 Task: Find connections with filter location Santa Rosa with filter topic #realestatewith filter profile language Potuguese with filter current company TD Securities with filter school Techno India University with filter industry Environmental Services with filter service category Resume Writing with filter keywords title Sales Engineer
Action: Mouse moved to (731, 122)
Screenshot: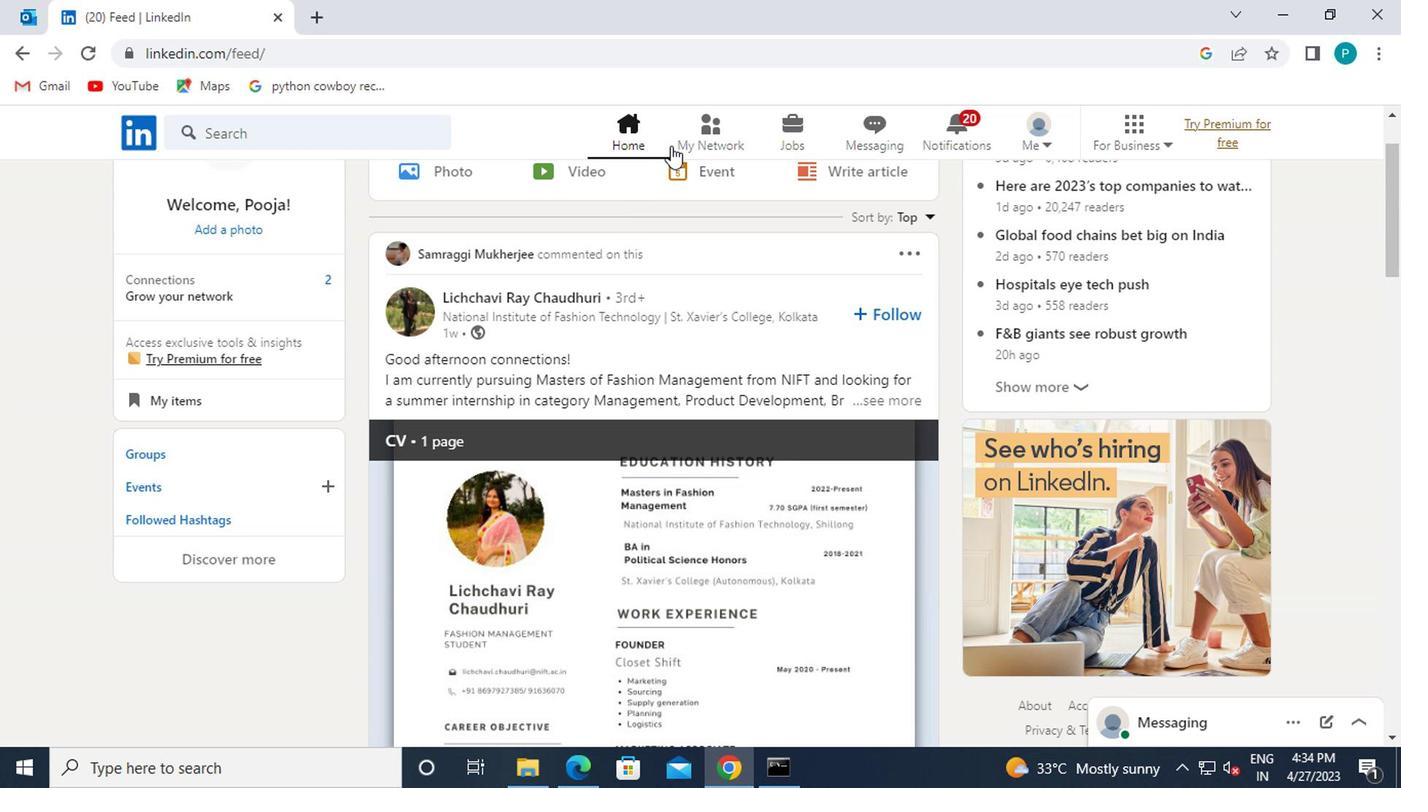 
Action: Mouse pressed left at (731, 122)
Screenshot: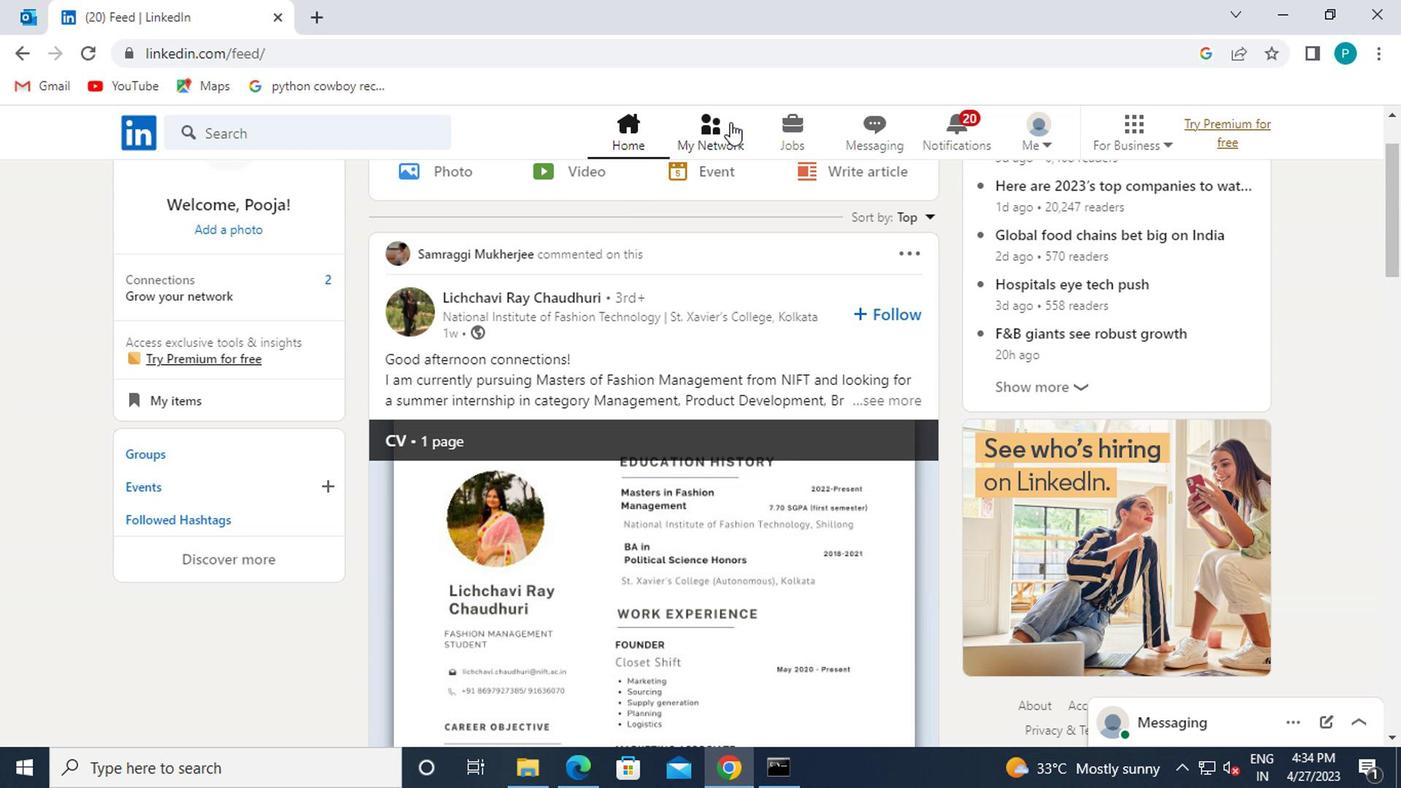 
Action: Mouse moved to (349, 226)
Screenshot: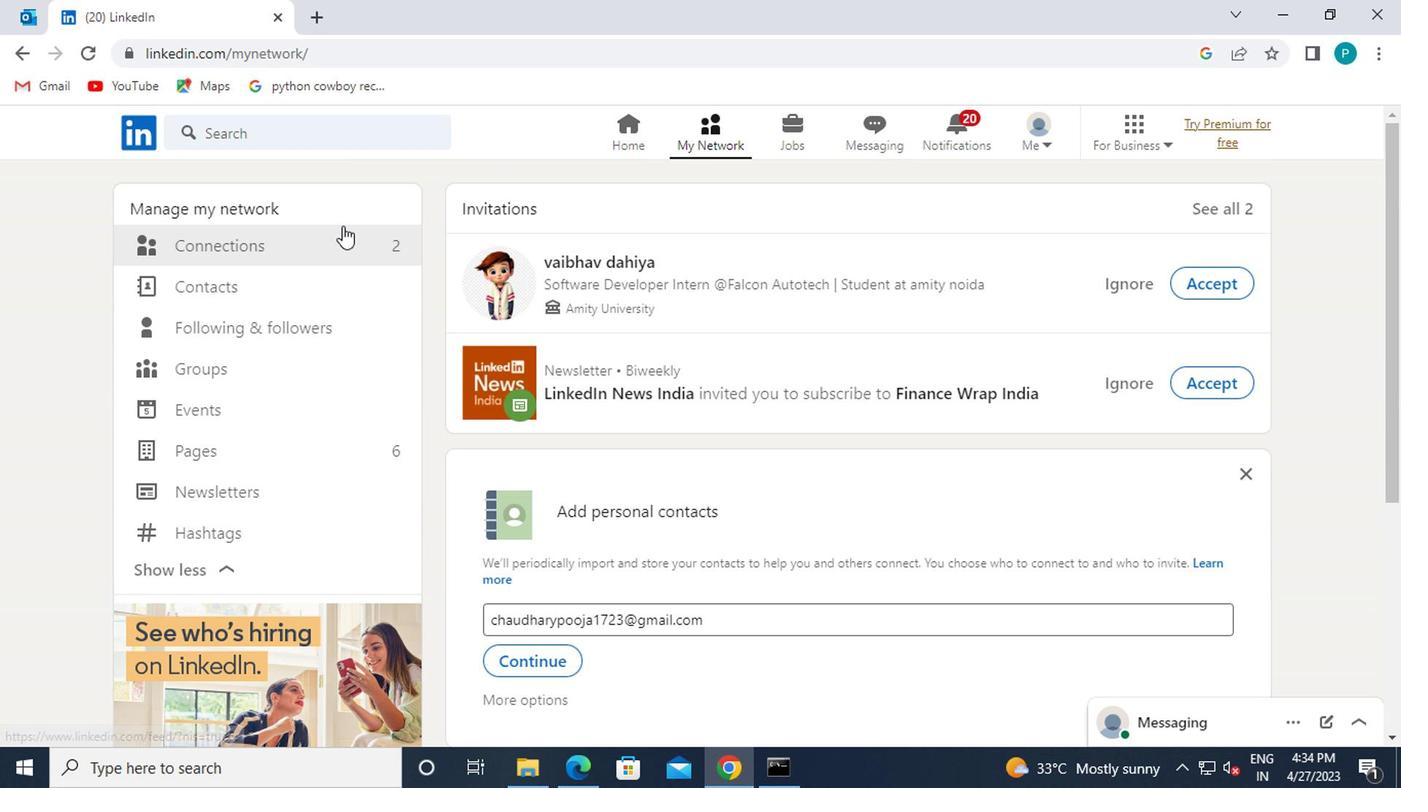 
Action: Mouse pressed left at (349, 226)
Screenshot: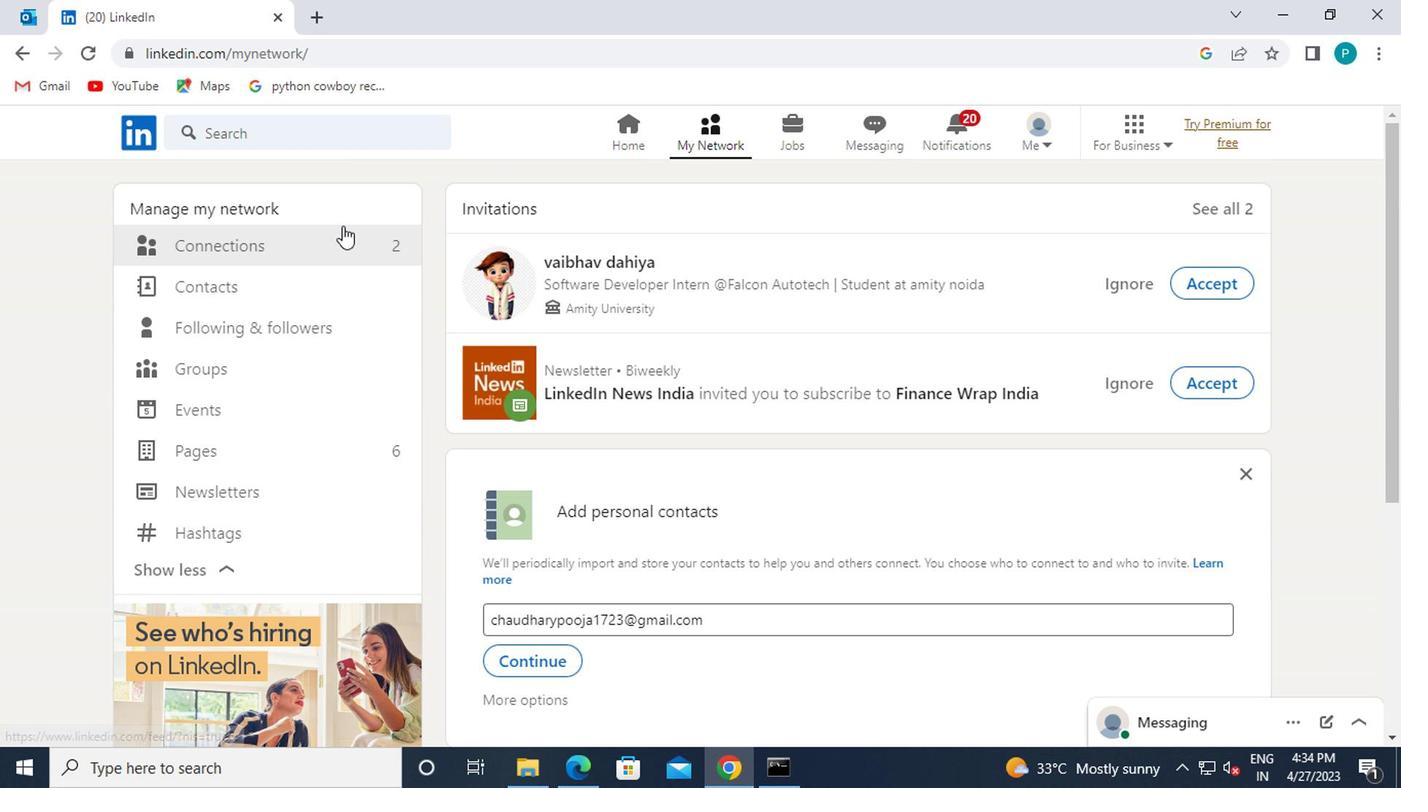 
Action: Mouse moved to (323, 243)
Screenshot: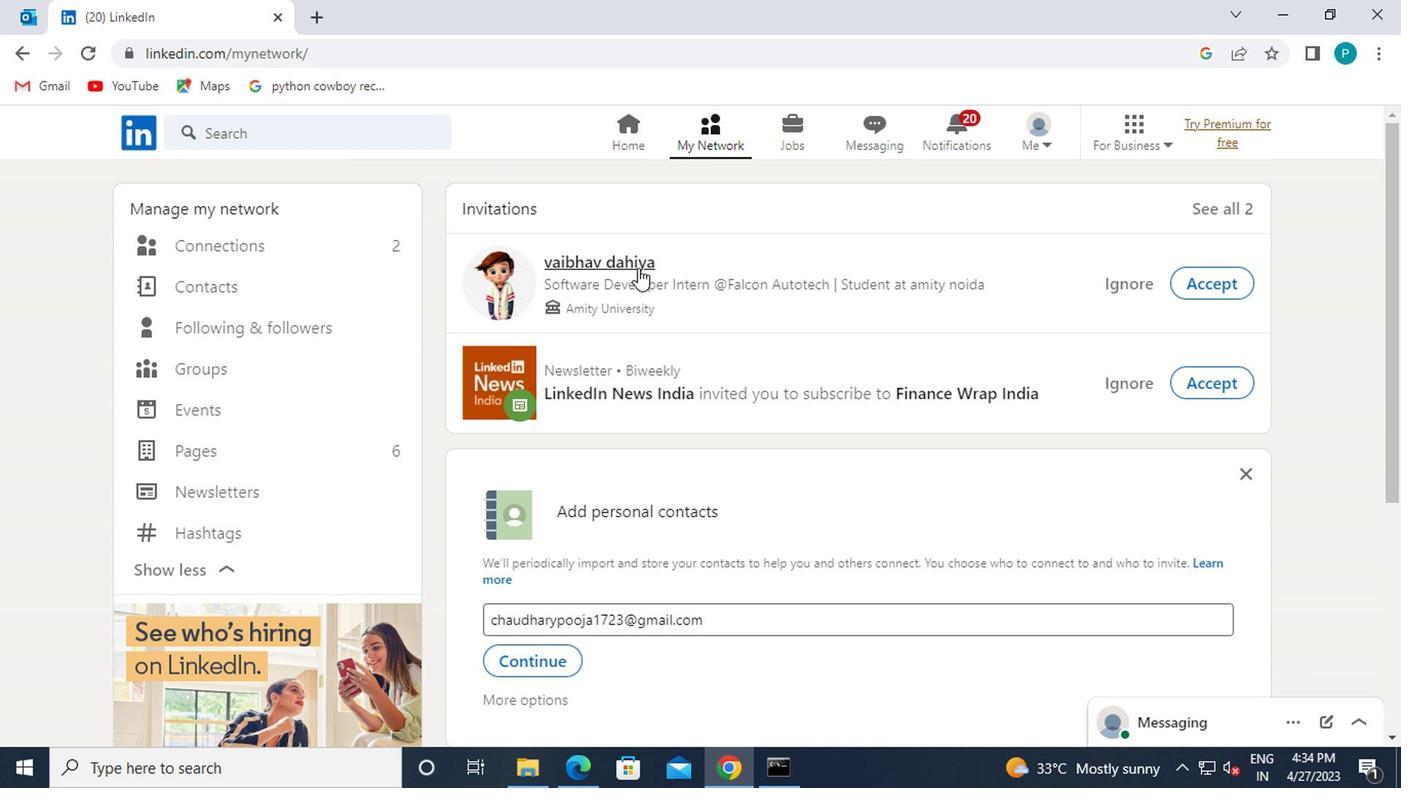
Action: Mouse pressed left at (323, 243)
Screenshot: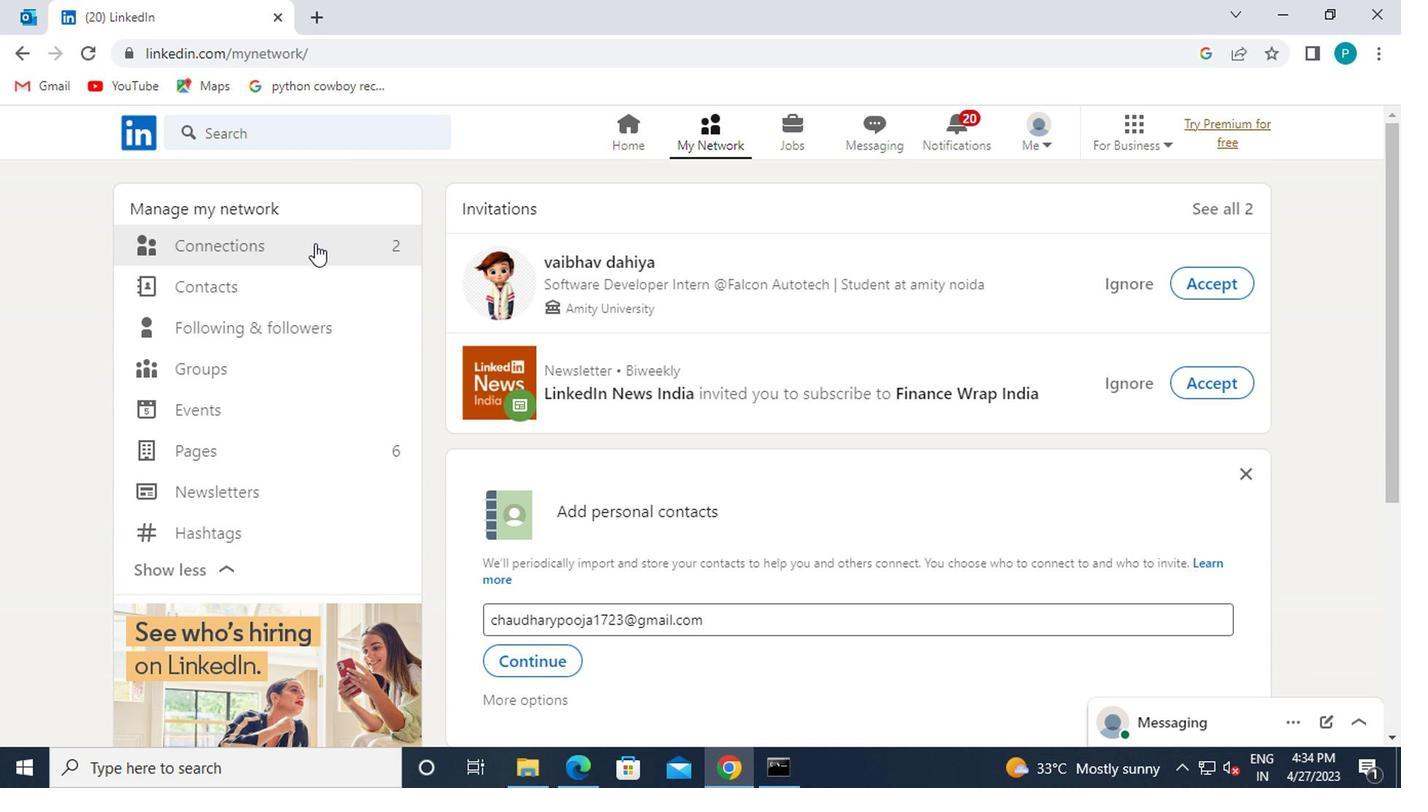 
Action: Mouse moved to (851, 247)
Screenshot: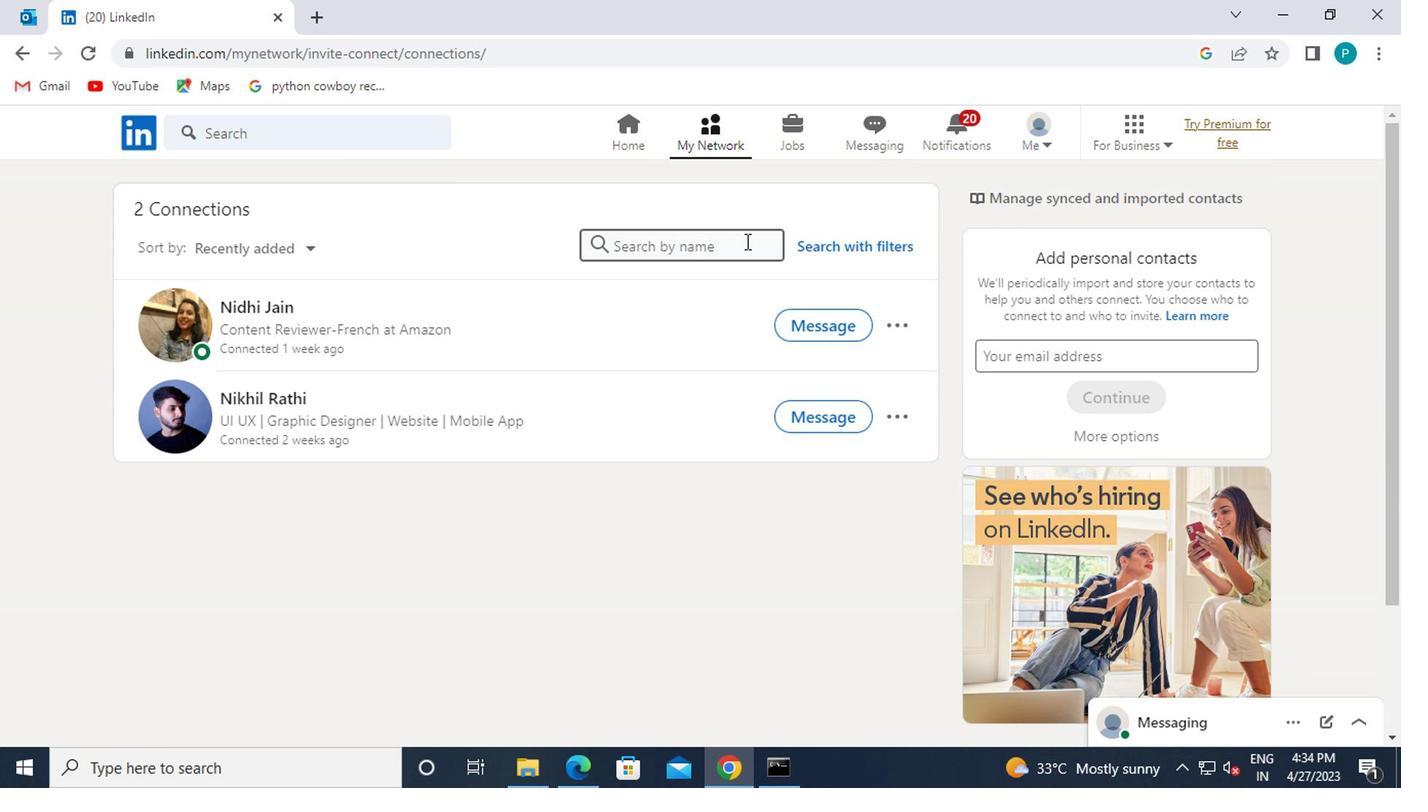 
Action: Mouse pressed left at (851, 247)
Screenshot: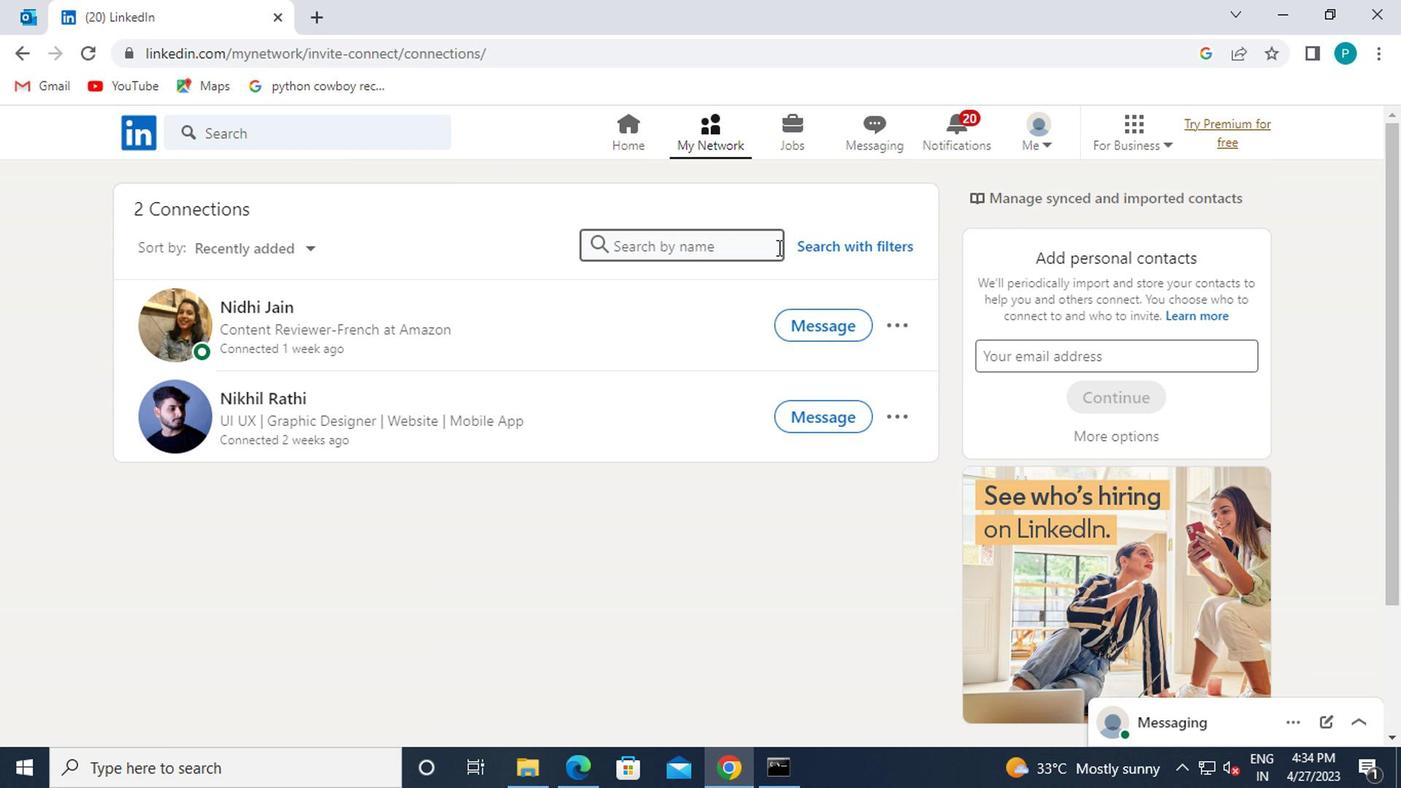 
Action: Mouse moved to (769, 189)
Screenshot: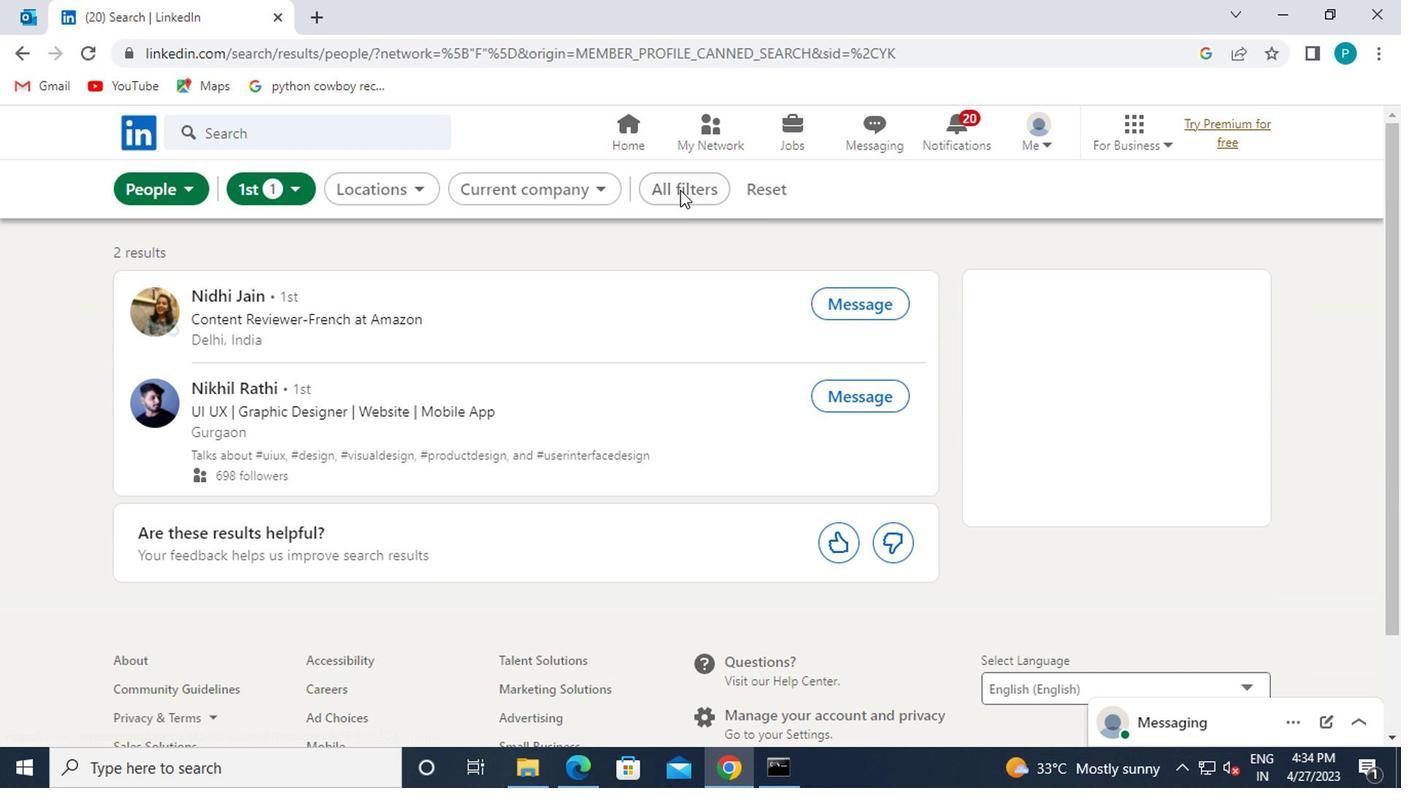 
Action: Mouse pressed left at (769, 189)
Screenshot: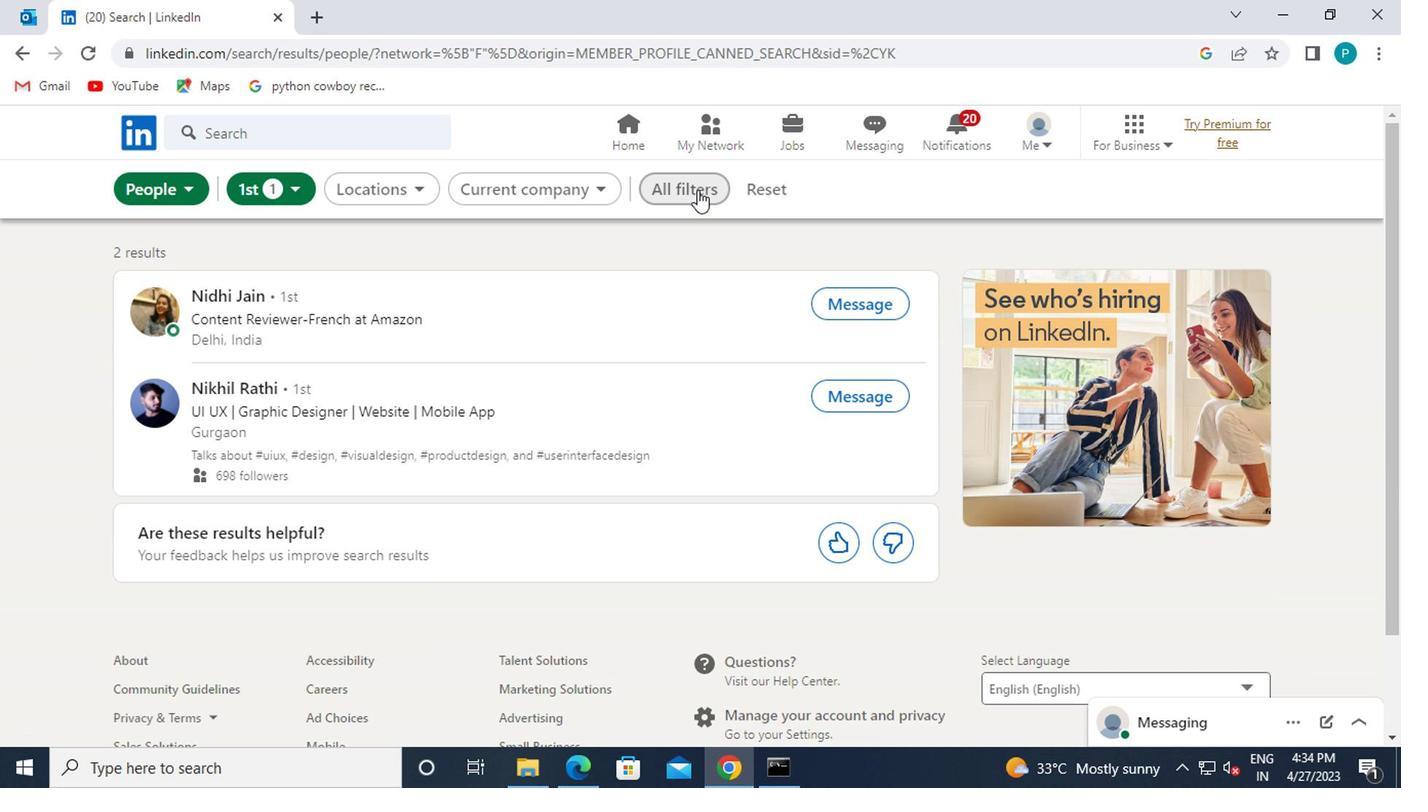 
Action: Mouse moved to (719, 184)
Screenshot: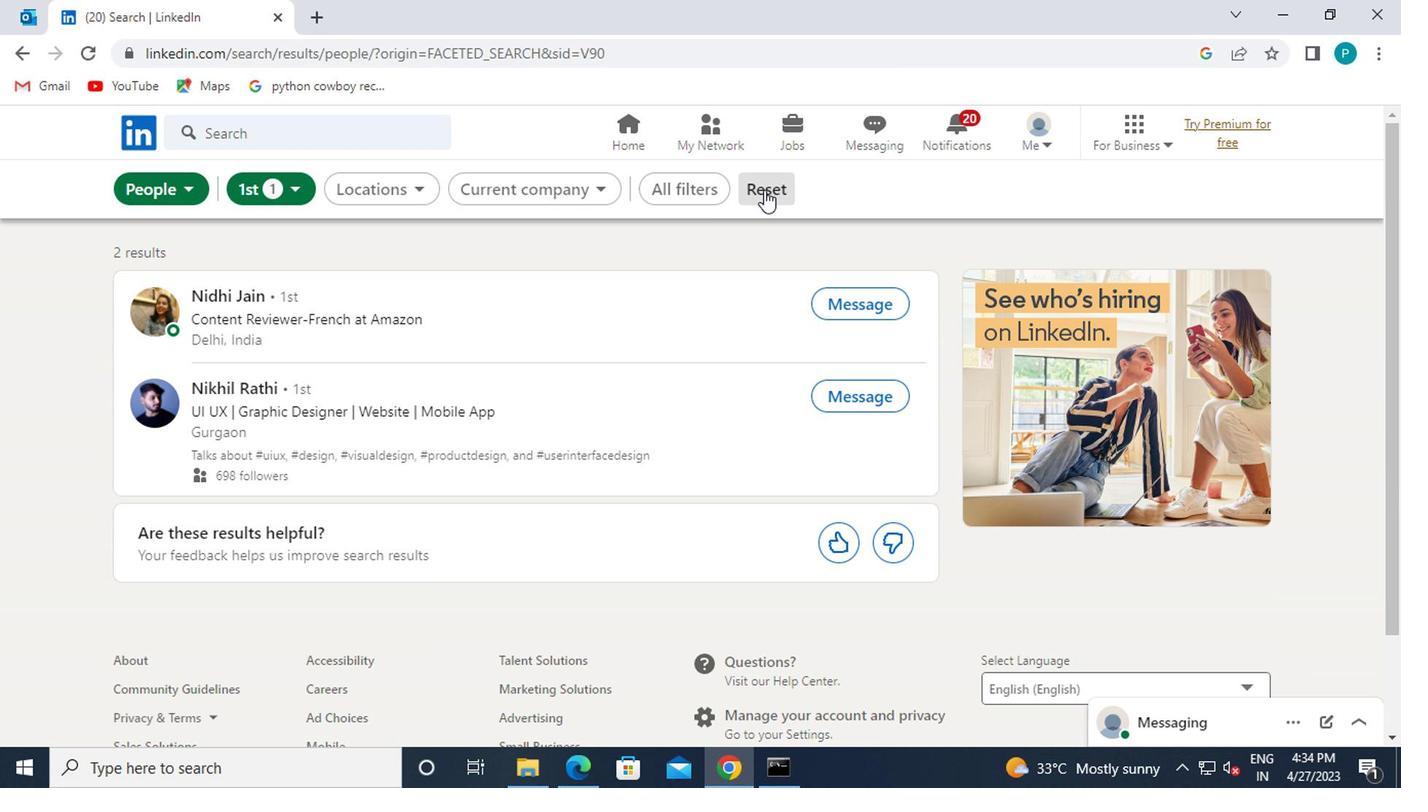 
Action: Mouse pressed left at (719, 184)
Screenshot: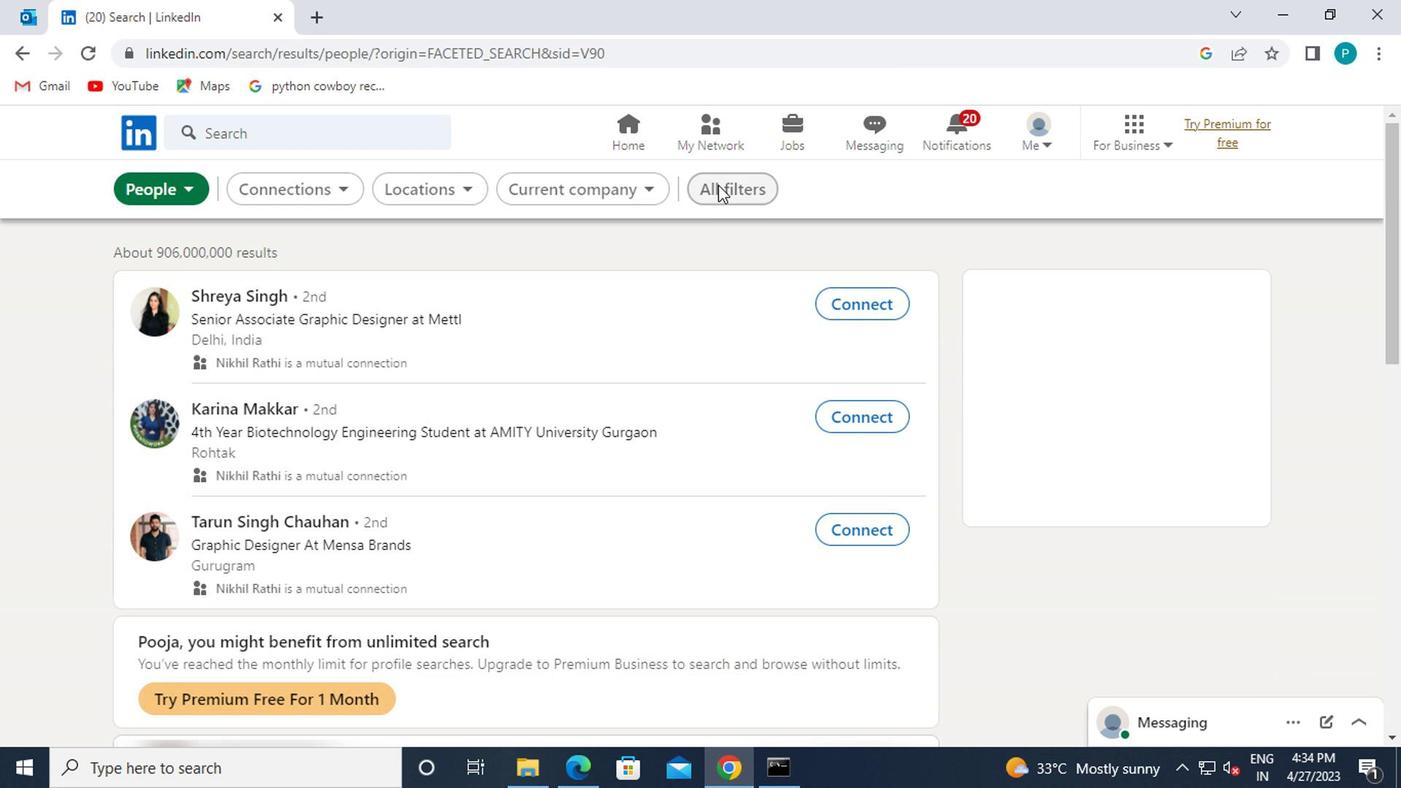 
Action: Mouse moved to (1158, 499)
Screenshot: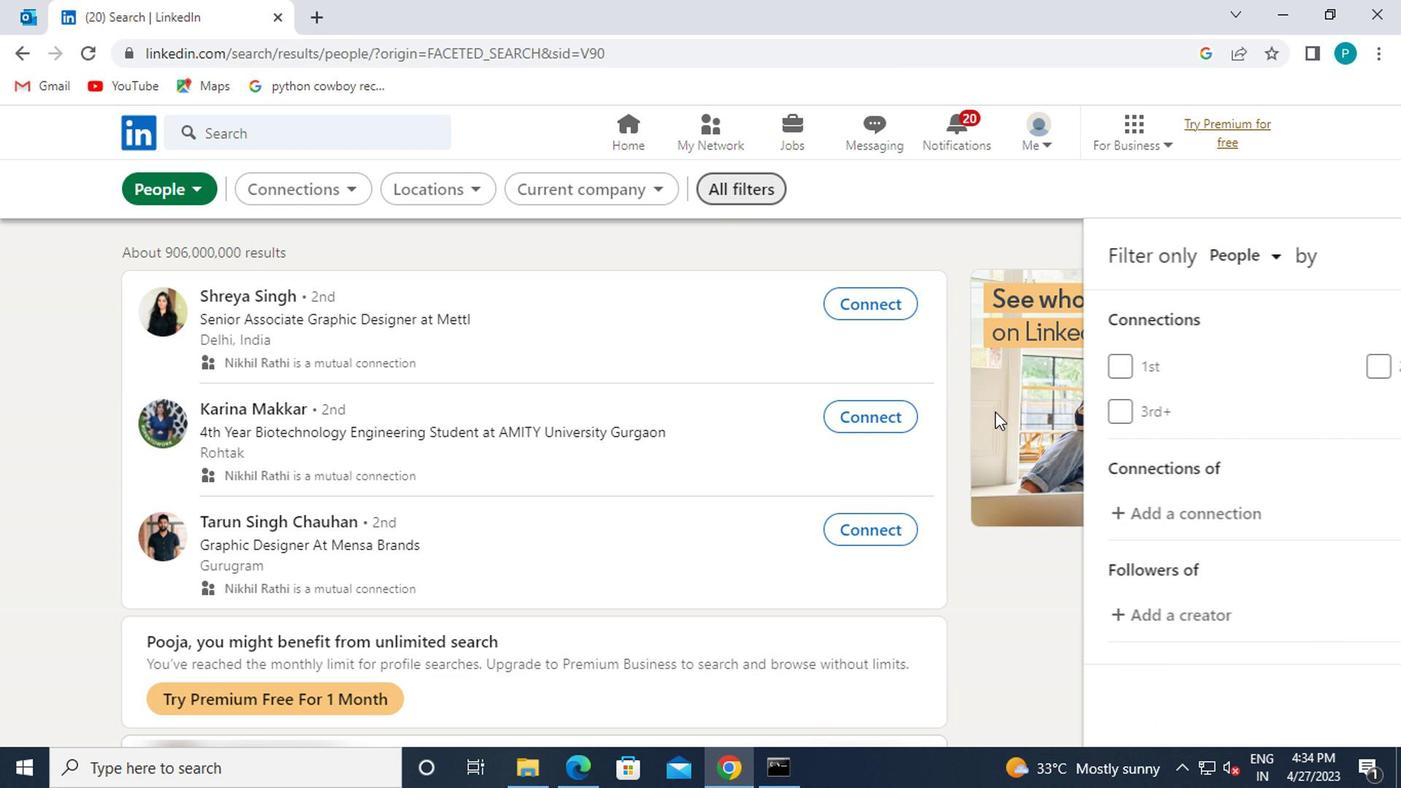 
Action: Mouse scrolled (1158, 498) with delta (0, 0)
Screenshot: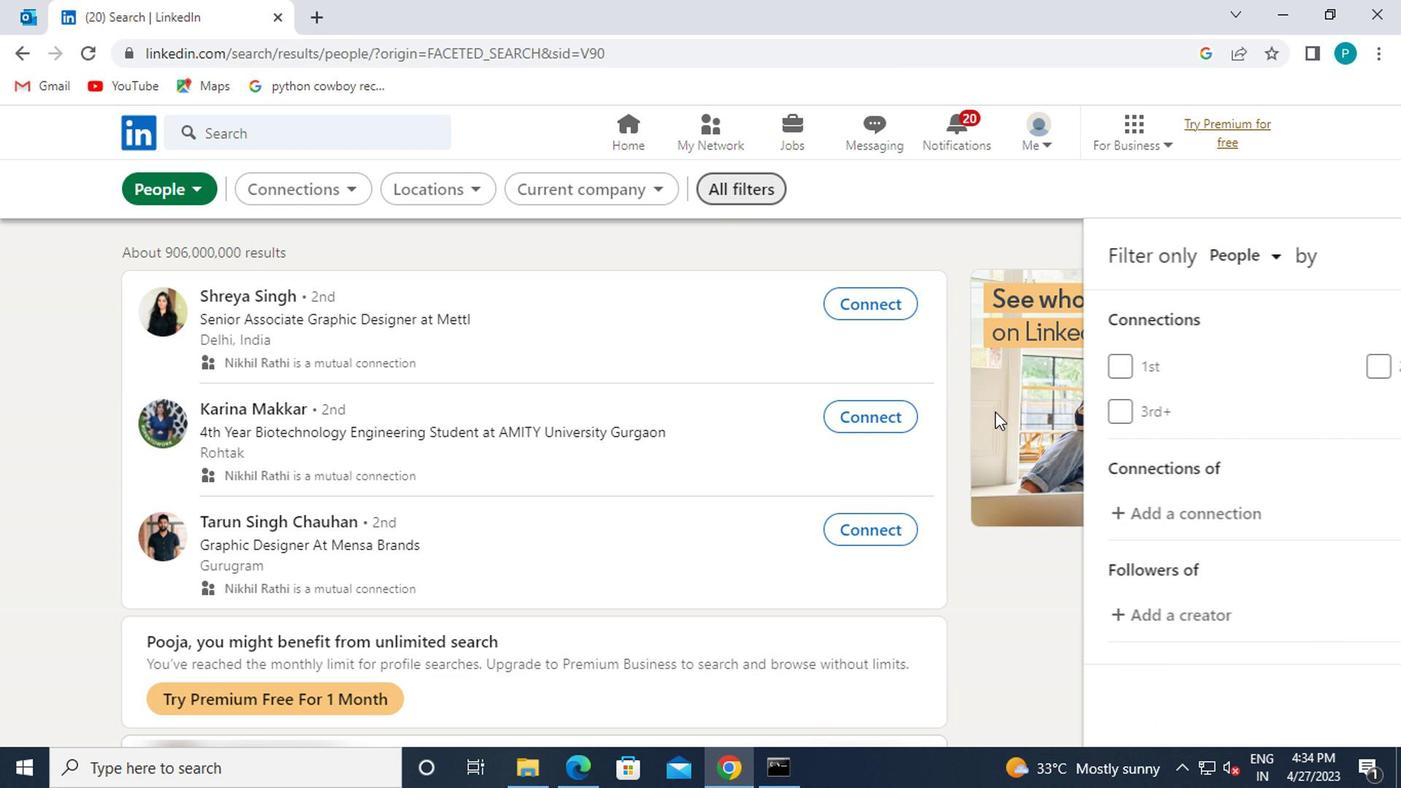 
Action: Mouse scrolled (1158, 498) with delta (0, 0)
Screenshot: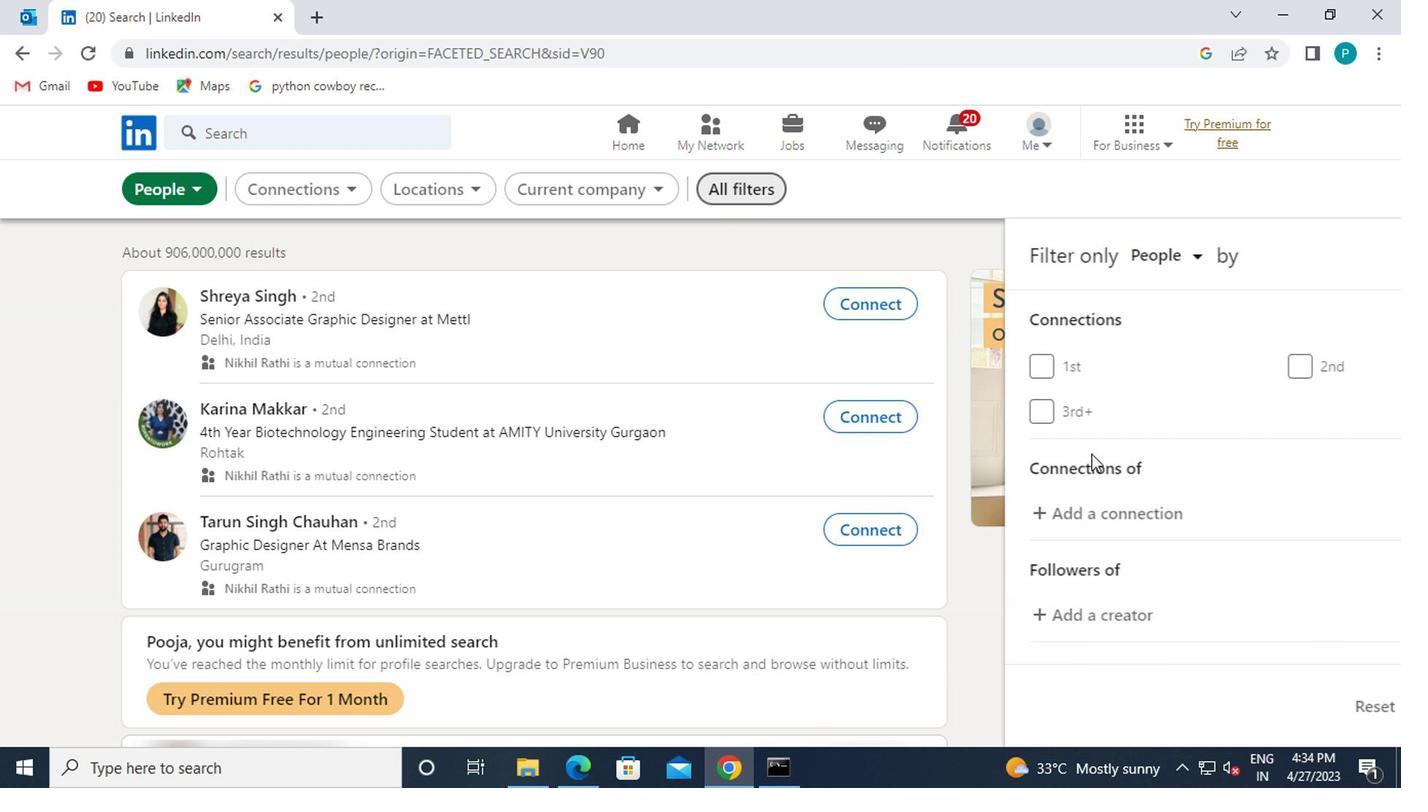 
Action: Mouse moved to (1188, 599)
Screenshot: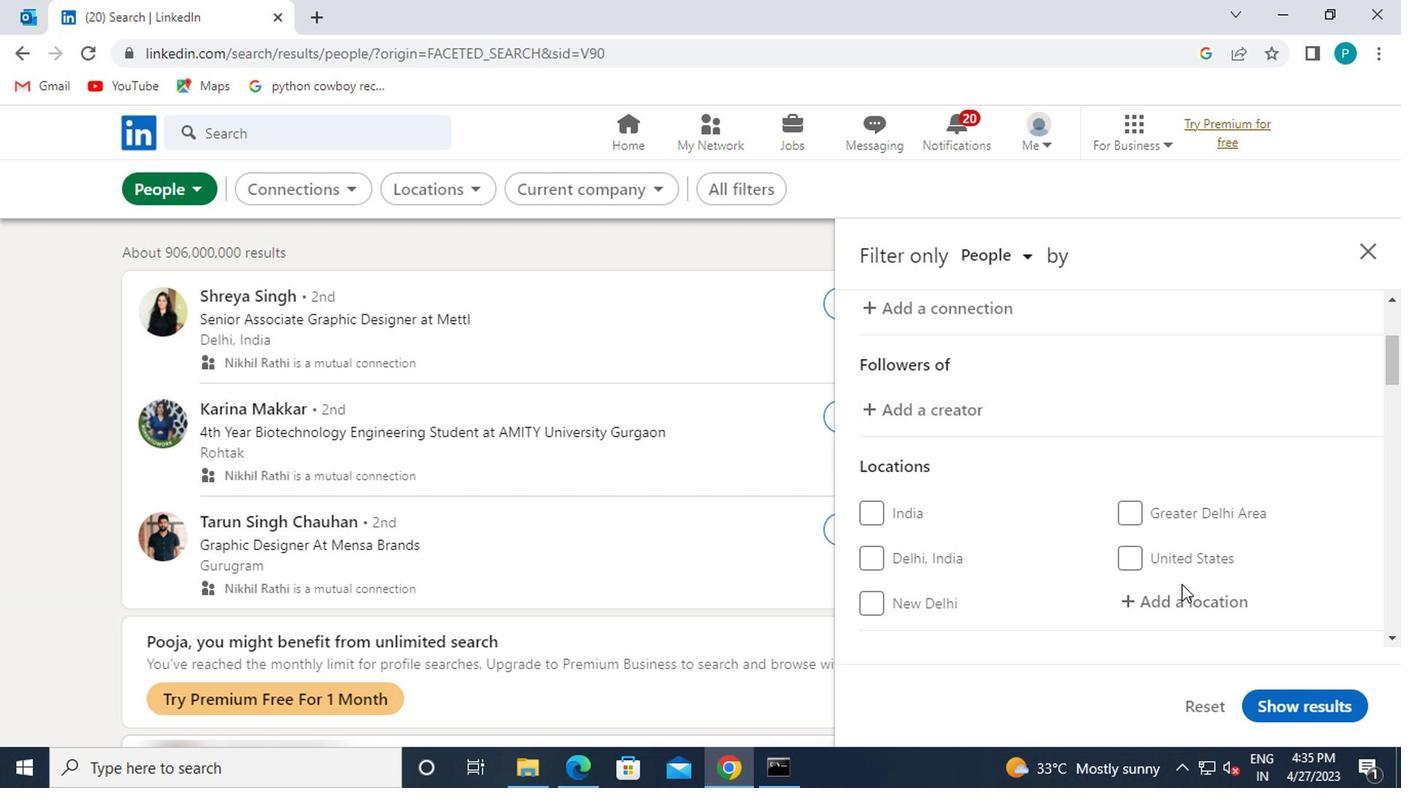 
Action: Mouse pressed left at (1188, 599)
Screenshot: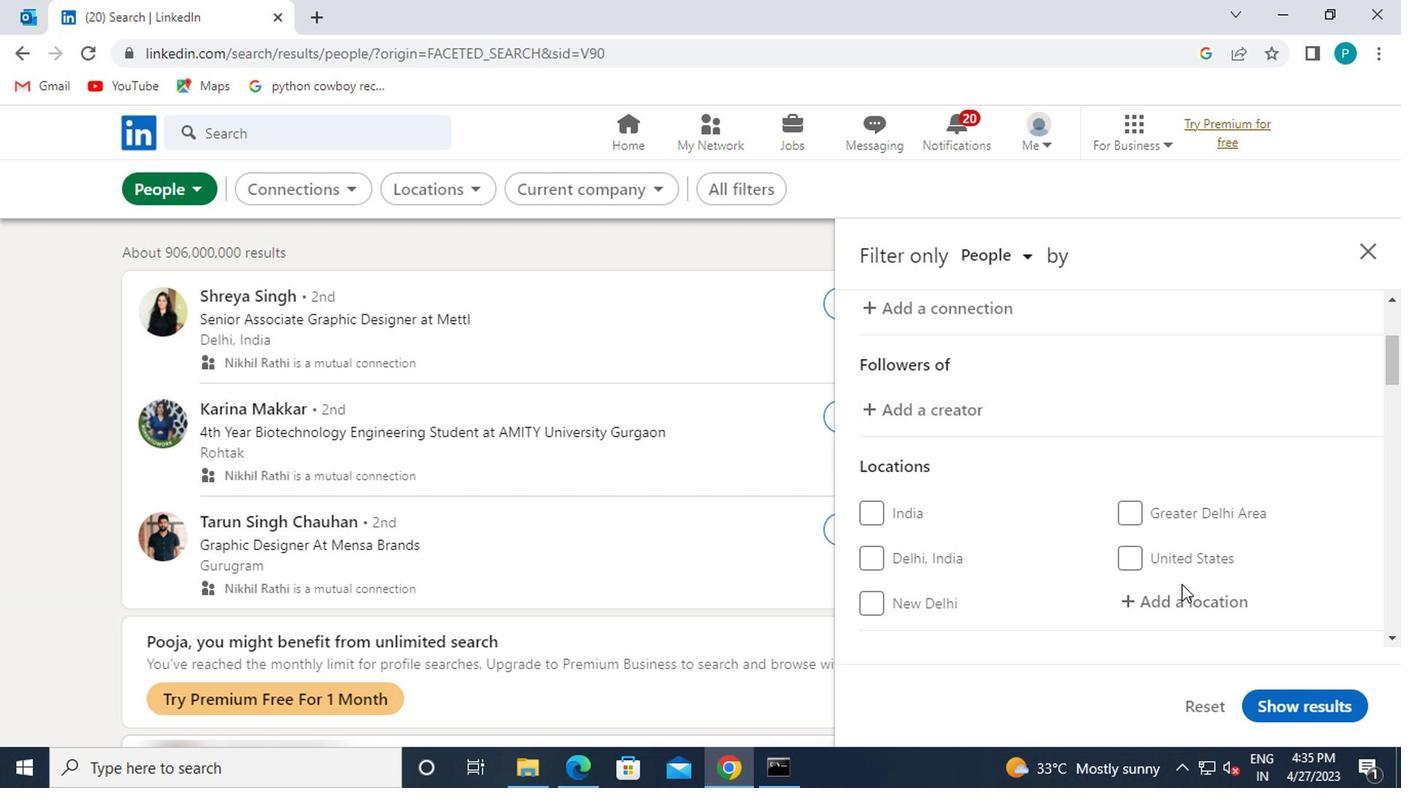 
Action: Mouse moved to (1207, 604)
Screenshot: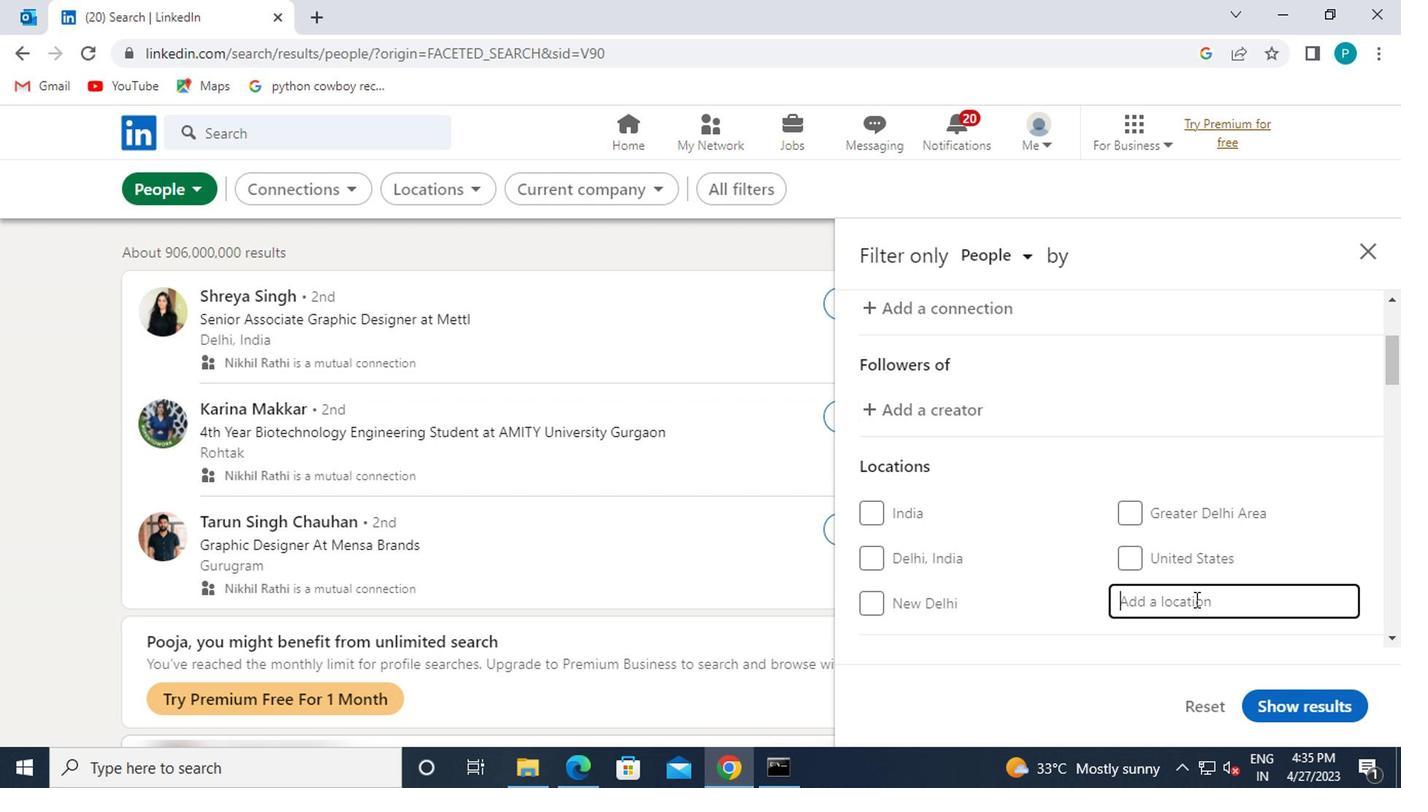 
Action: Key pressed <Key.caps_lock>s
Screenshot: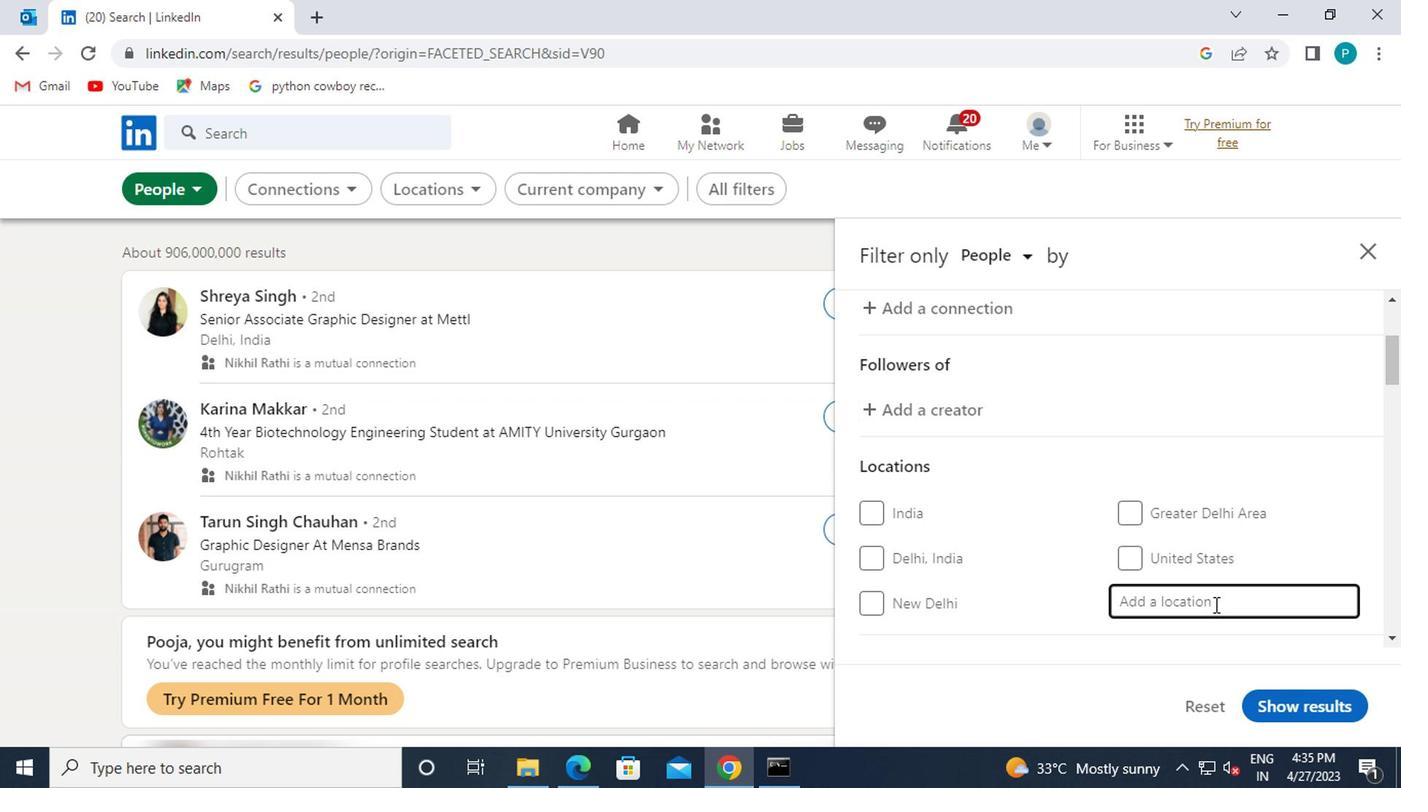 
Action: Mouse moved to (1207, 604)
Screenshot: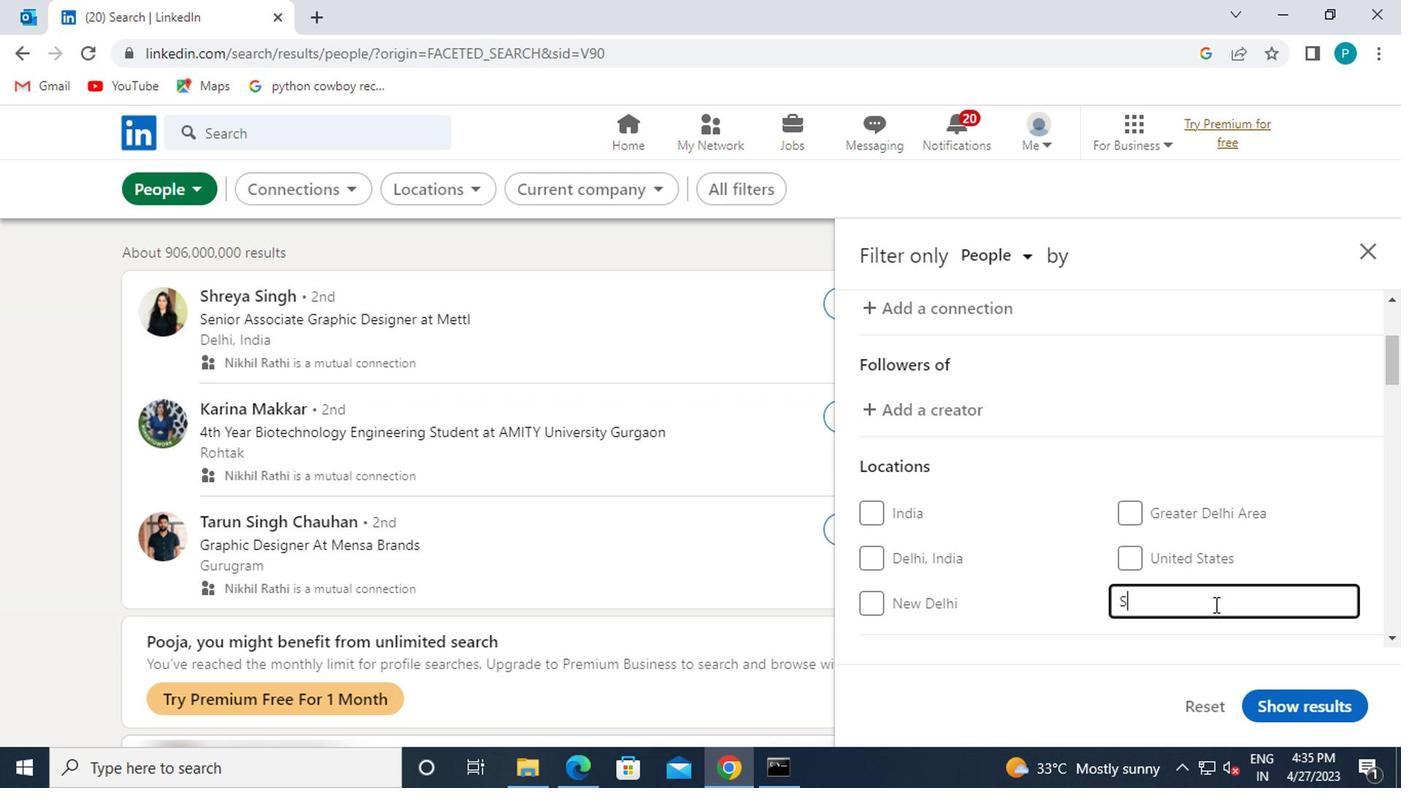 
Action: Key pressed <Key.caps_lock>
Screenshot: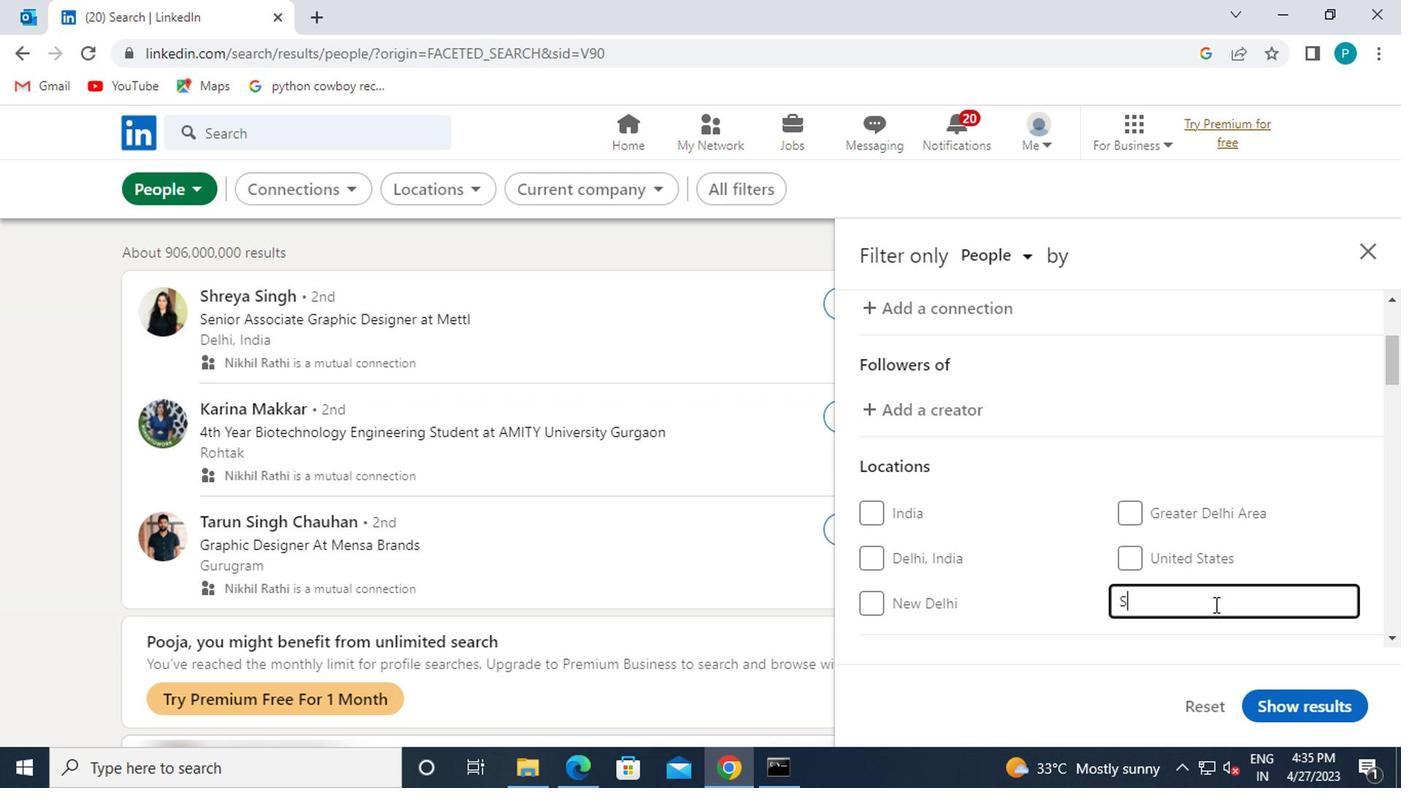 
Action: Mouse moved to (1201, 599)
Screenshot: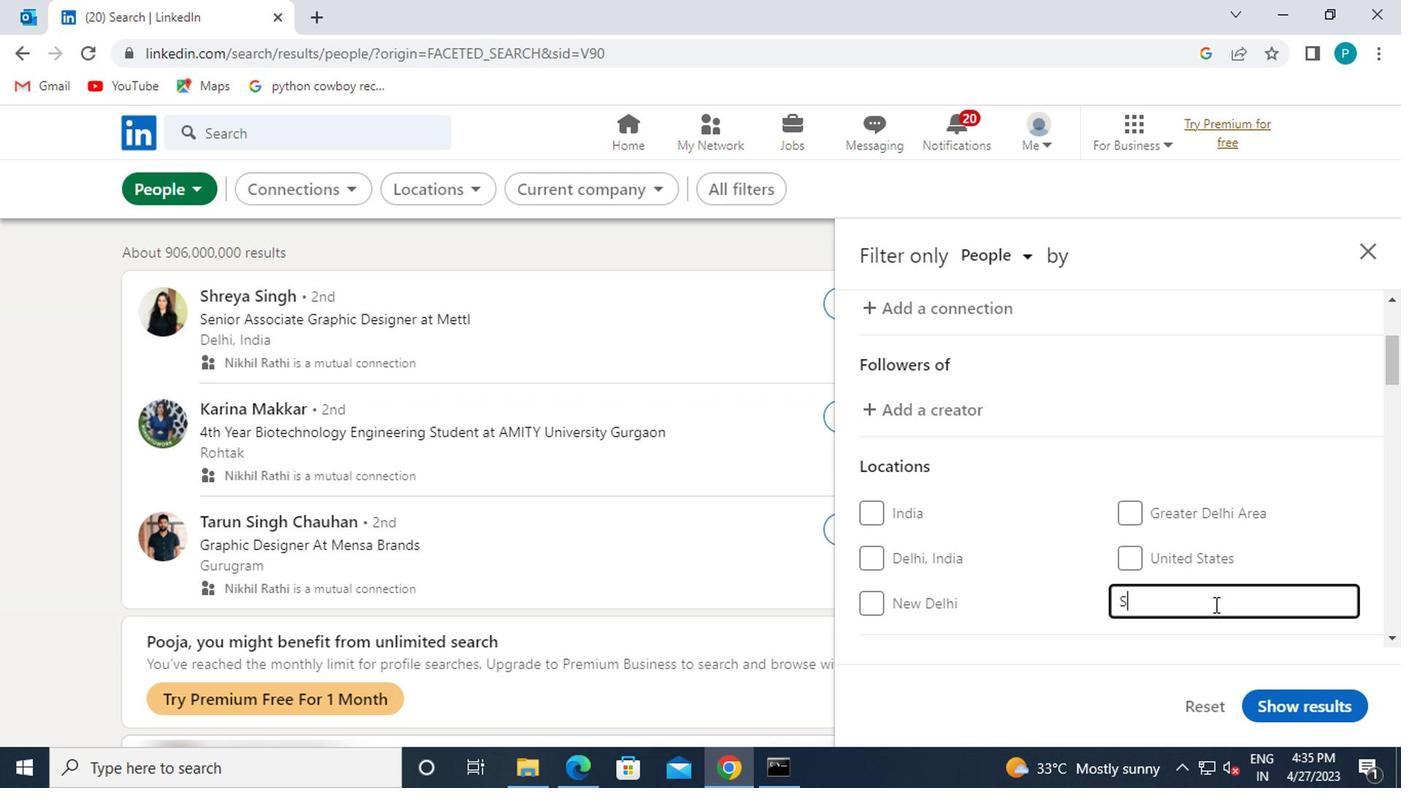 
Action: Key pressed anta<Key.space>
Screenshot: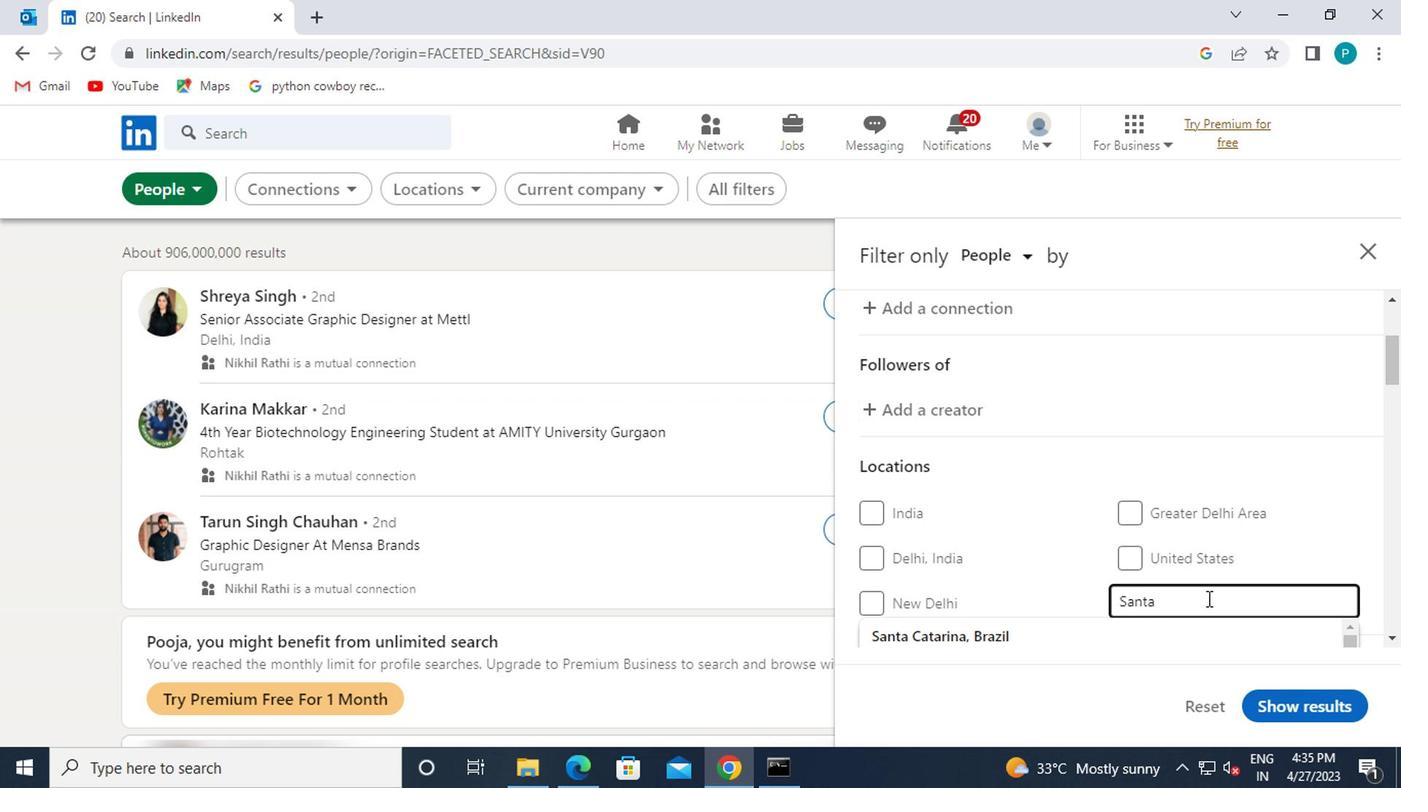 
Action: Mouse moved to (1165, 532)
Screenshot: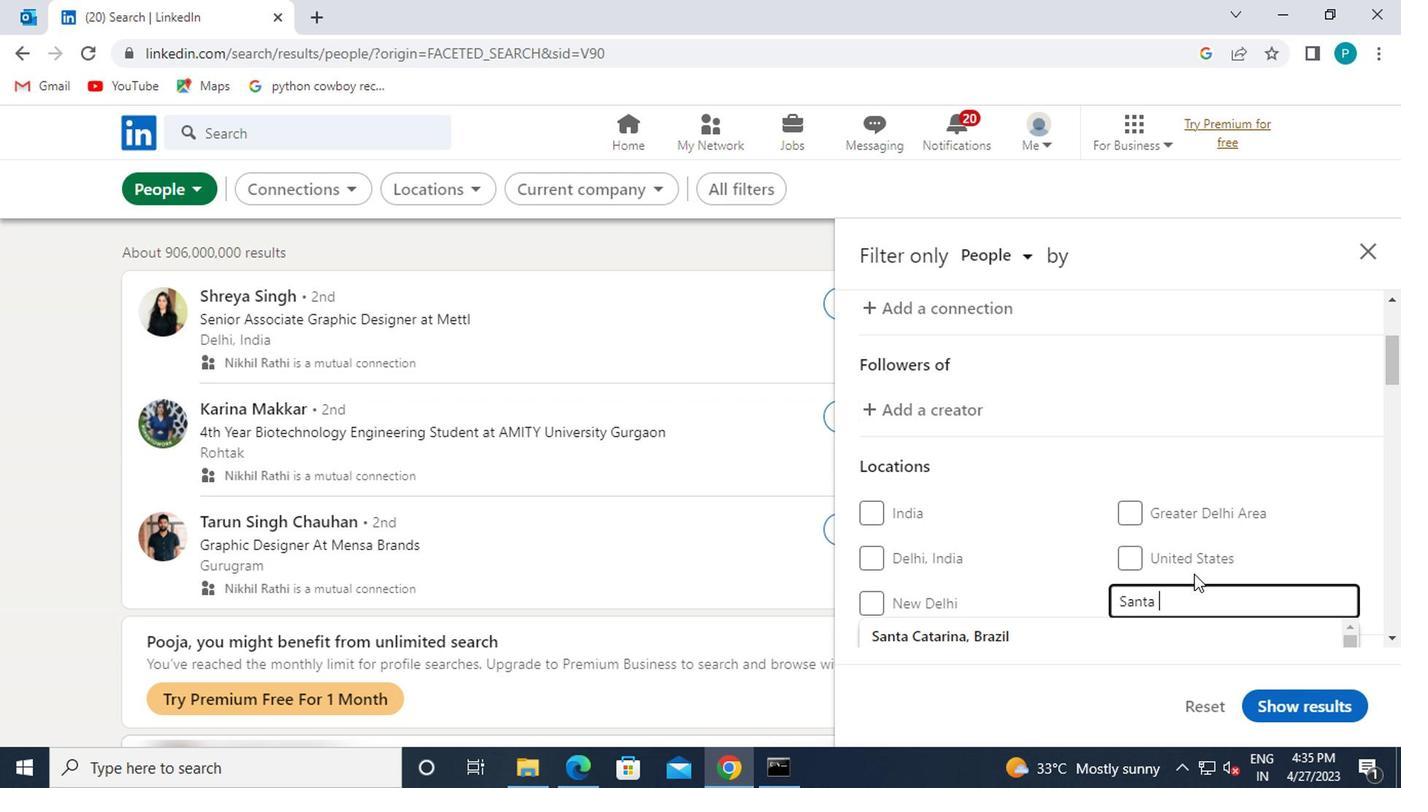 
Action: Mouse scrolled (1165, 531) with delta (0, 0)
Screenshot: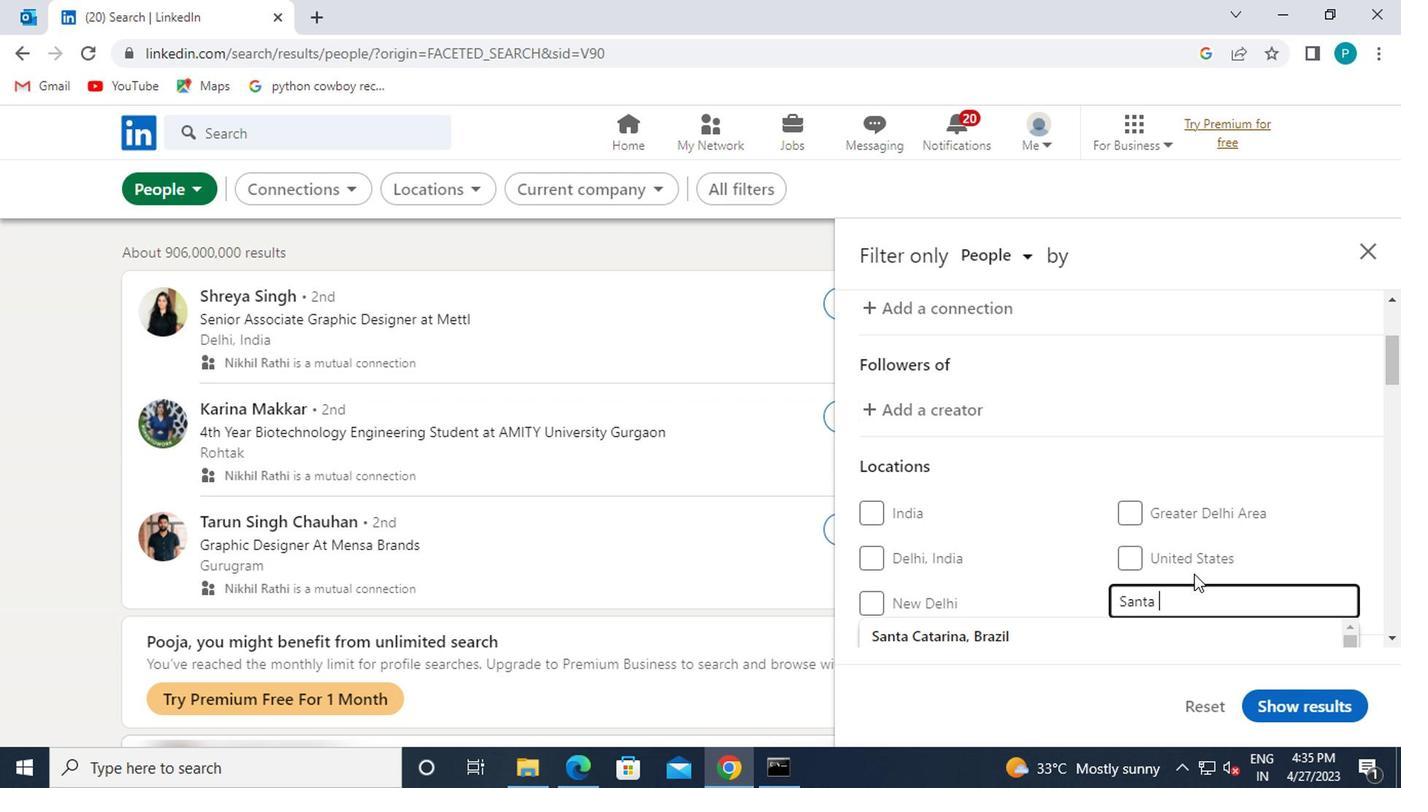 
Action: Mouse moved to (1159, 524)
Screenshot: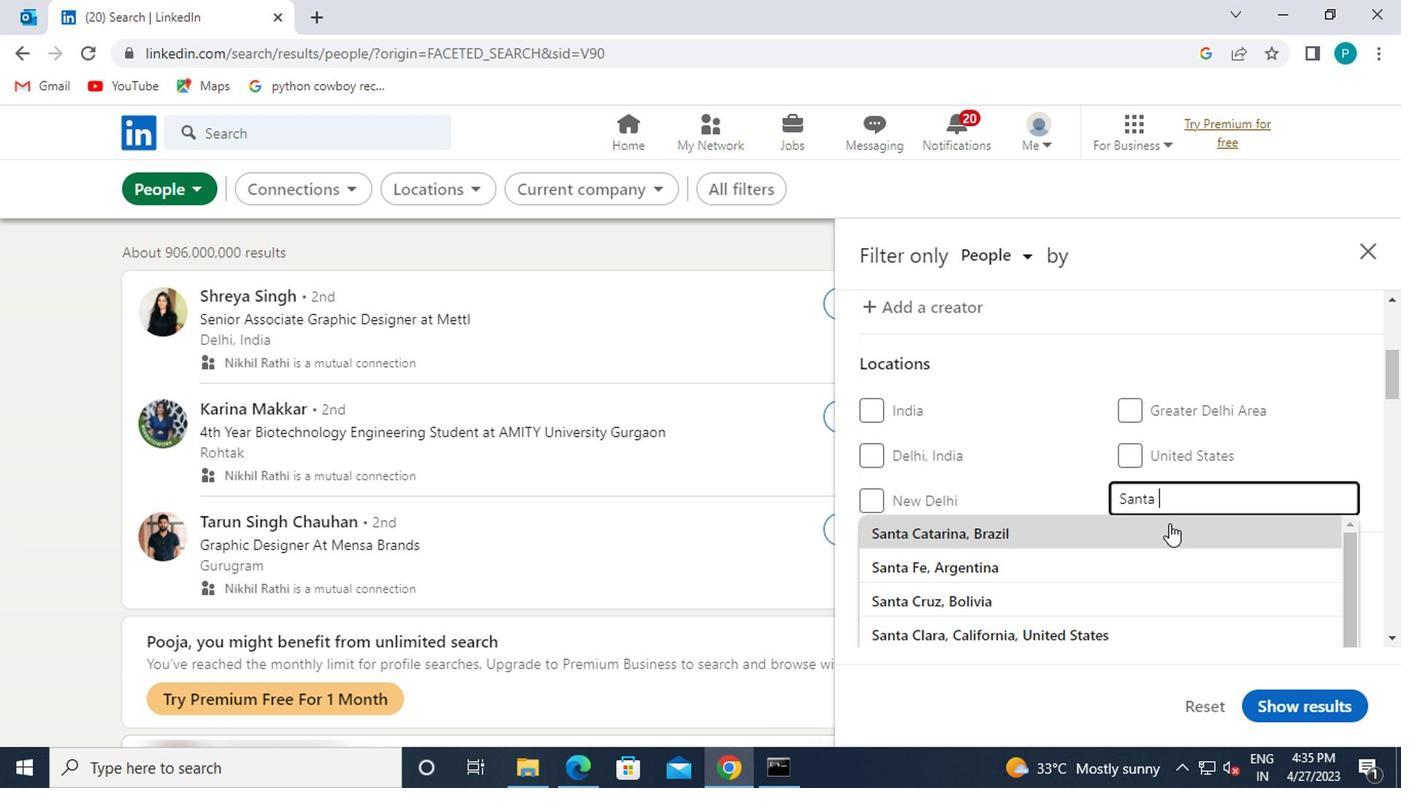 
Action: Key pressed <Key.caps_lock>r<Key.caps_lock>osa
Screenshot: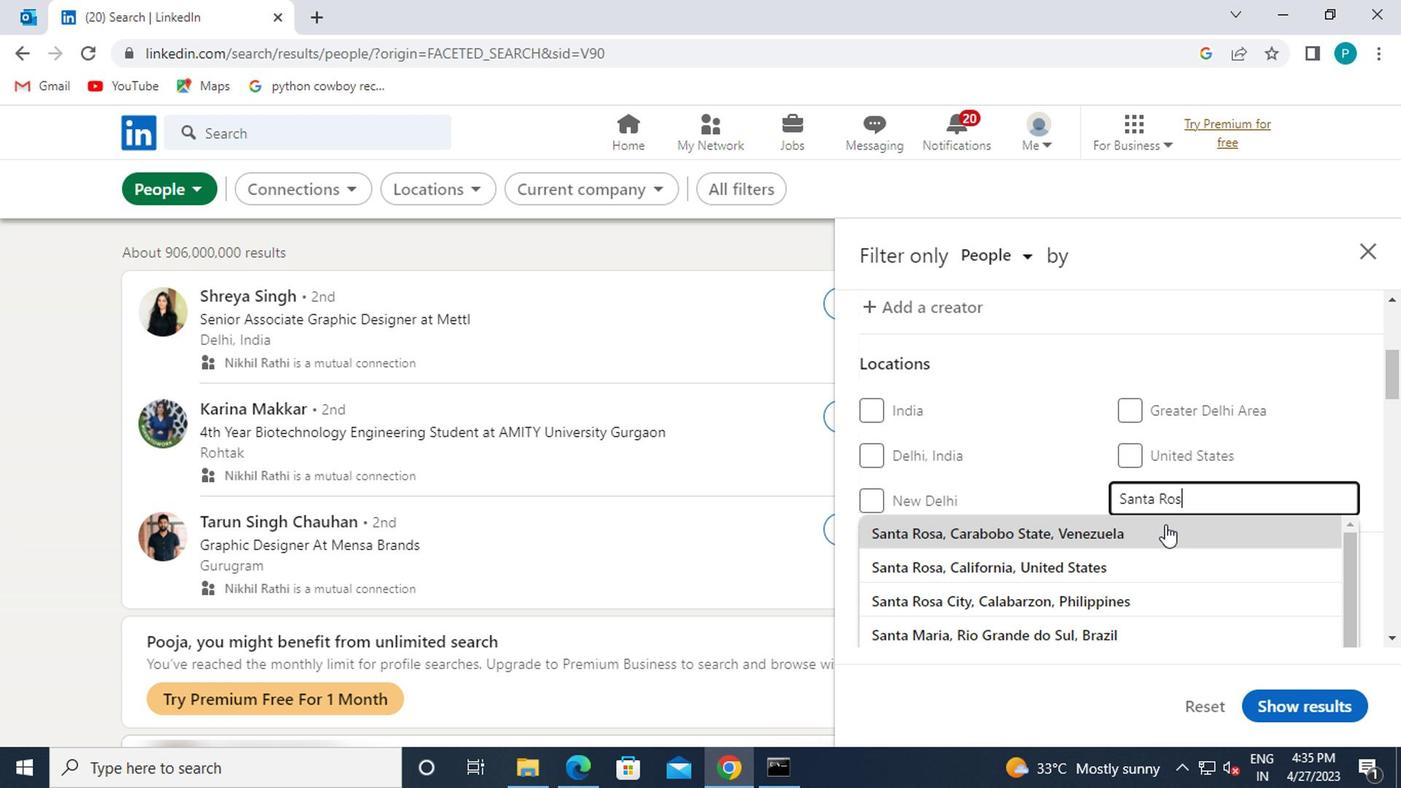 
Action: Mouse moved to (1159, 524)
Screenshot: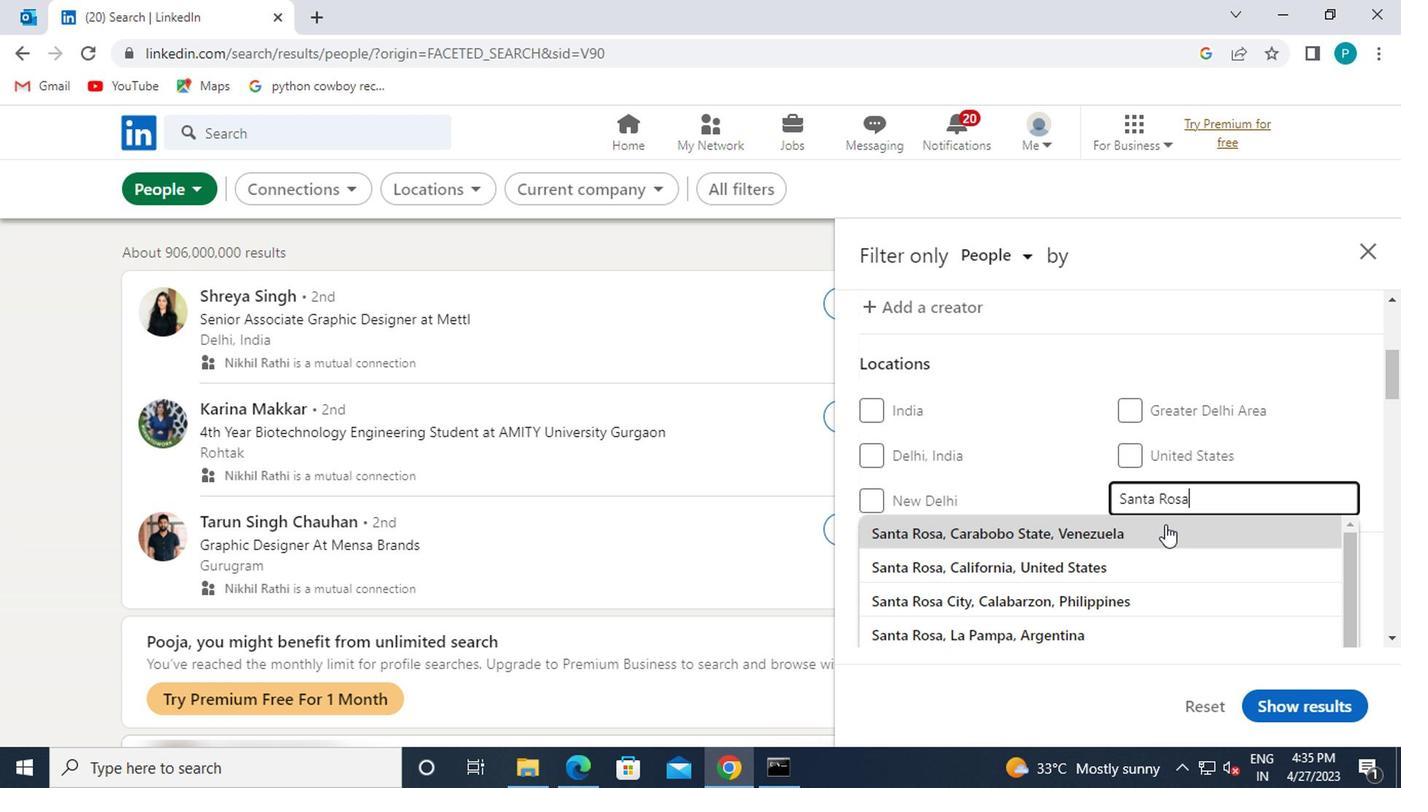 
Action: Key pressed <Key.enter>
Screenshot: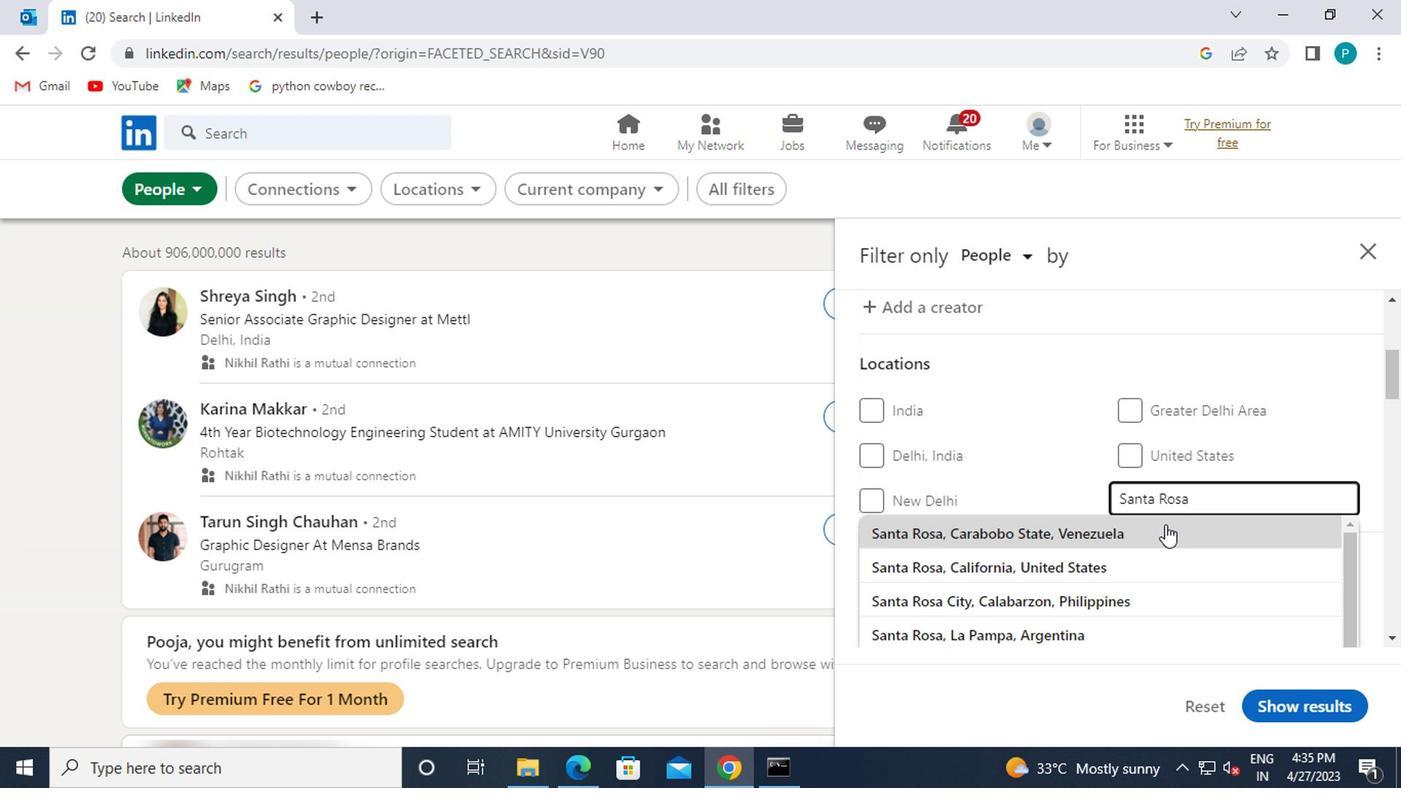 
Action: Mouse moved to (1159, 524)
Screenshot: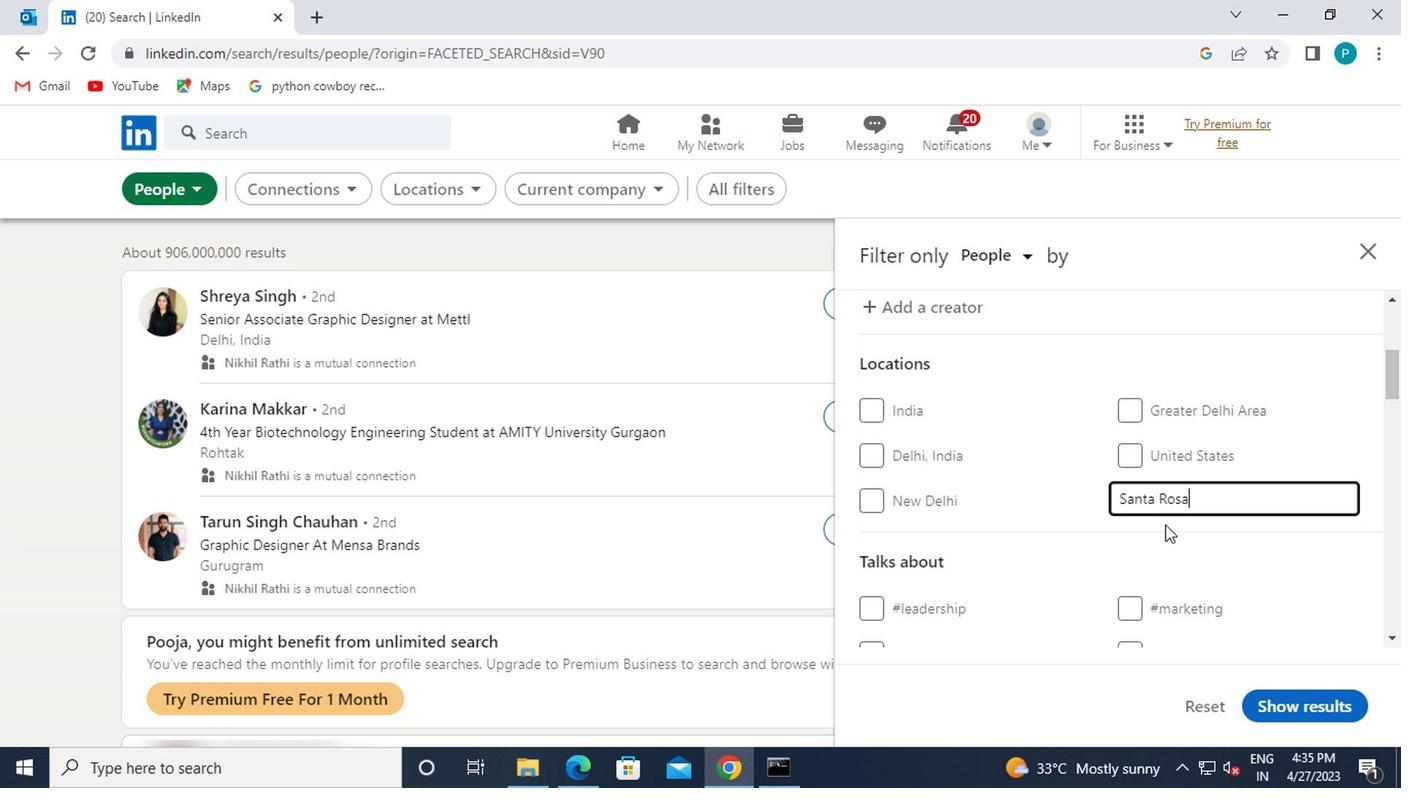 
Action: Mouse scrolled (1159, 523) with delta (0, 0)
Screenshot: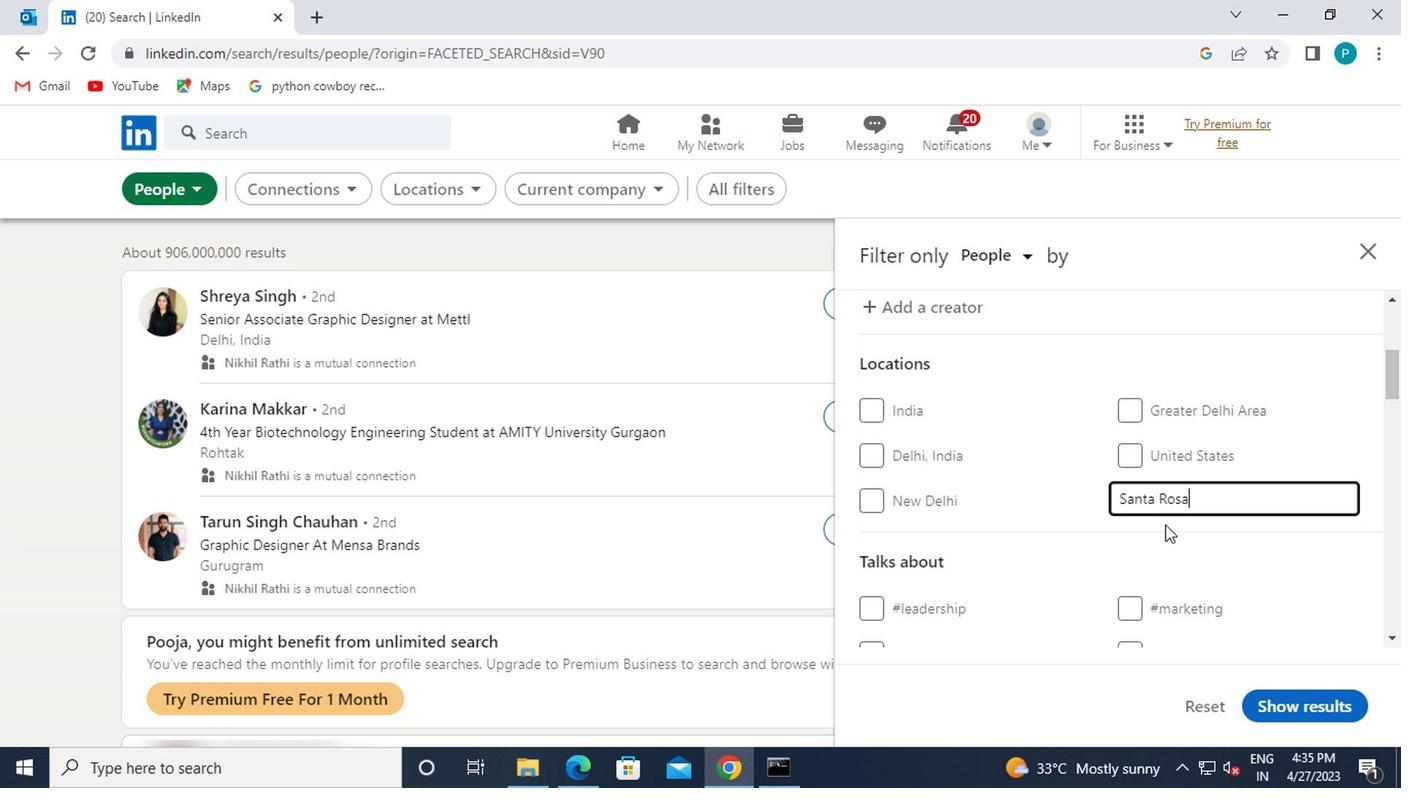 
Action: Mouse scrolled (1159, 523) with delta (0, 0)
Screenshot: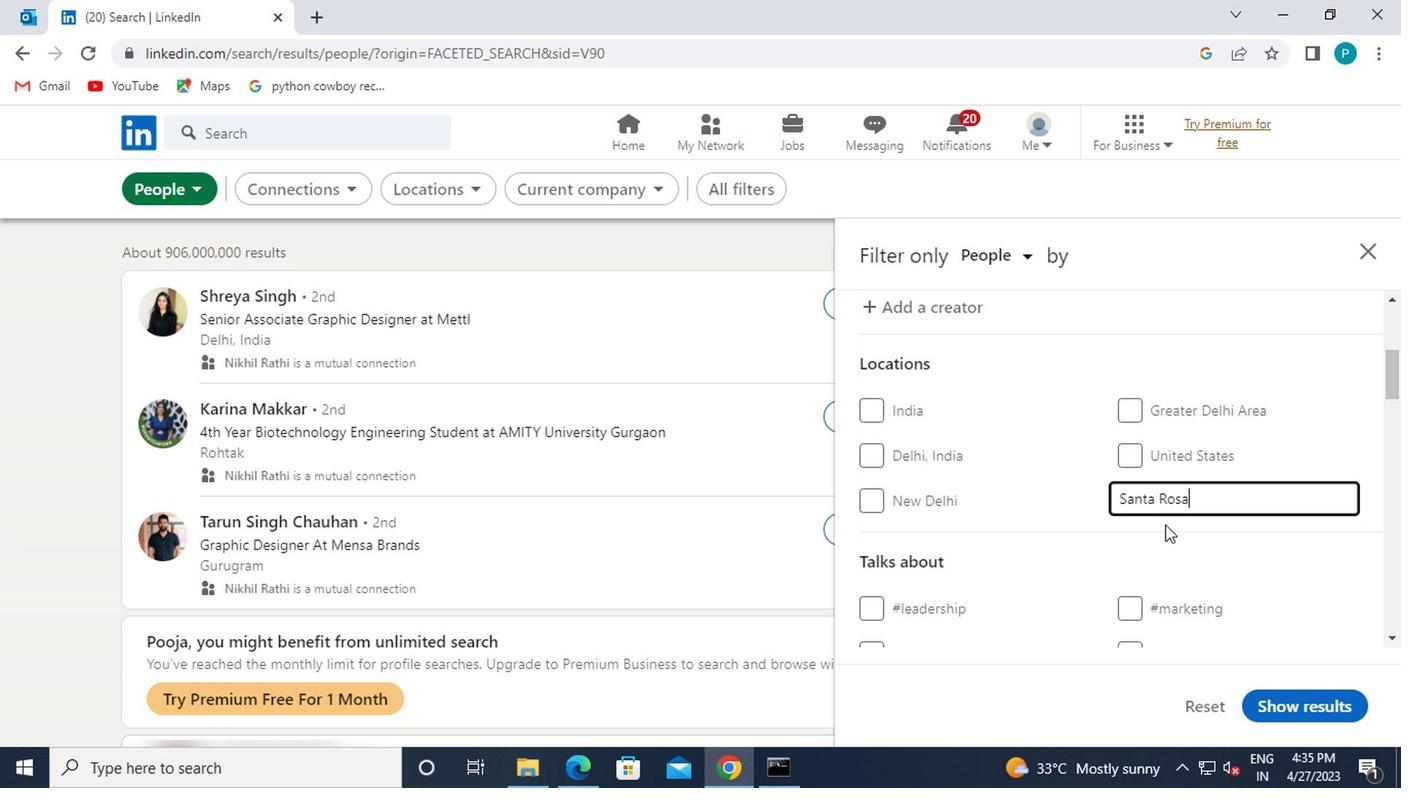 
Action: Mouse moved to (1168, 496)
Screenshot: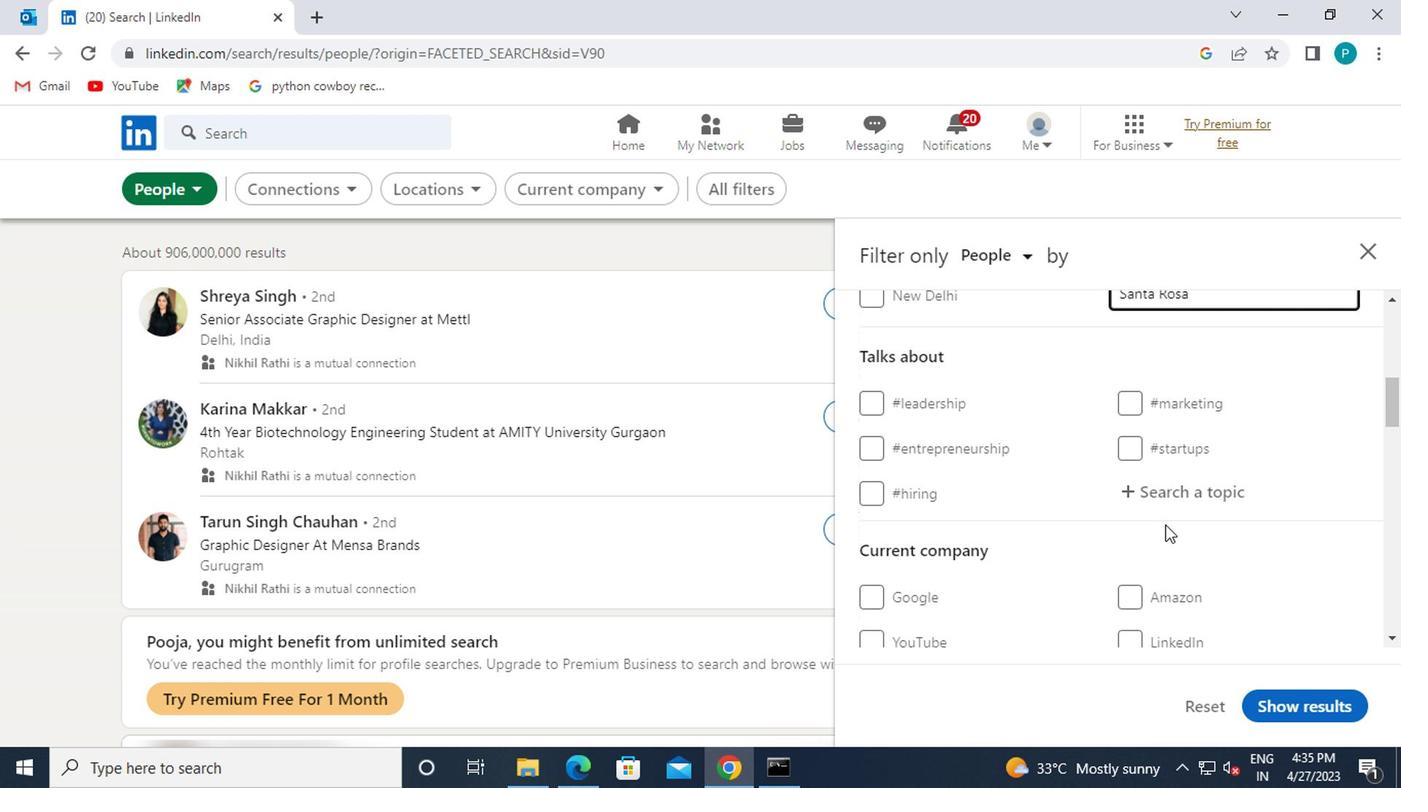 
Action: Mouse pressed left at (1168, 496)
Screenshot: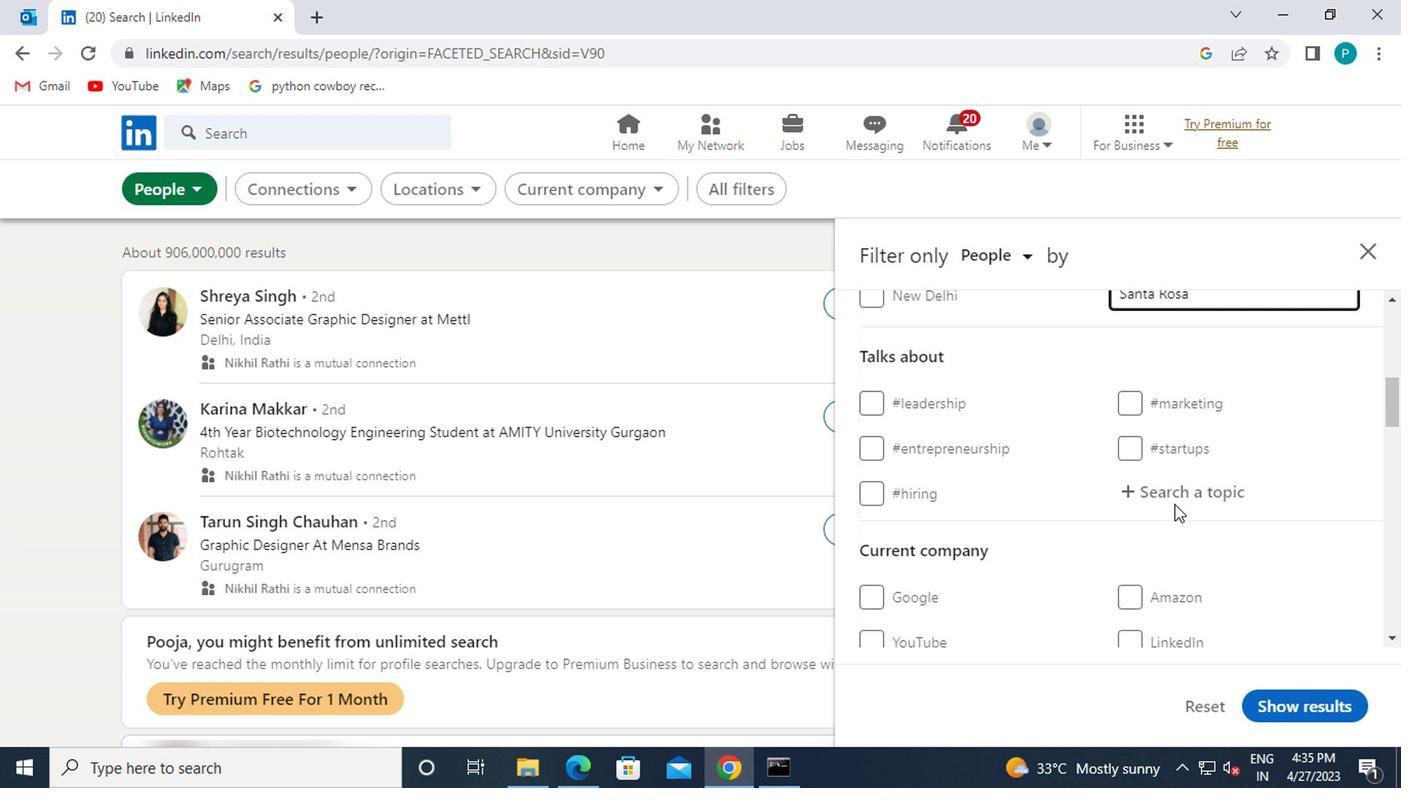 
Action: Mouse moved to (1165, 496)
Screenshot: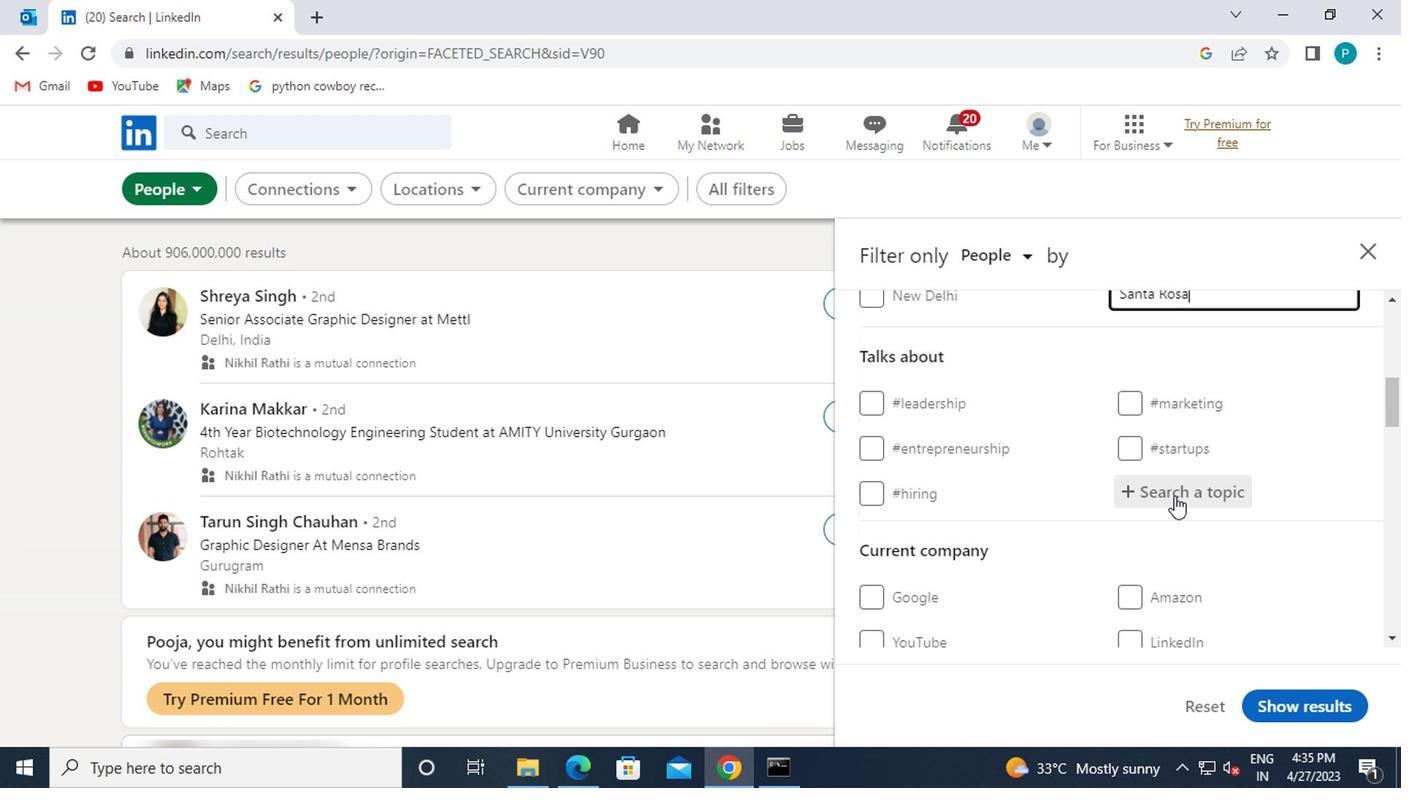
Action: Key pressed <Key.shift>#REALSTATE
Screenshot: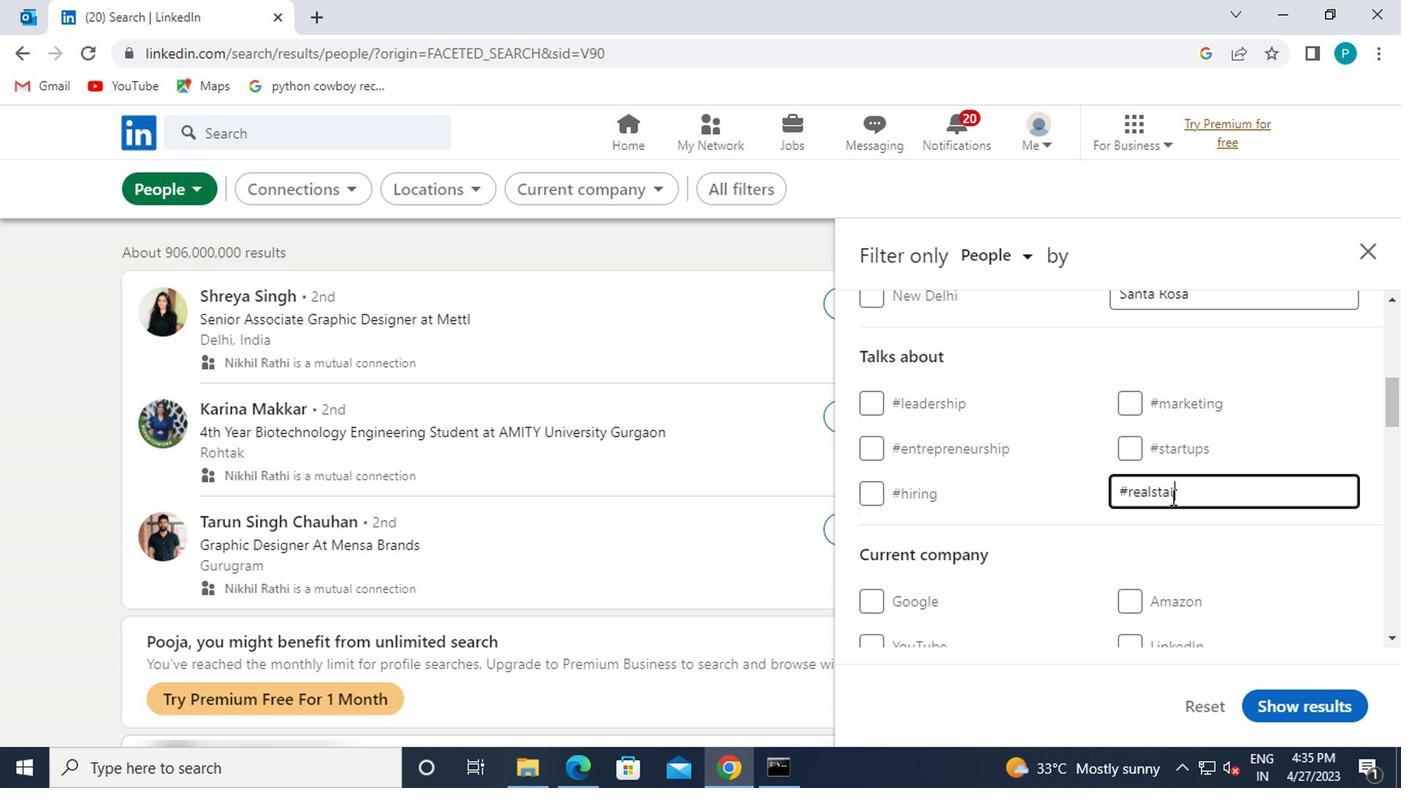 
Action: Mouse moved to (1022, 575)
Screenshot: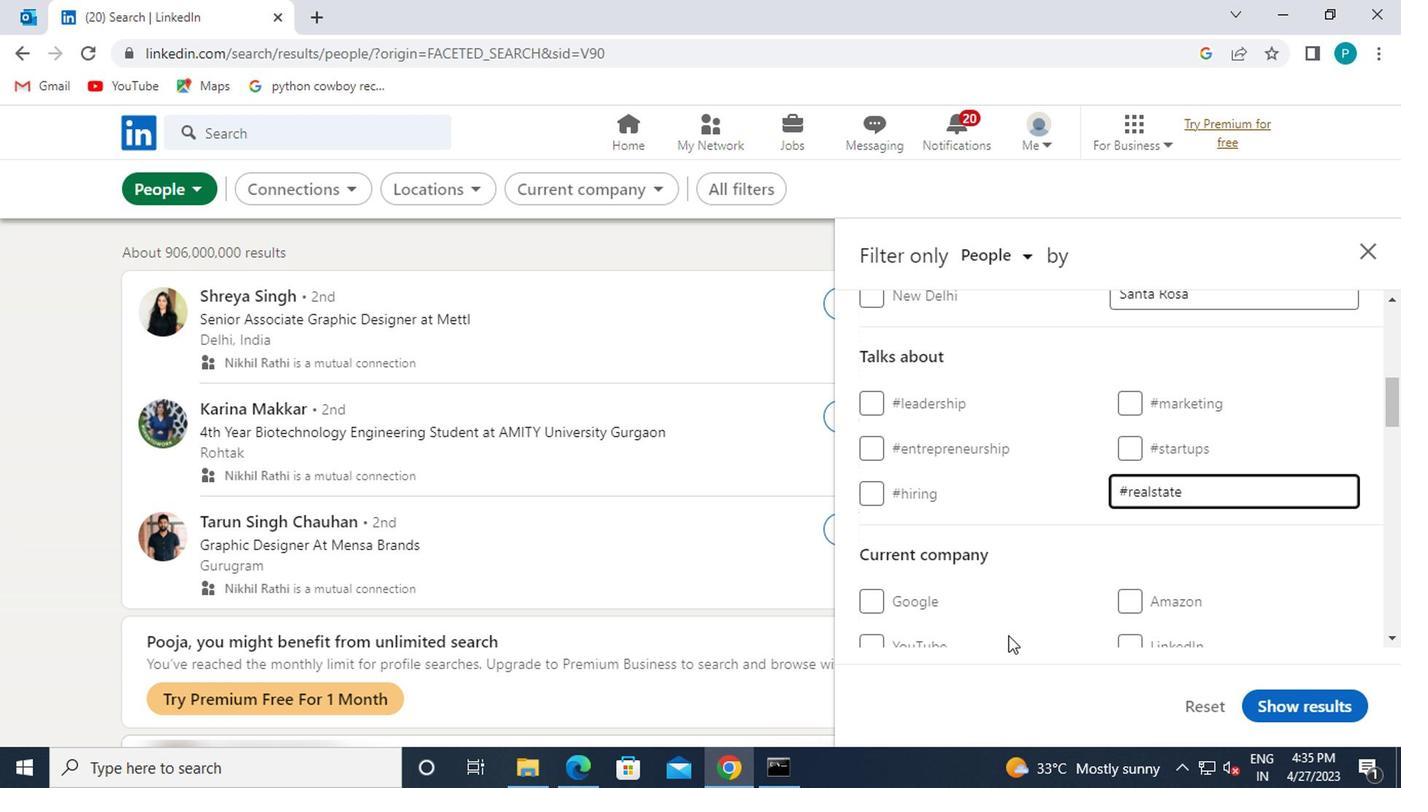 
Action: Mouse scrolled (1022, 574) with delta (0, 0)
Screenshot: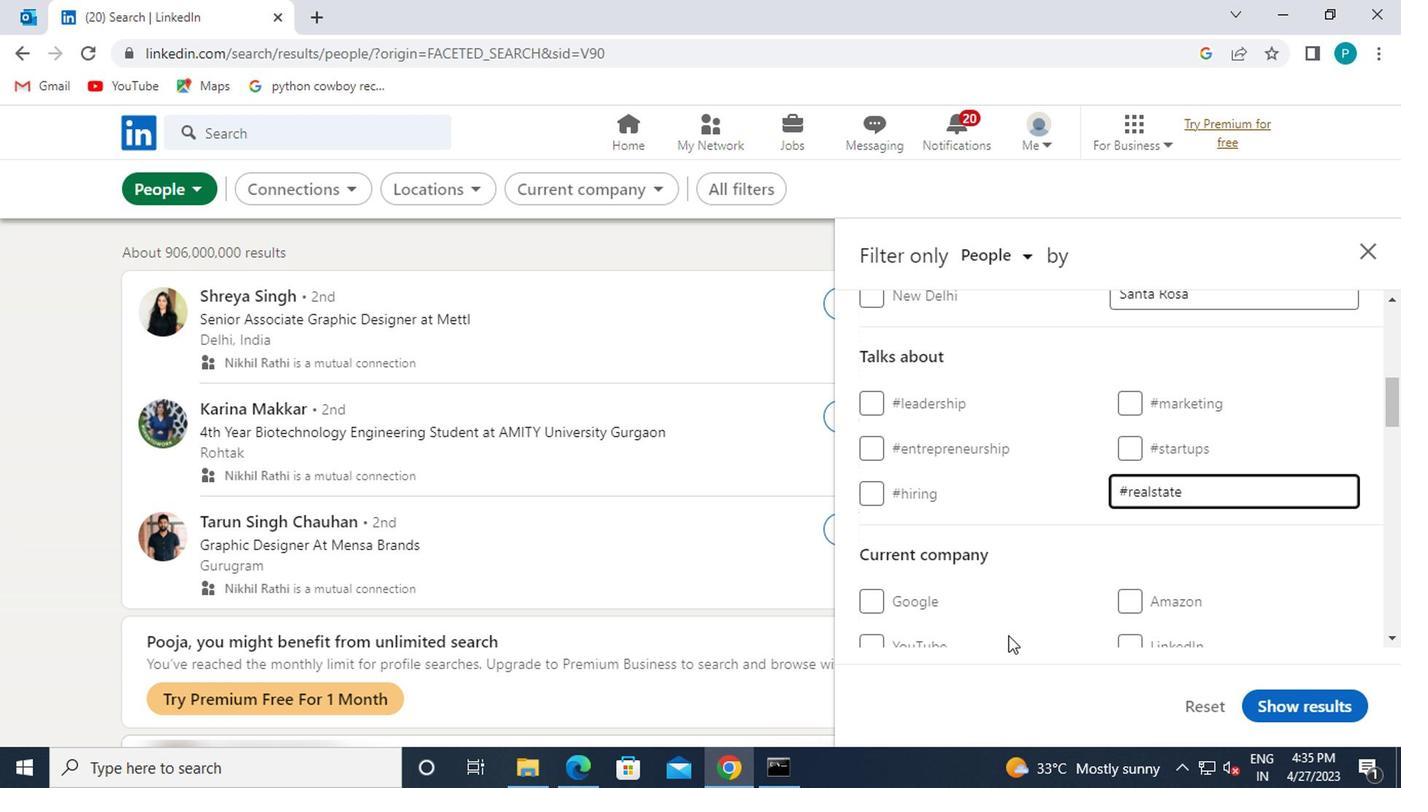 
Action: Mouse moved to (1020, 566)
Screenshot: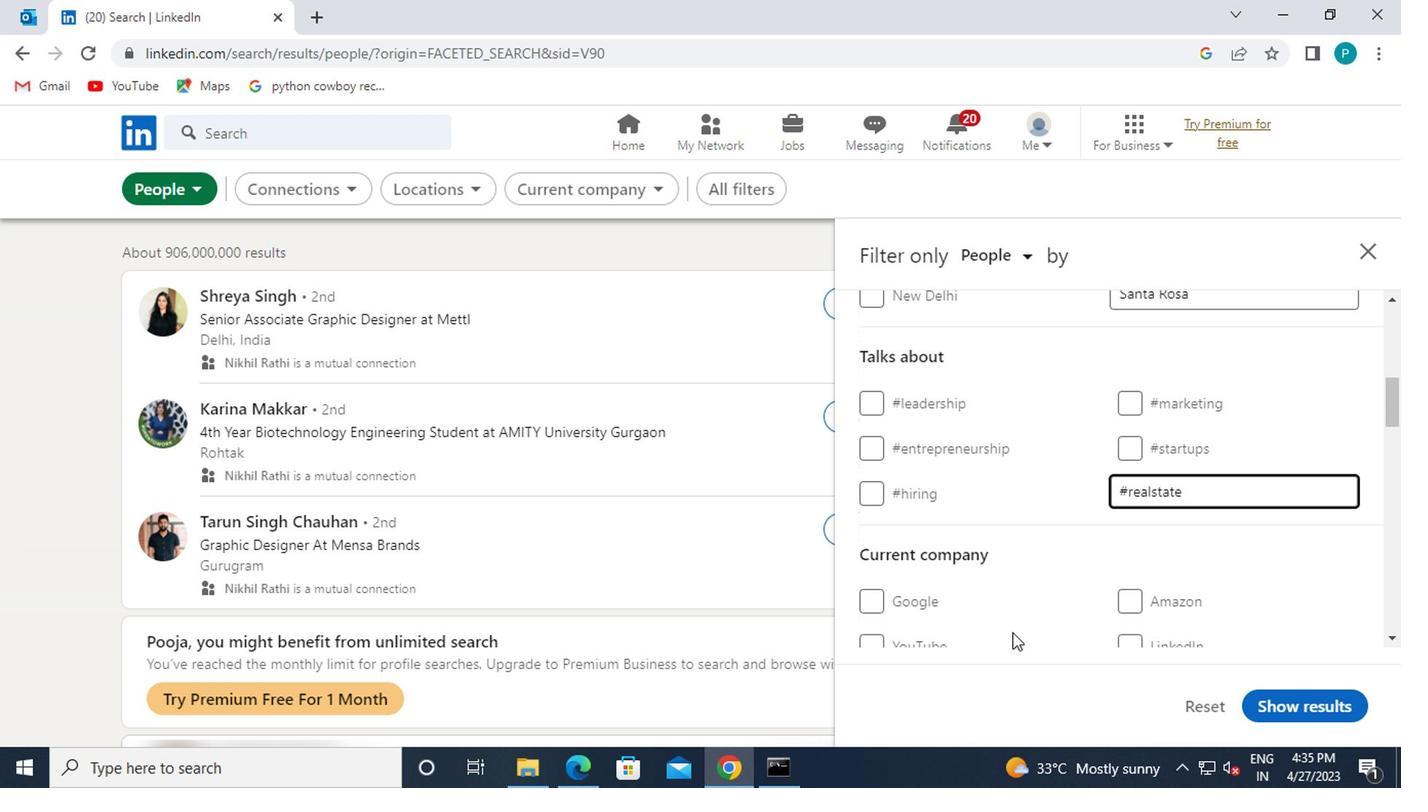 
Action: Mouse scrolled (1020, 564) with delta (0, -1)
Screenshot: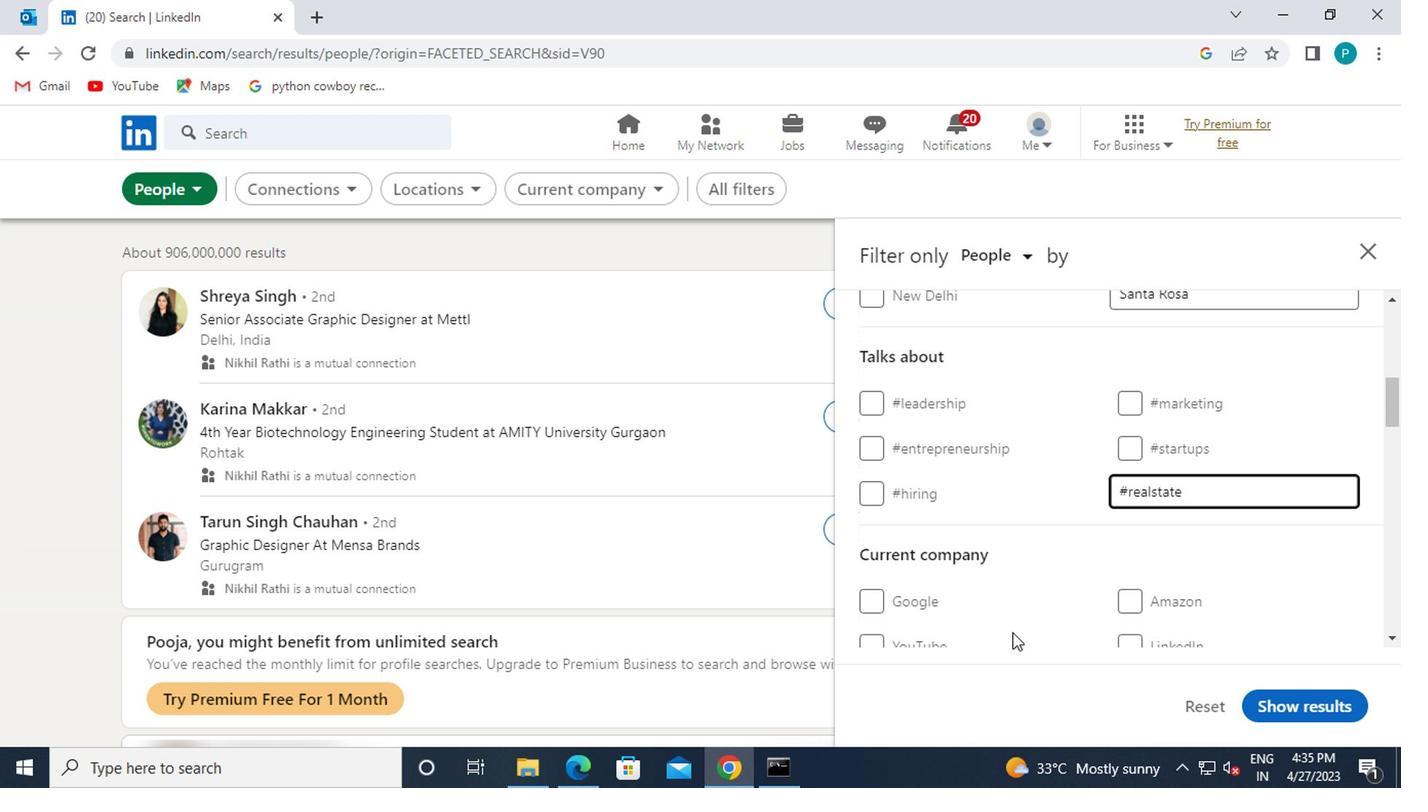
Action: Mouse moved to (1018, 551)
Screenshot: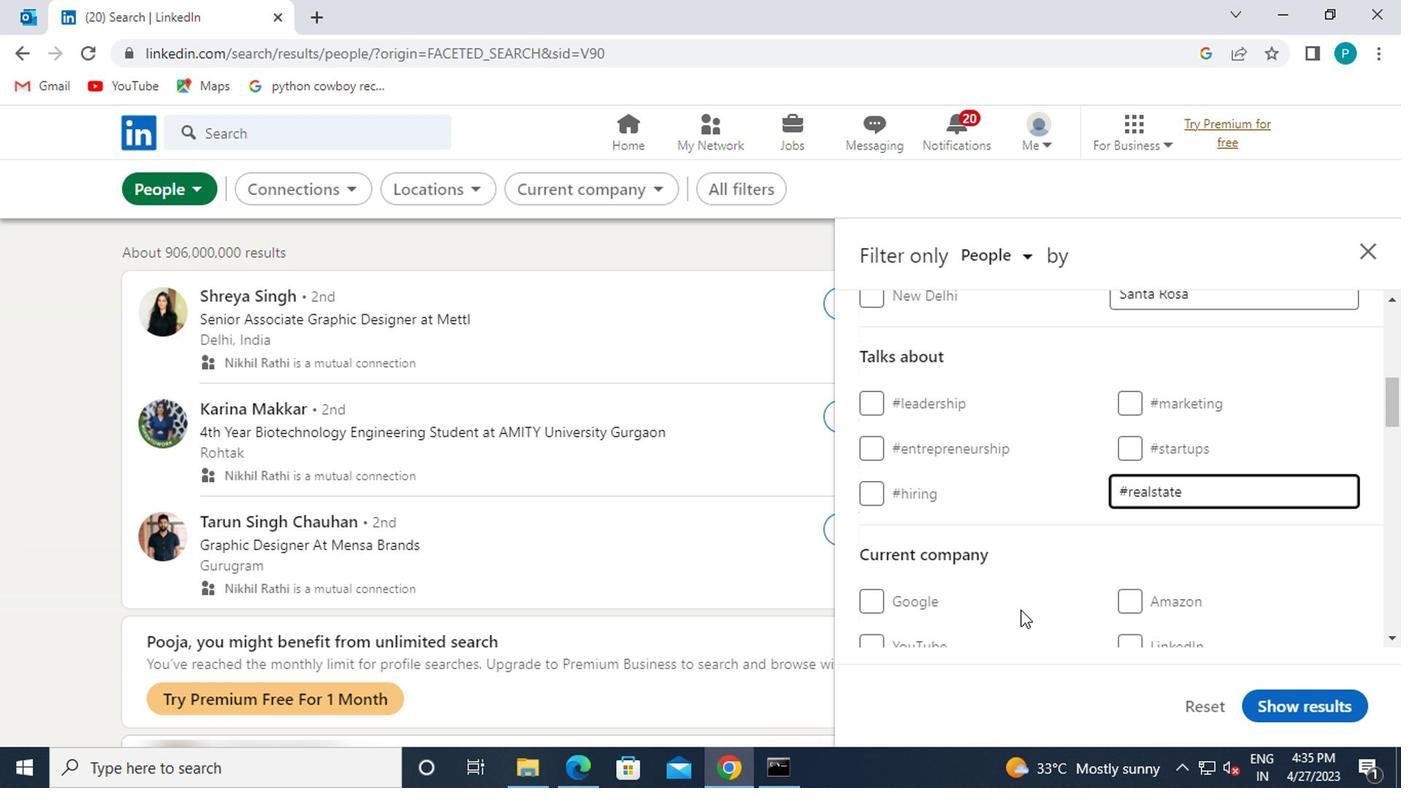 
Action: Mouse scrolled (1018, 550) with delta (0, -1)
Screenshot: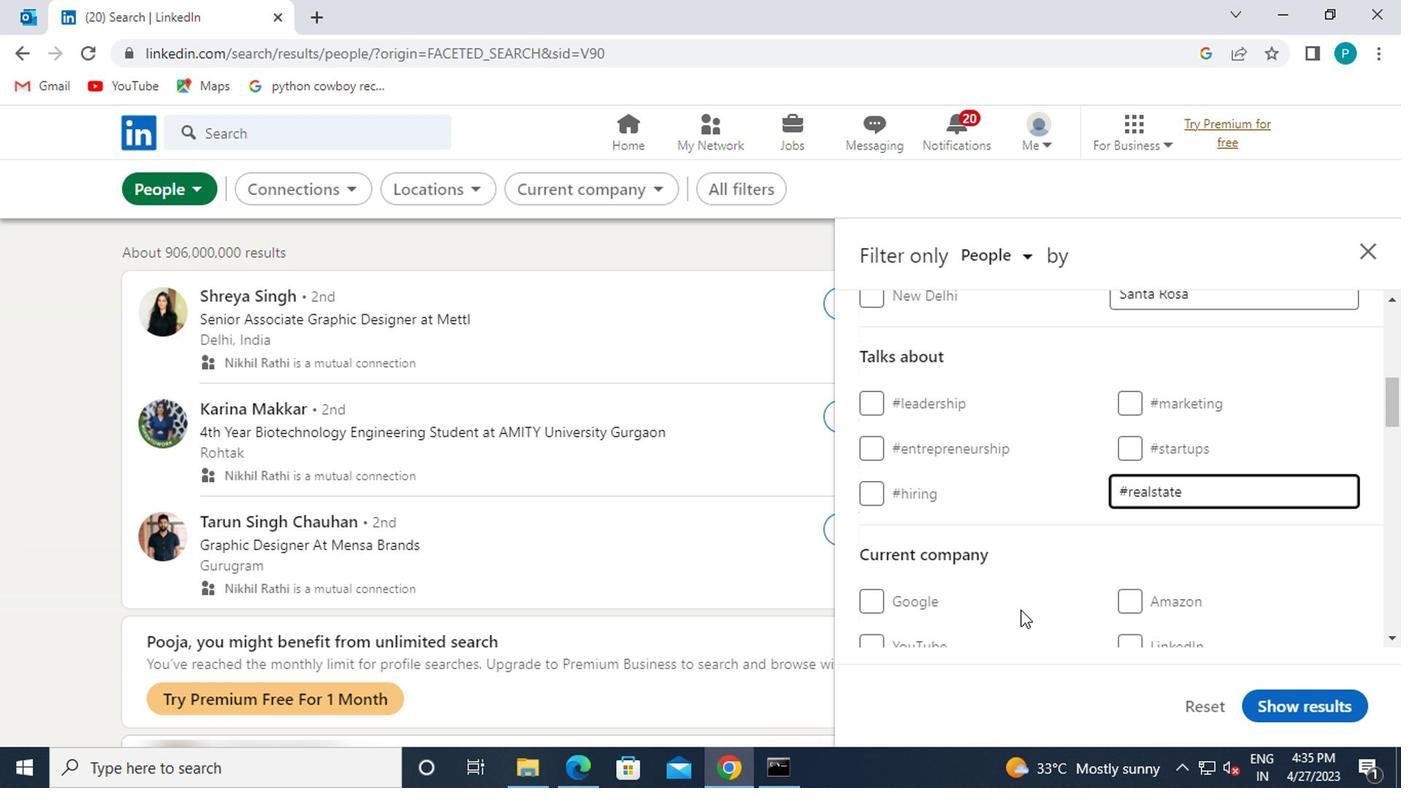 
Action: Mouse moved to (1030, 556)
Screenshot: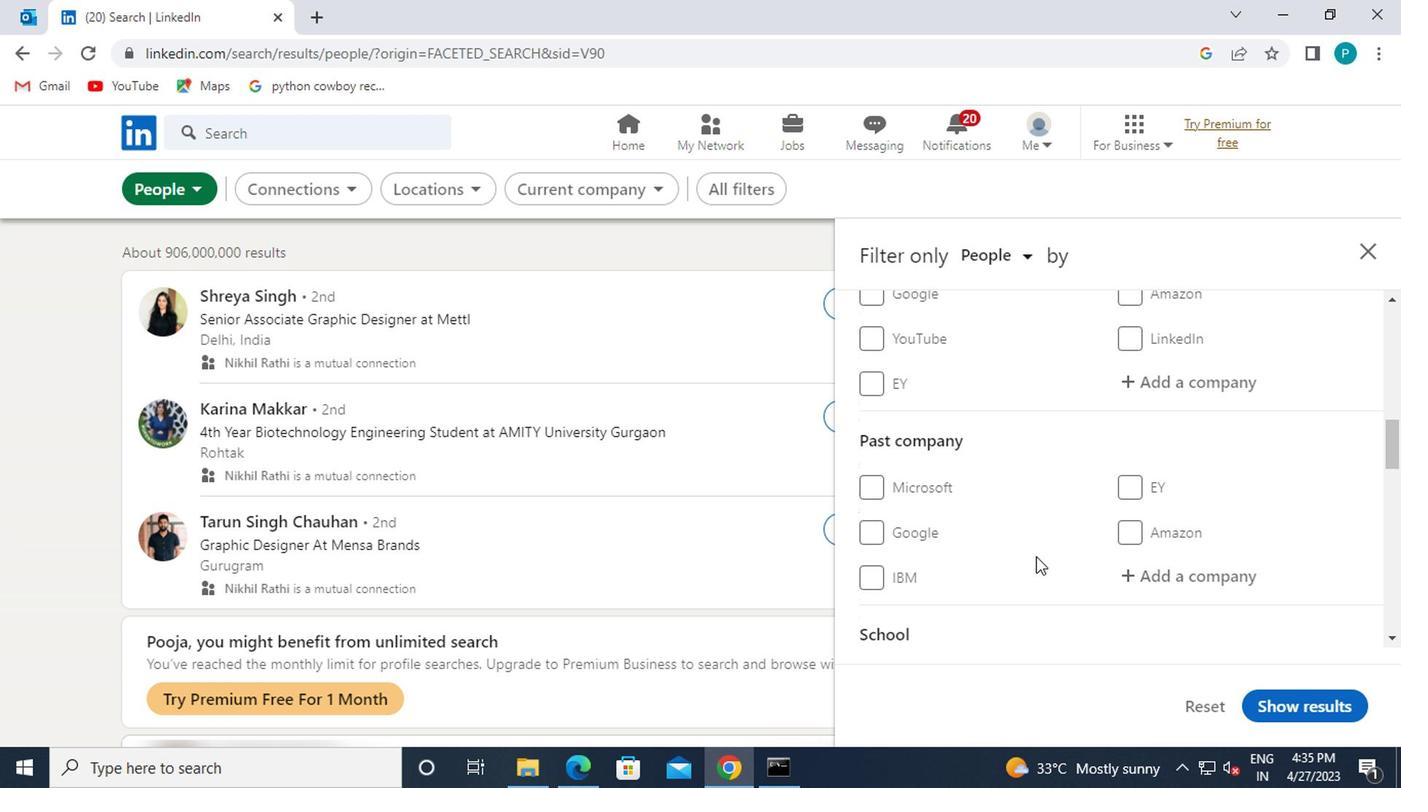 
Action: Mouse scrolled (1030, 555) with delta (0, -1)
Screenshot: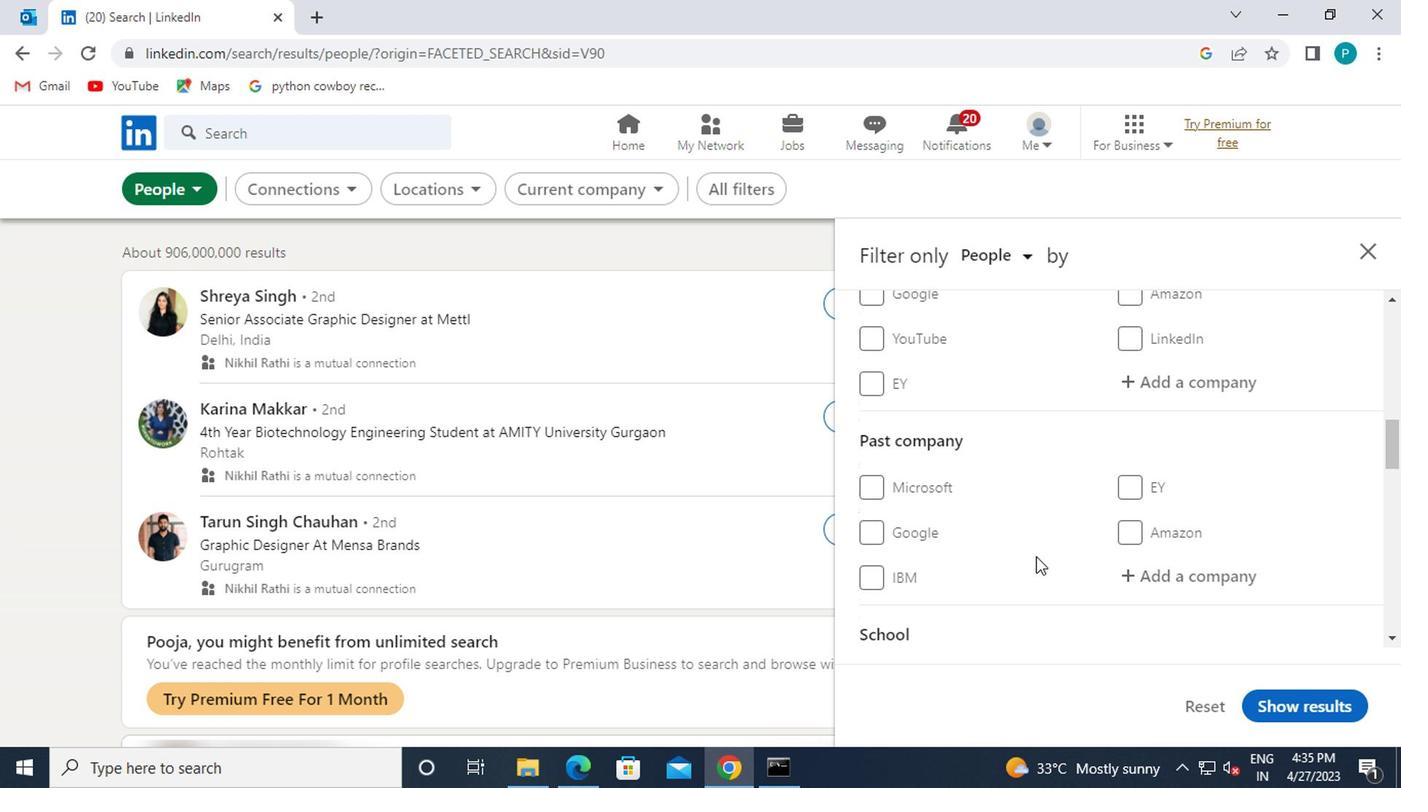 
Action: Mouse scrolled (1030, 555) with delta (0, -1)
Screenshot: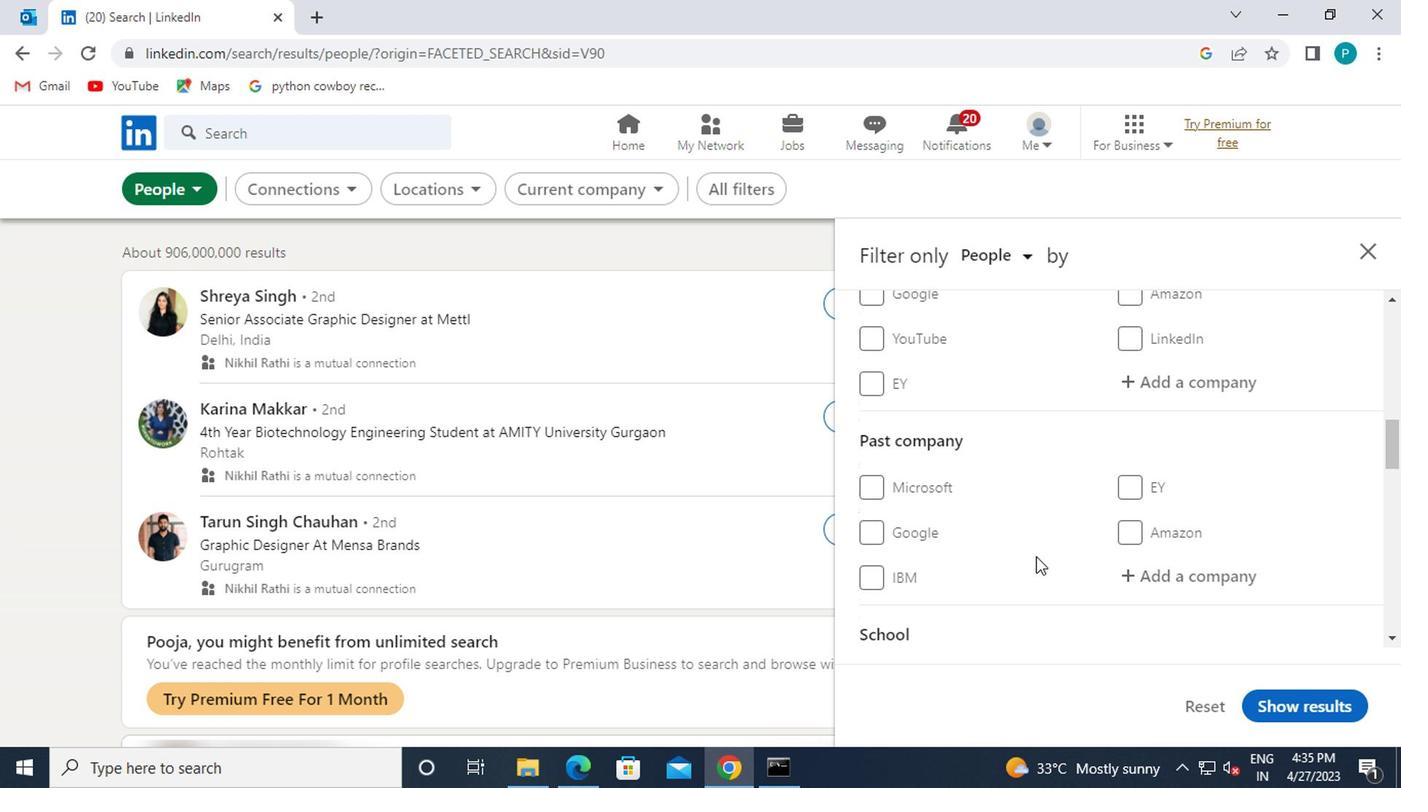 
Action: Mouse moved to (977, 553)
Screenshot: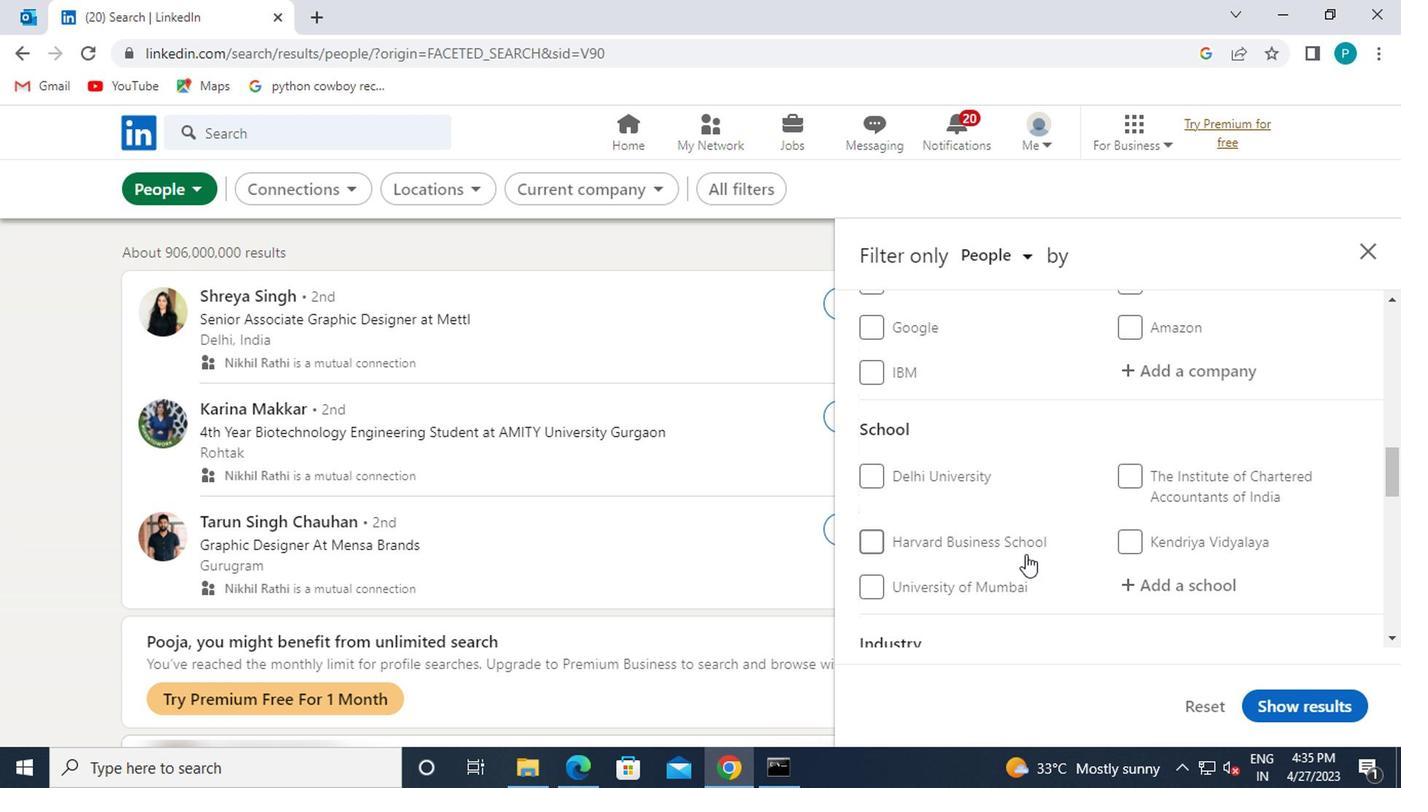 
Action: Mouse scrolled (977, 552) with delta (0, -1)
Screenshot: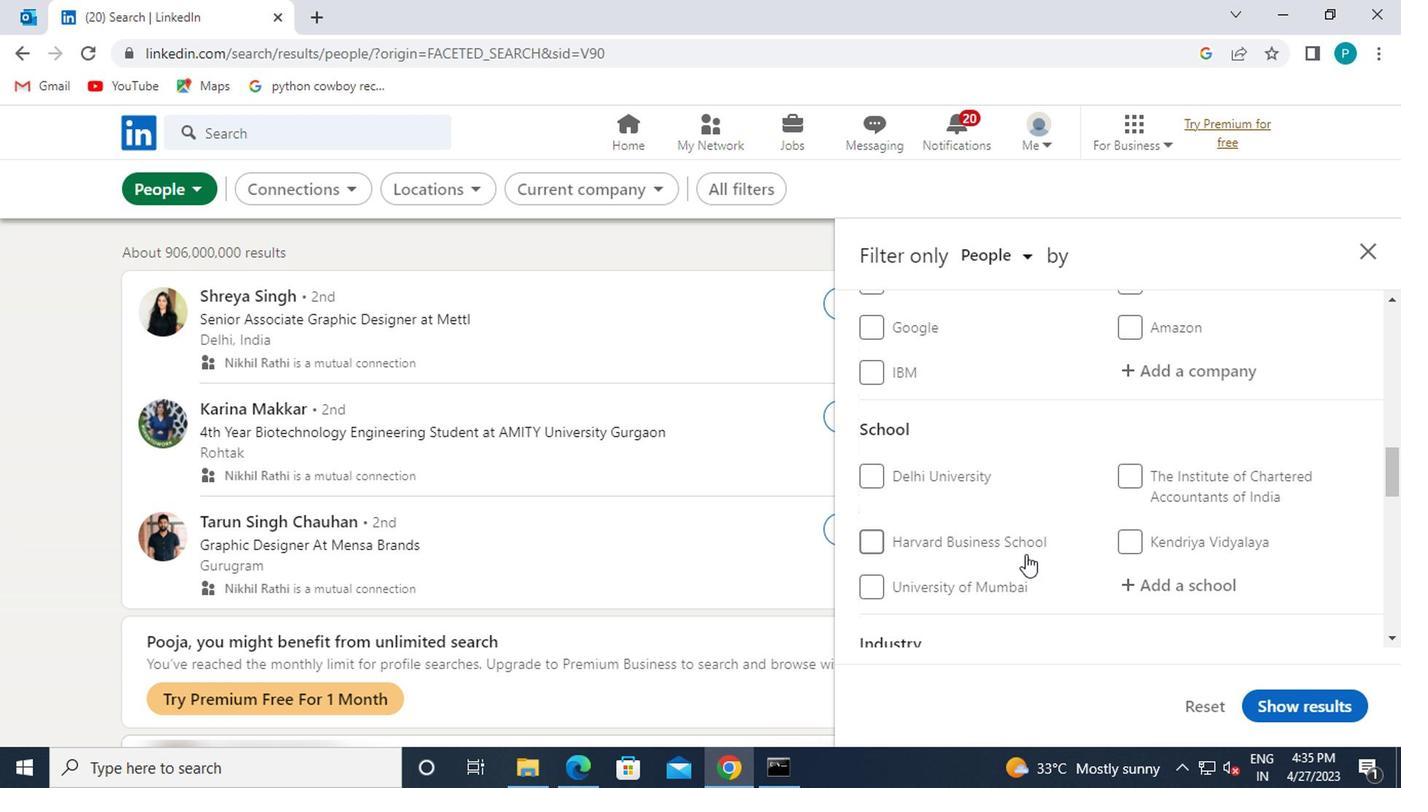 
Action: Mouse moved to (973, 553)
Screenshot: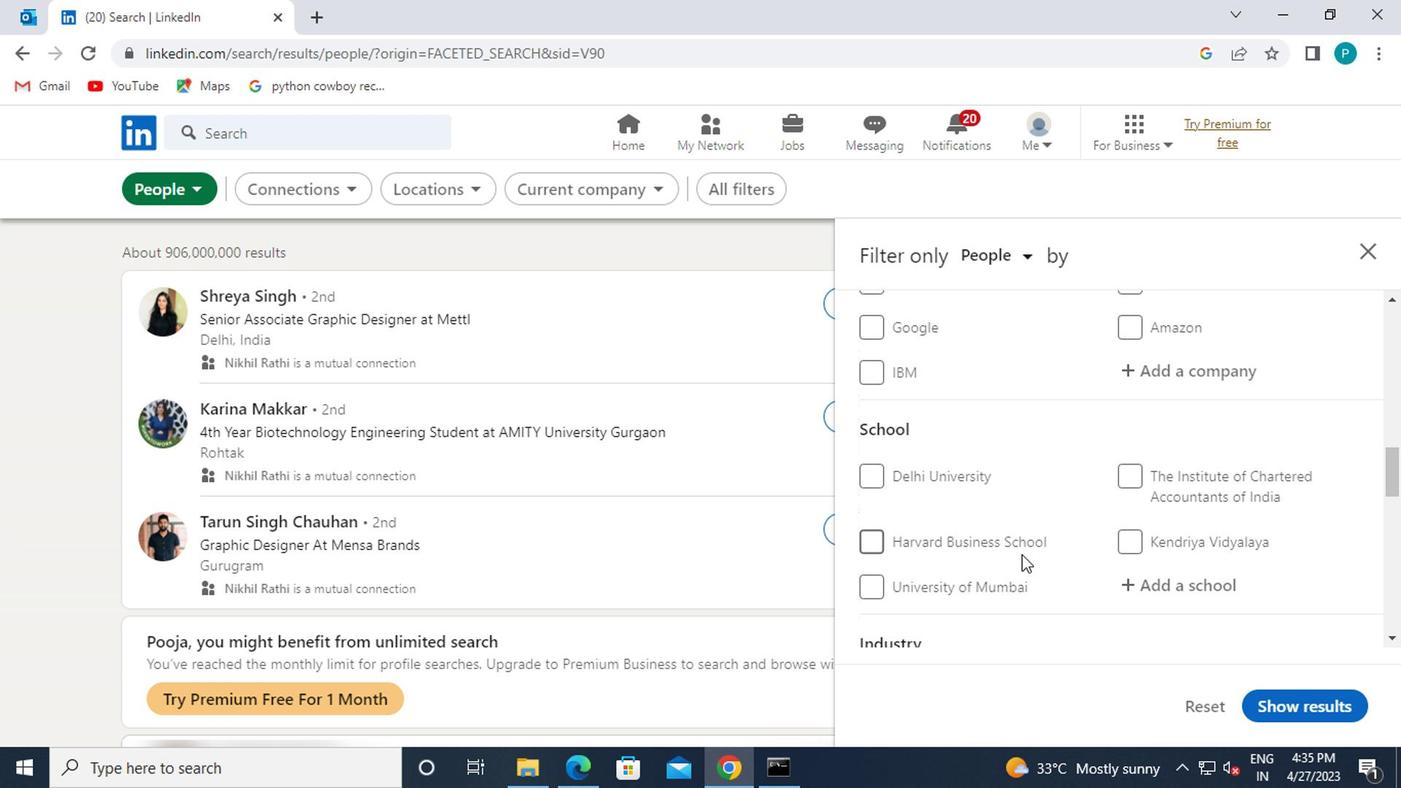 
Action: Mouse scrolled (973, 552) with delta (0, -1)
Screenshot: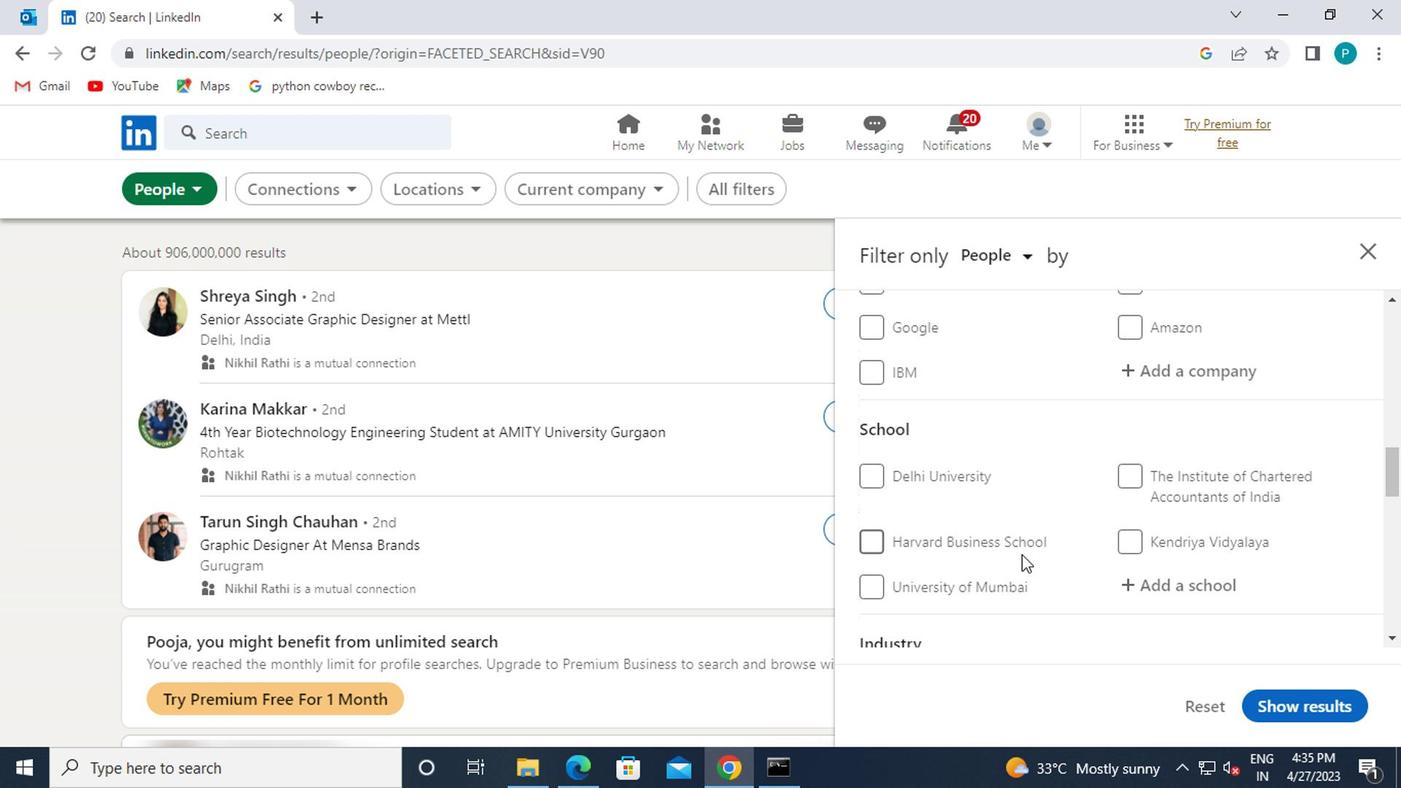 
Action: Mouse scrolled (973, 552) with delta (0, -1)
Screenshot: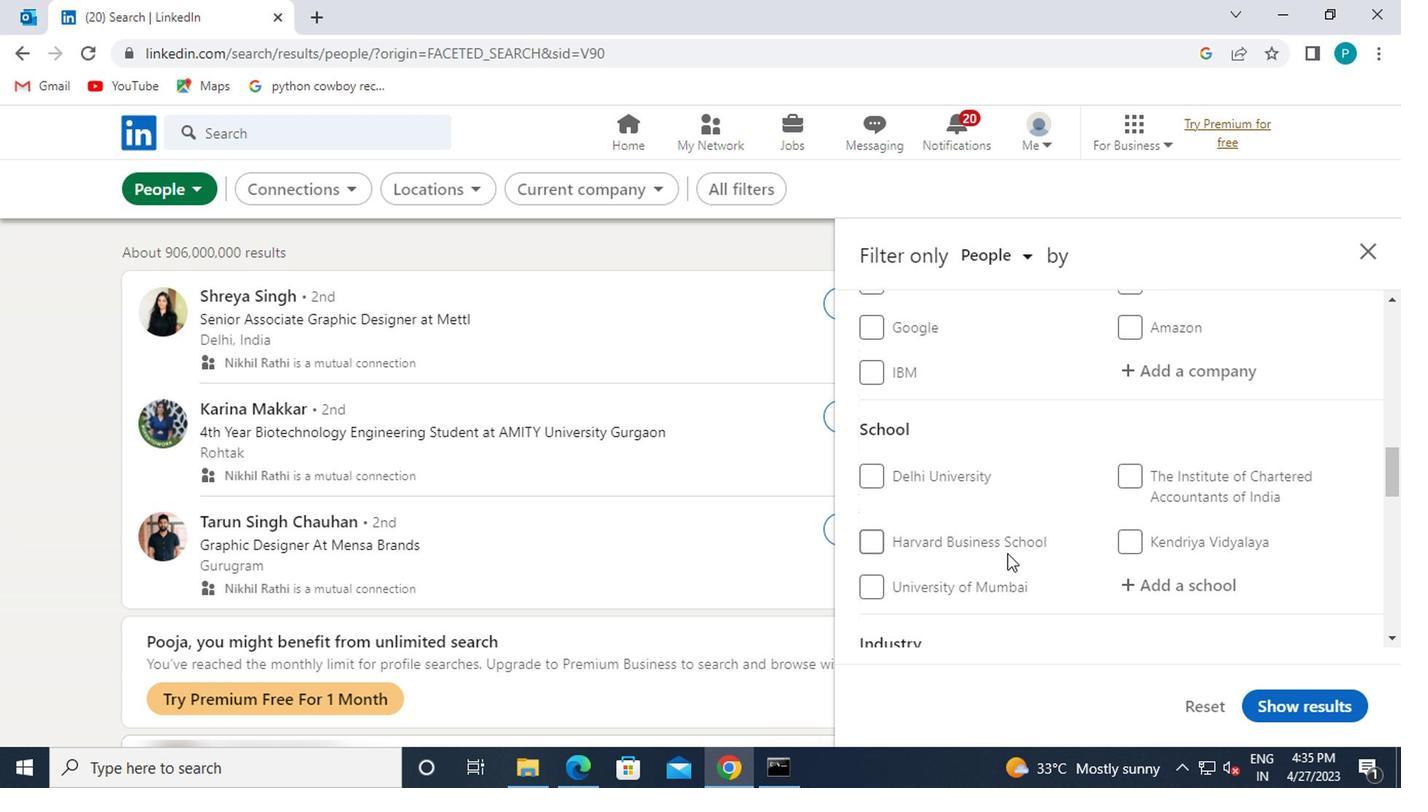 
Action: Mouse moved to (1006, 564)
Screenshot: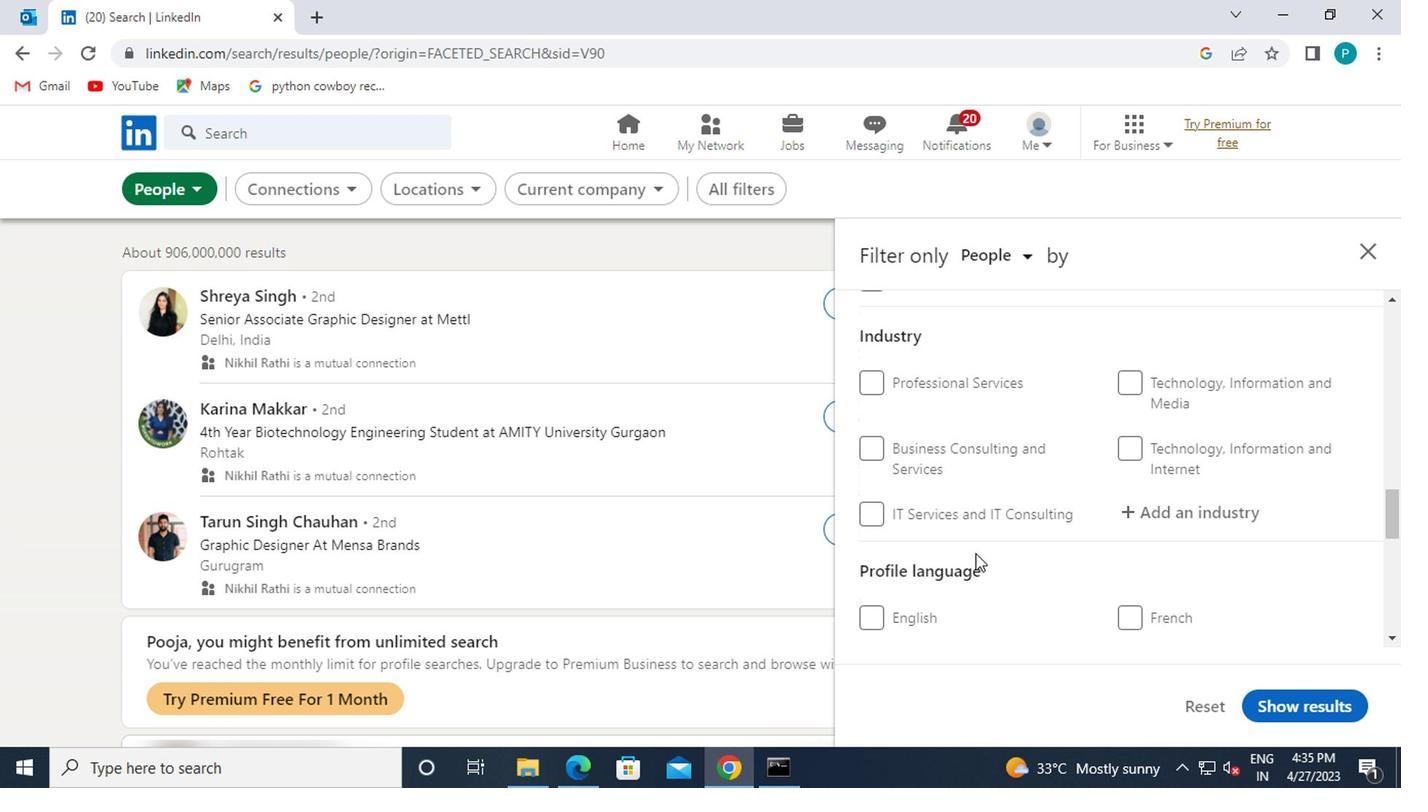 
Action: Mouse scrolled (1006, 562) with delta (0, -1)
Screenshot: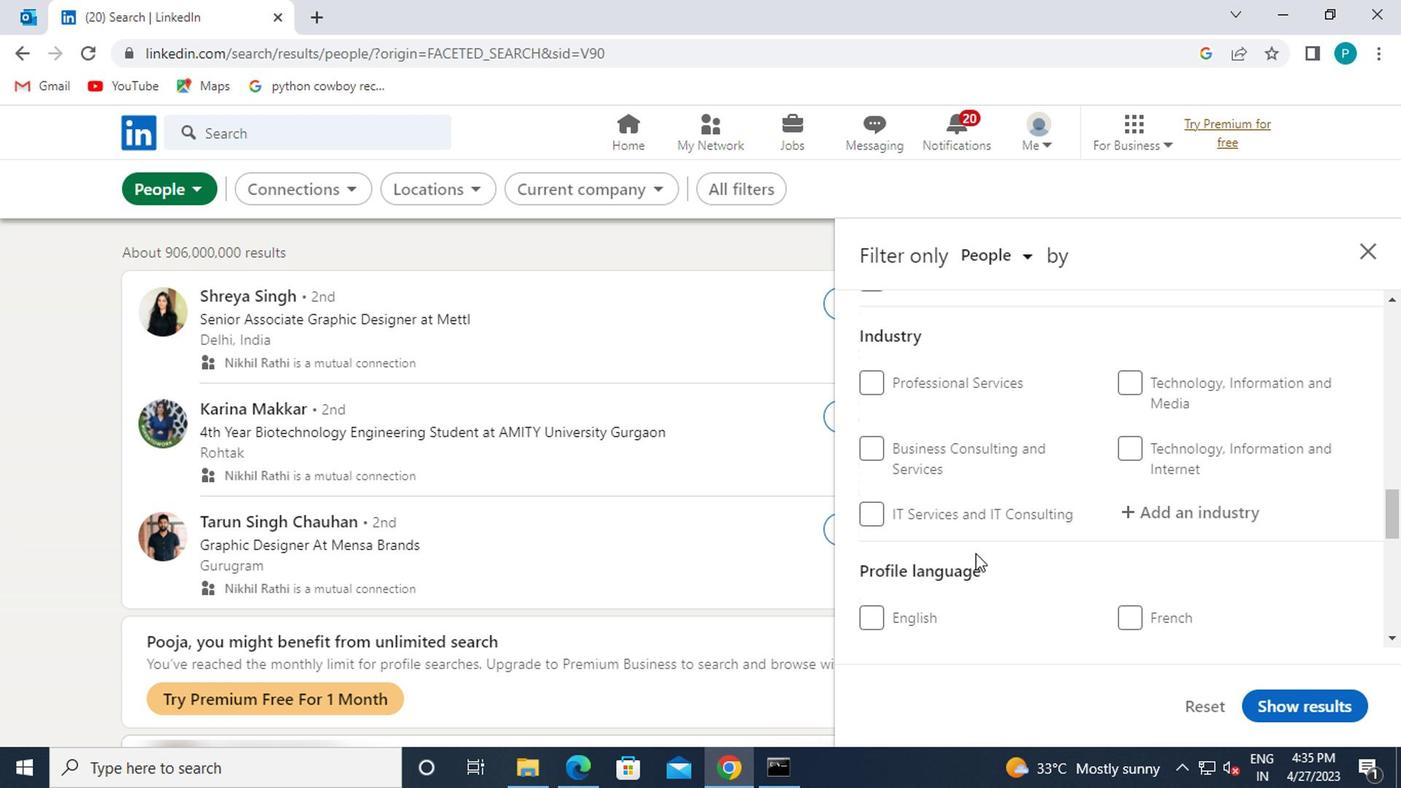 
Action: Mouse moved to (1138, 558)
Screenshot: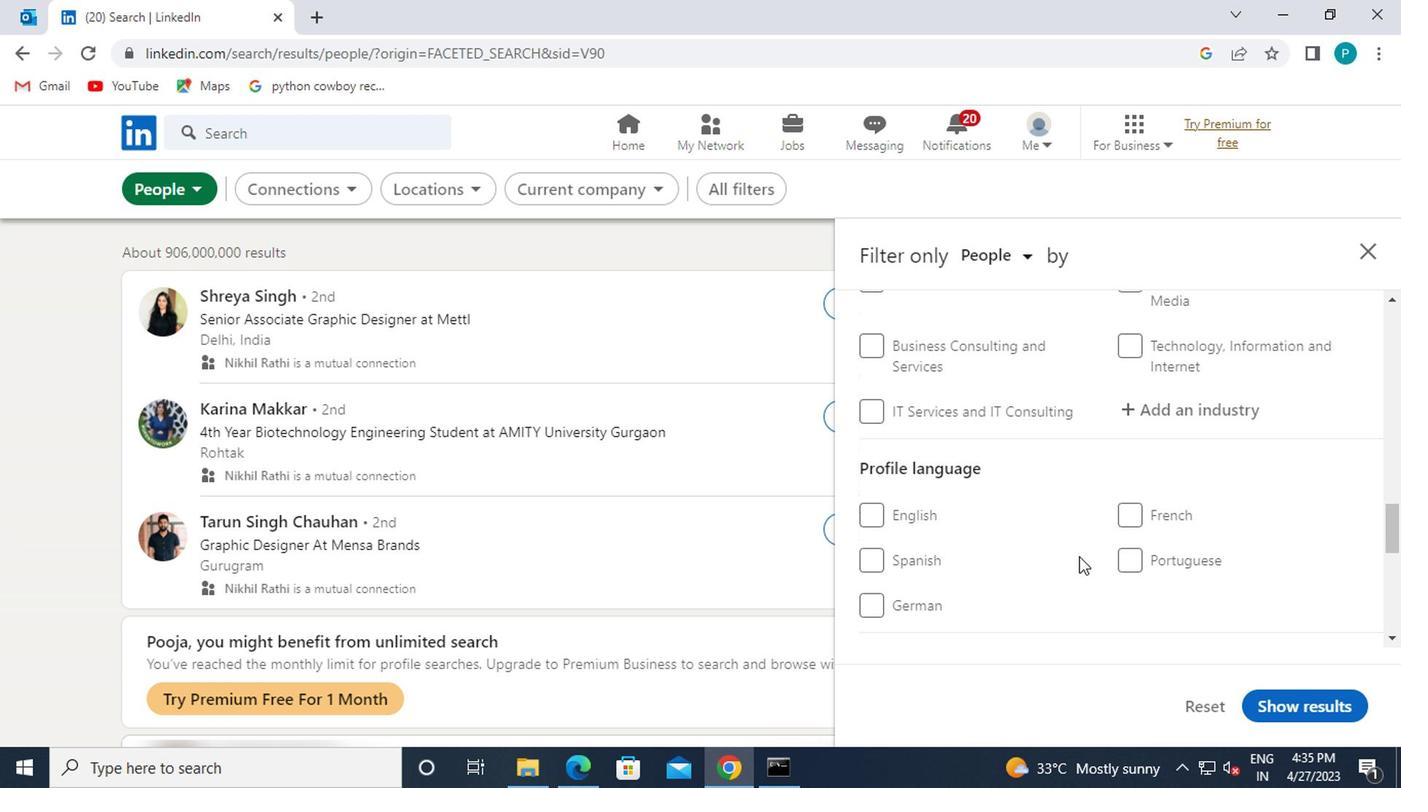 
Action: Mouse pressed left at (1138, 558)
Screenshot: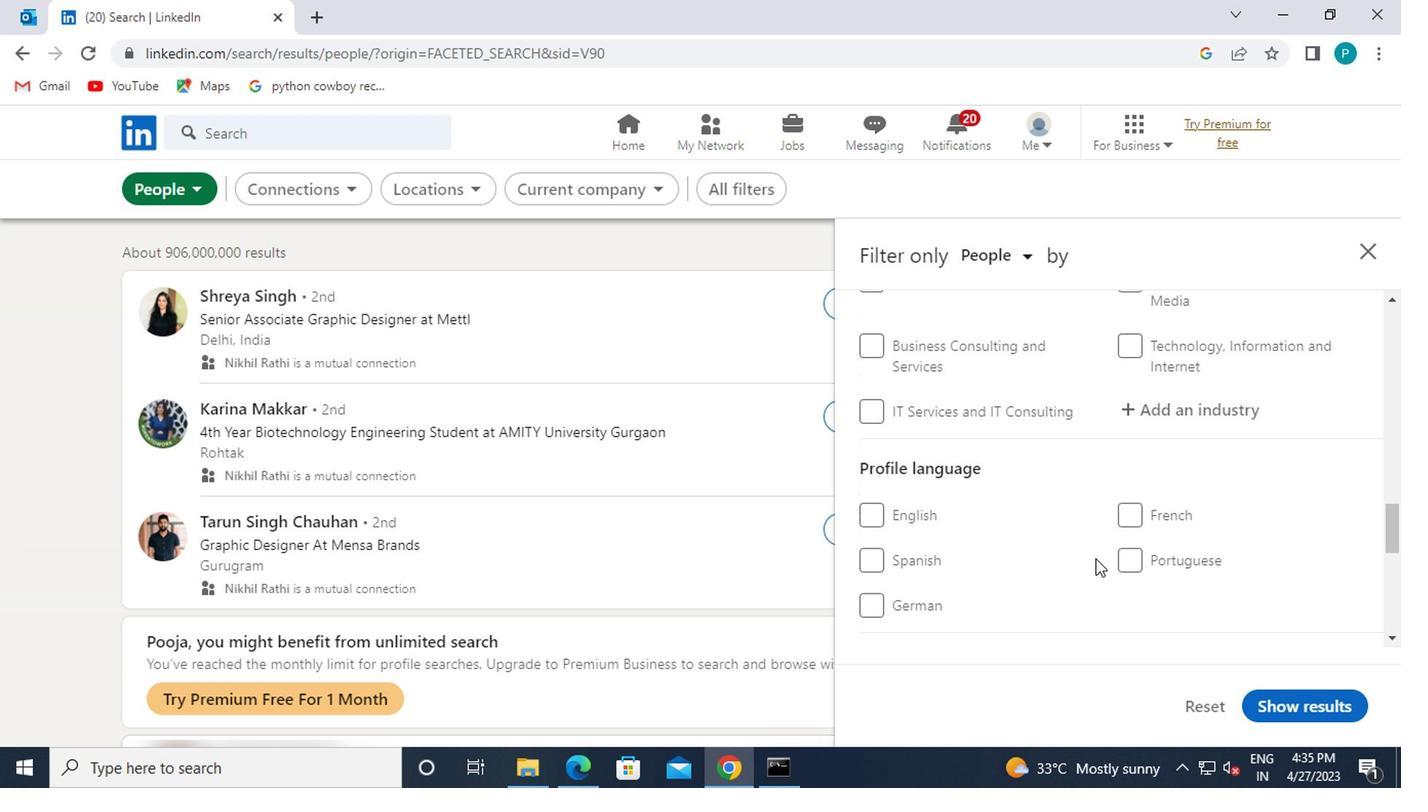 
Action: Mouse moved to (1019, 526)
Screenshot: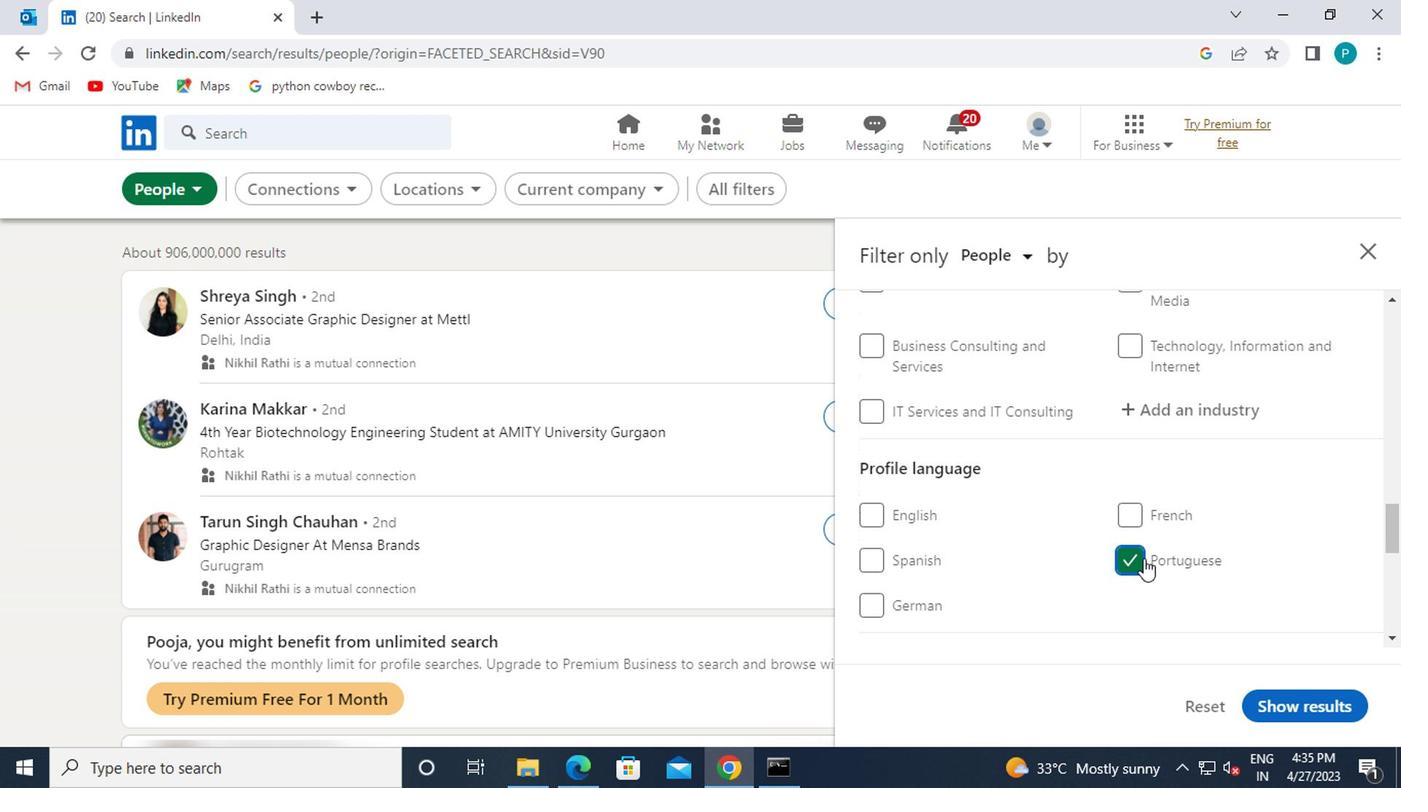 
Action: Mouse scrolled (1019, 526) with delta (0, 0)
Screenshot: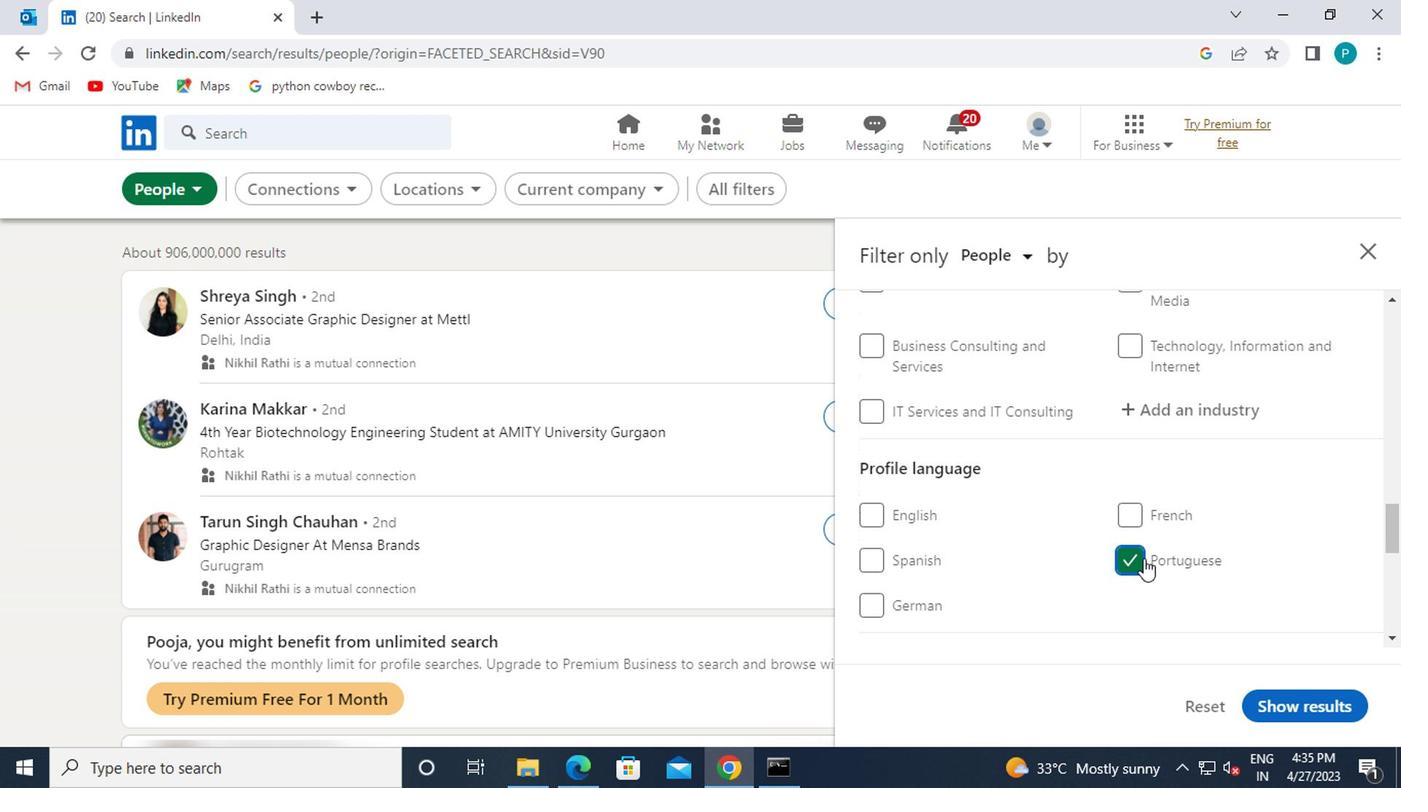 
Action: Mouse scrolled (1019, 526) with delta (0, 0)
Screenshot: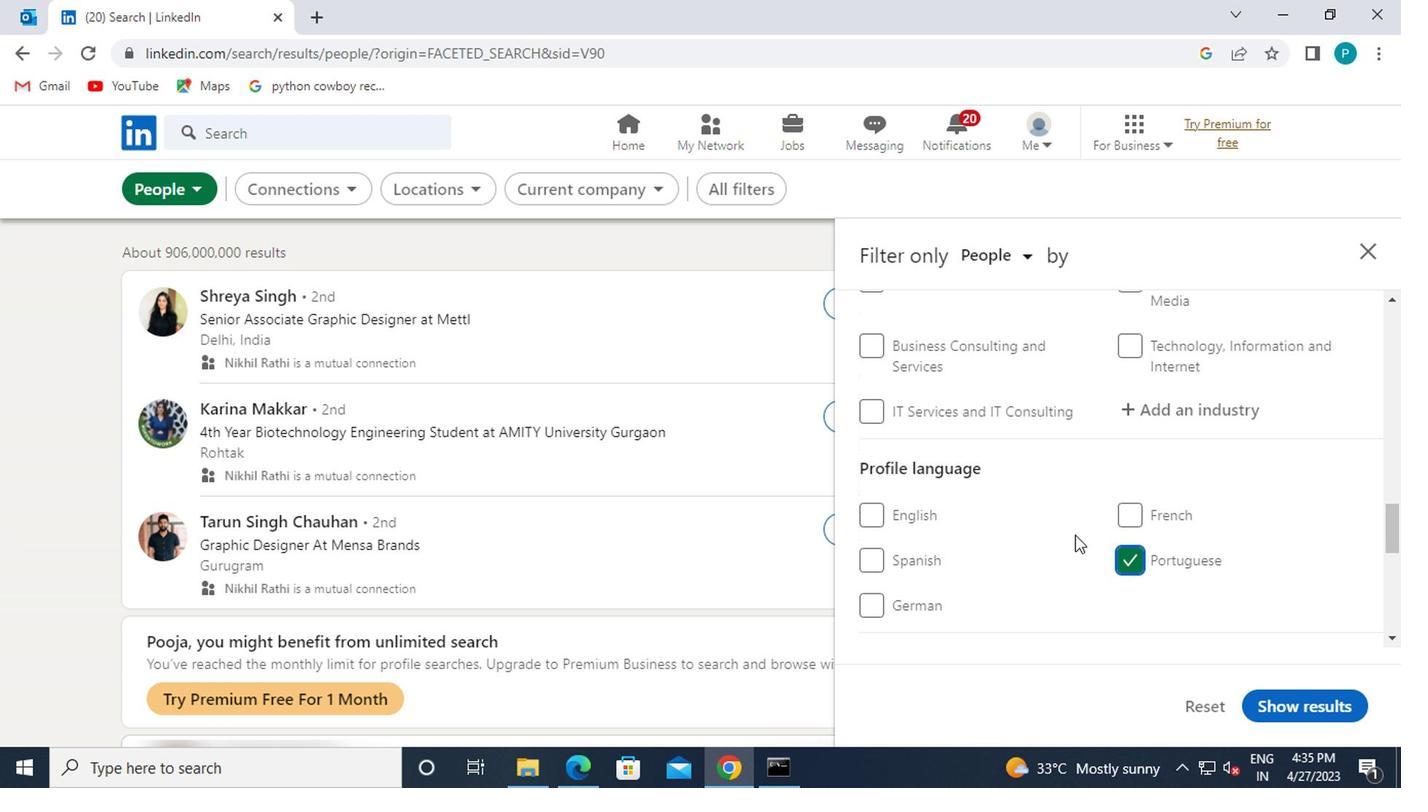 
Action: Mouse moved to (1047, 527)
Screenshot: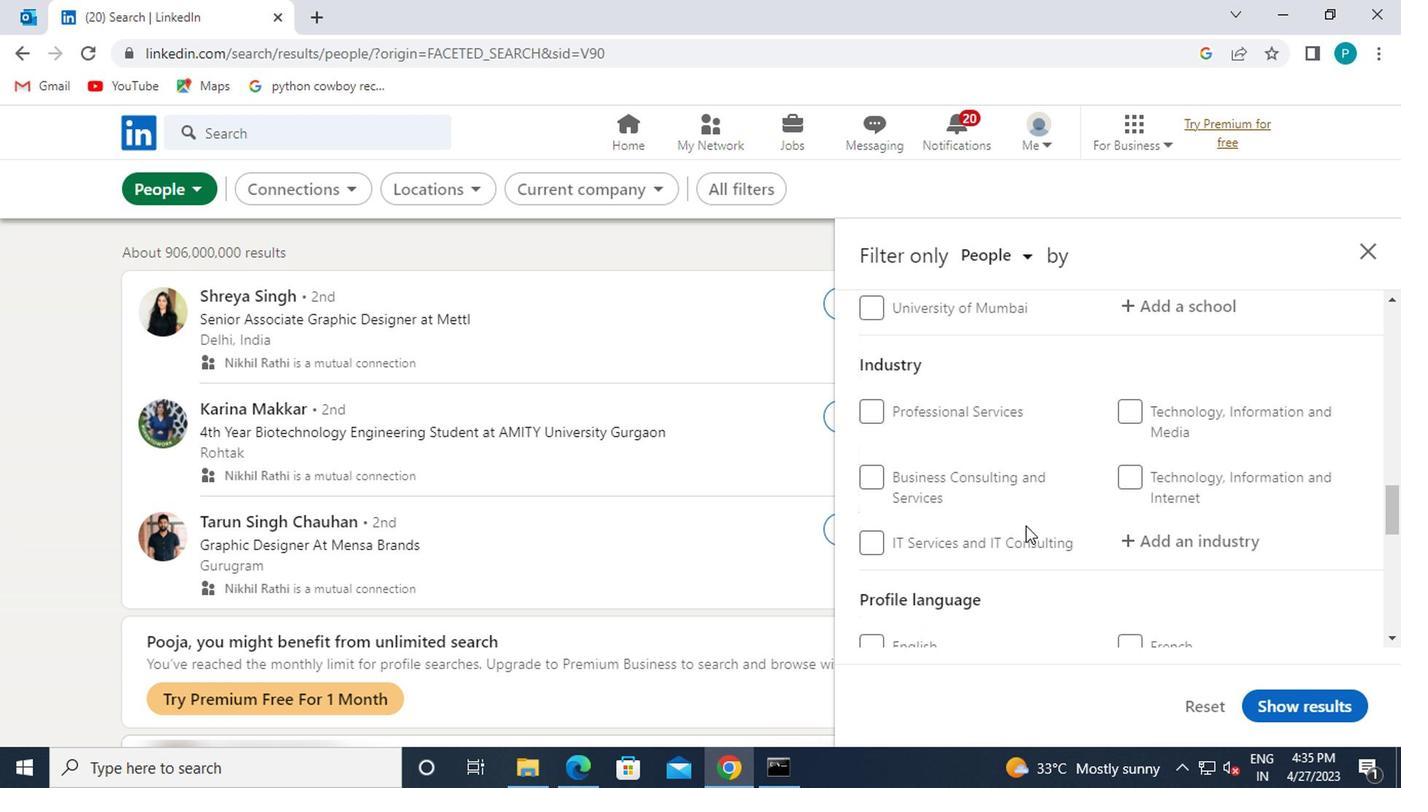 
Action: Mouse scrolled (1047, 529) with delta (0, 1)
Screenshot: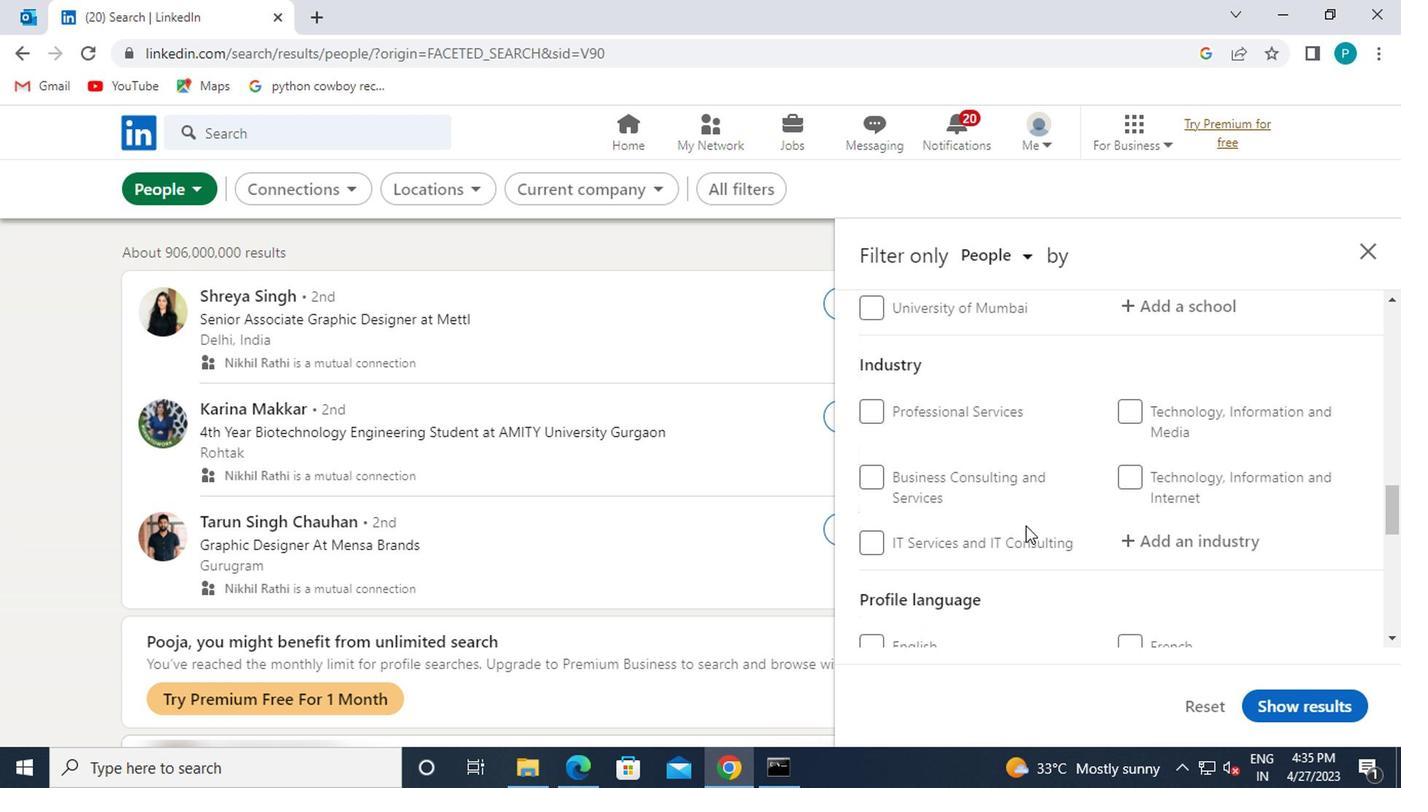 
Action: Mouse moved to (1054, 529)
Screenshot: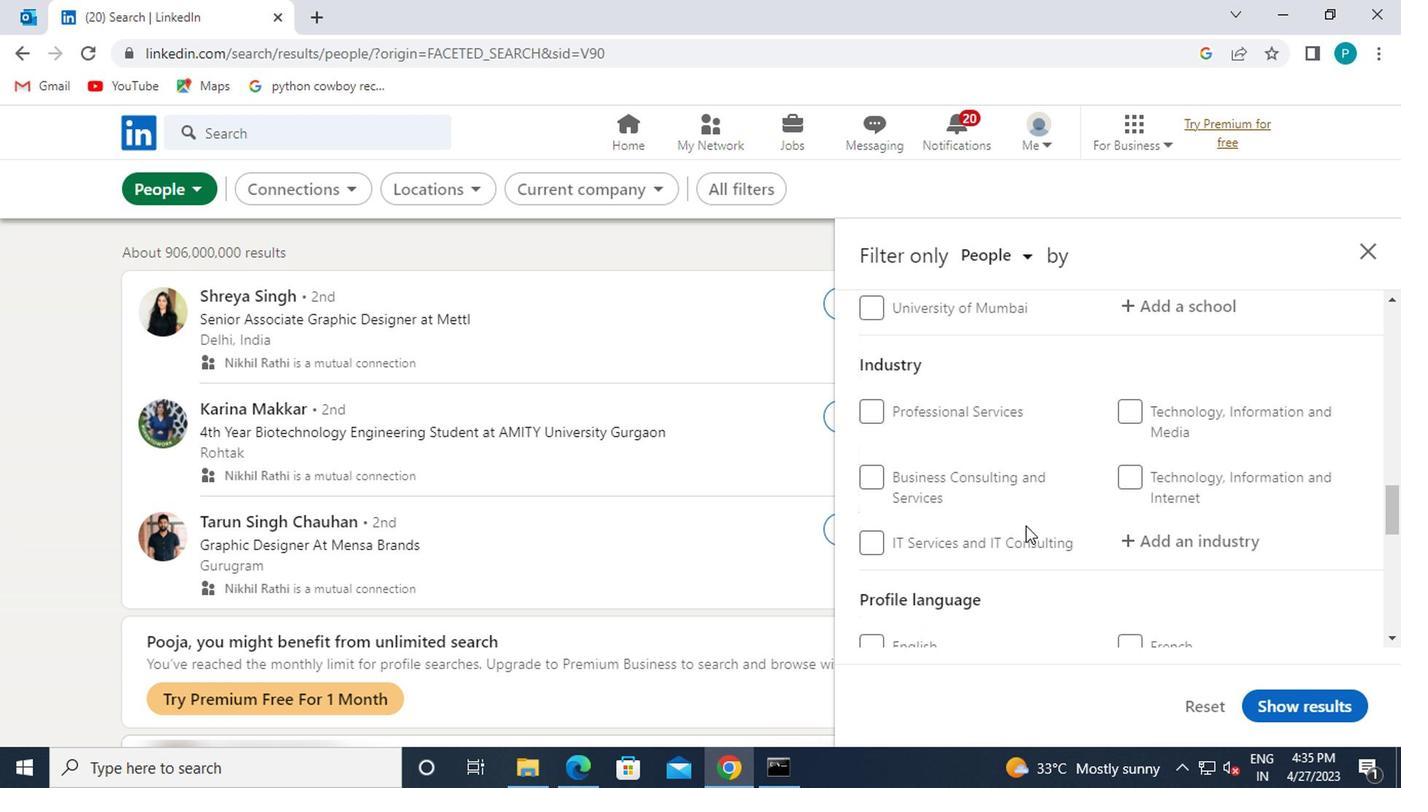 
Action: Mouse scrolled (1054, 529) with delta (0, 0)
Screenshot: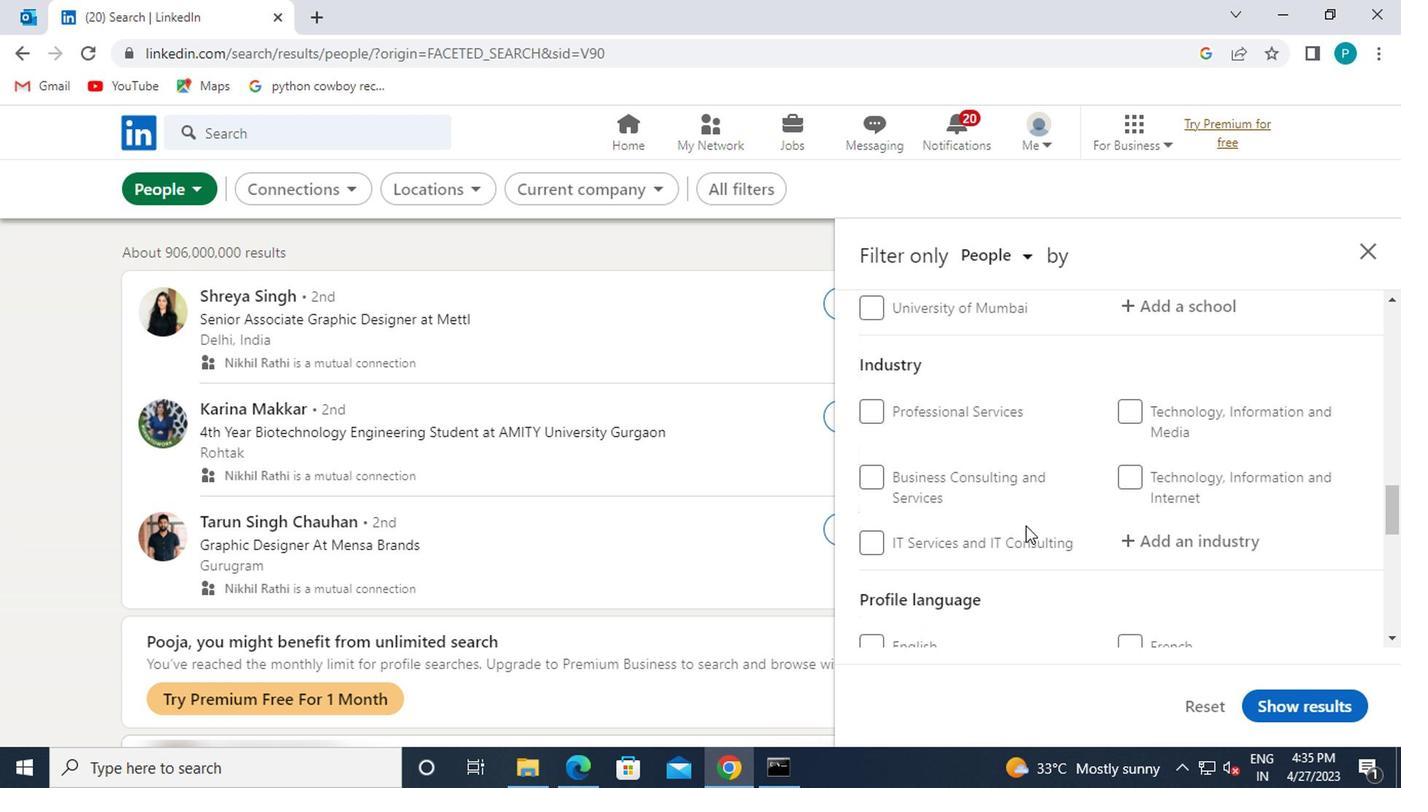 
Action: Mouse moved to (1064, 529)
Screenshot: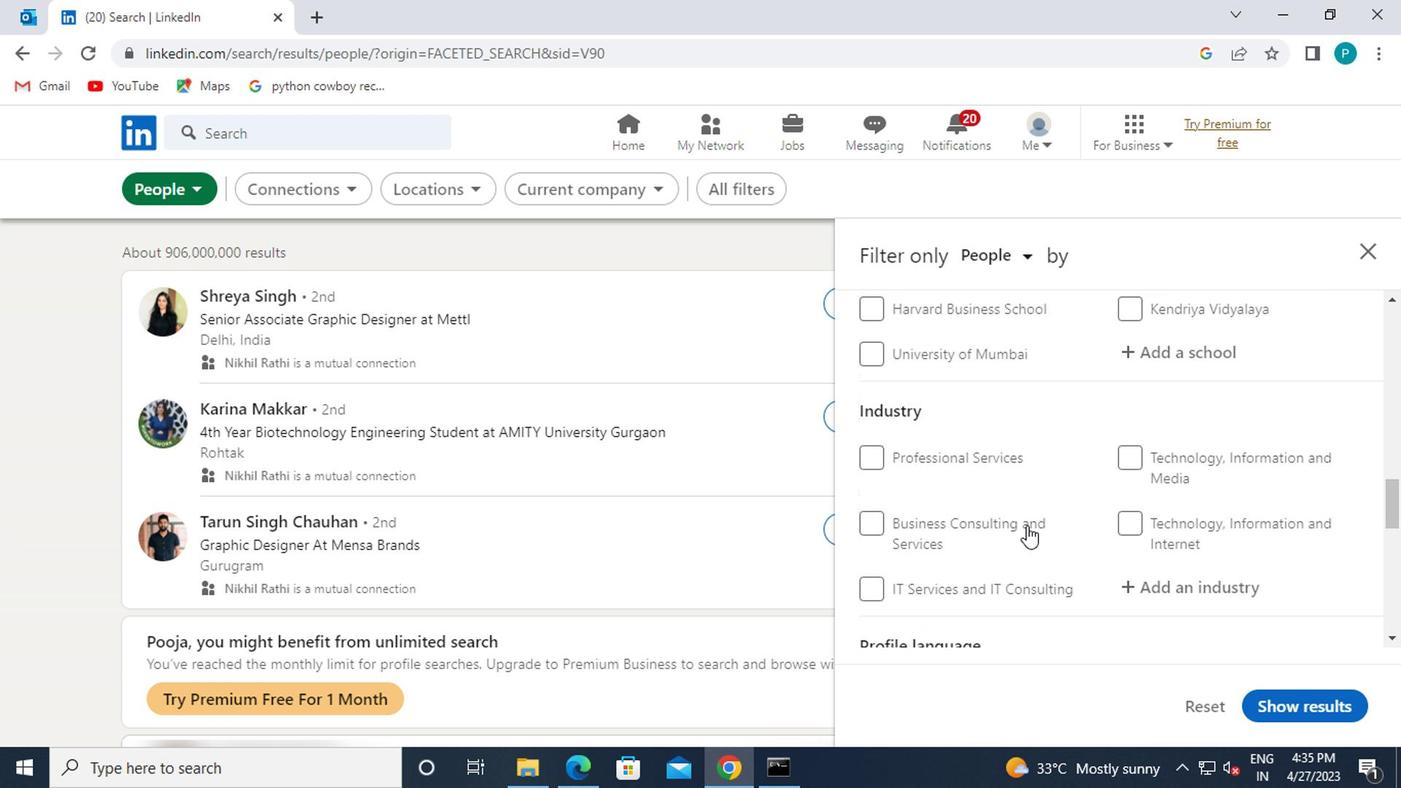 
Action: Mouse scrolled (1064, 529) with delta (0, 0)
Screenshot: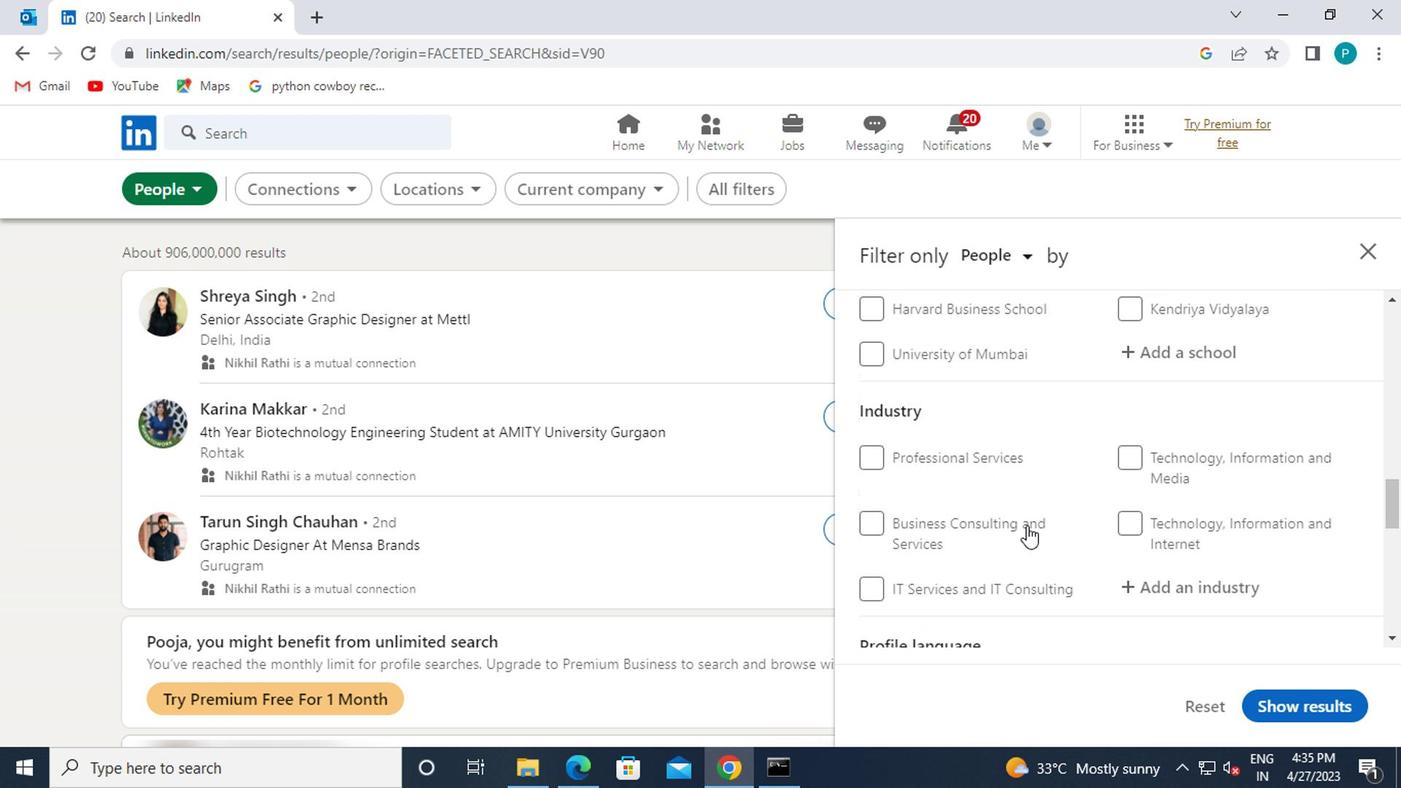 
Action: Mouse moved to (1082, 529)
Screenshot: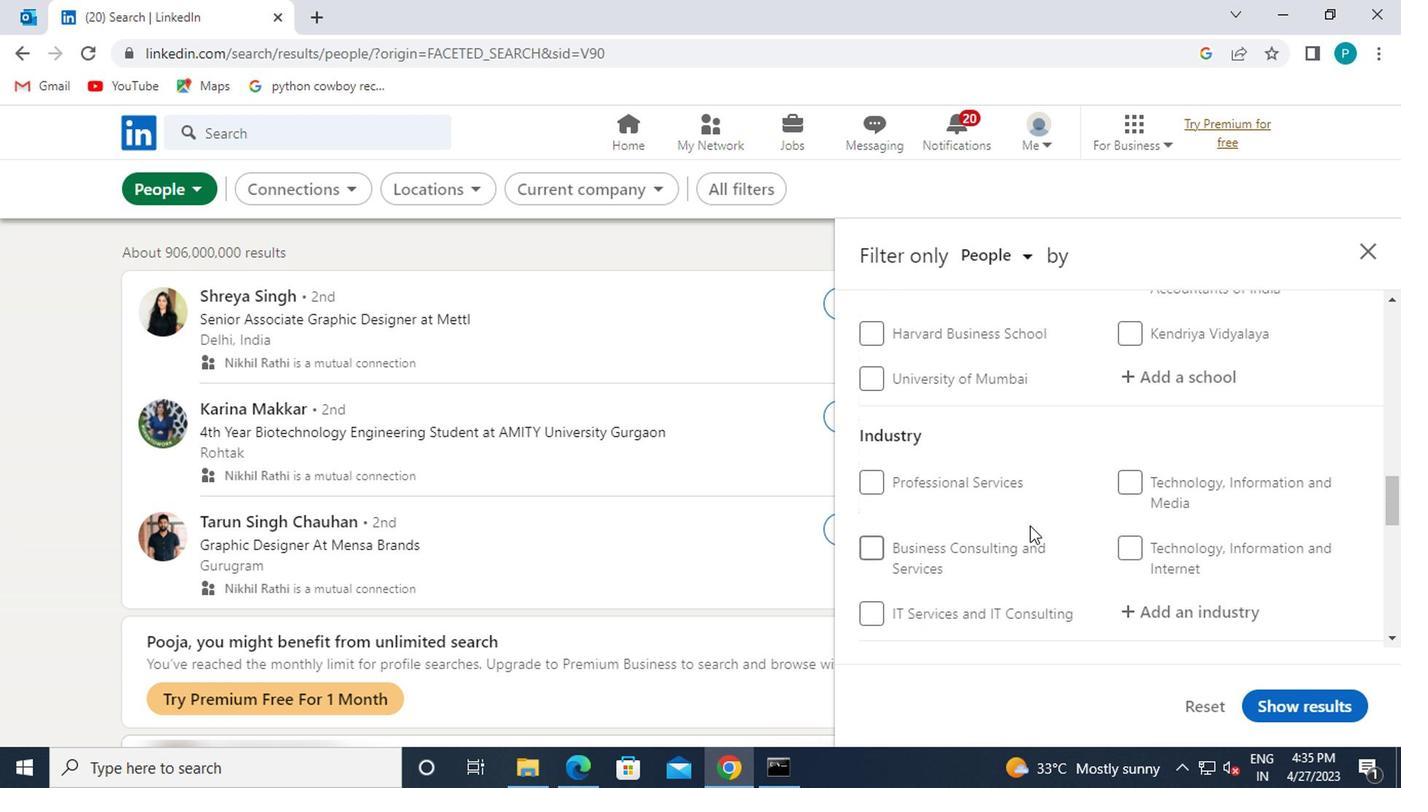 
Action: Mouse scrolled (1082, 529) with delta (0, 0)
Screenshot: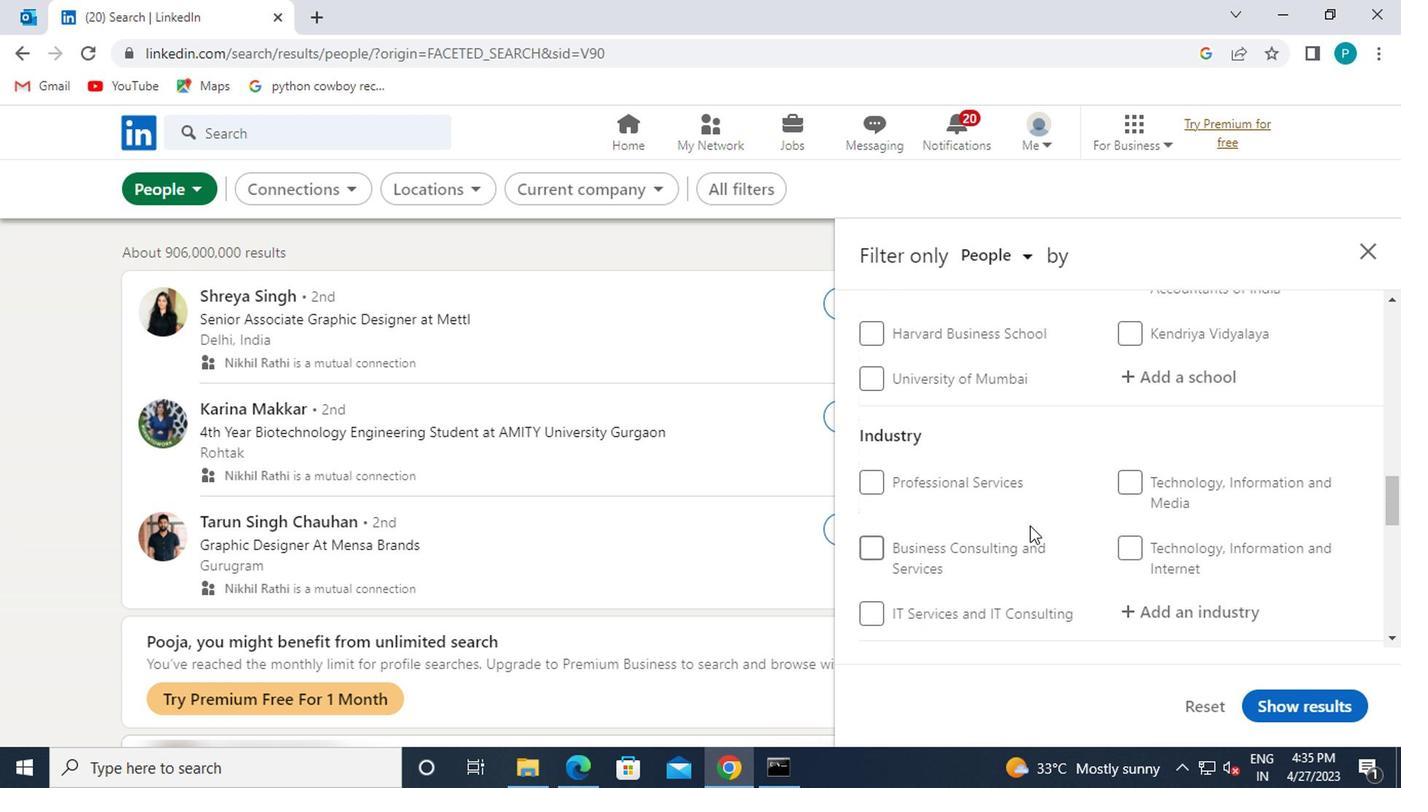 
Action: Mouse moved to (1153, 483)
Screenshot: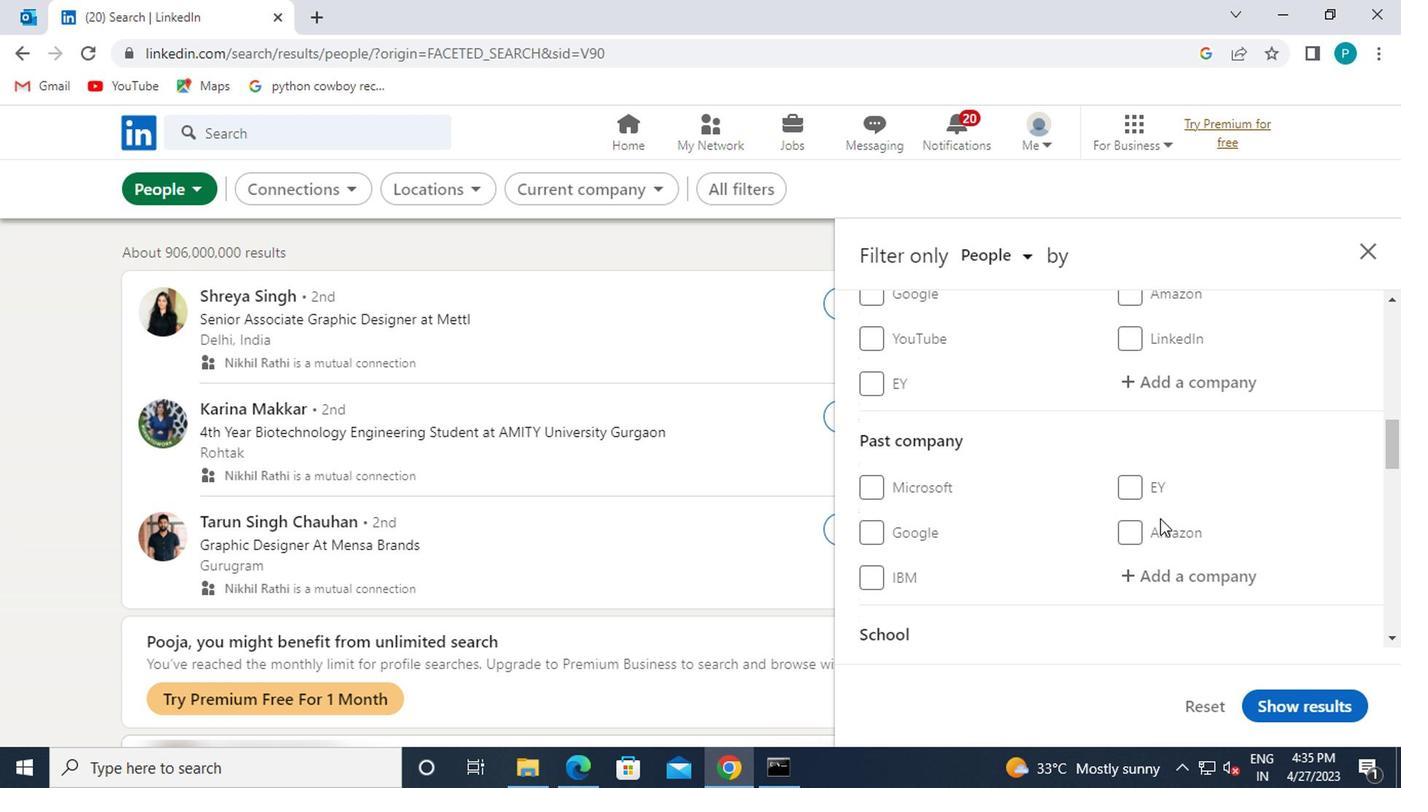 
Action: Mouse scrolled (1153, 484) with delta (0, 0)
Screenshot: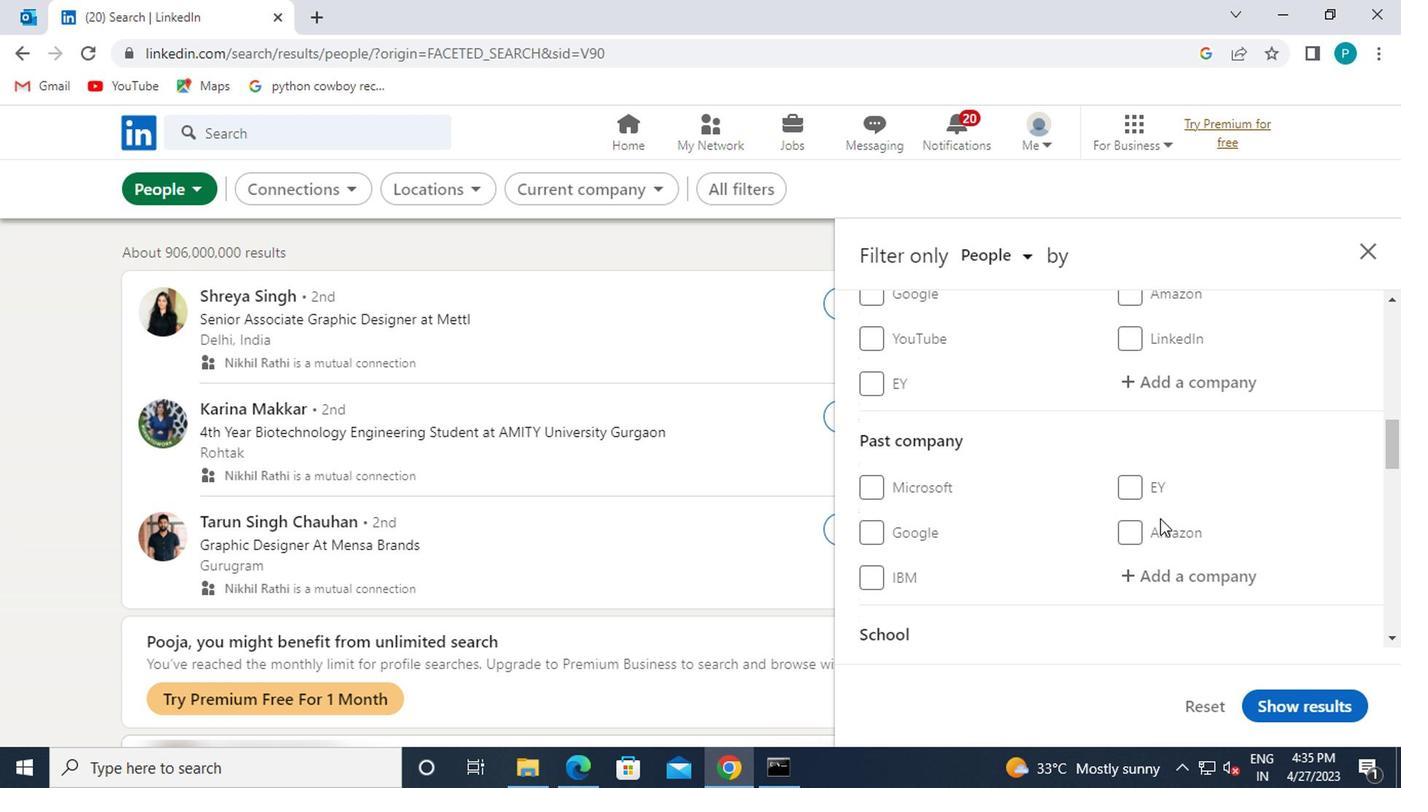 
Action: Mouse moved to (1172, 475)
Screenshot: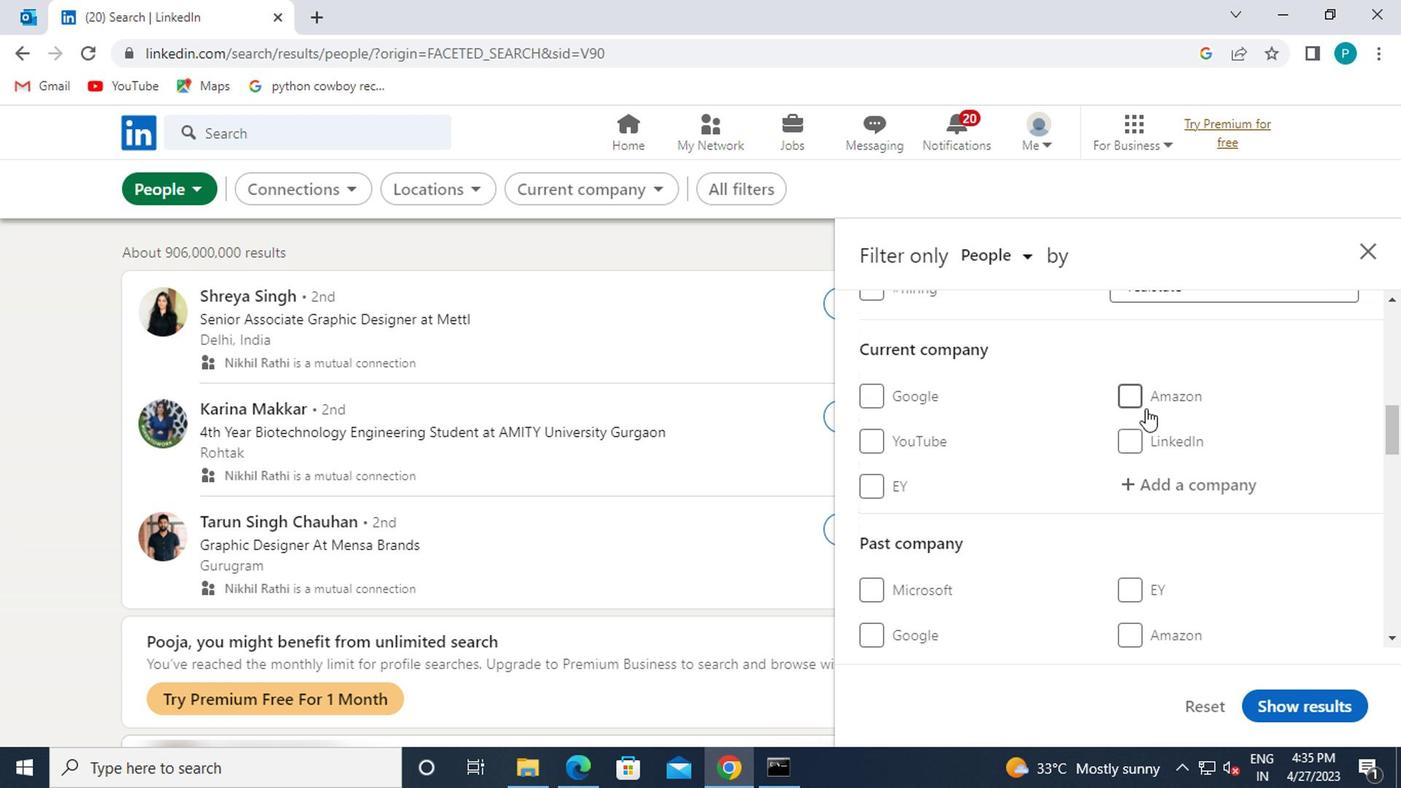 
Action: Mouse pressed left at (1172, 475)
Screenshot: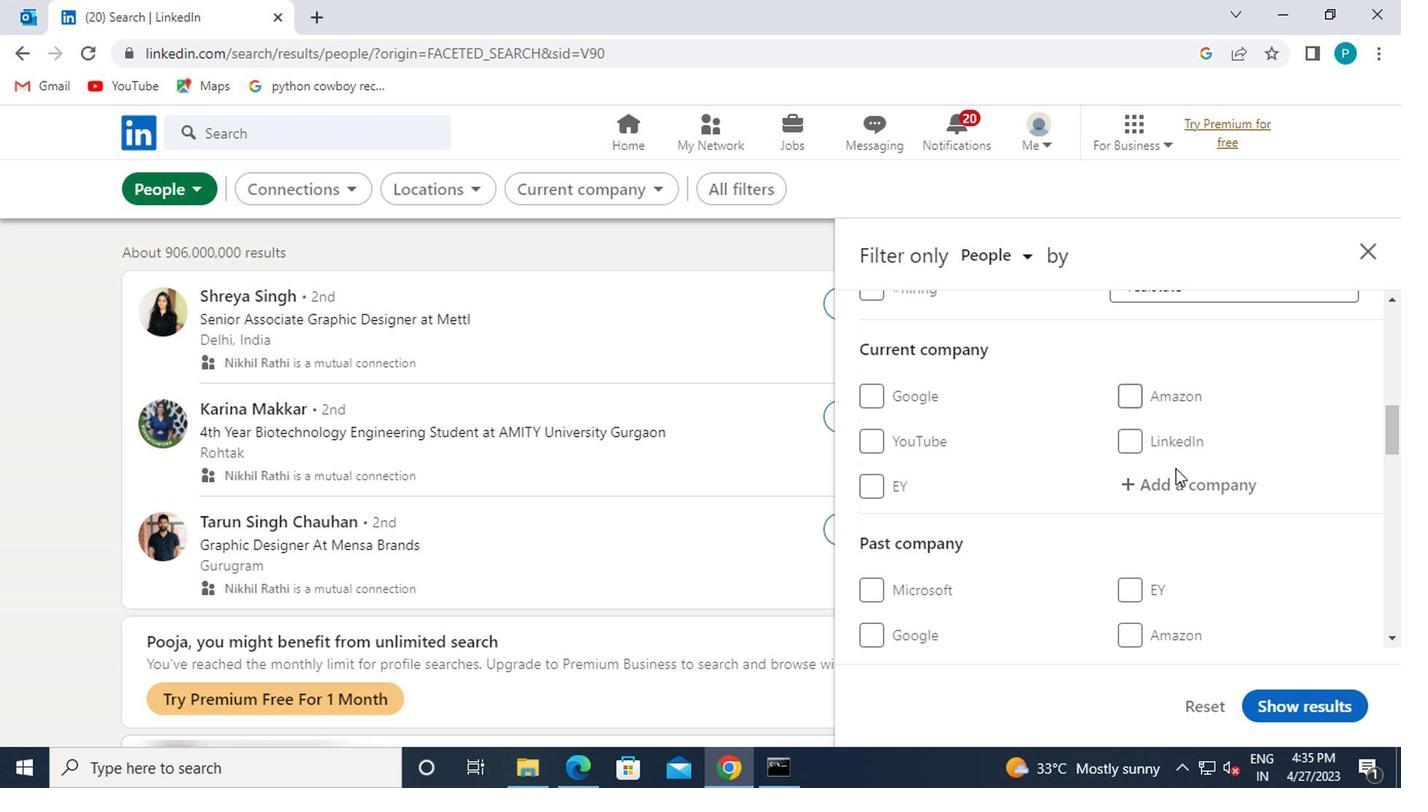 
Action: Key pressed <Key.caps_lock>TD<Key.space><Key.caps_lock>S
Screenshot: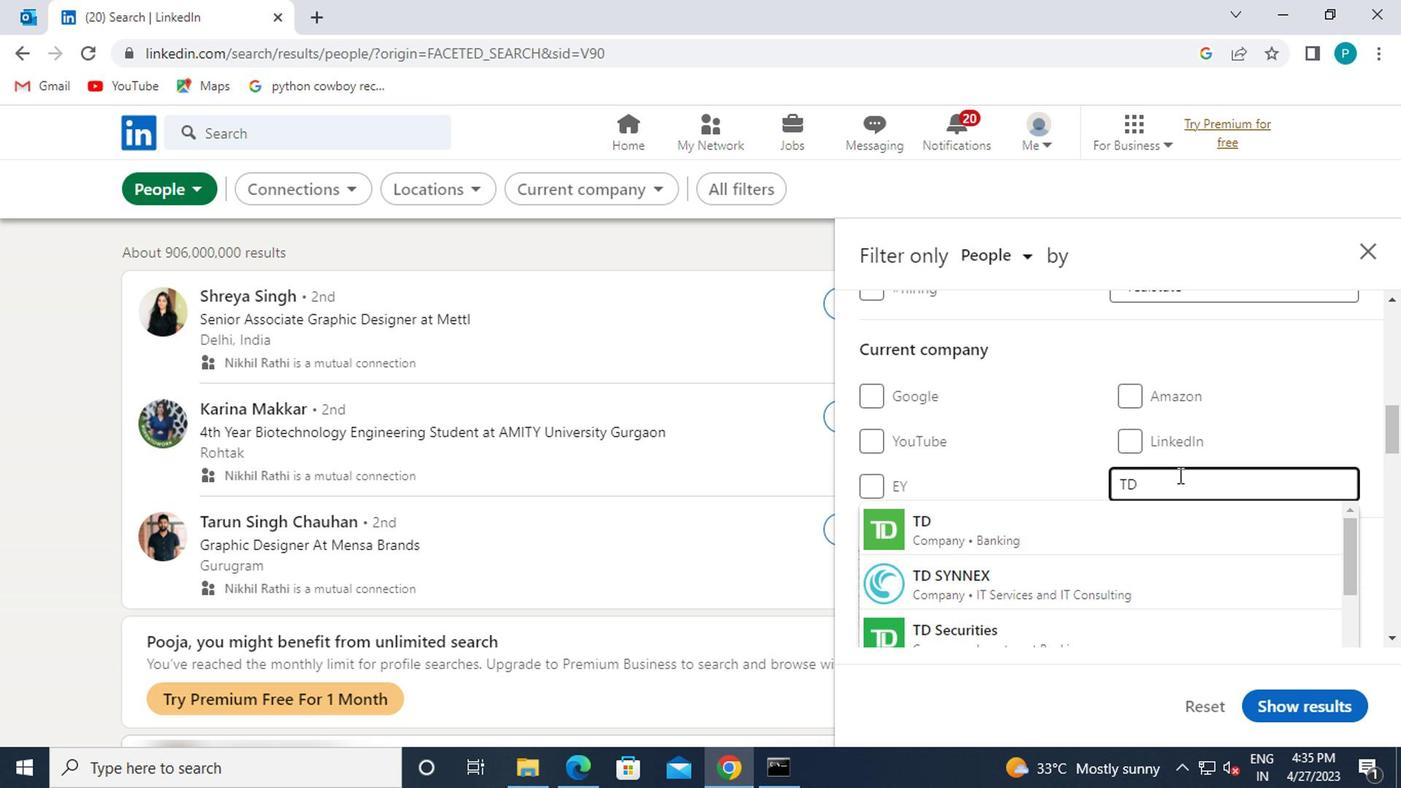 
Action: Mouse moved to (1163, 481)
Screenshot: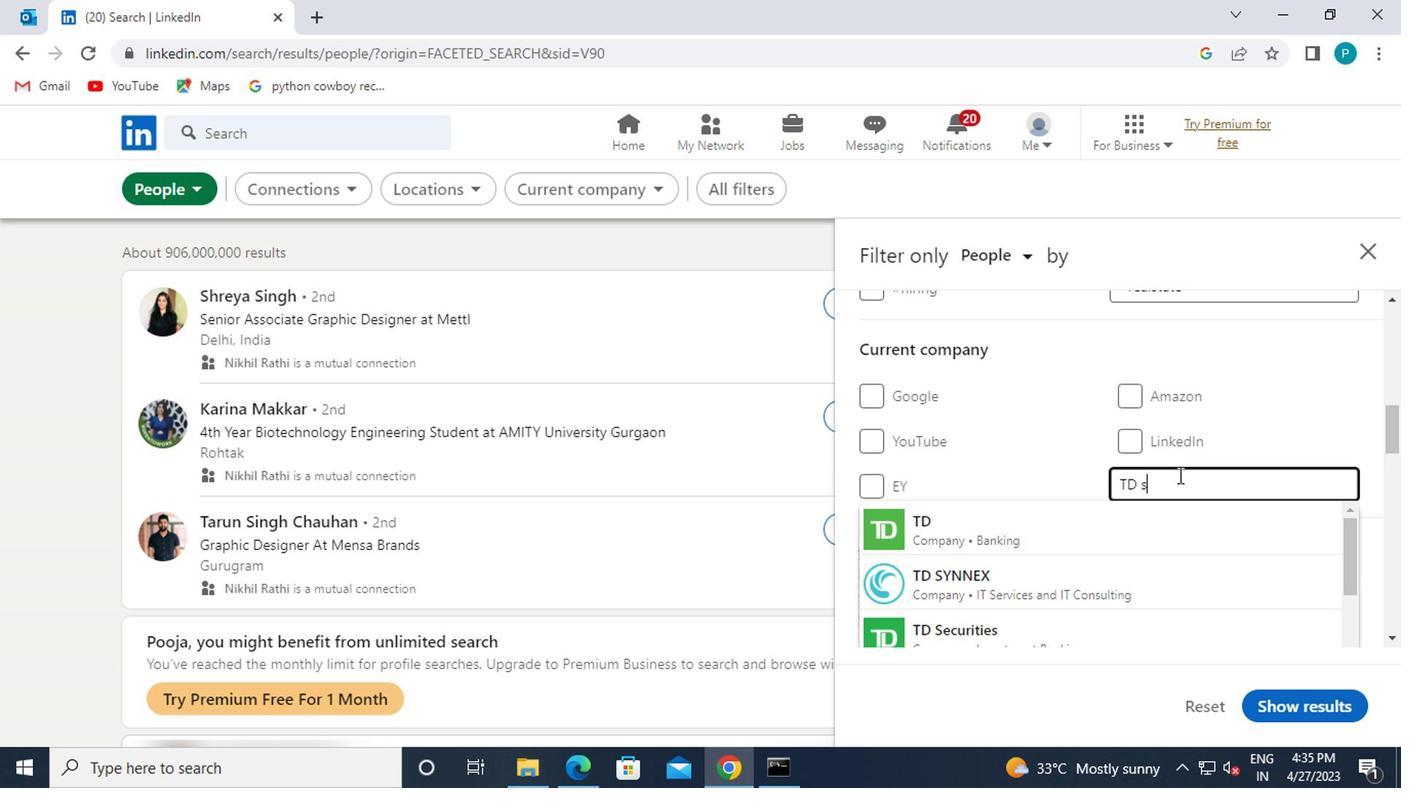 
Action: Key pressed <Key.caps_lock>ECURITIES<Key.backspace><Key.backspace><Key.backspace><Key.backspace><Key.backspace><Key.backspace><Key.backspace><Key.backspace><Key.backspace><Key.backspace><Key.caps_lock>S
Screenshot: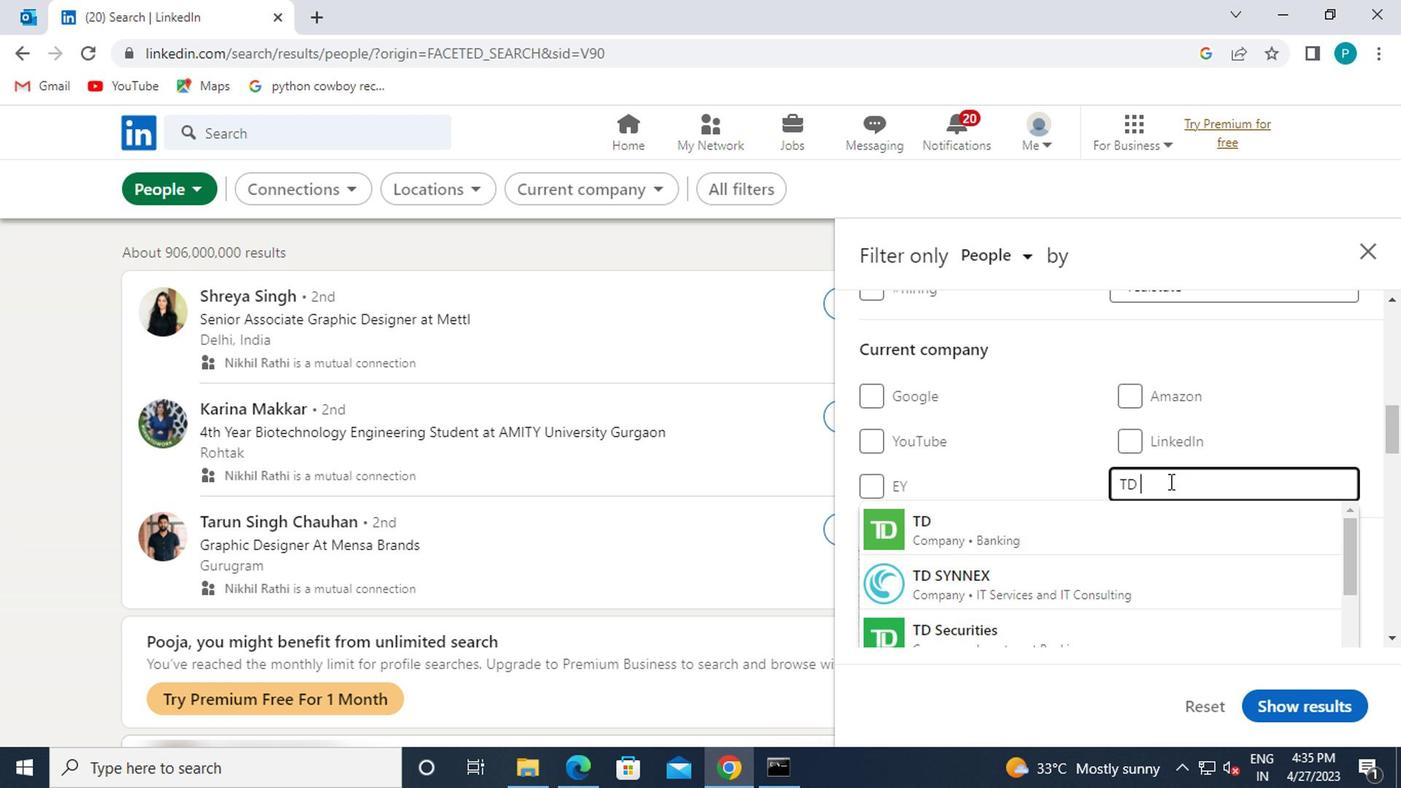 
Action: Mouse moved to (1163, 483)
Screenshot: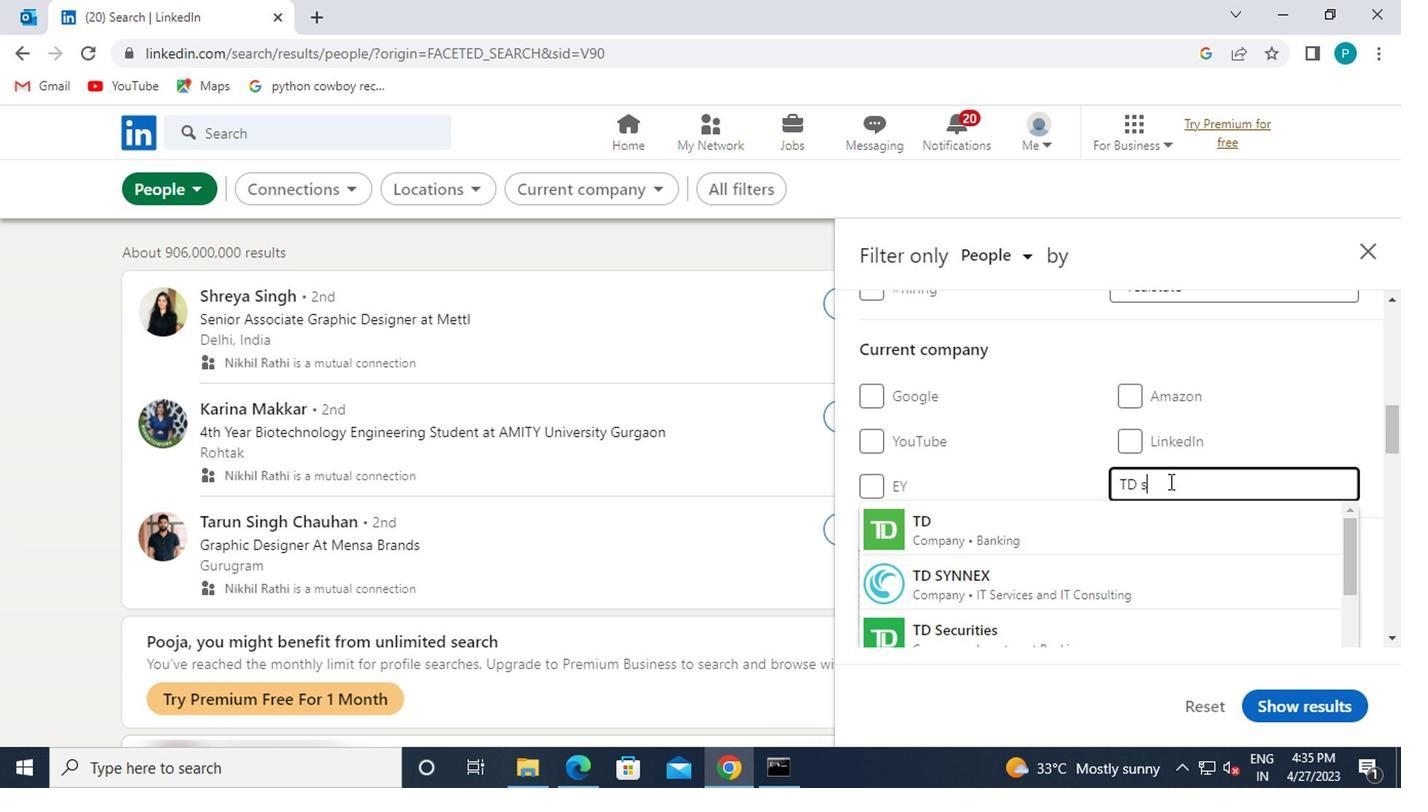 
Action: Key pressed <Key.backspace><Key.caps_lock>S<Key.caps_lock>ECU
Screenshot: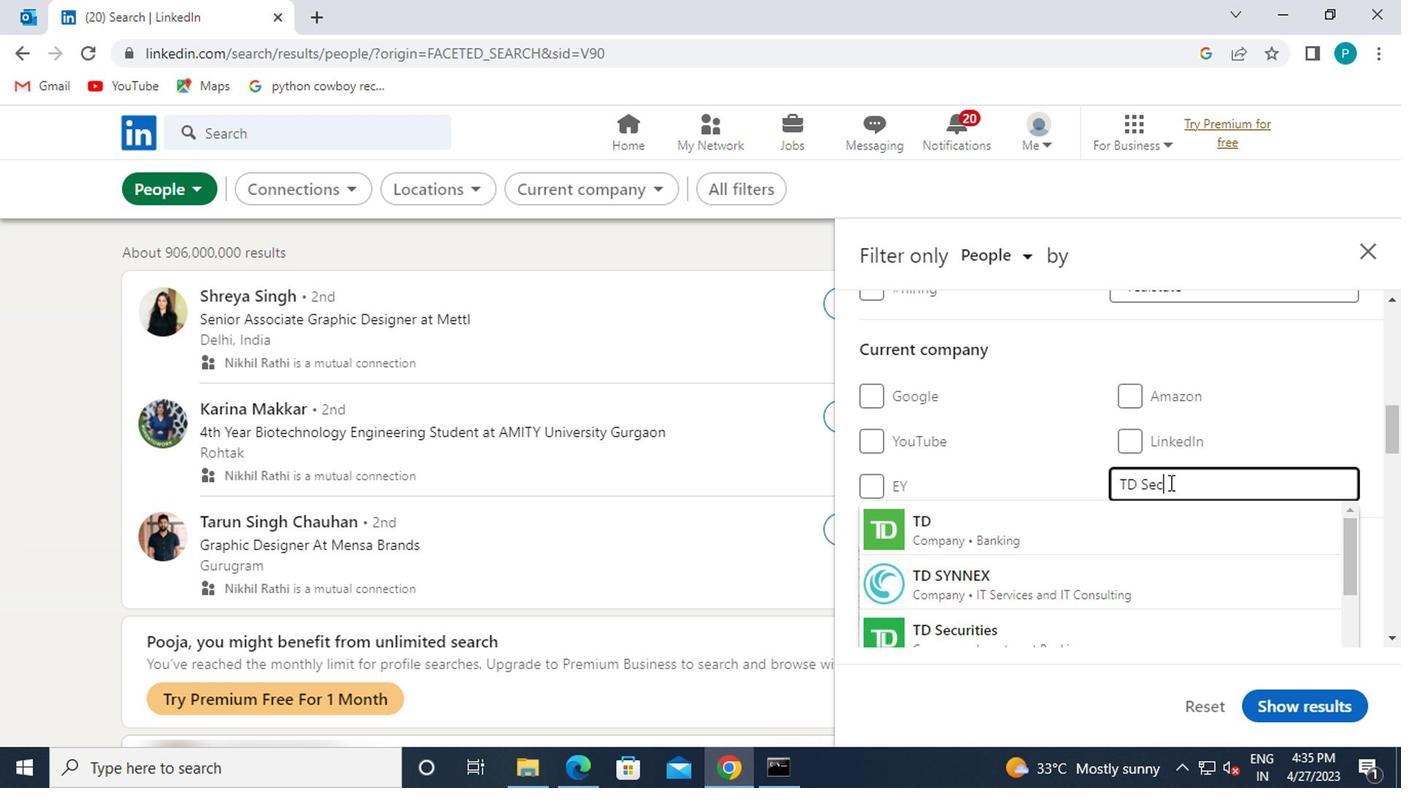 
Action: Mouse moved to (1109, 515)
Screenshot: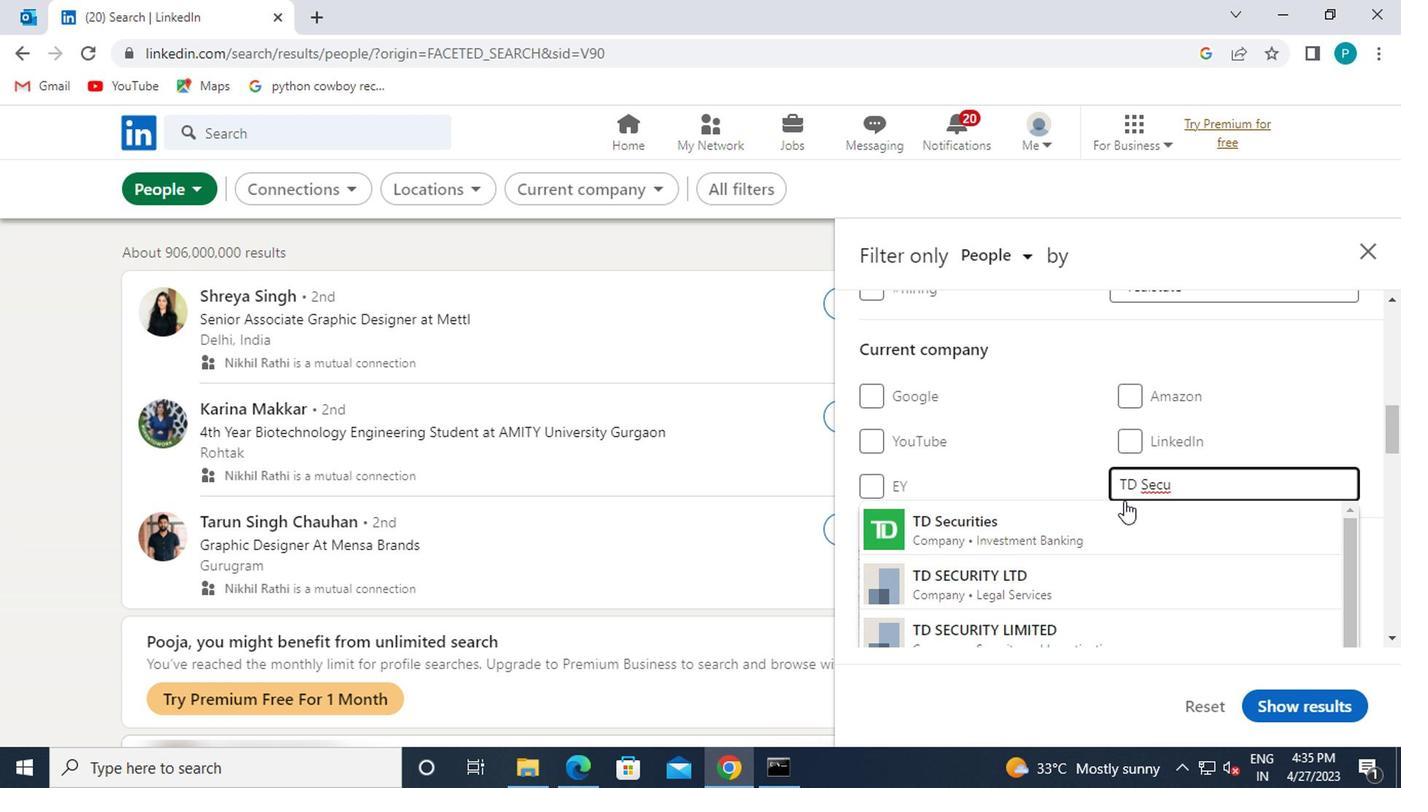 
Action: Mouse pressed left at (1109, 515)
Screenshot: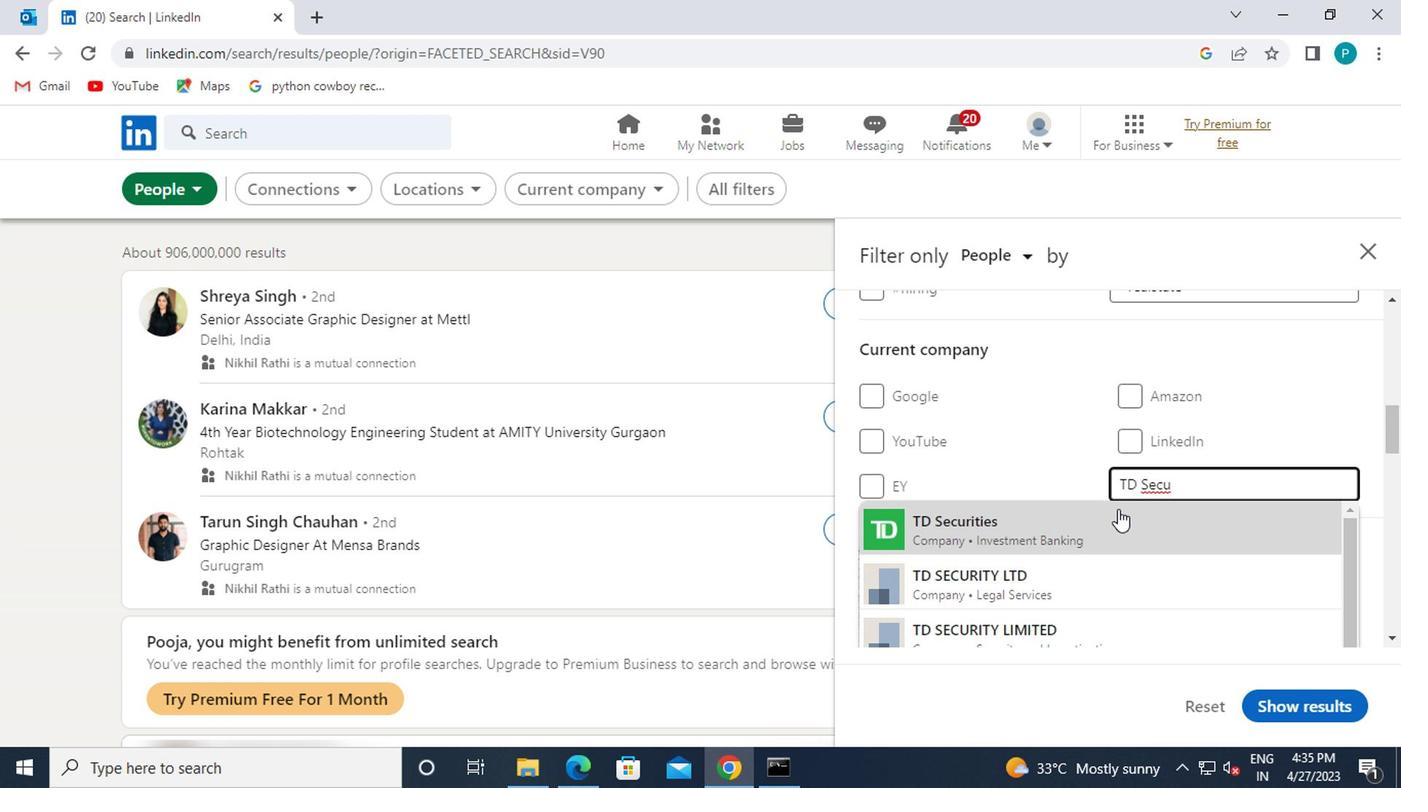 
Action: Mouse moved to (1035, 474)
Screenshot: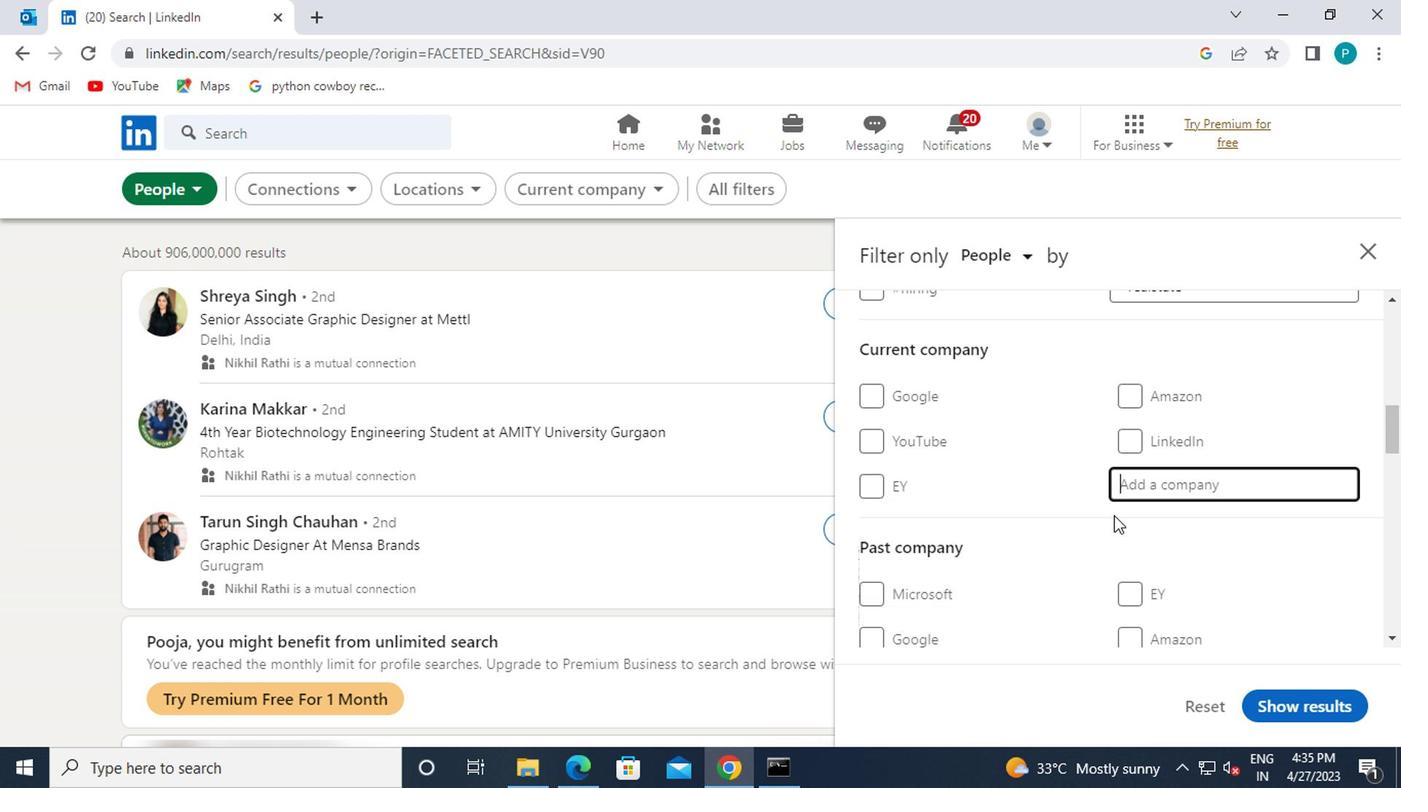
Action: Mouse scrolled (1035, 473) with delta (0, 0)
Screenshot: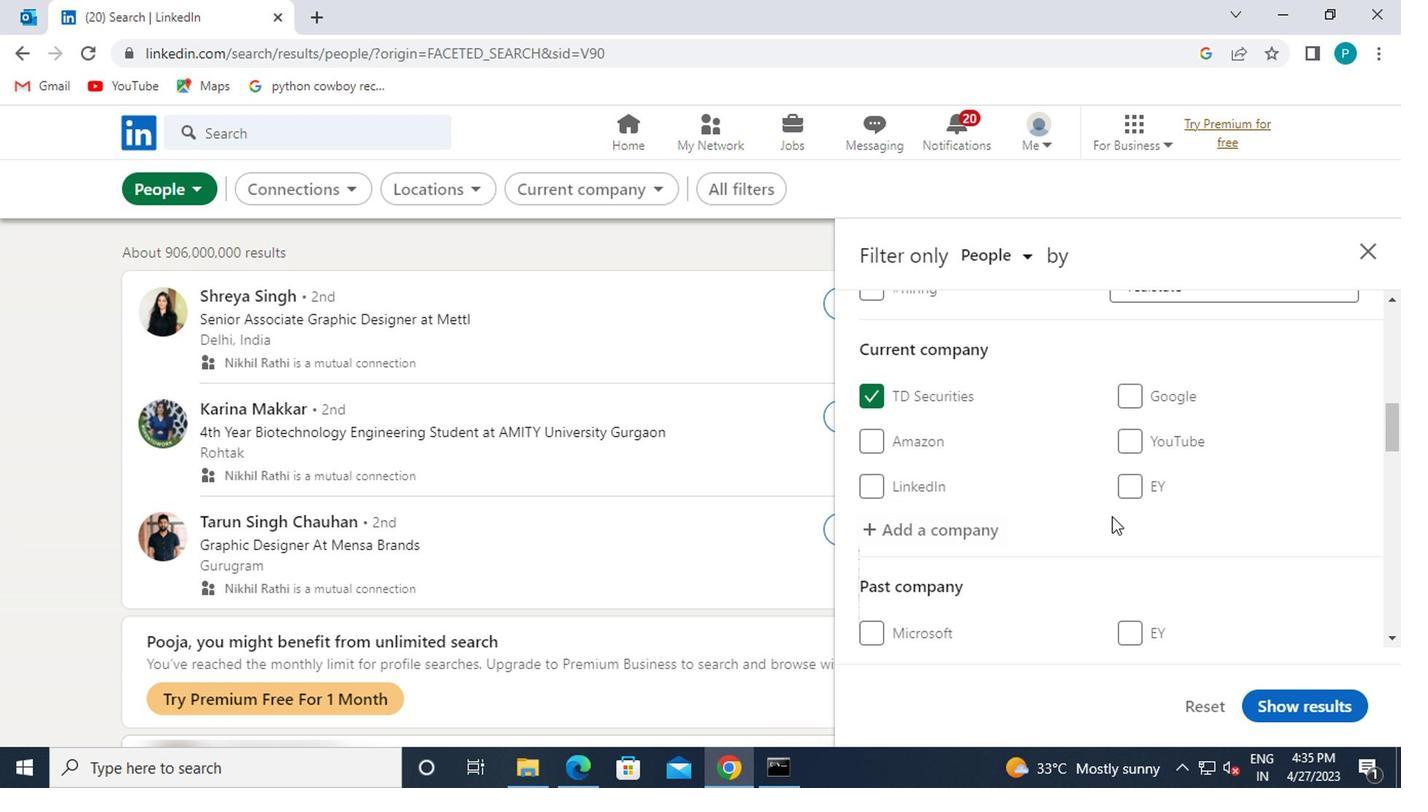 
Action: Mouse scrolled (1035, 473) with delta (0, 0)
Screenshot: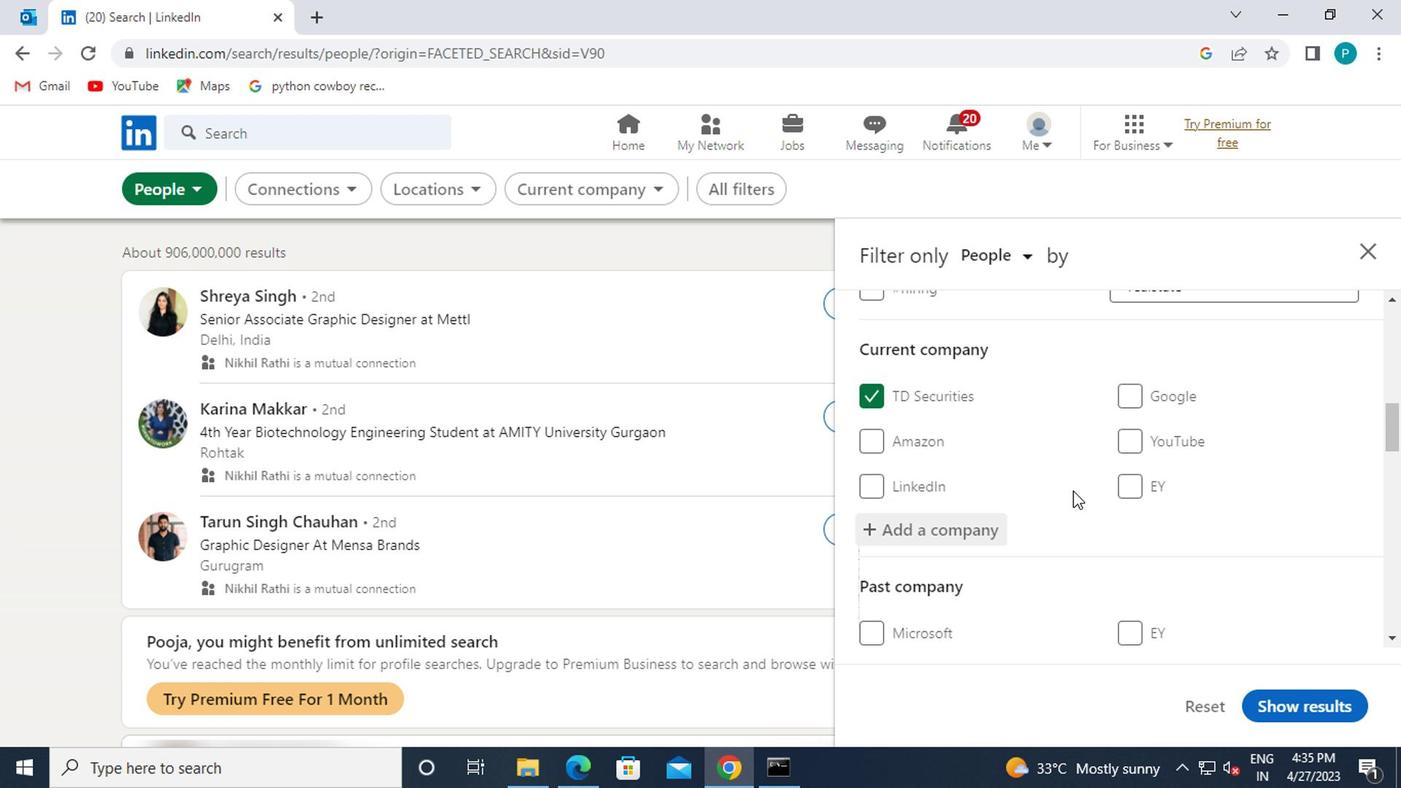 
Action: Mouse scrolled (1035, 473) with delta (0, 0)
Screenshot: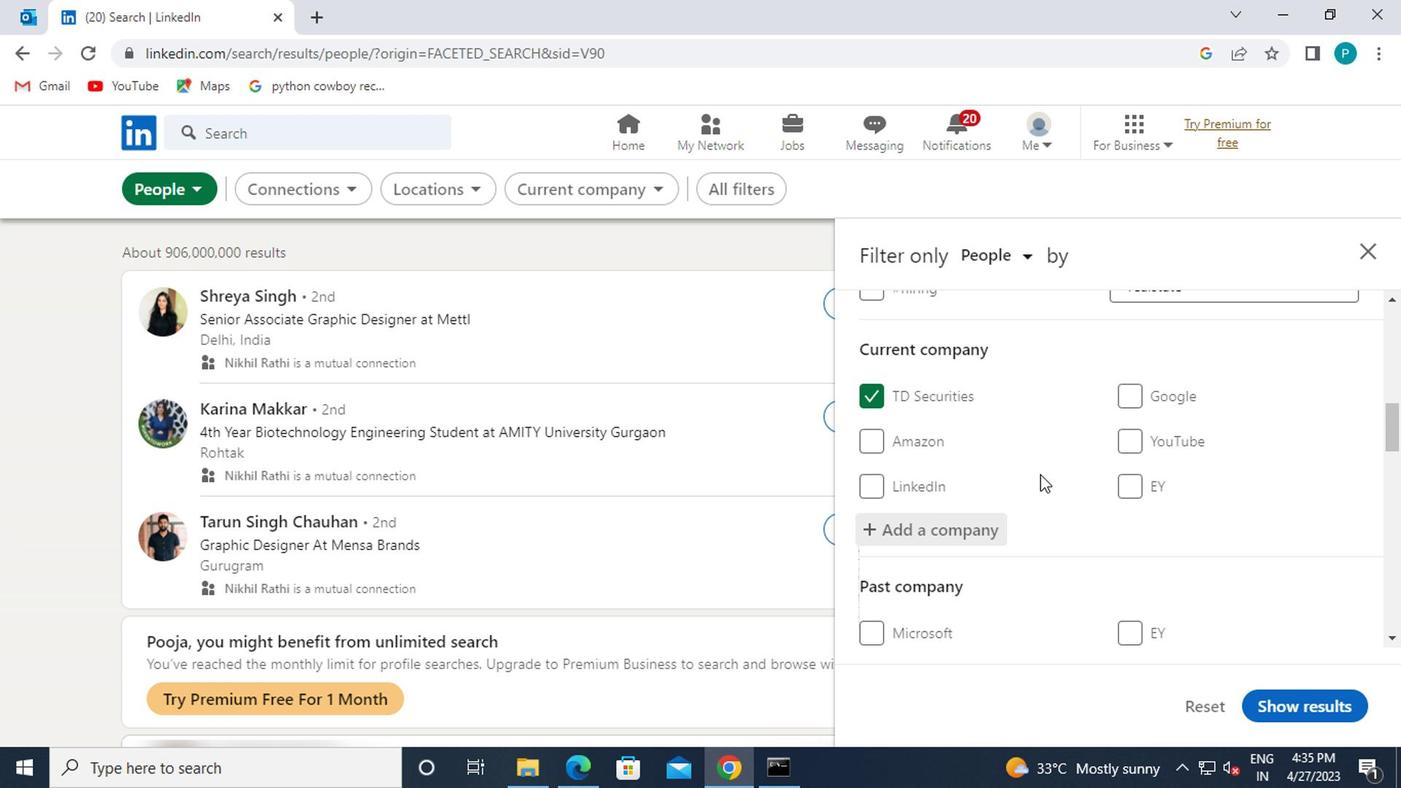 
Action: Mouse moved to (1128, 536)
Screenshot: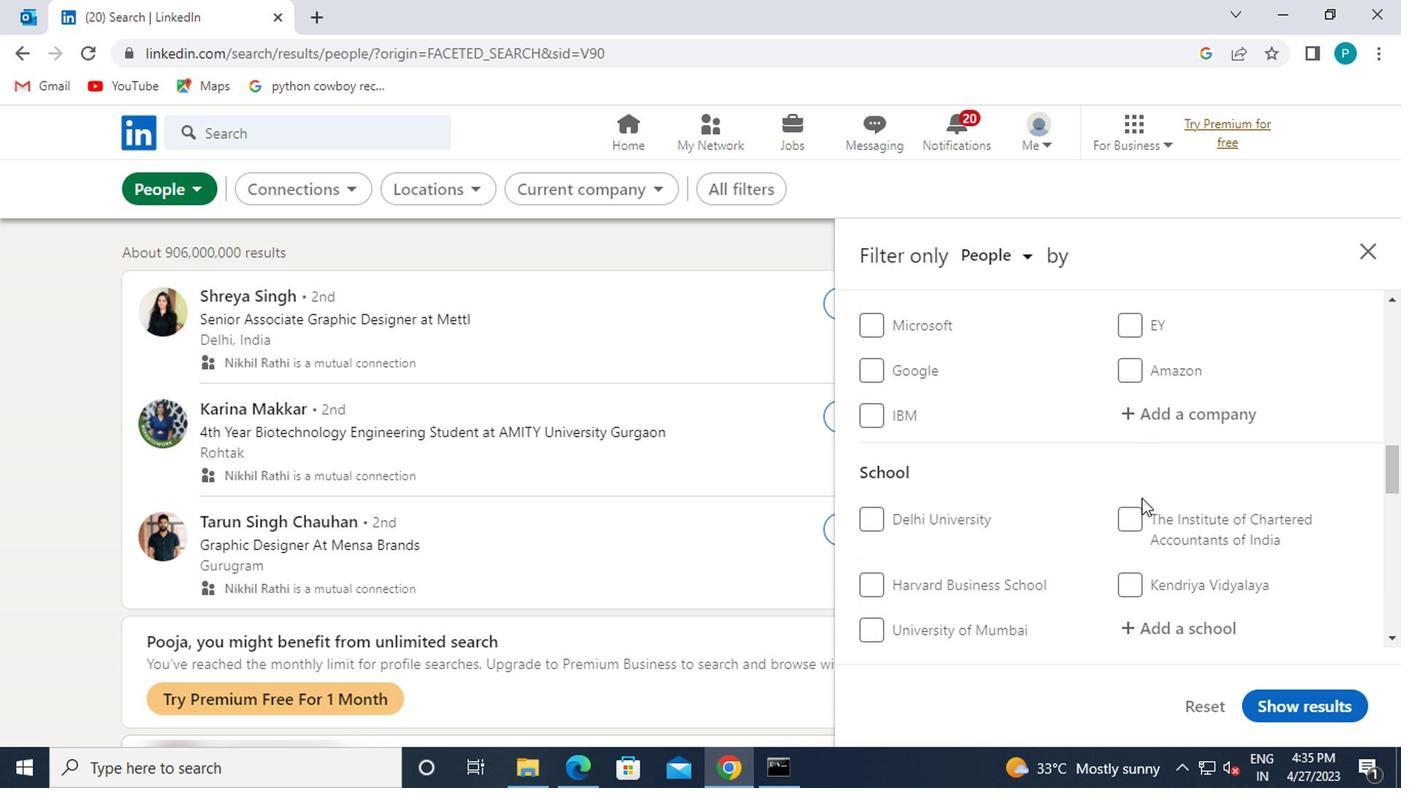 
Action: Mouse scrolled (1128, 534) with delta (0, -1)
Screenshot: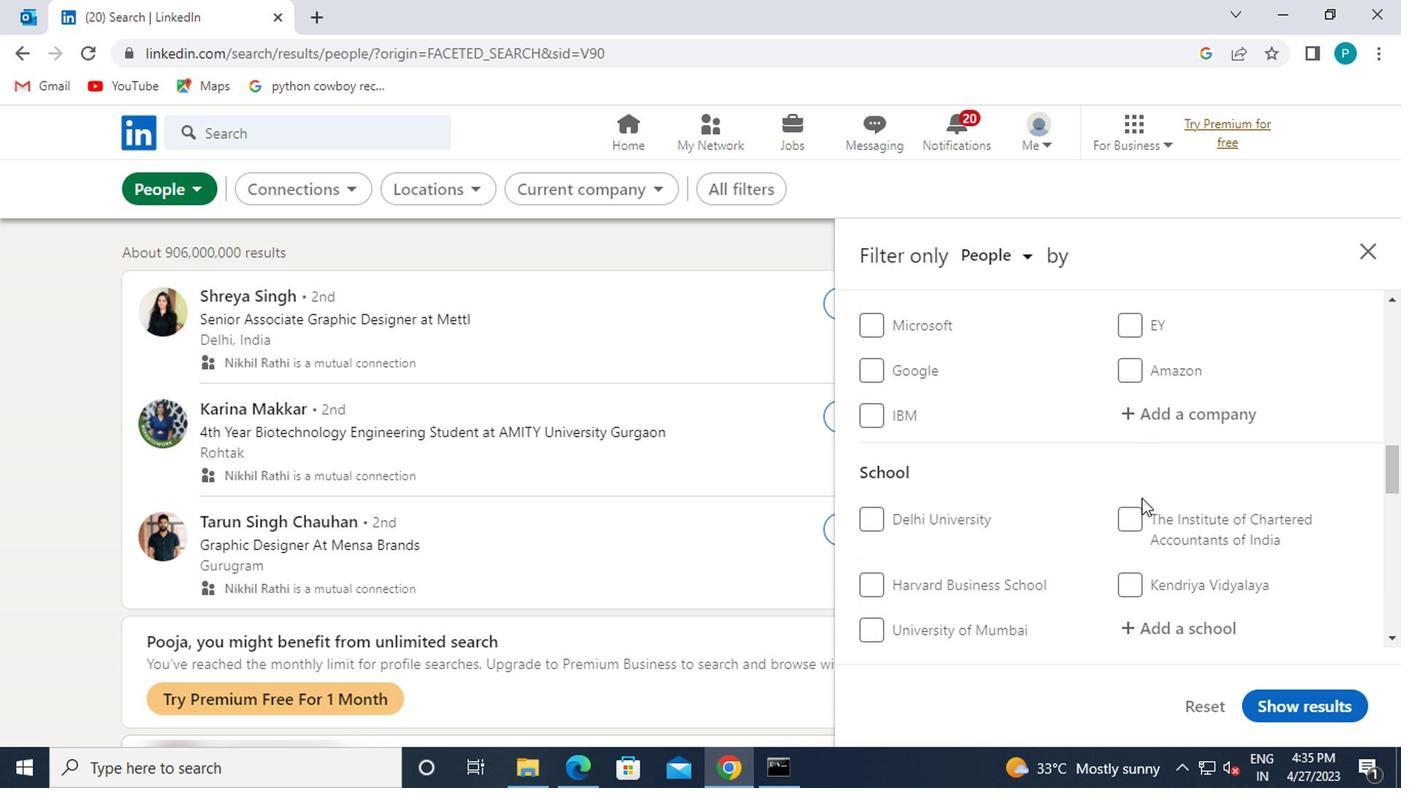 
Action: Mouse moved to (1128, 538)
Screenshot: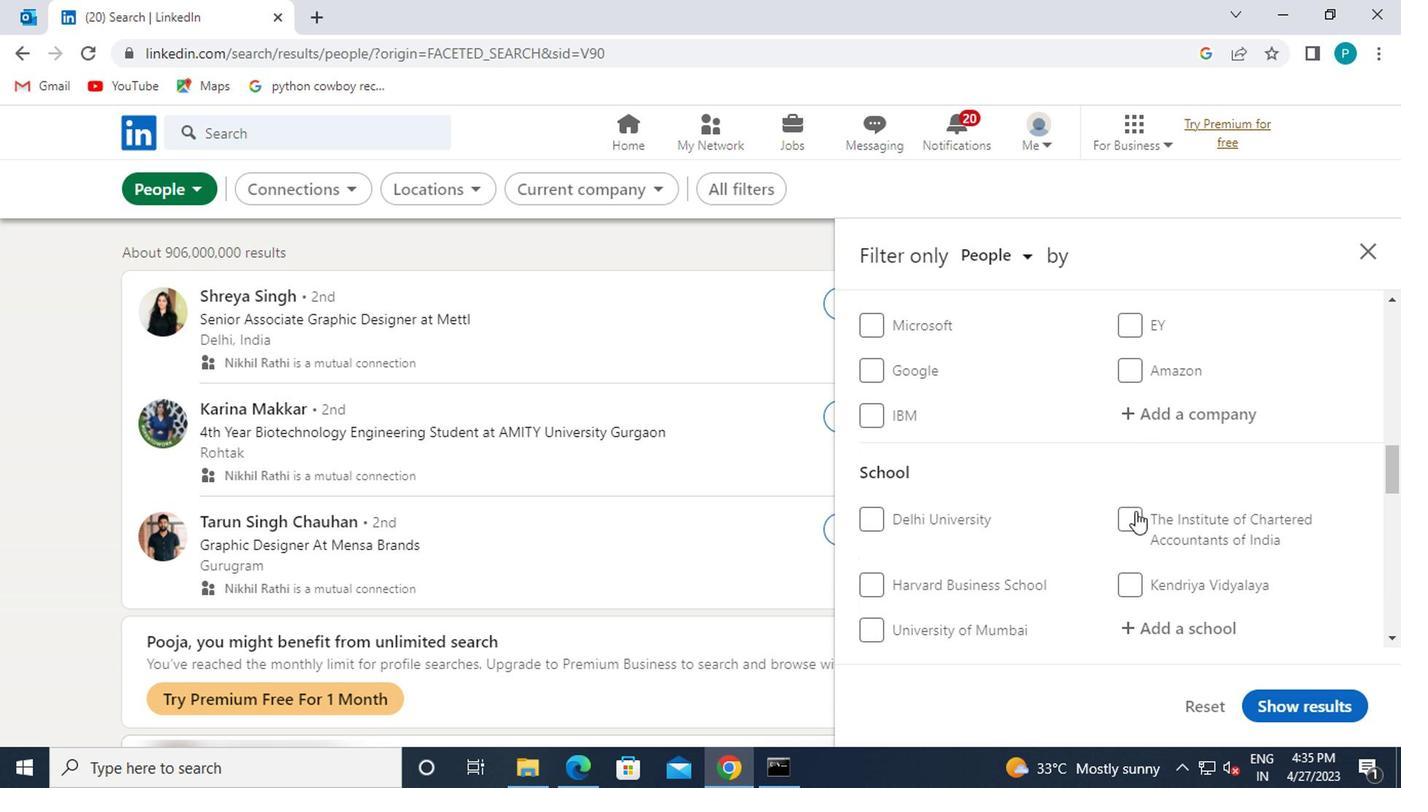 
Action: Mouse scrolled (1128, 537) with delta (0, -1)
Screenshot: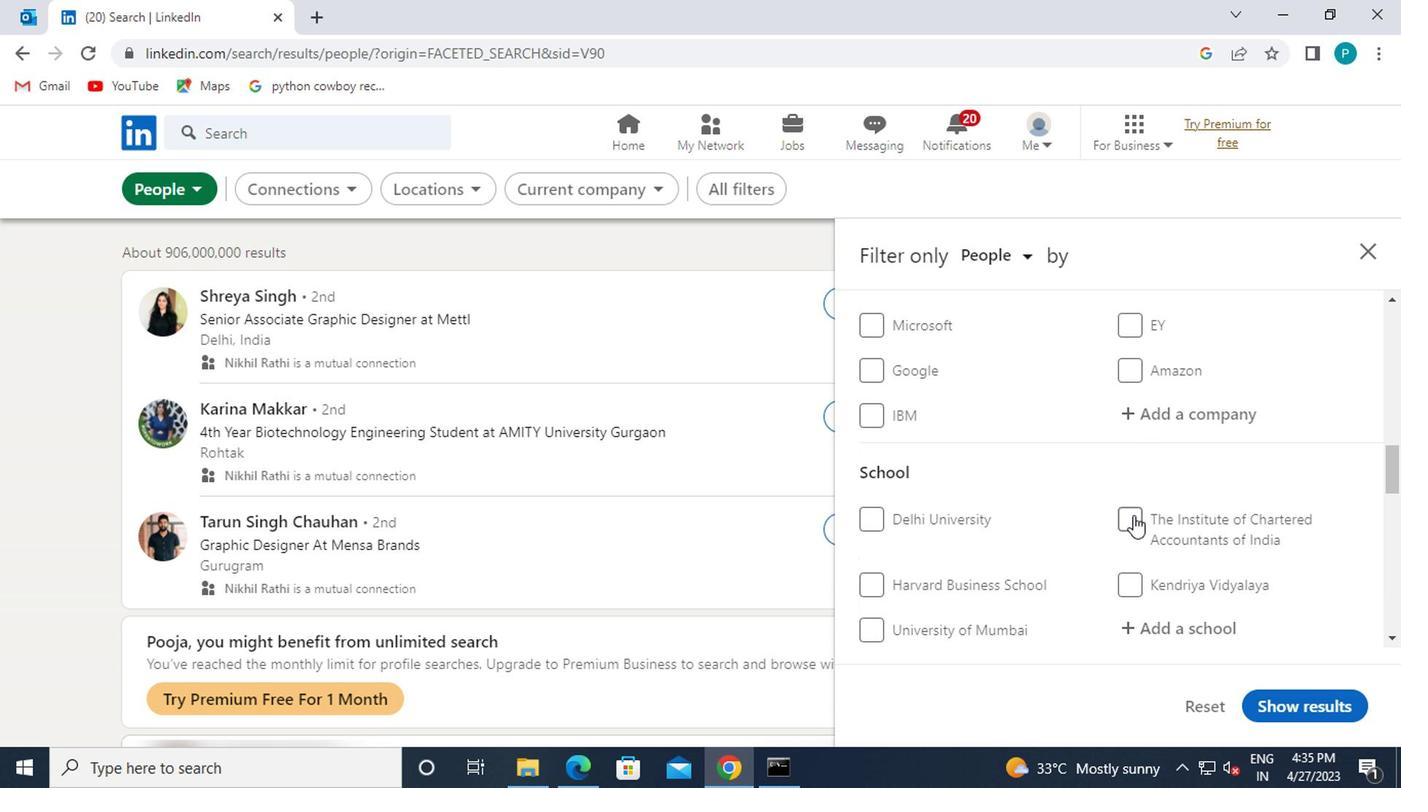 
Action: Mouse moved to (1144, 425)
Screenshot: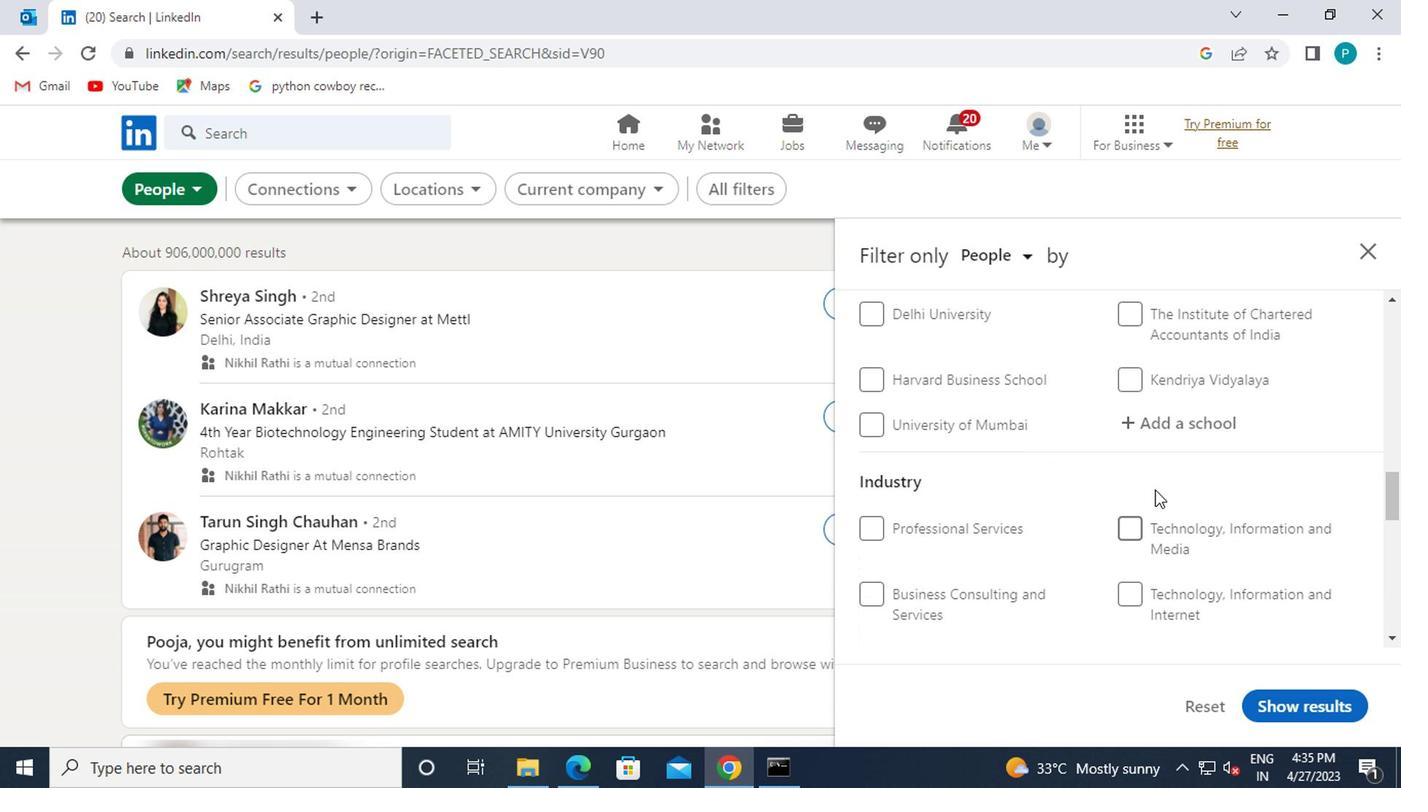 
Action: Mouse pressed left at (1144, 425)
Screenshot: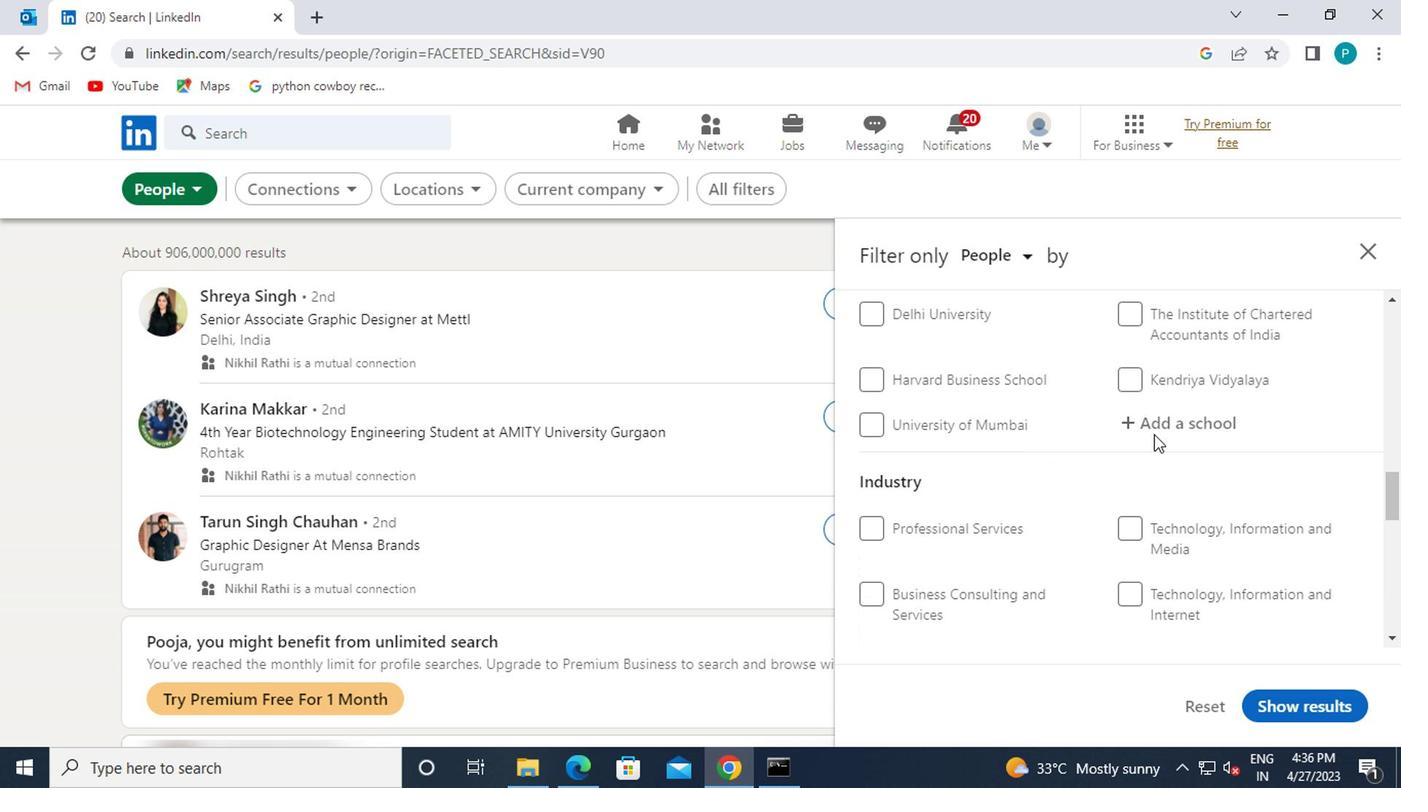 
Action: Mouse moved to (1172, 436)
Screenshot: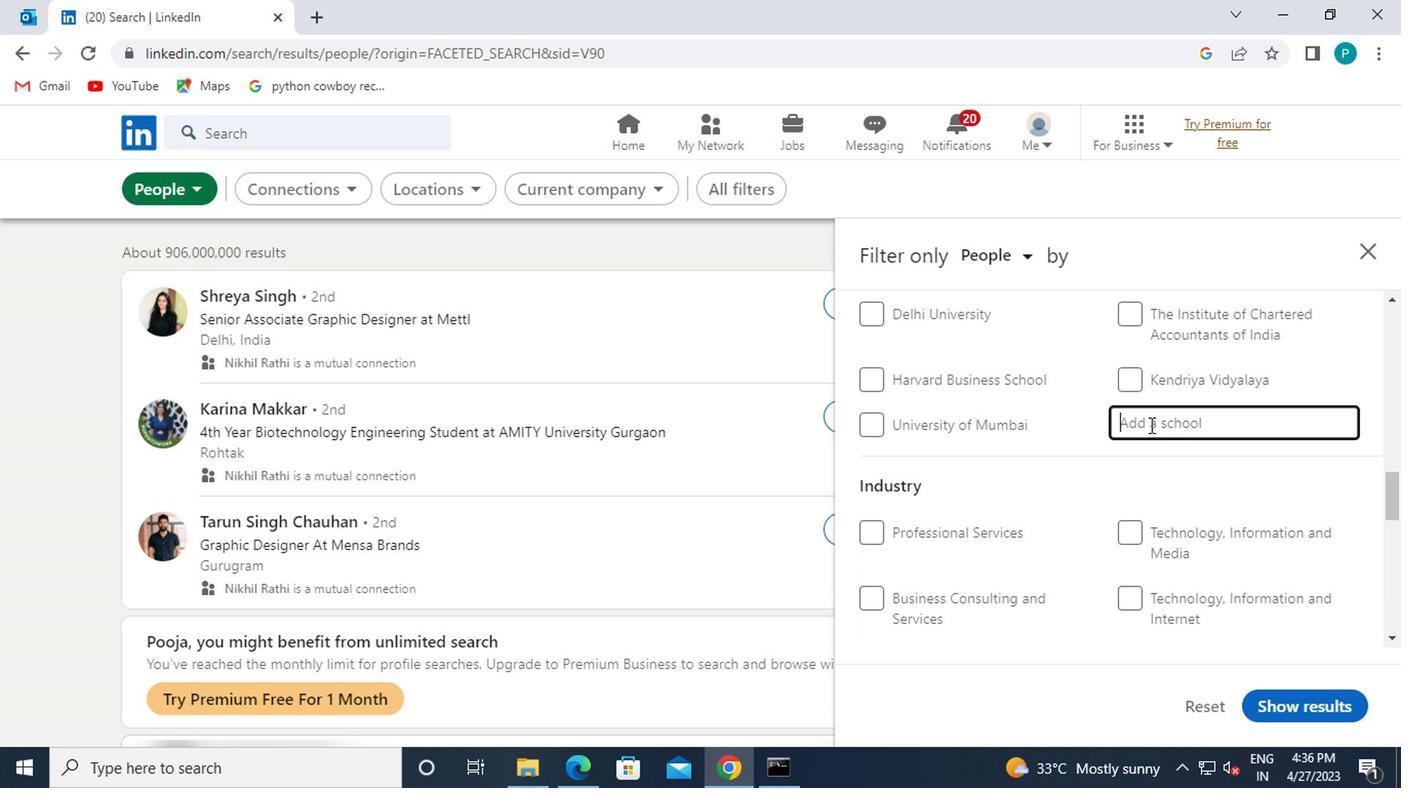 
Action: Key pressed <Key.caps_lock>T<Key.caps_lock>ECHNO
Screenshot: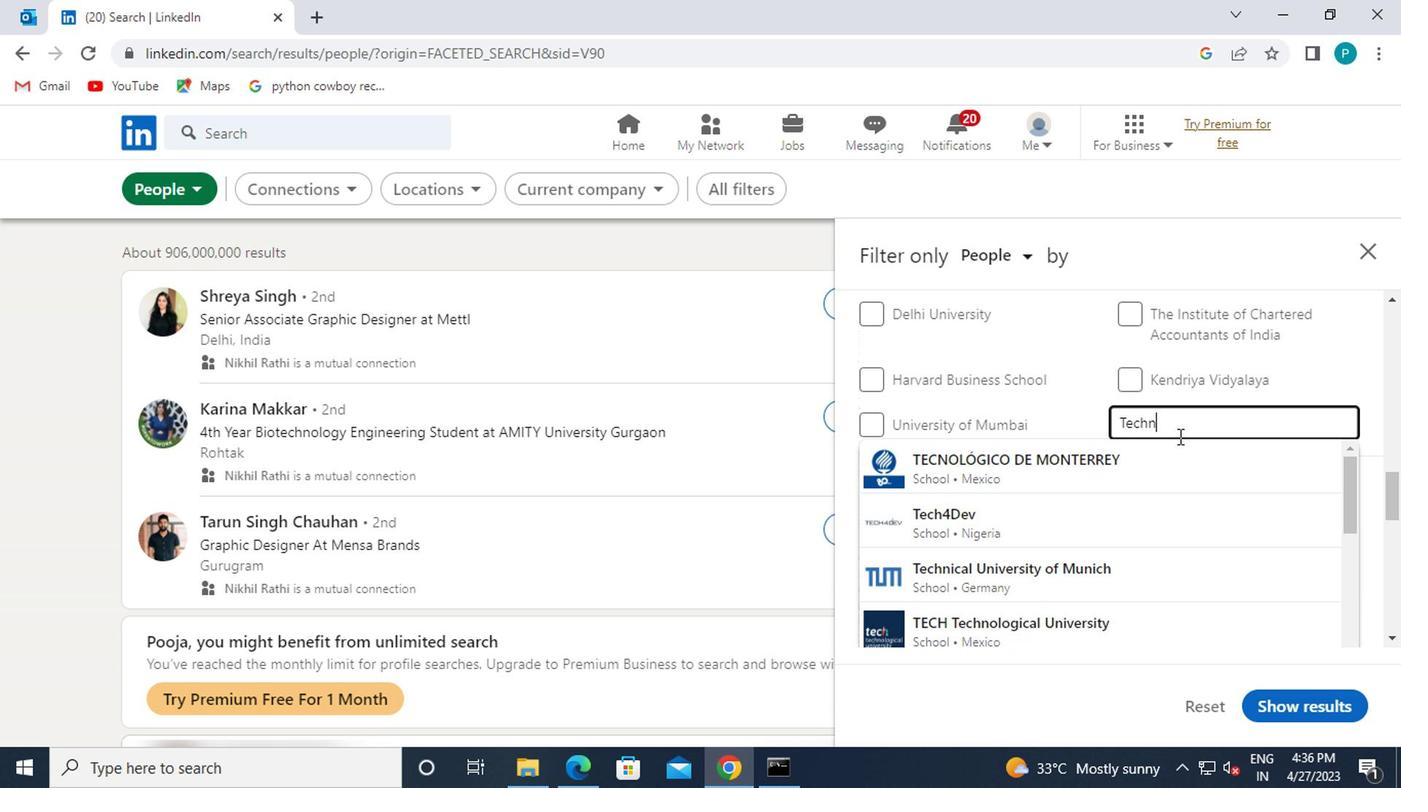 
Action: Mouse moved to (1163, 504)
Screenshot: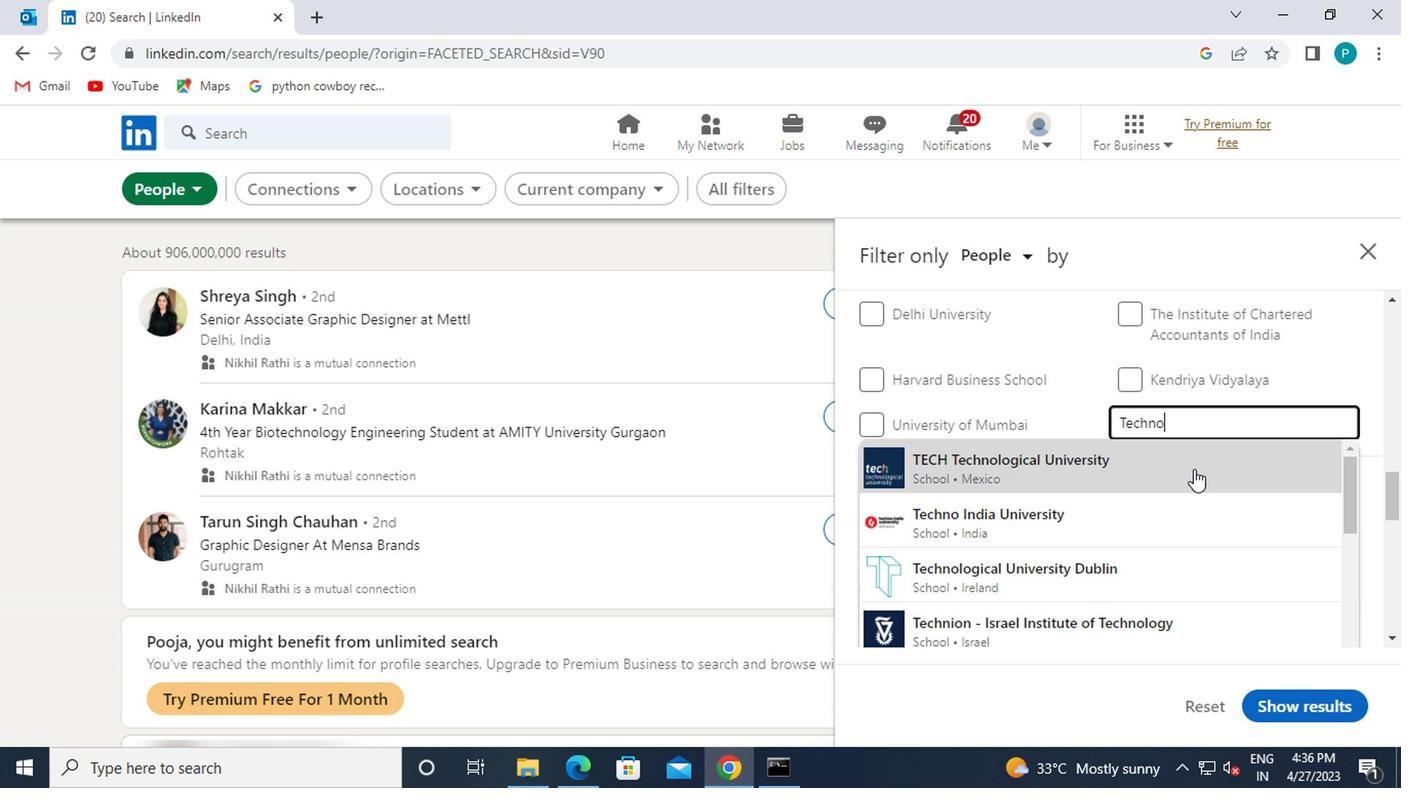 
Action: Mouse pressed left at (1163, 504)
Screenshot: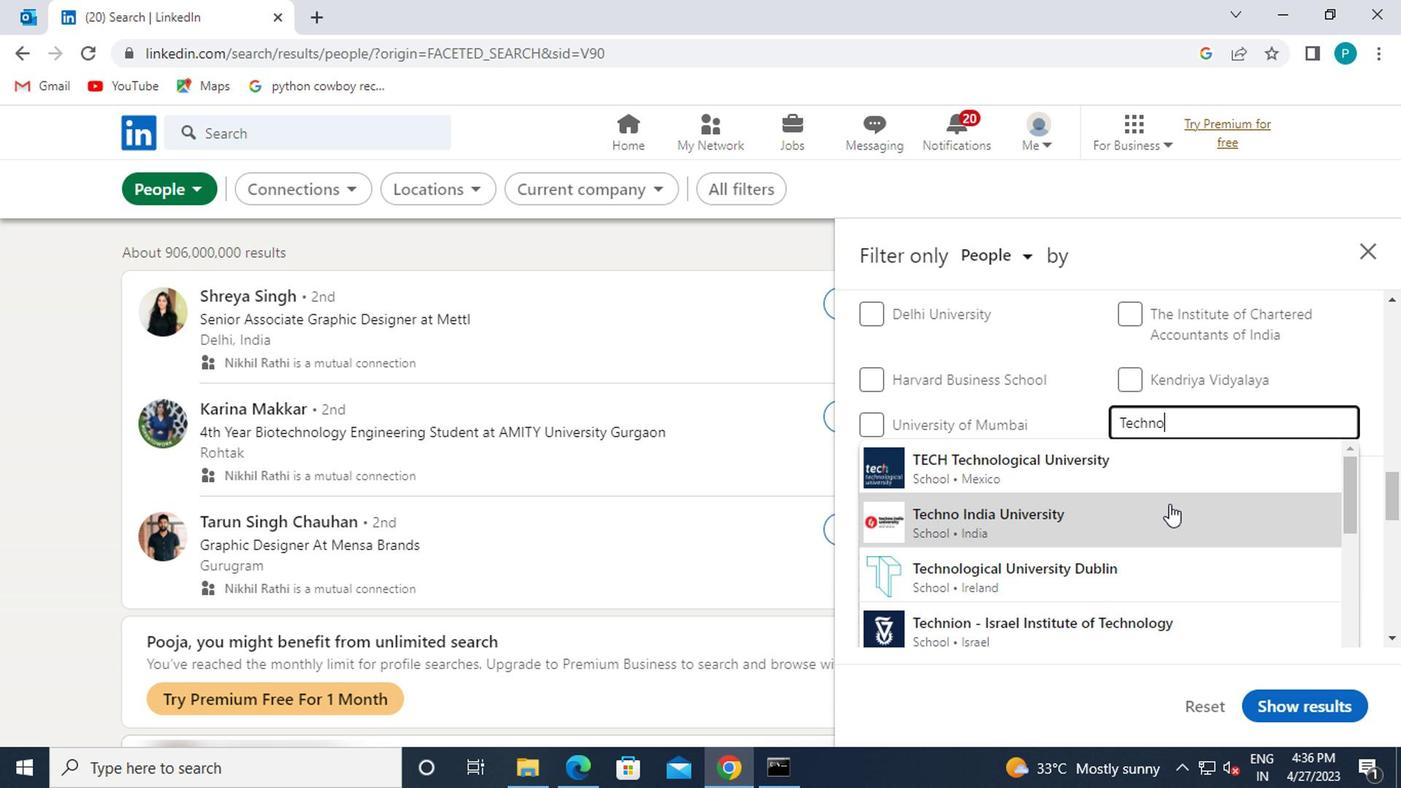 
Action: Mouse moved to (1154, 491)
Screenshot: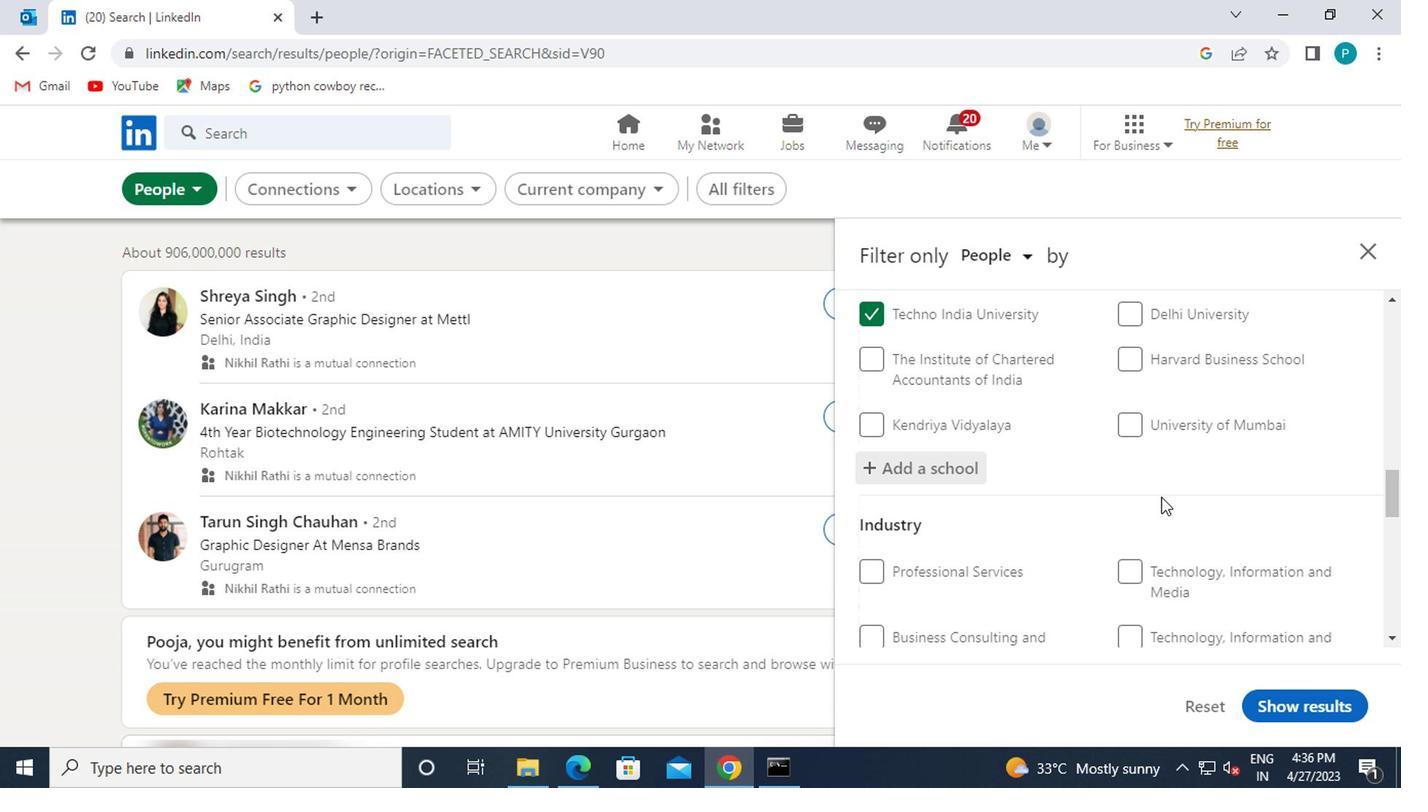
Action: Mouse scrolled (1154, 491) with delta (0, 0)
Screenshot: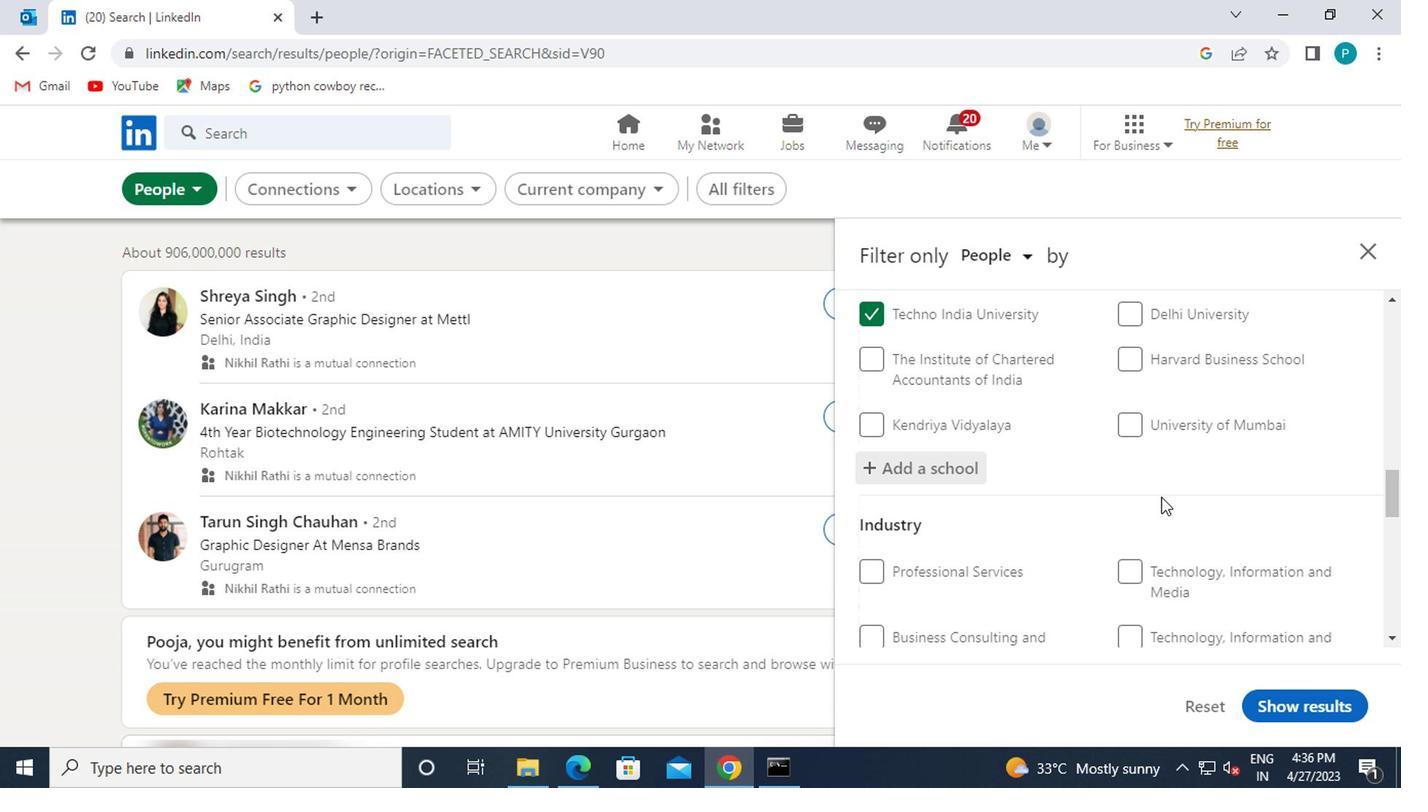 
Action: Mouse scrolled (1154, 491) with delta (0, 0)
Screenshot: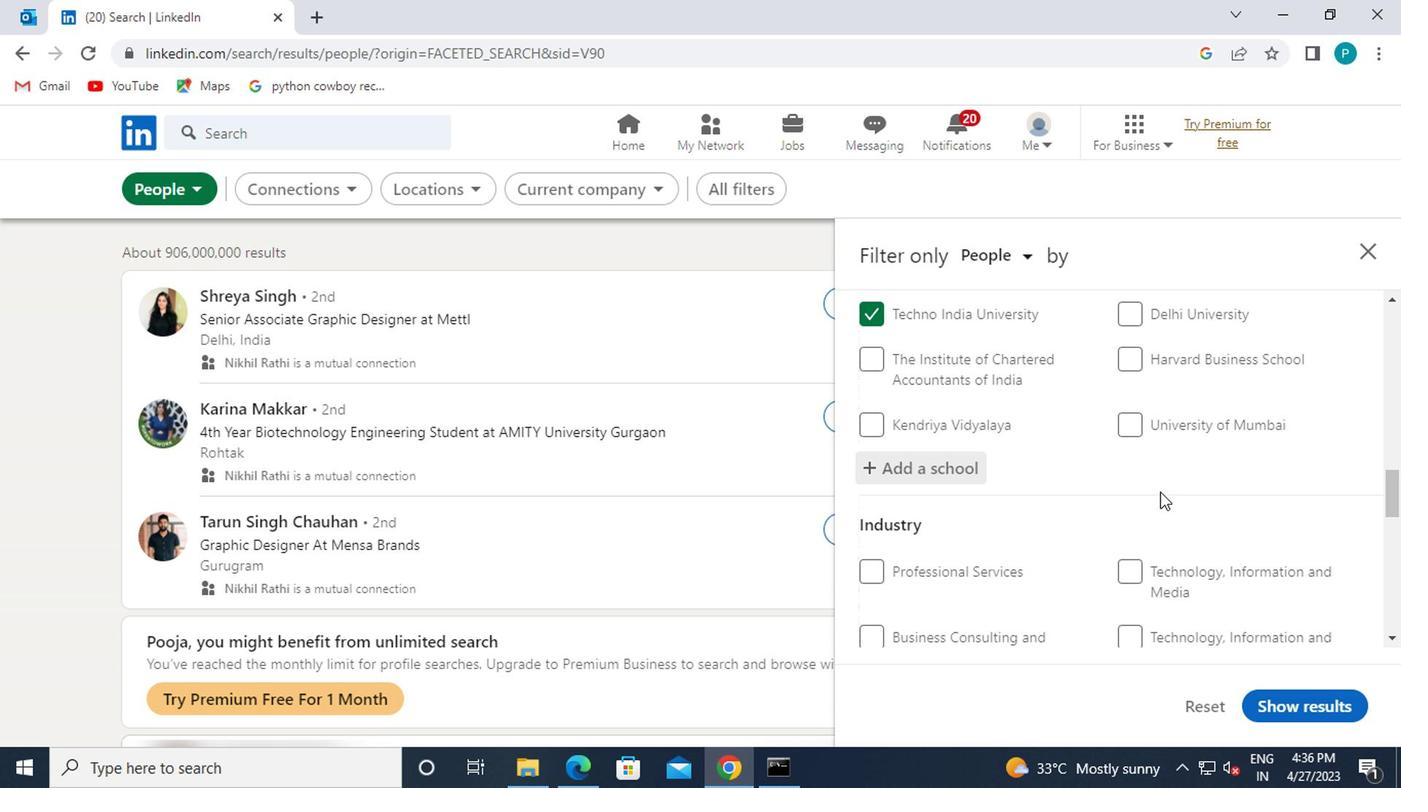 
Action: Mouse moved to (1153, 496)
Screenshot: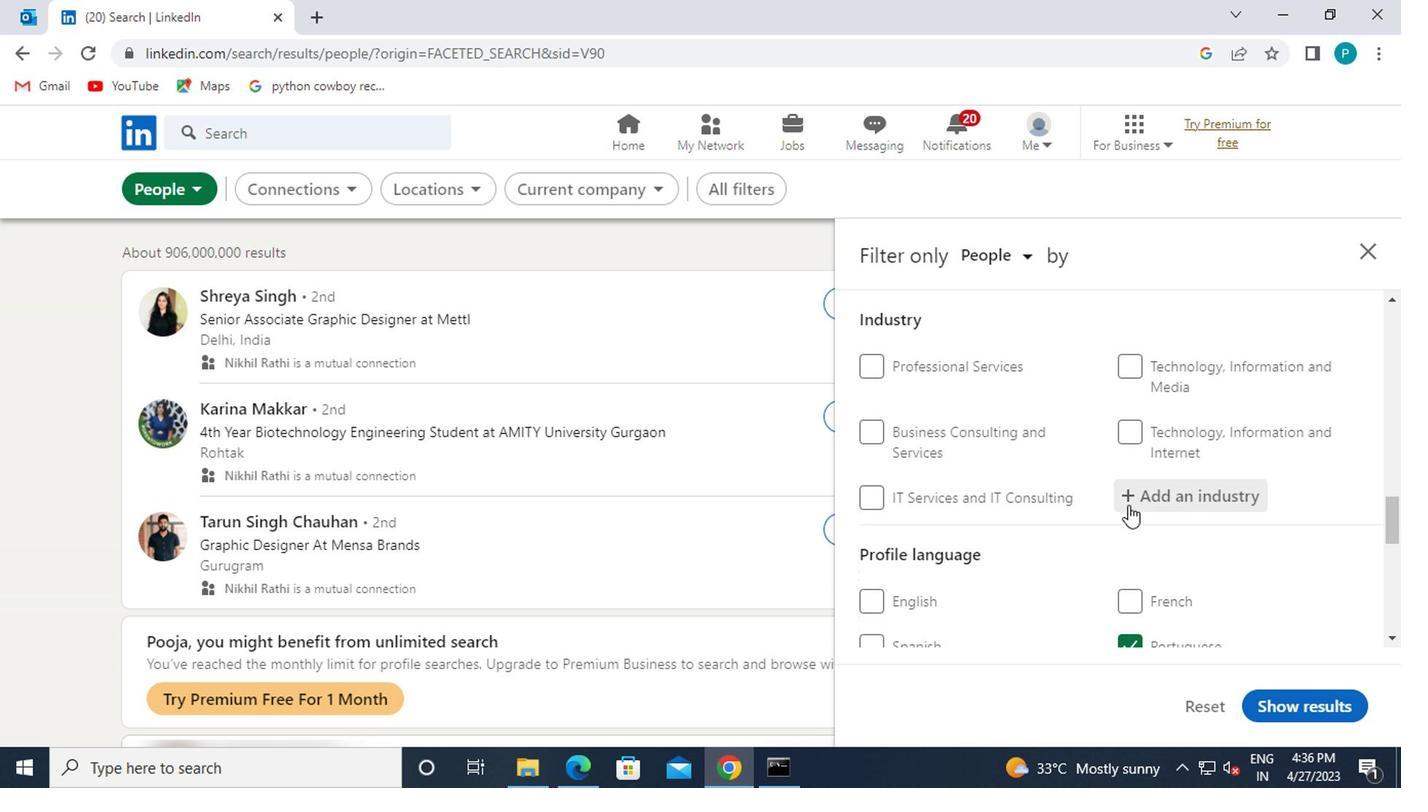 
Action: Mouse pressed left at (1153, 496)
Screenshot: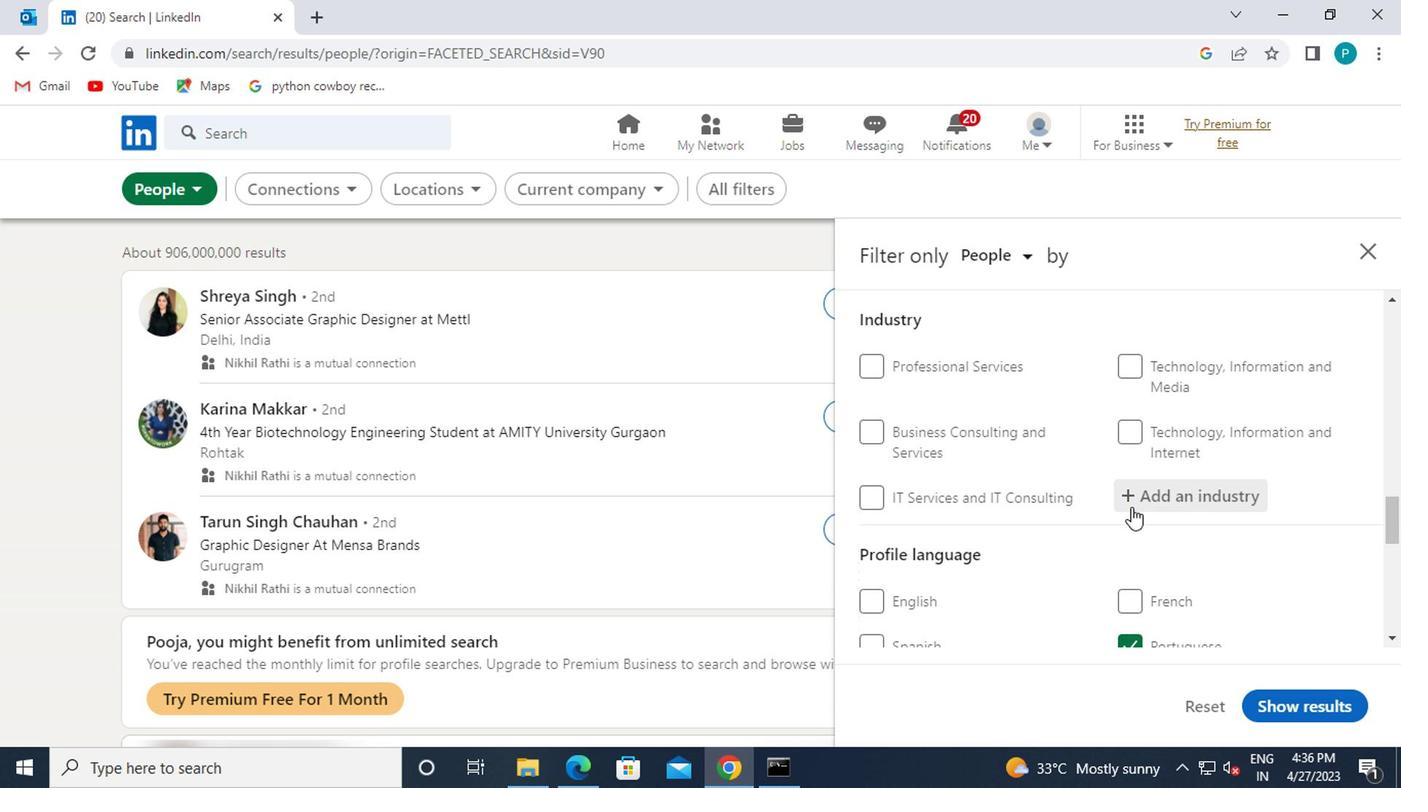 
Action: Mouse moved to (1146, 489)
Screenshot: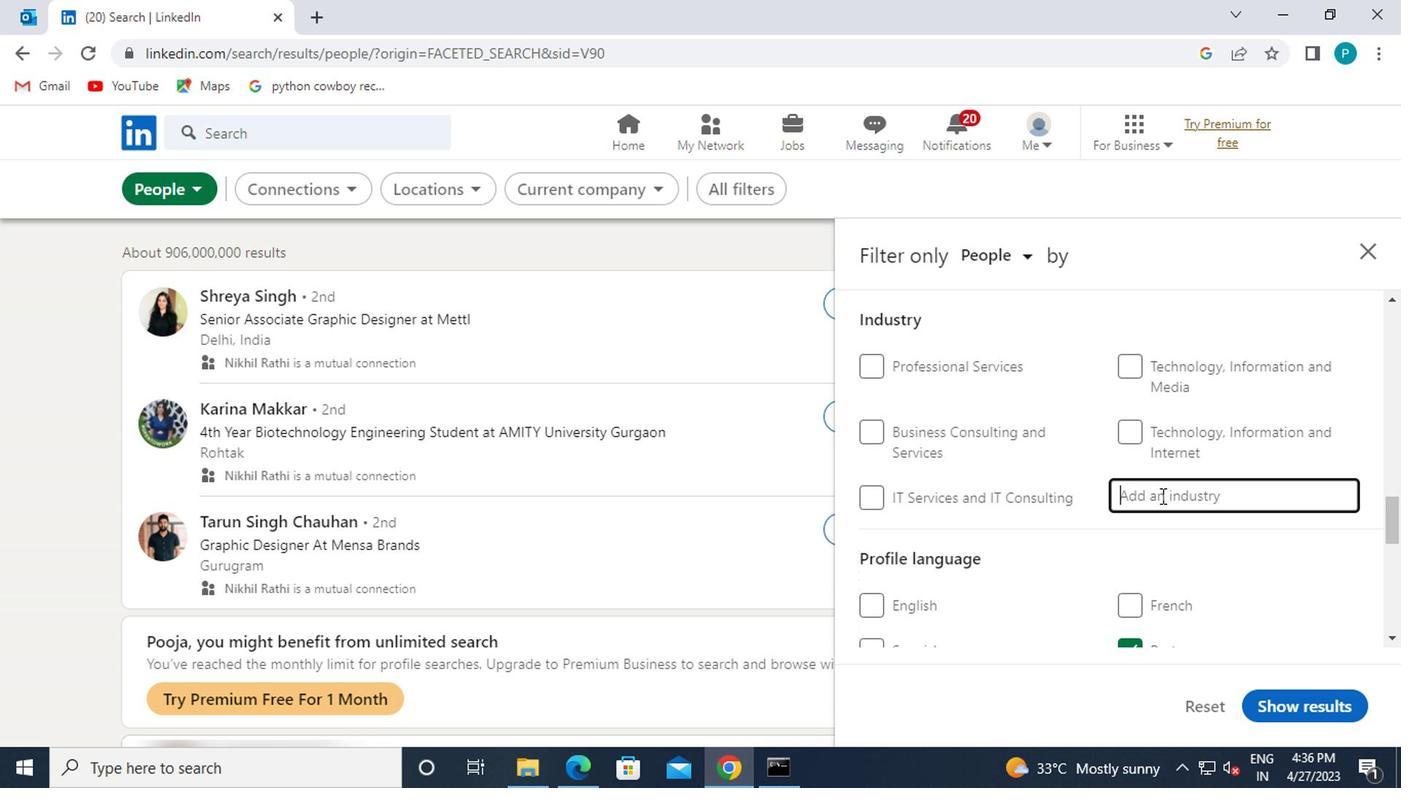 
Action: Key pressed <Key.caps_lock>
Screenshot: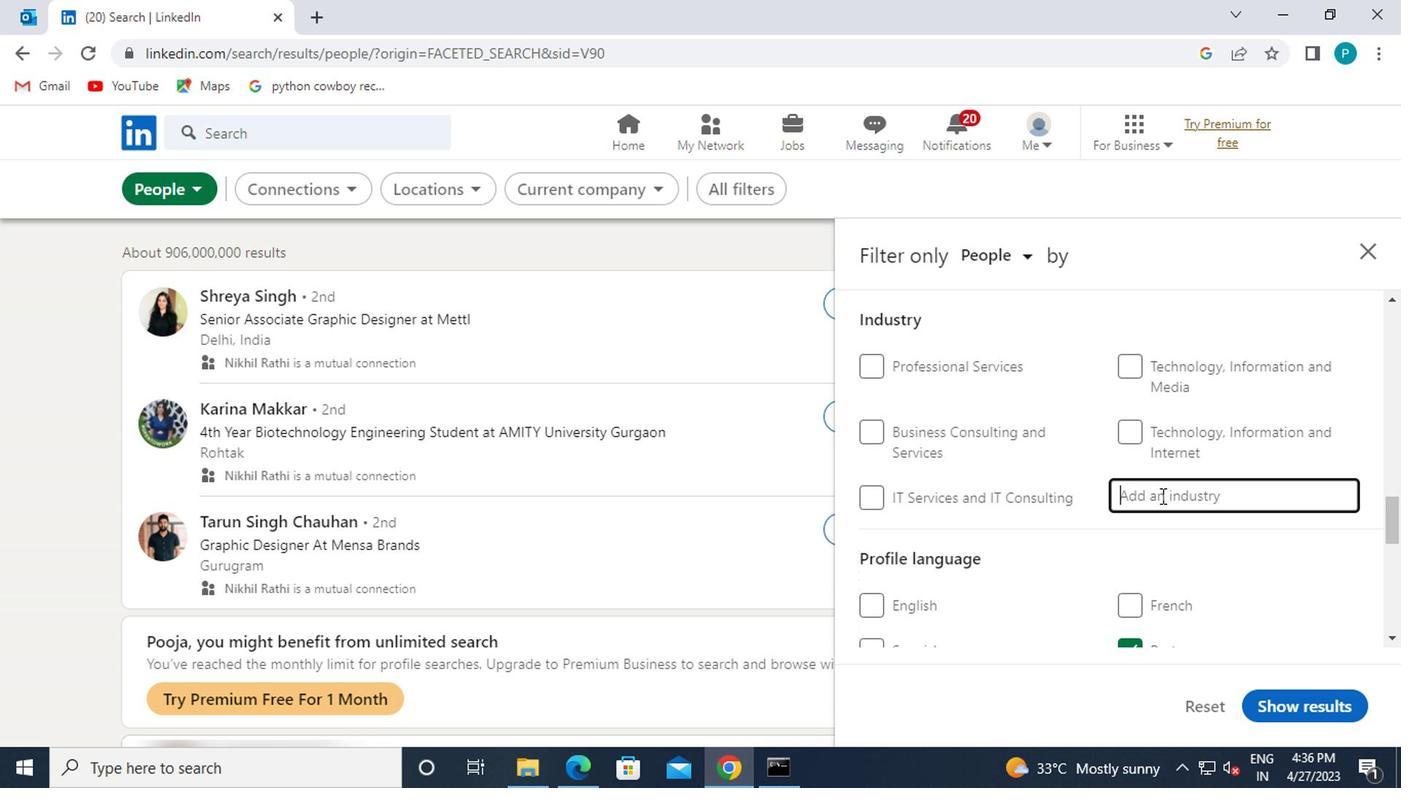 
Action: Mouse moved to (1143, 488)
Screenshot: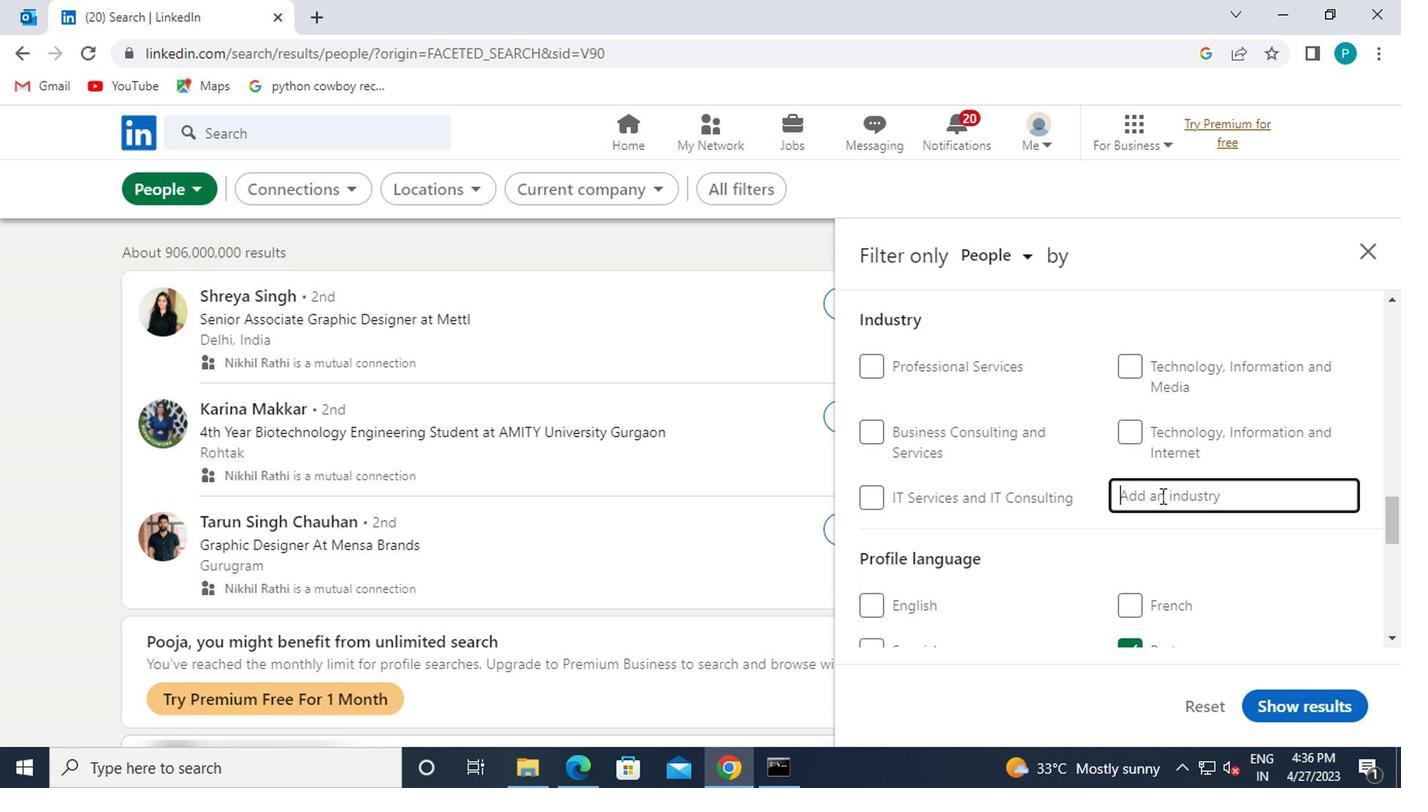 
Action: Key pressed E
Screenshot: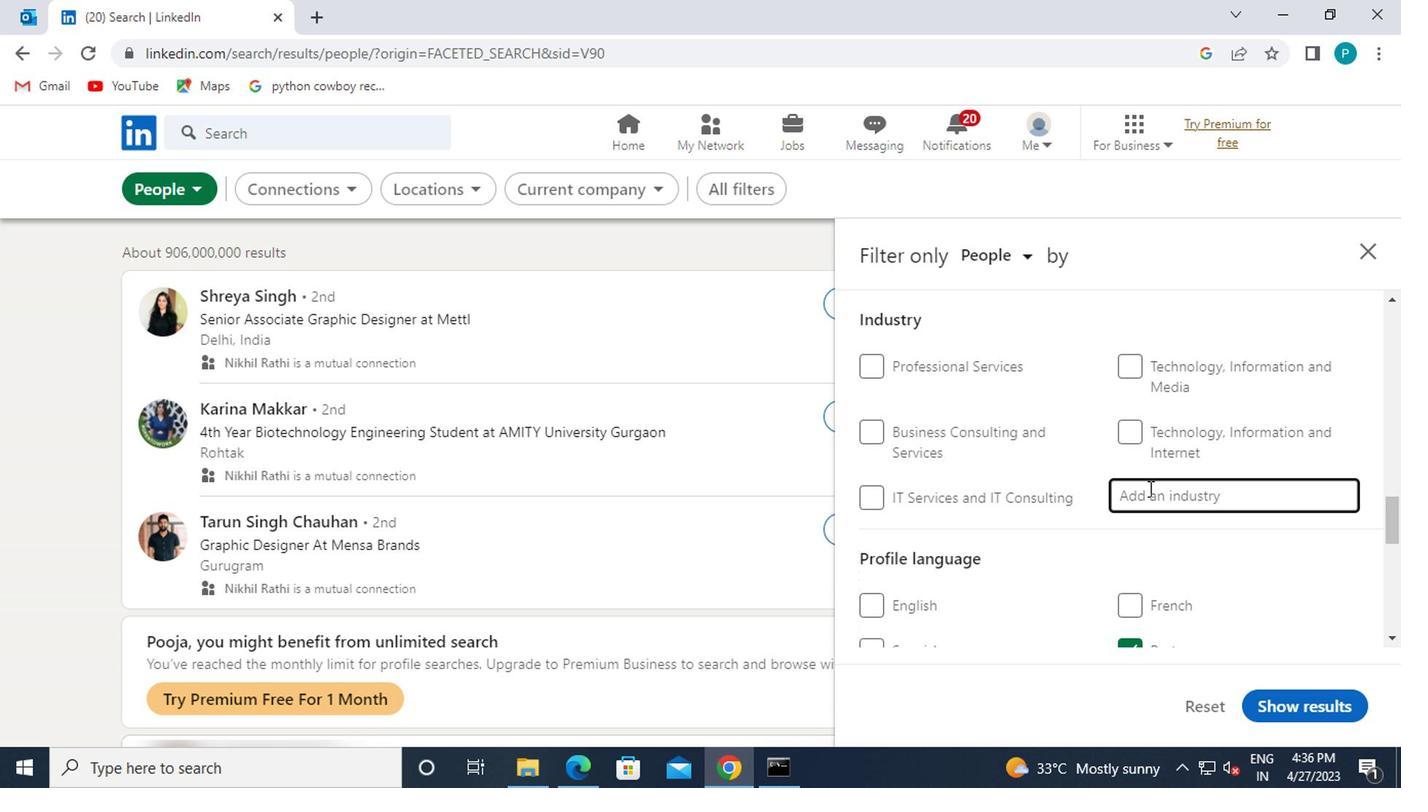
Action: Mouse moved to (1114, 469)
Screenshot: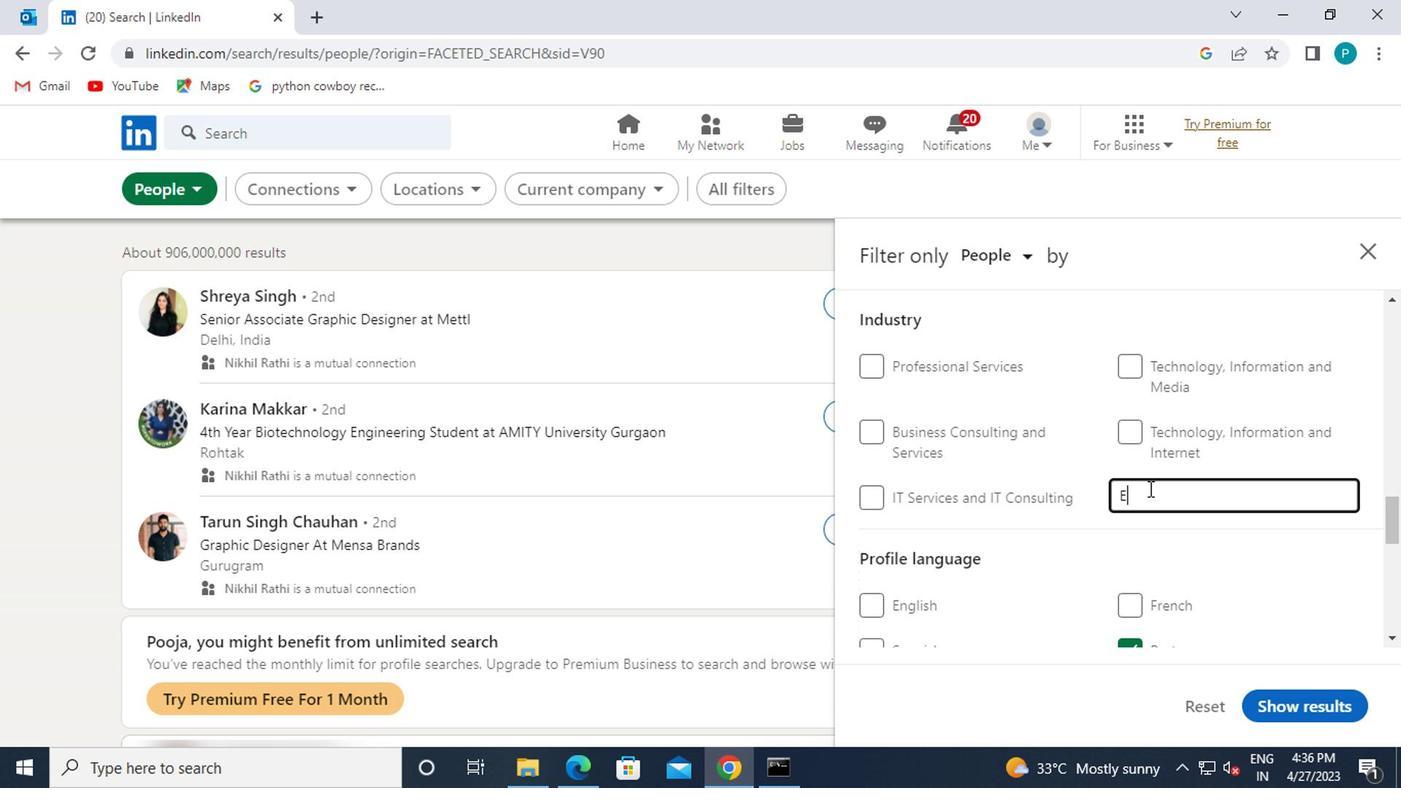 
Action: Key pressed <Key.caps_lock>
Screenshot: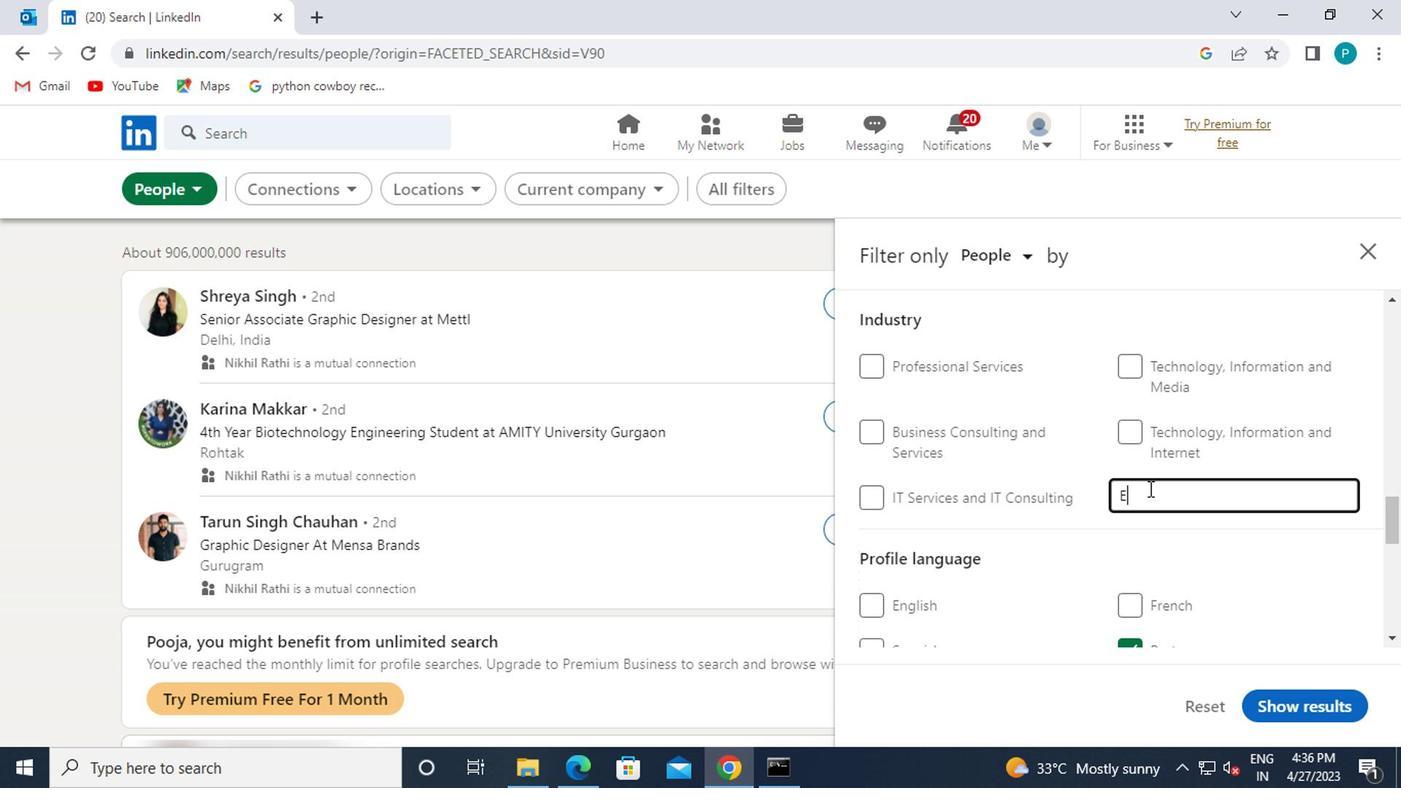 
Action: Mouse moved to (1112, 469)
Screenshot: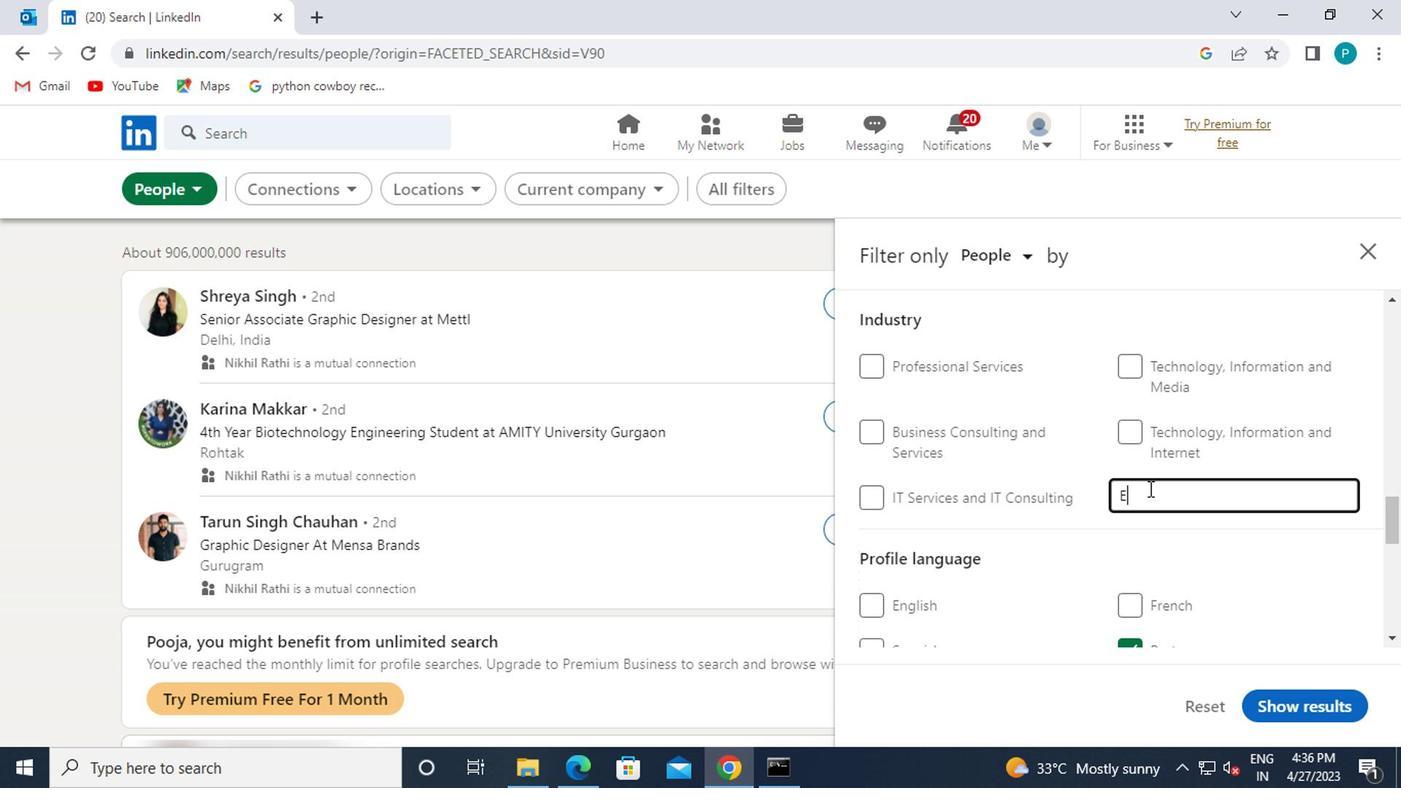 
Action: Key pressed NVIR
Screenshot: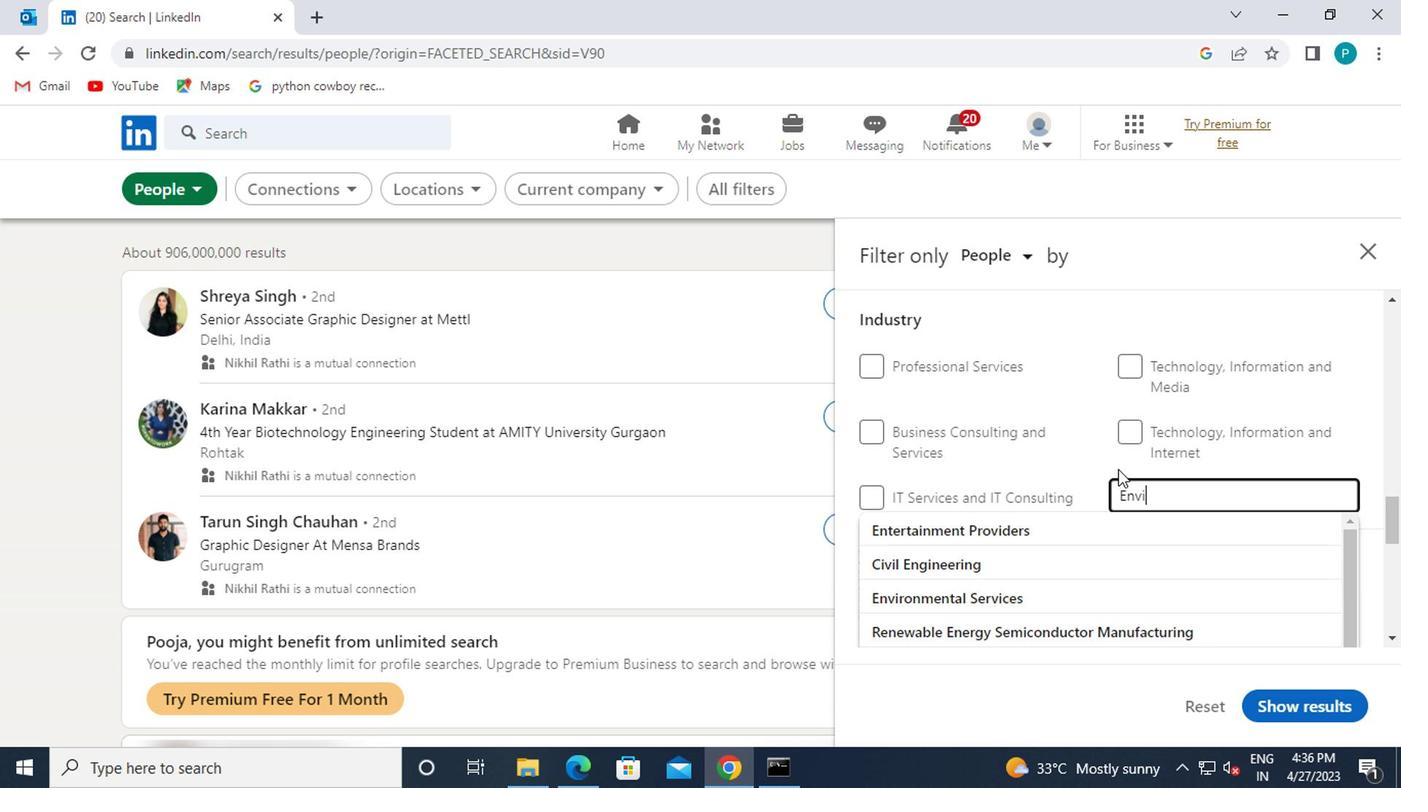 
Action: Mouse moved to (1069, 521)
Screenshot: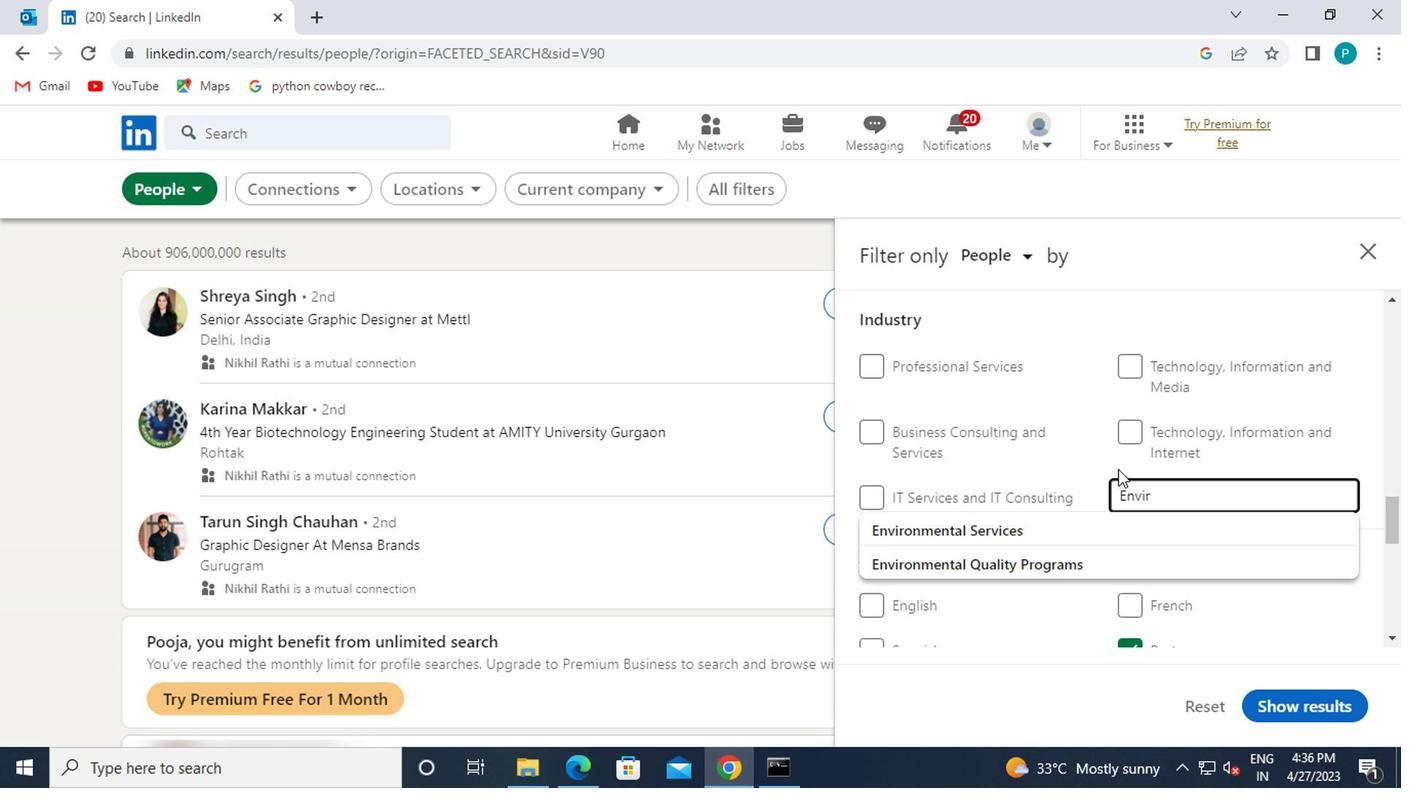 
Action: Mouse pressed left at (1069, 521)
Screenshot: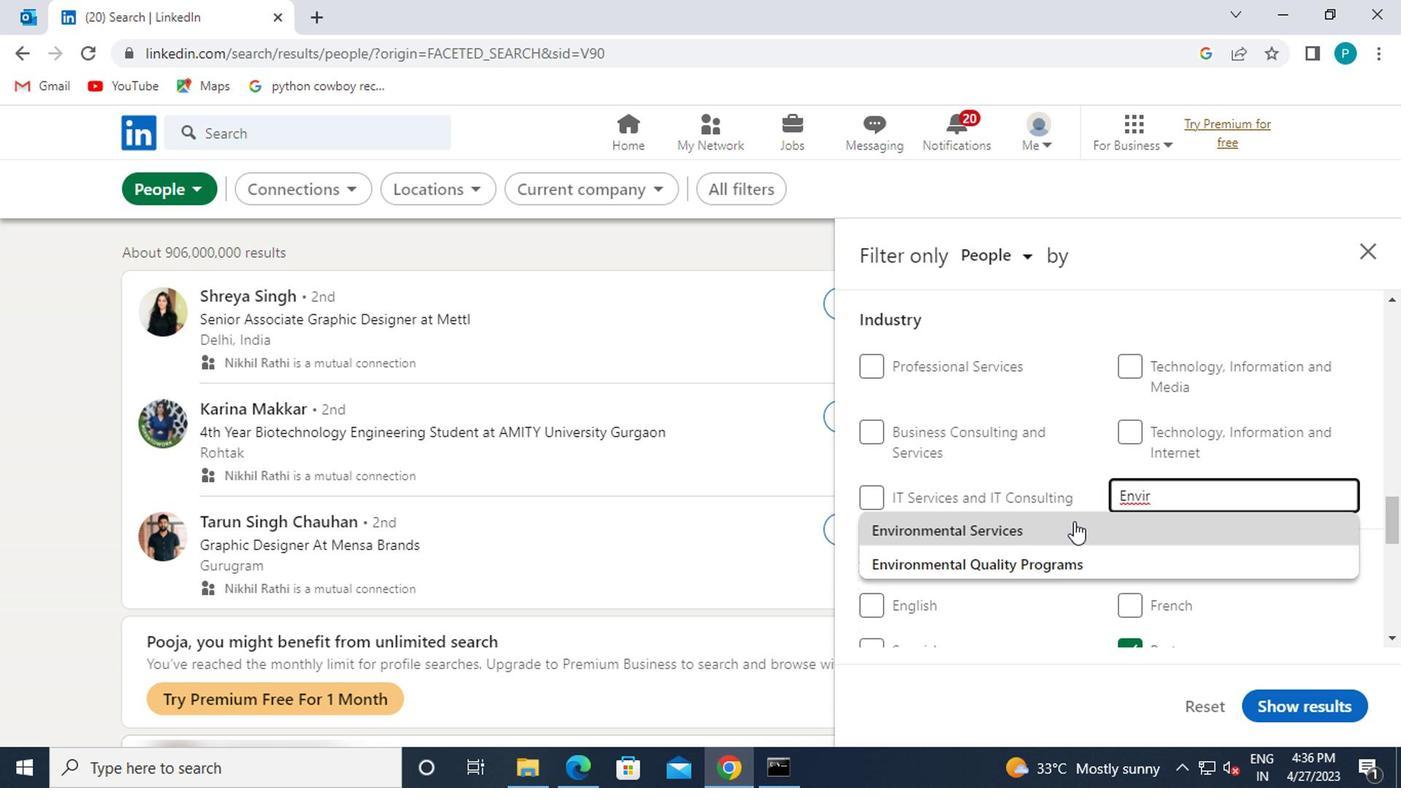 
Action: Mouse scrolled (1069, 521) with delta (0, 0)
Screenshot: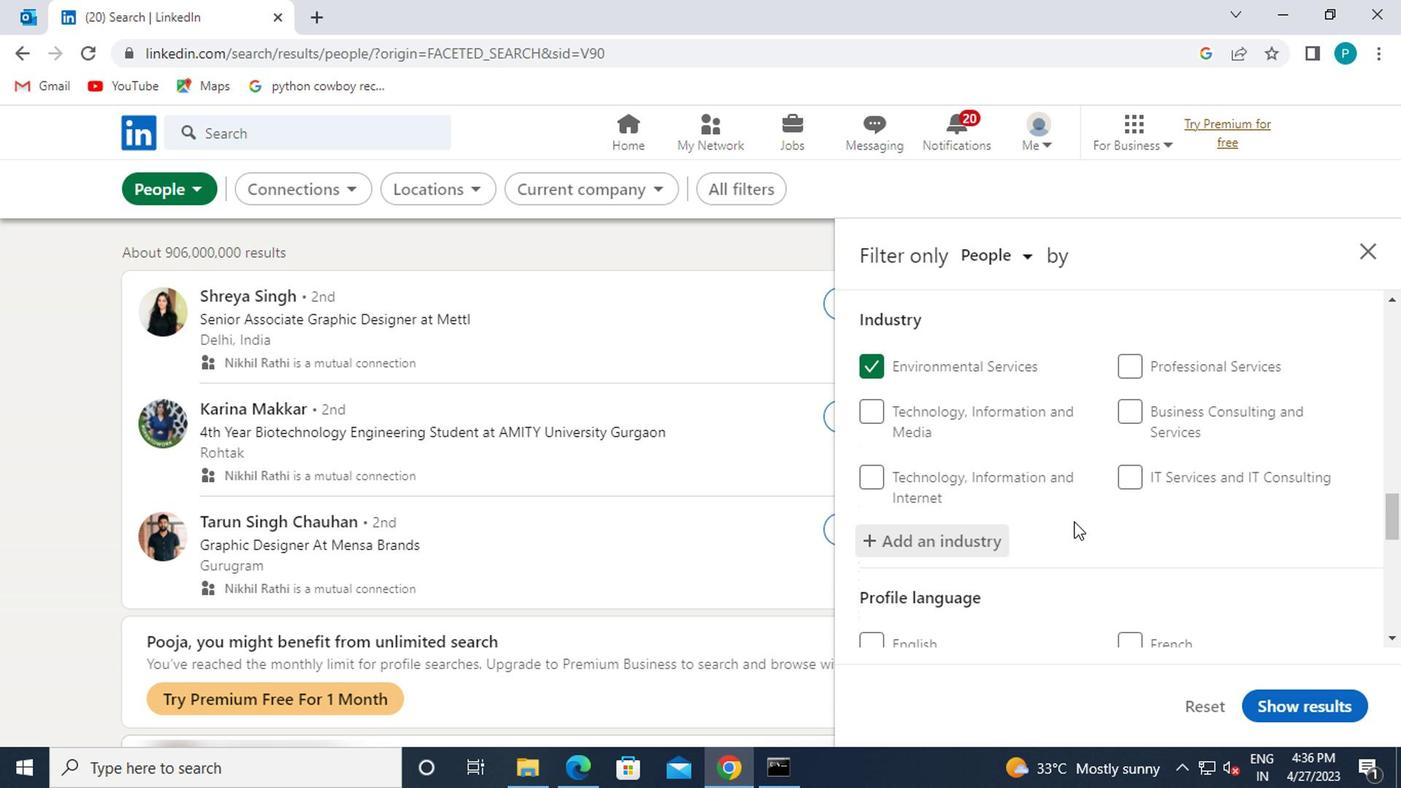 
Action: Mouse scrolled (1069, 521) with delta (0, 0)
Screenshot: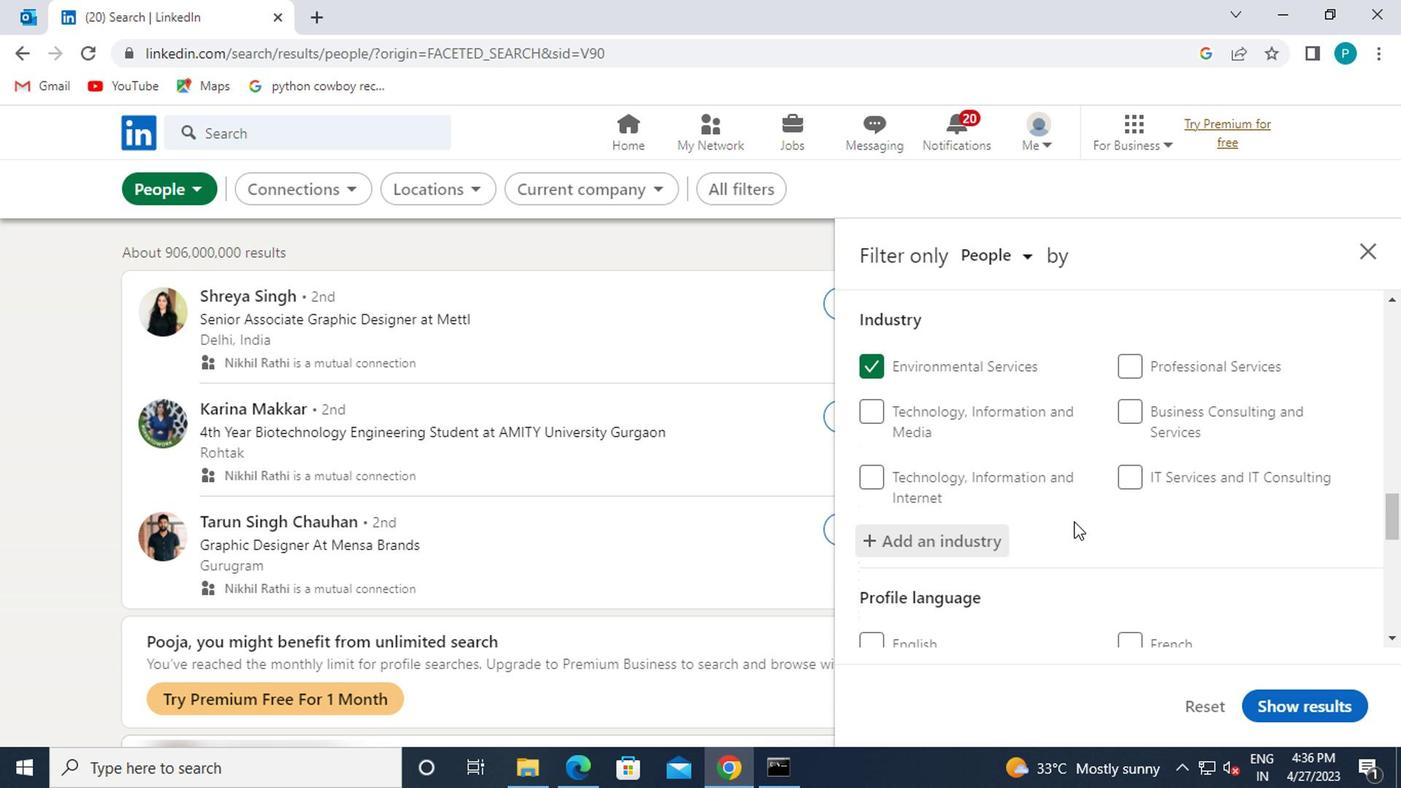 
Action: Mouse scrolled (1069, 521) with delta (0, 0)
Screenshot: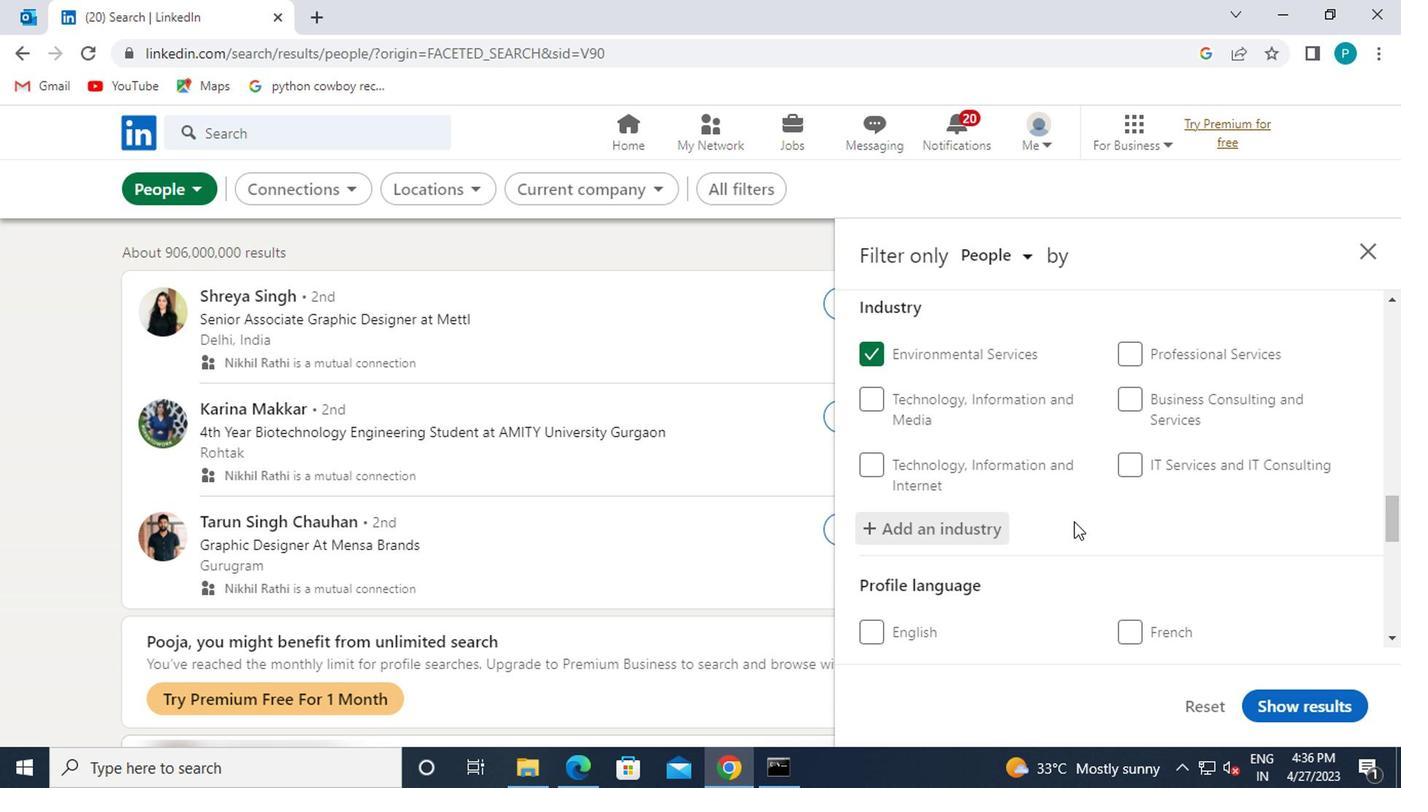 
Action: Mouse moved to (1069, 567)
Screenshot: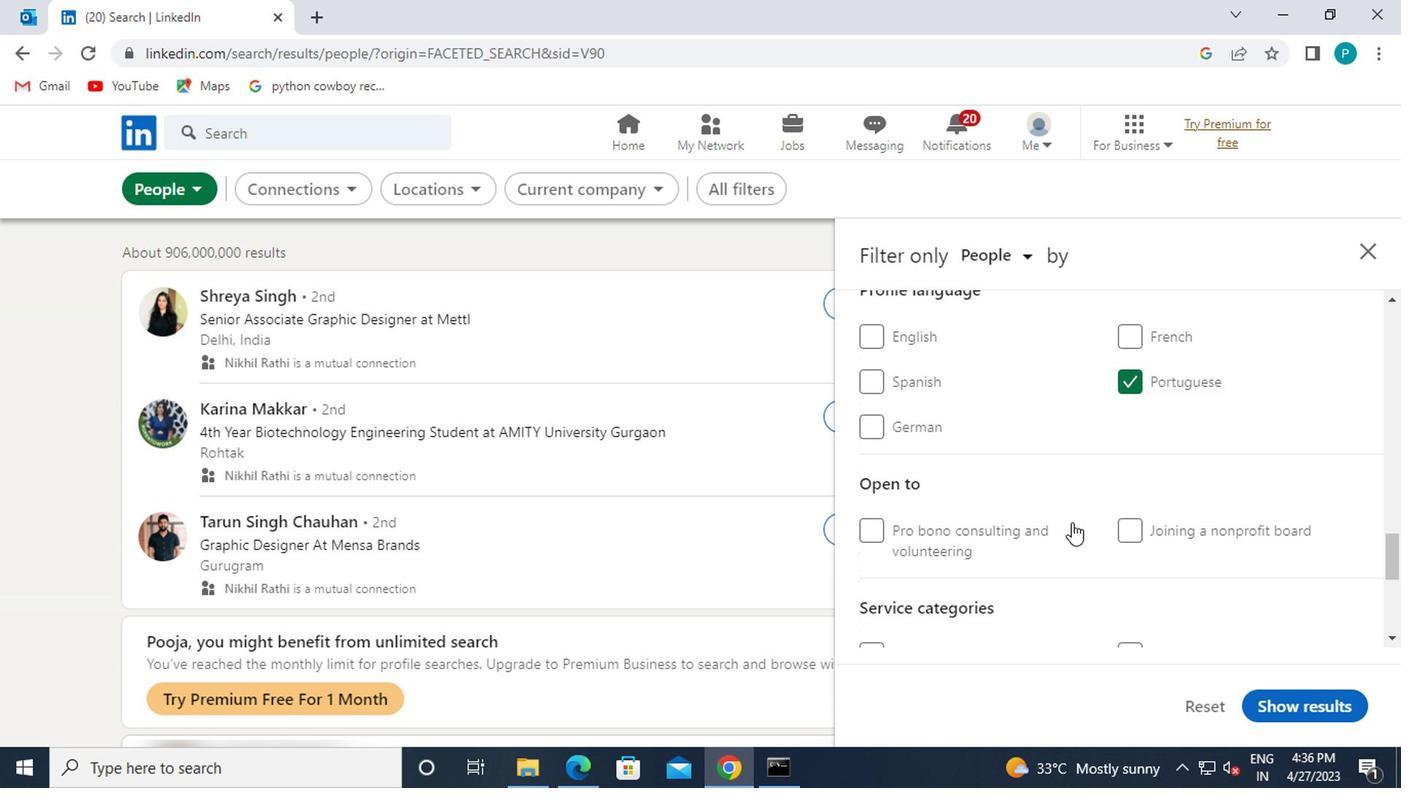 
Action: Mouse scrolled (1069, 566) with delta (0, 0)
Screenshot: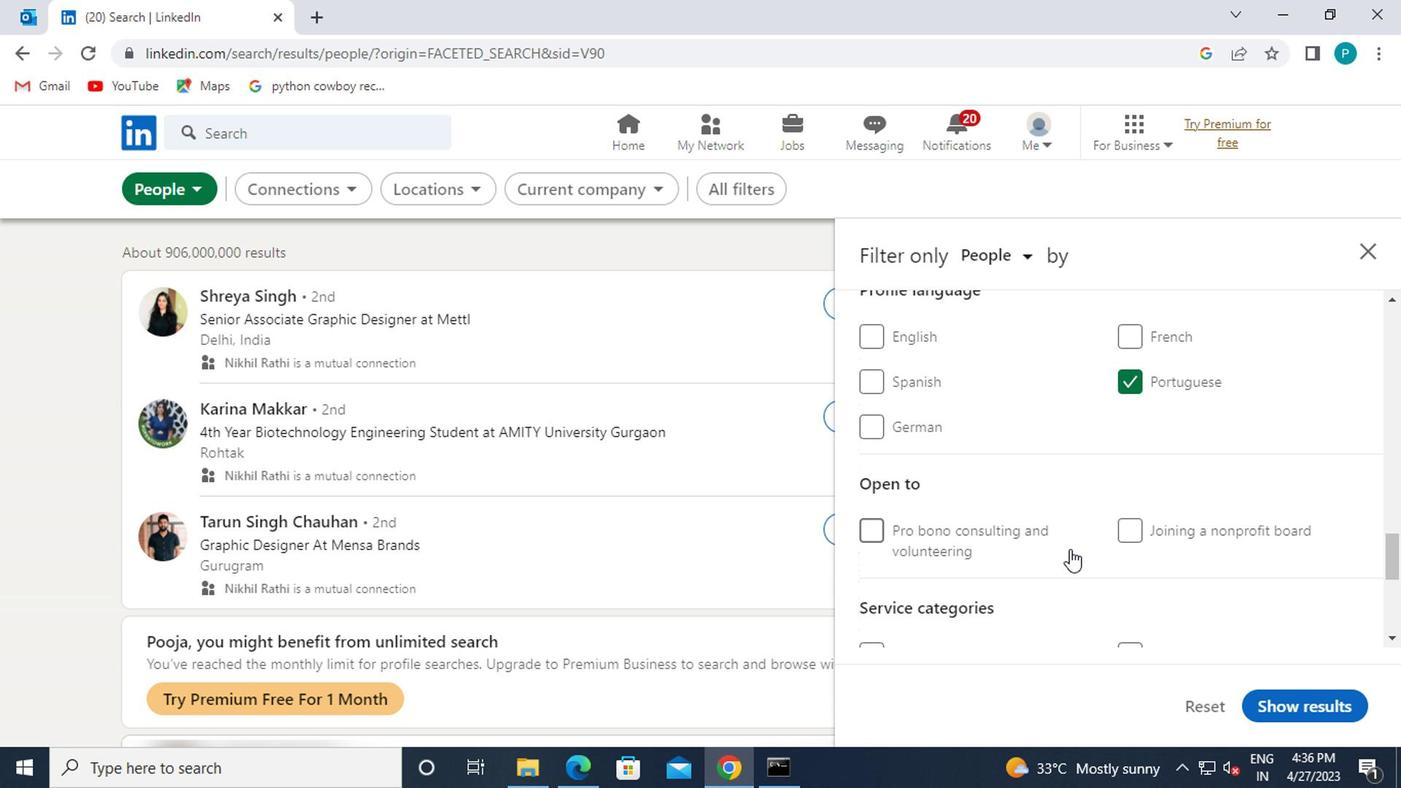 
Action: Mouse scrolled (1069, 566) with delta (0, 0)
Screenshot: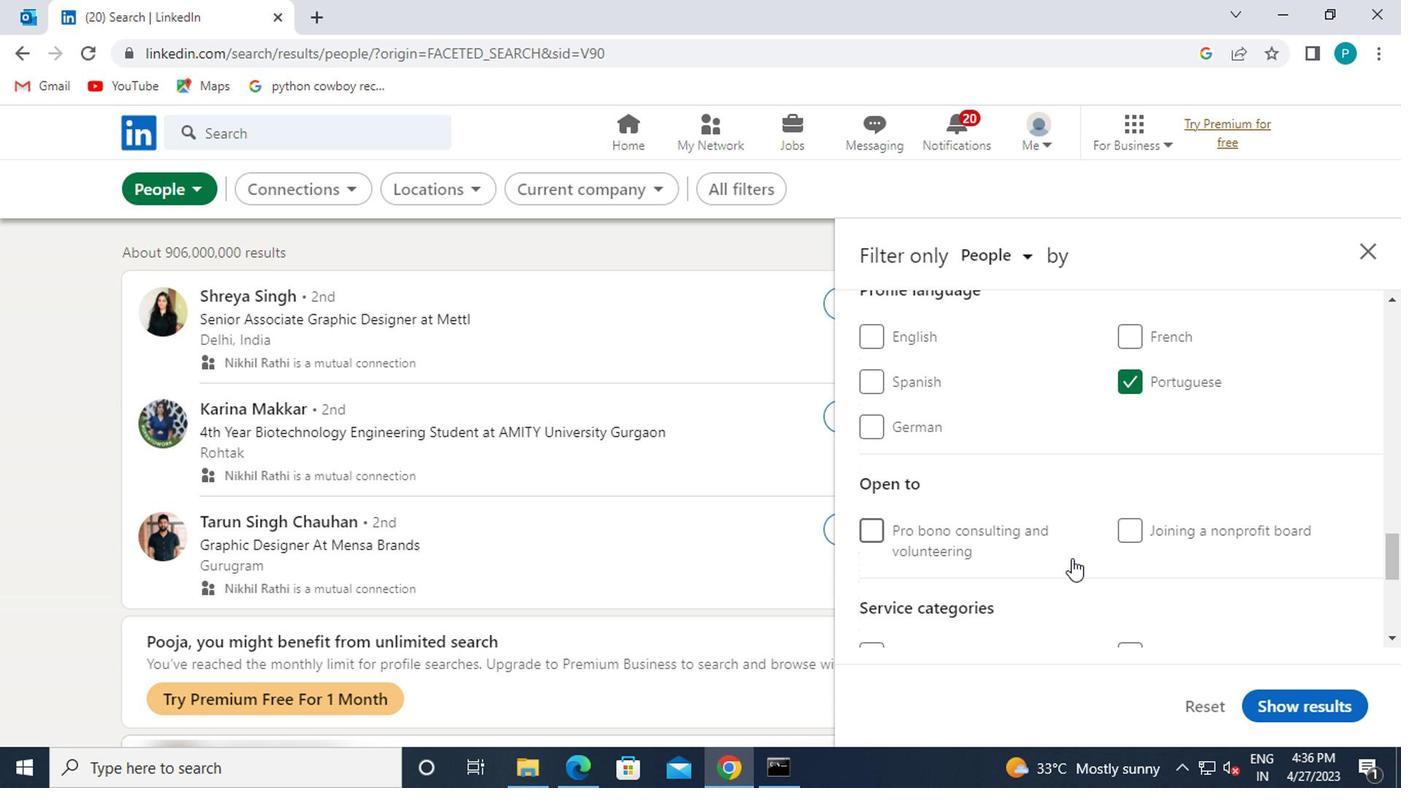 
Action: Mouse moved to (1146, 549)
Screenshot: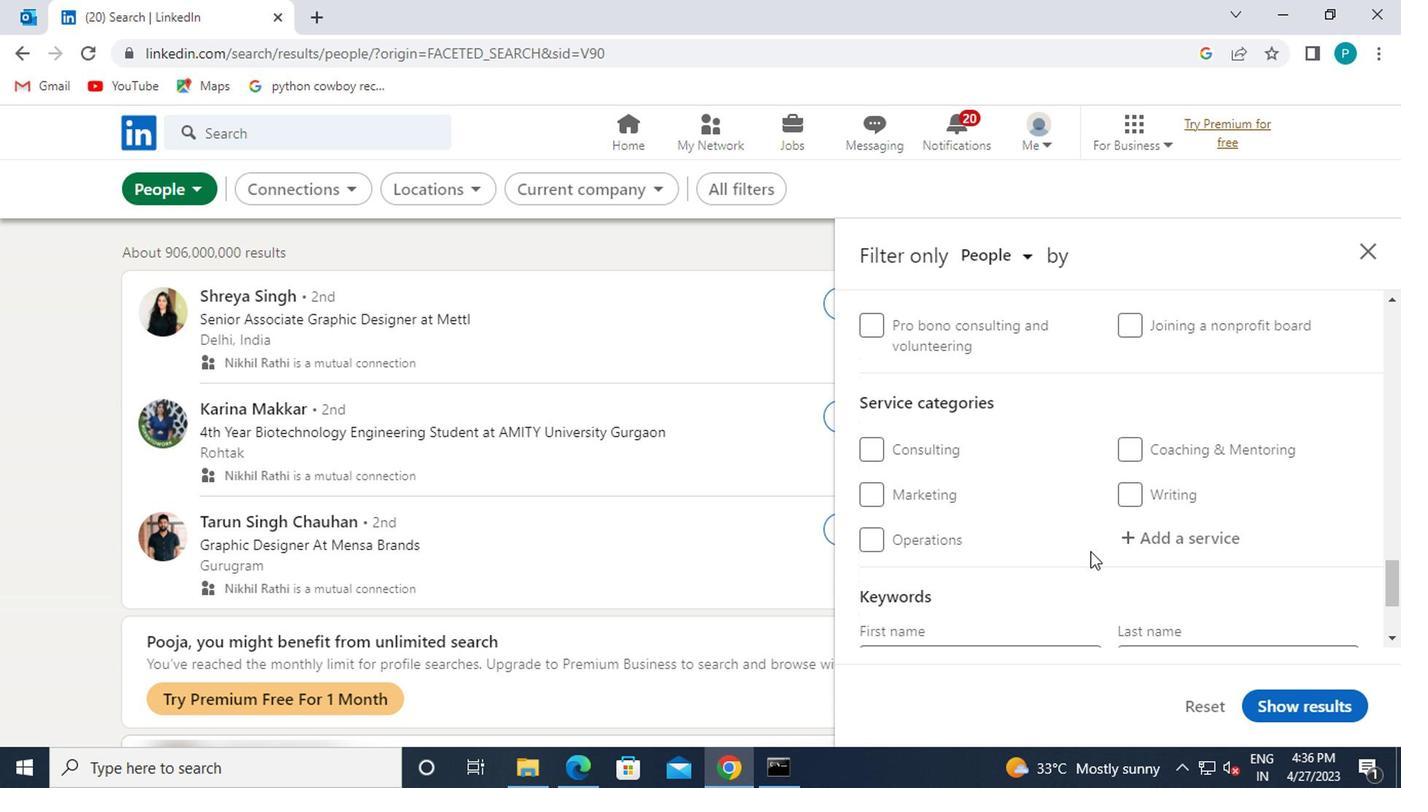 
Action: Mouse pressed left at (1146, 549)
Screenshot: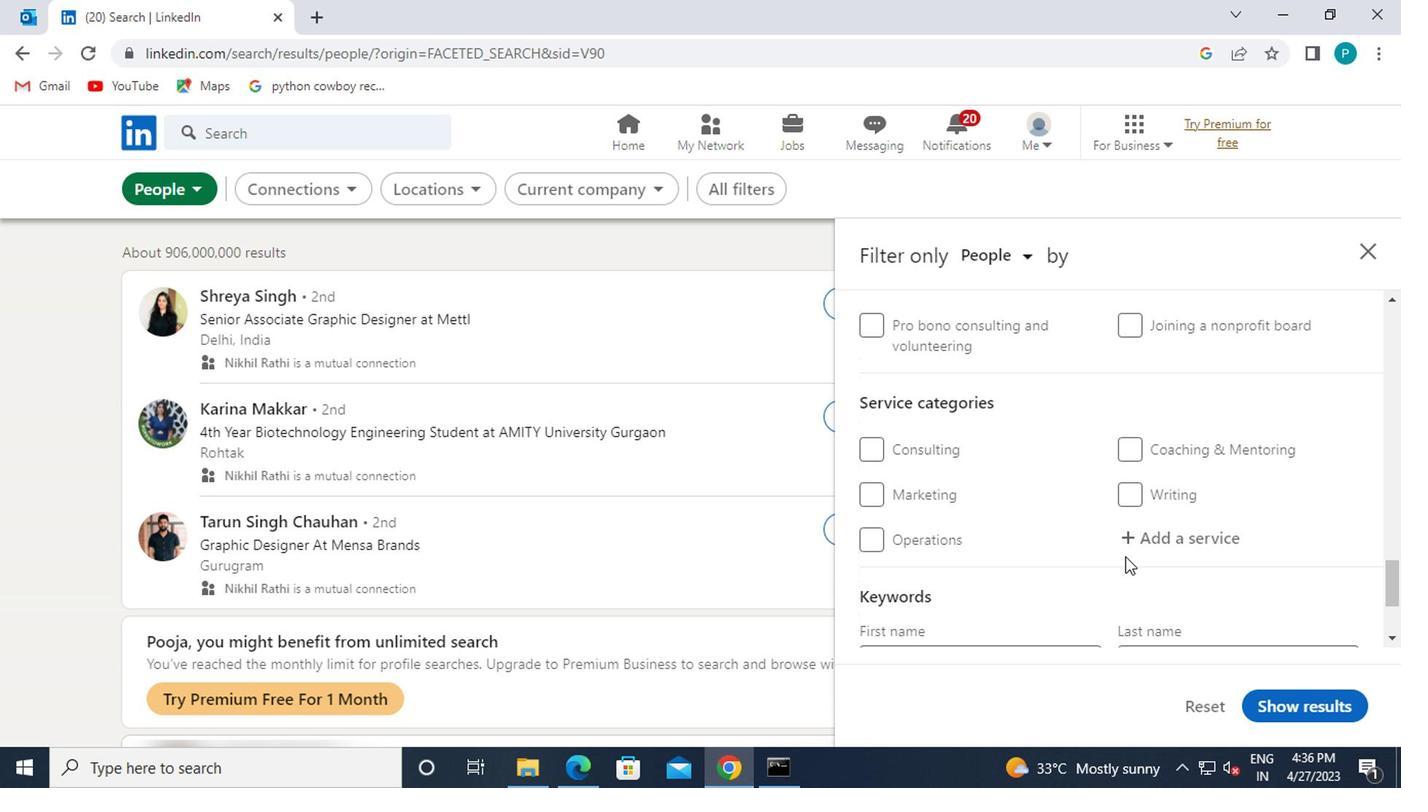 
Action: Mouse moved to (1147, 548)
Screenshot: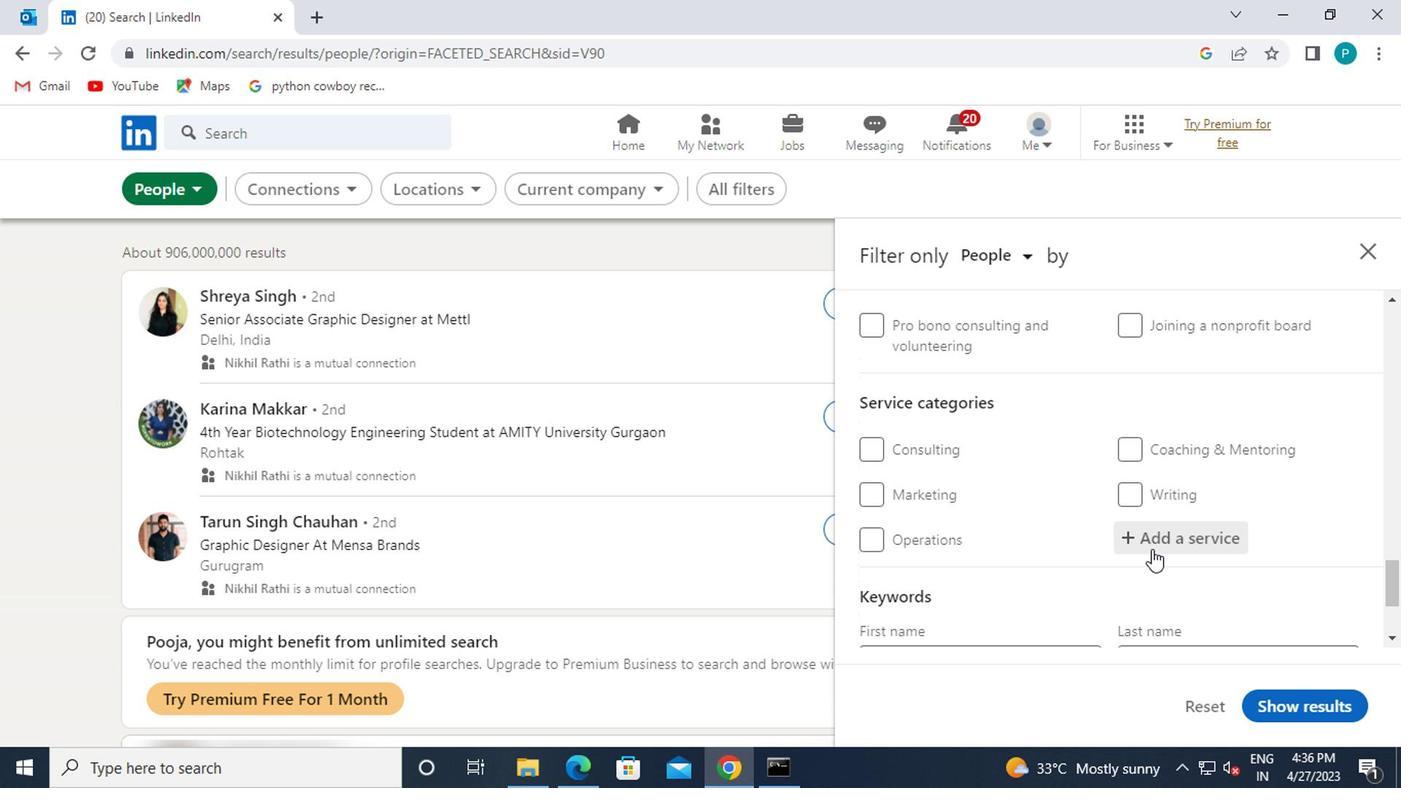 
Action: Key pressed <Key.caps_lock>R<Key.caps_lock>ESUME
Screenshot: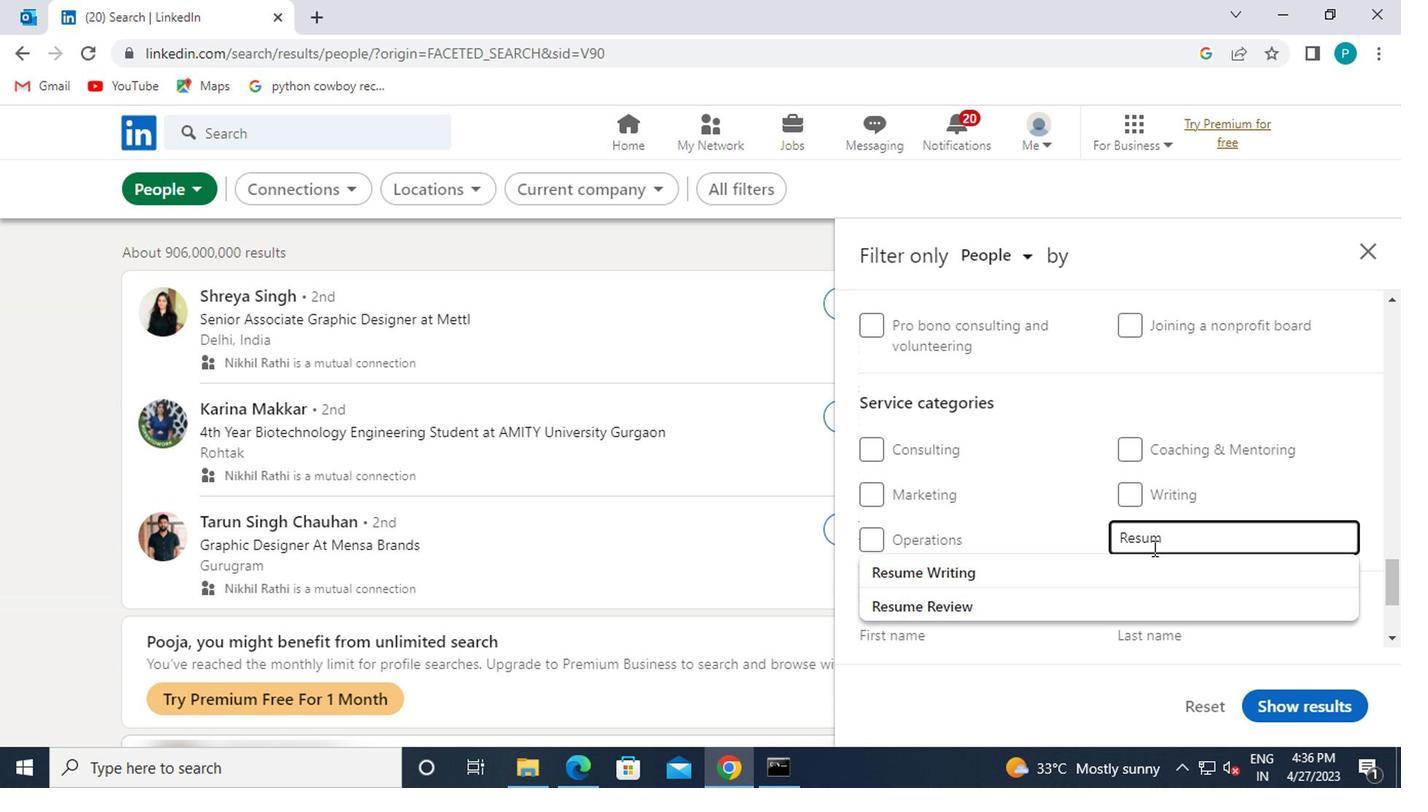 
Action: Mouse moved to (1135, 566)
Screenshot: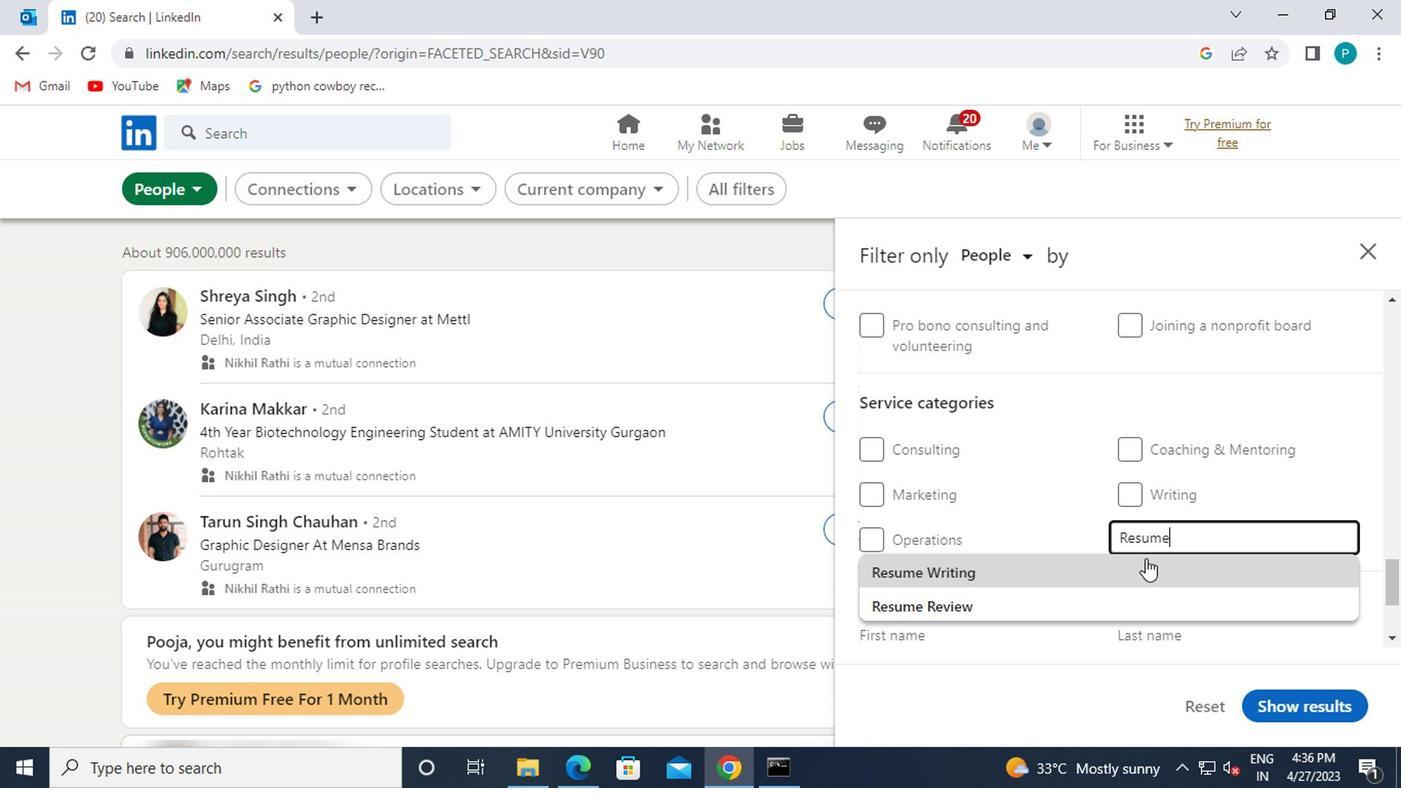 
Action: Mouse pressed left at (1135, 566)
Screenshot: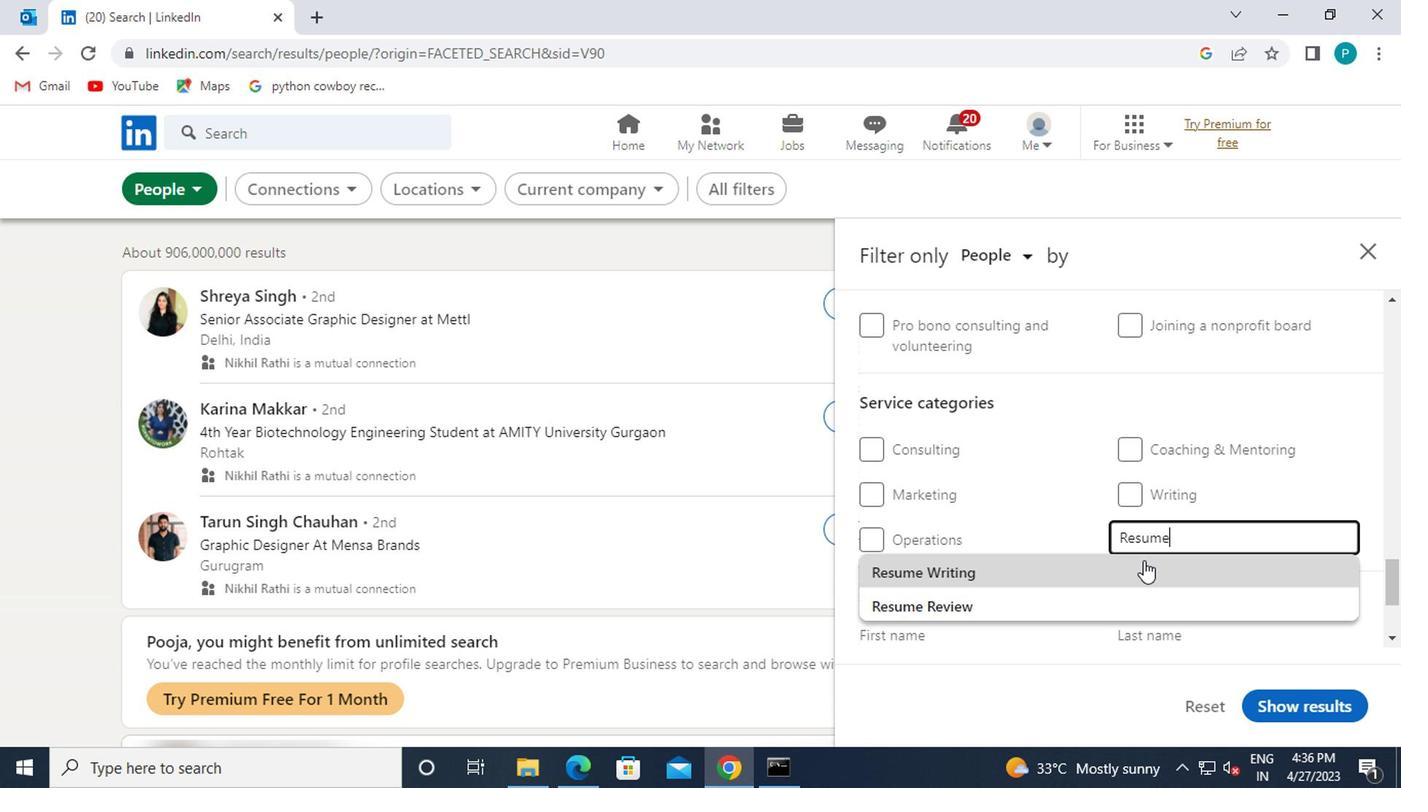 
Action: Mouse moved to (1075, 554)
Screenshot: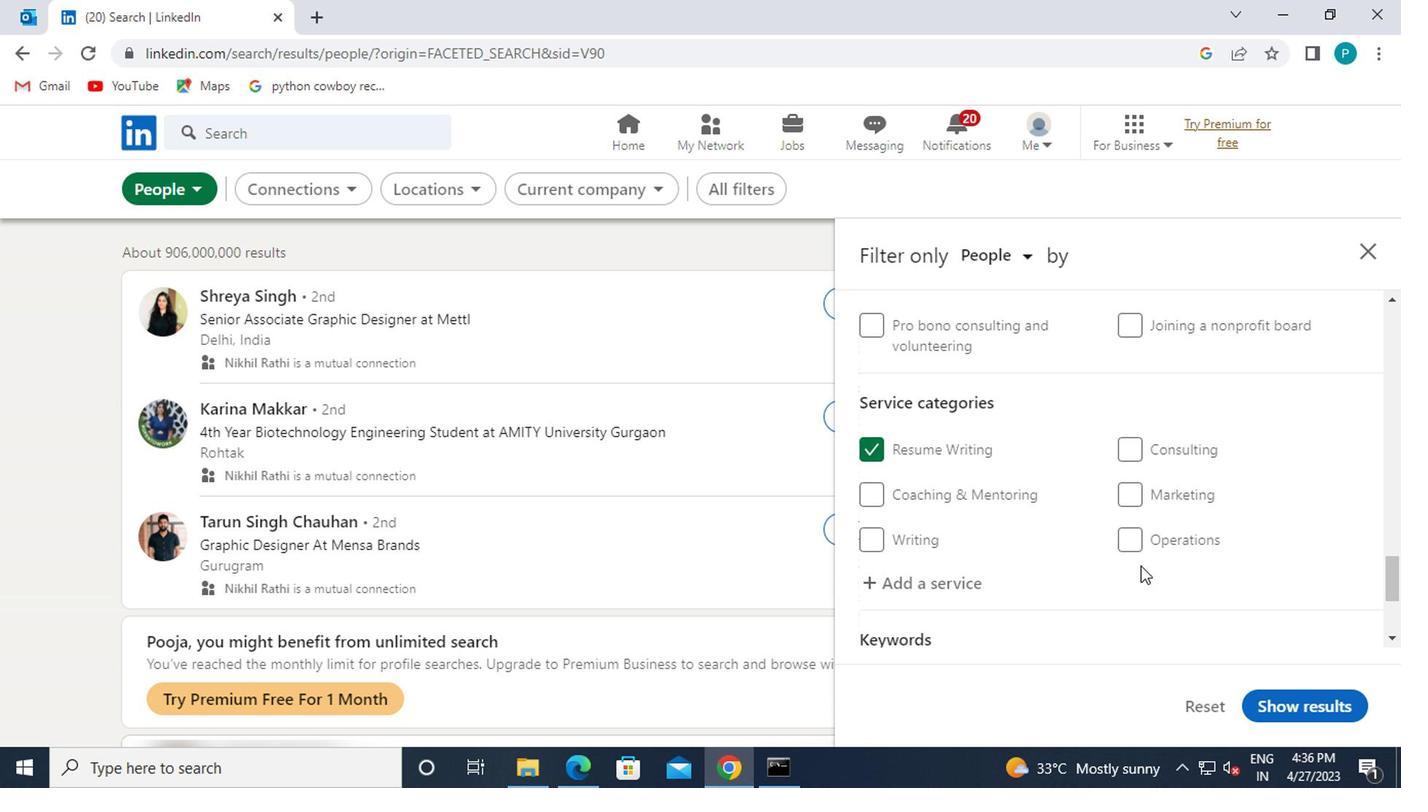 
Action: Mouse scrolled (1075, 553) with delta (0, 0)
Screenshot: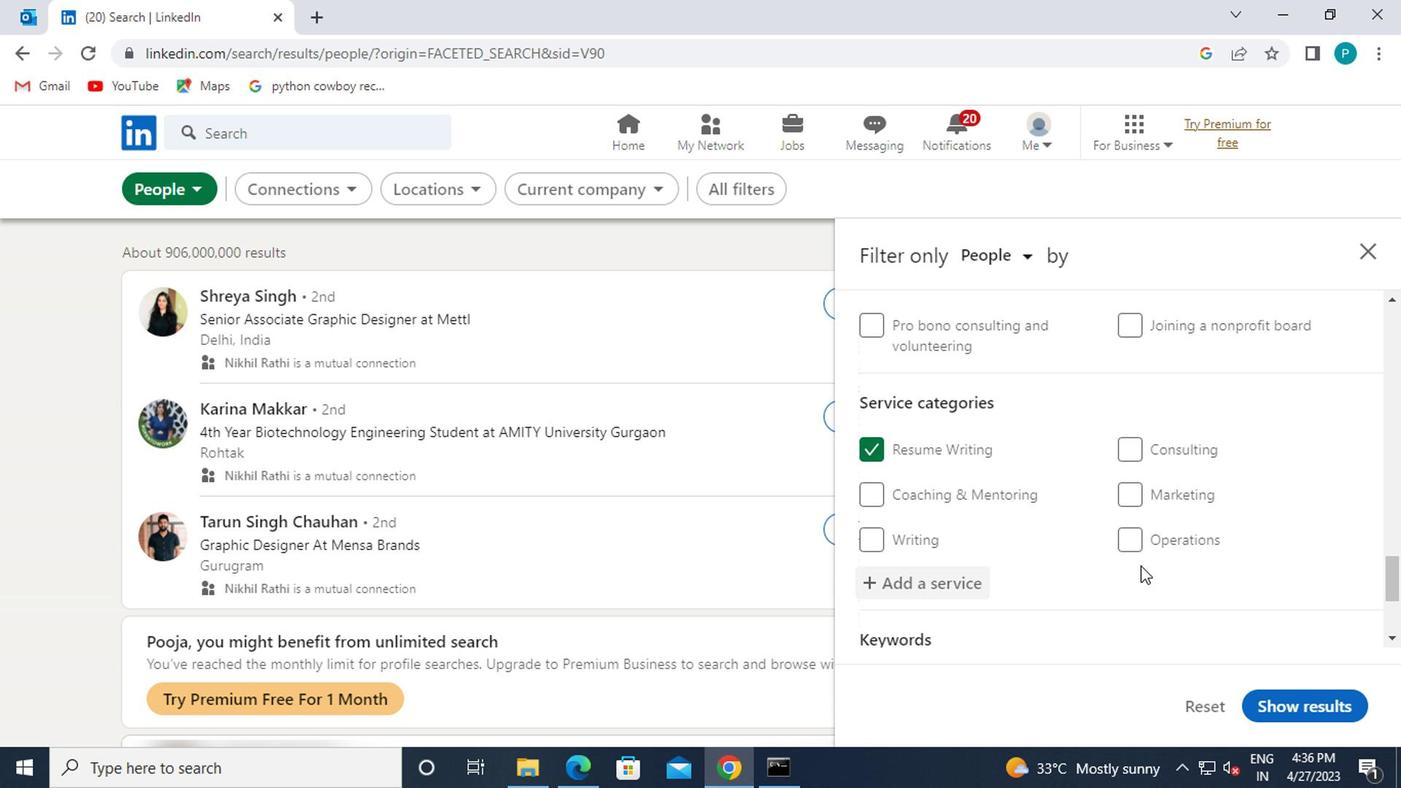 
Action: Mouse scrolled (1075, 553) with delta (0, 0)
Screenshot: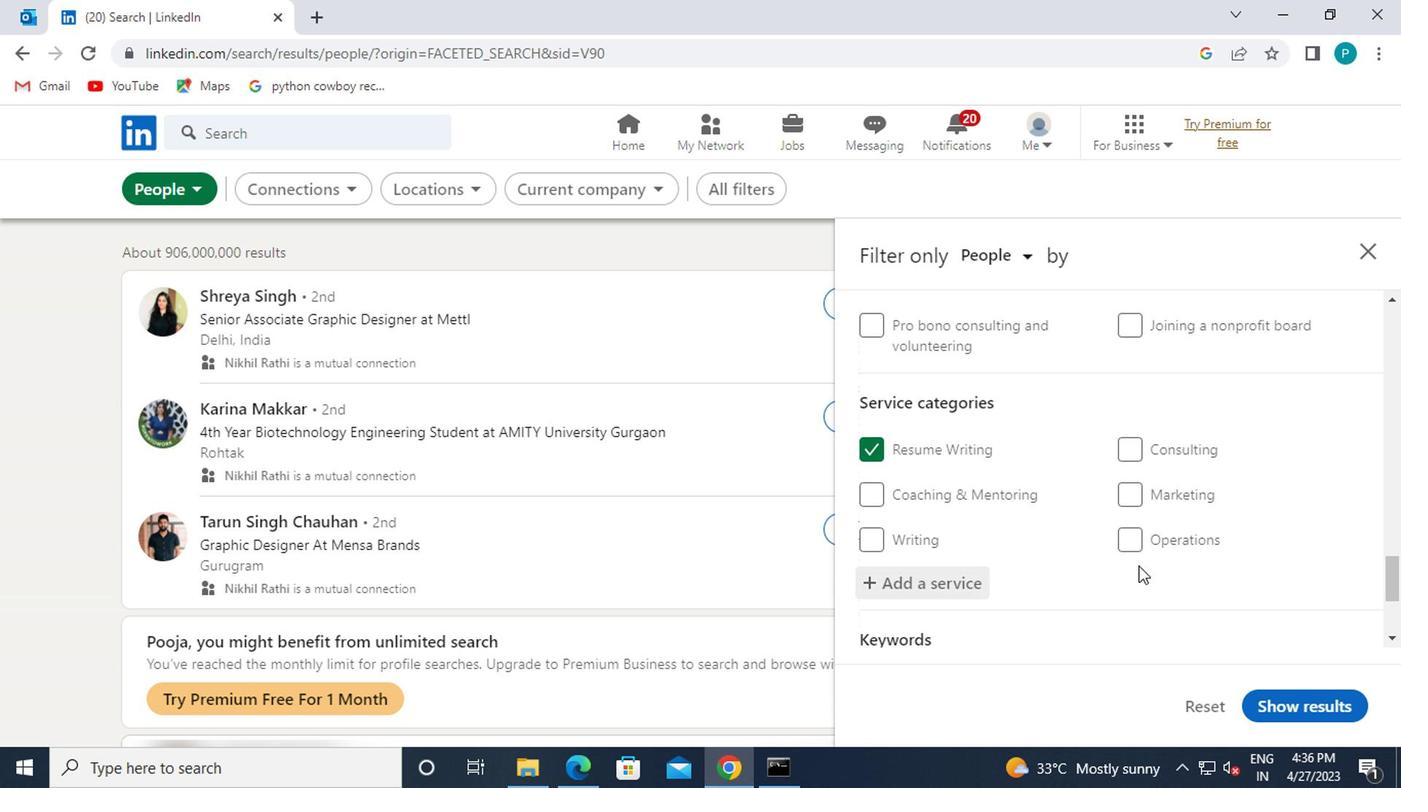 
Action: Mouse moved to (1047, 574)
Screenshot: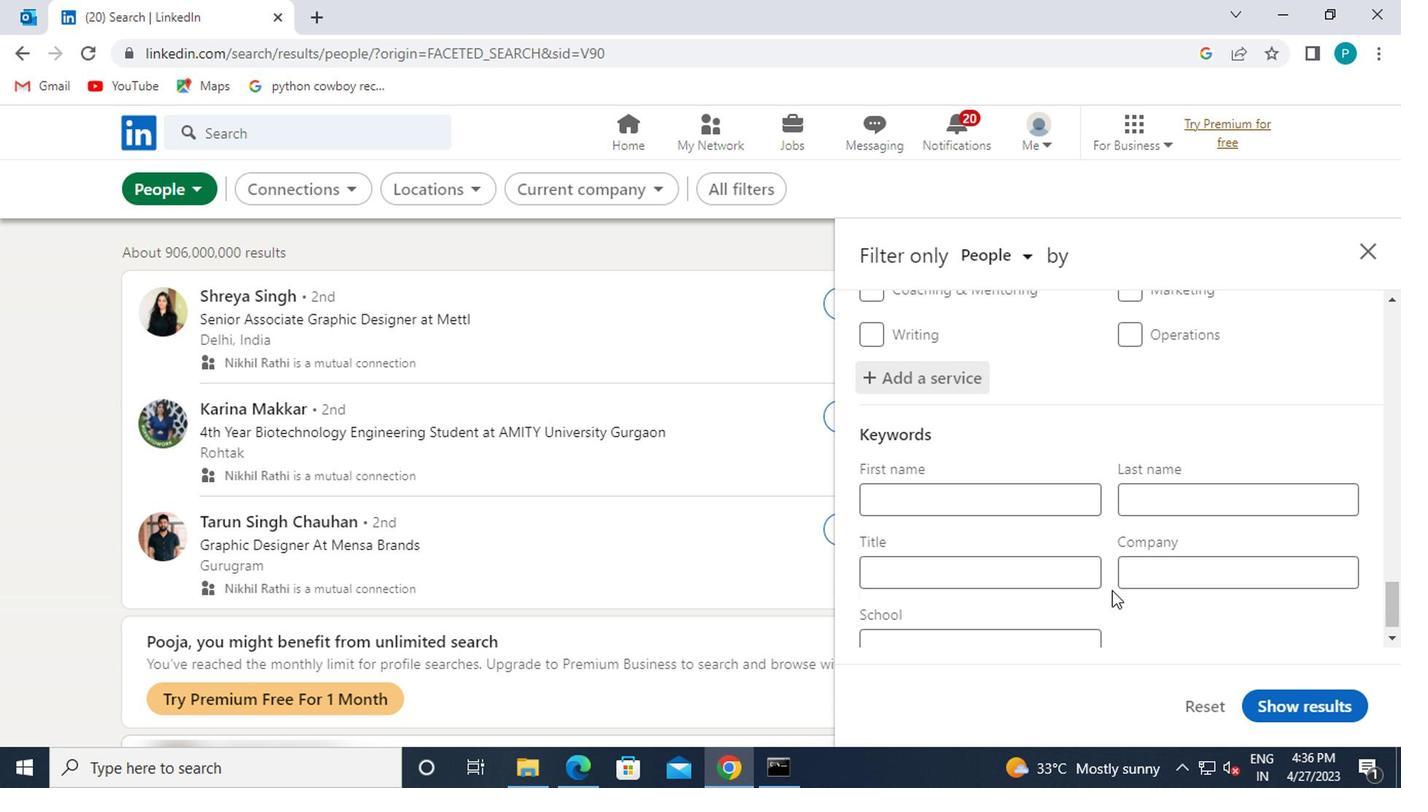 
Action: Mouse pressed left at (1047, 574)
Screenshot: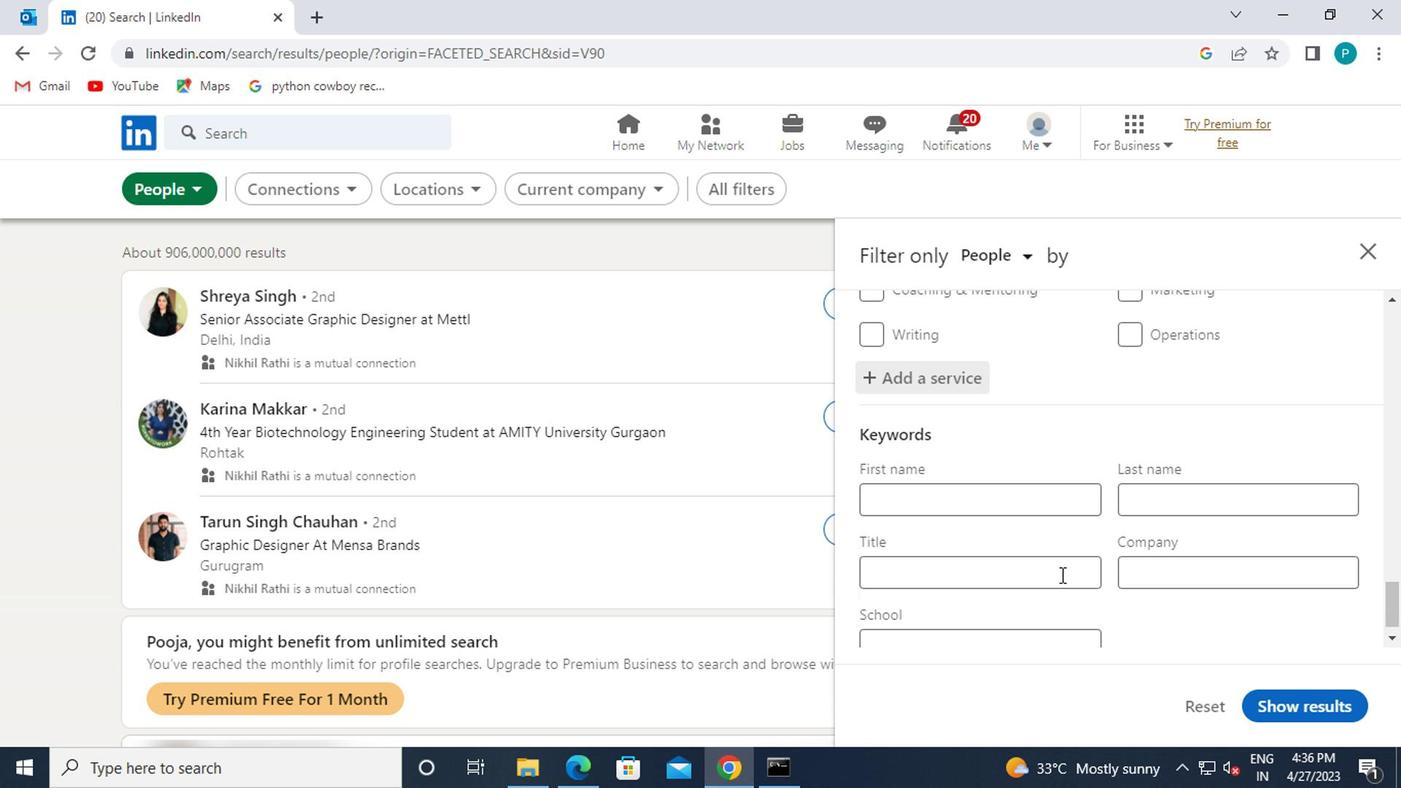 
Action: Key pressed <Key.caps_lock>S<Key.caps_lock>ALES<Key.space><Key.caps_lock>E<Key.caps_lock>NGINEER
Screenshot: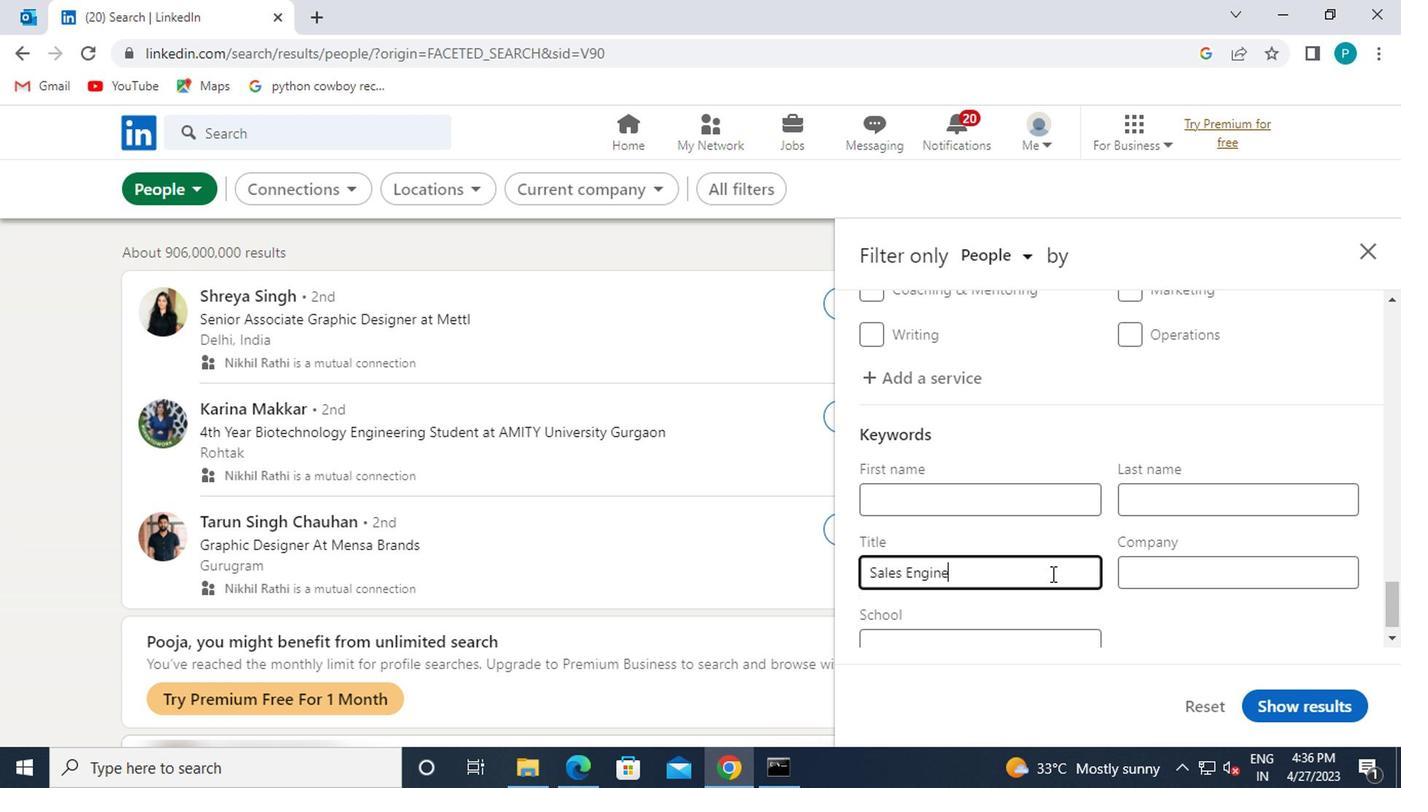 
Action: Mouse moved to (1255, 703)
Screenshot: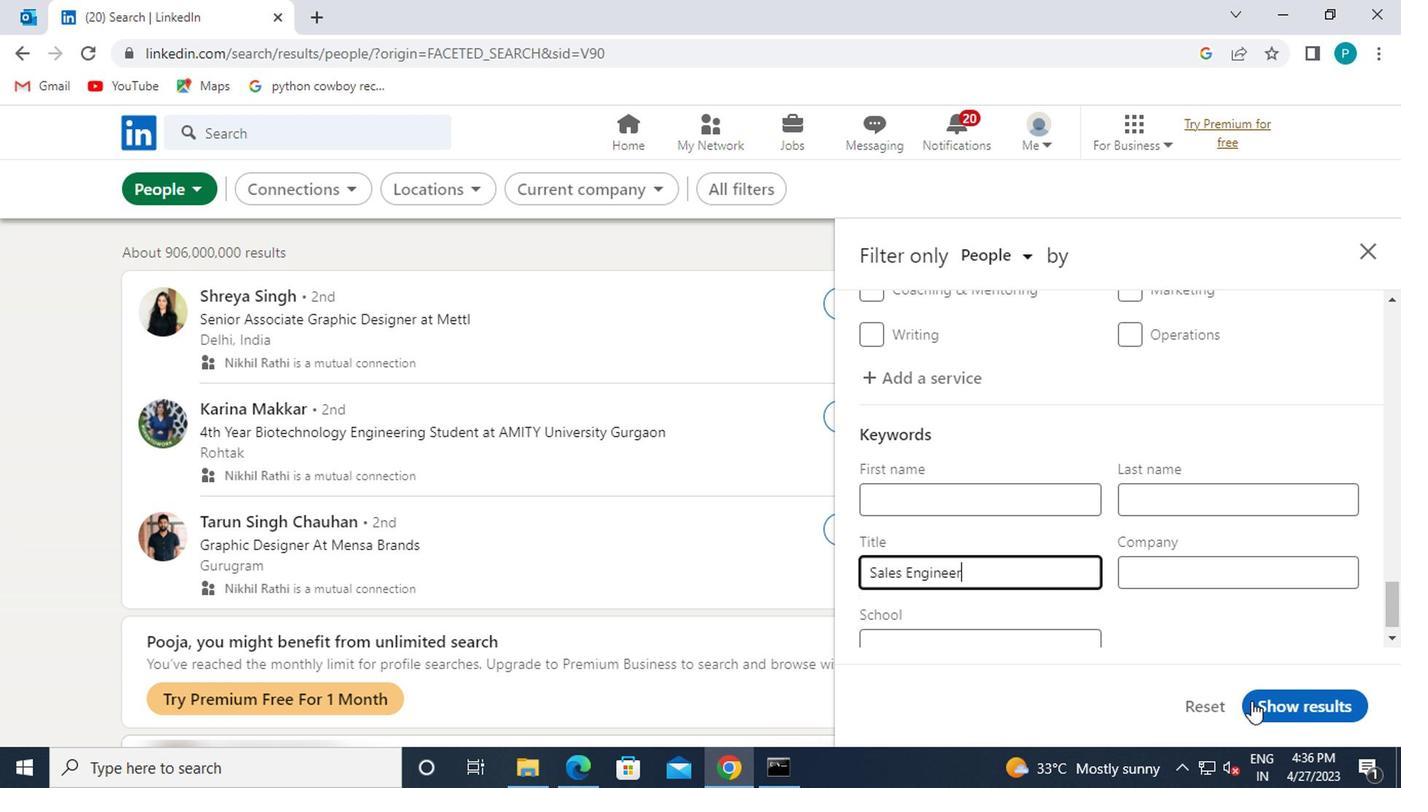 
Action: Mouse pressed left at (1255, 703)
Screenshot: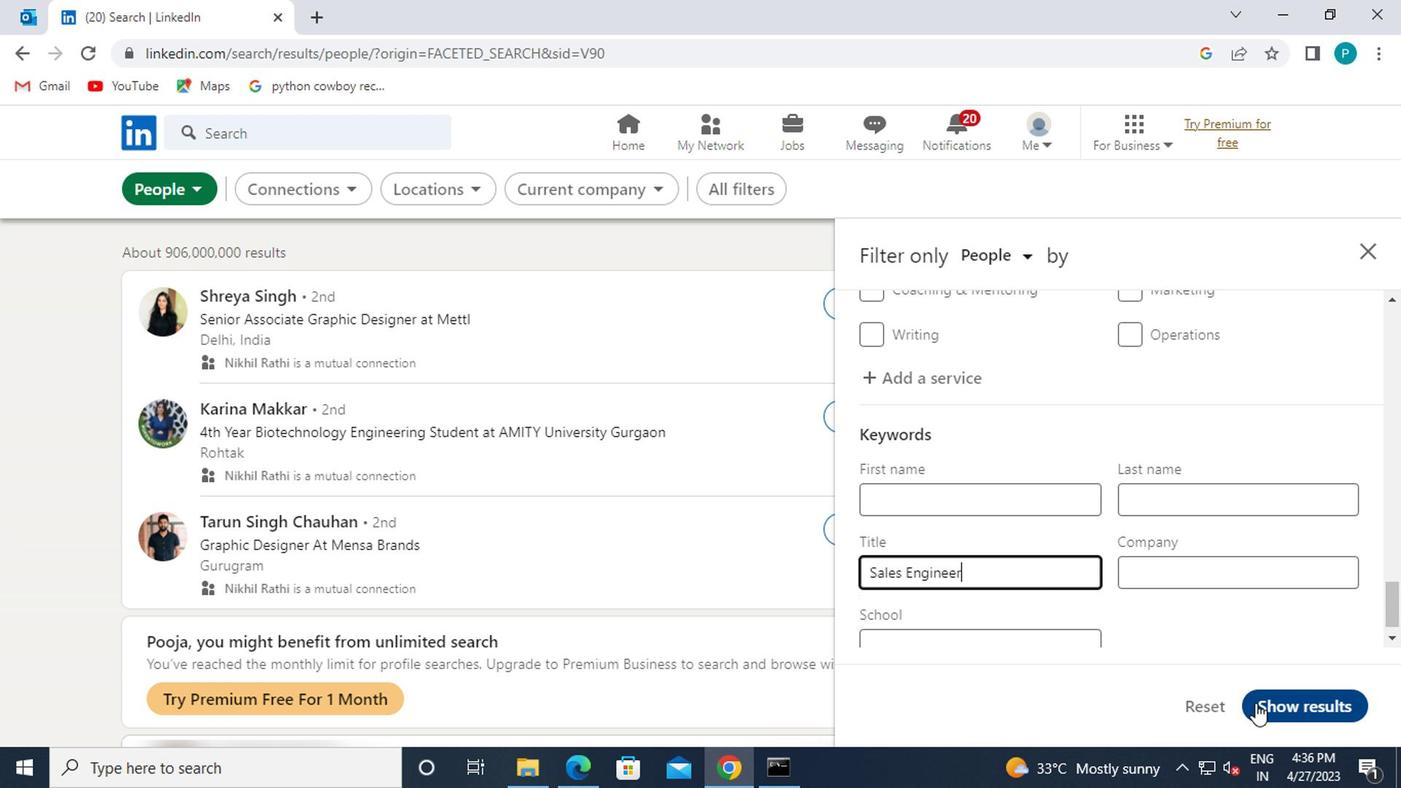 
Action: Mouse moved to (1291, 685)
Screenshot: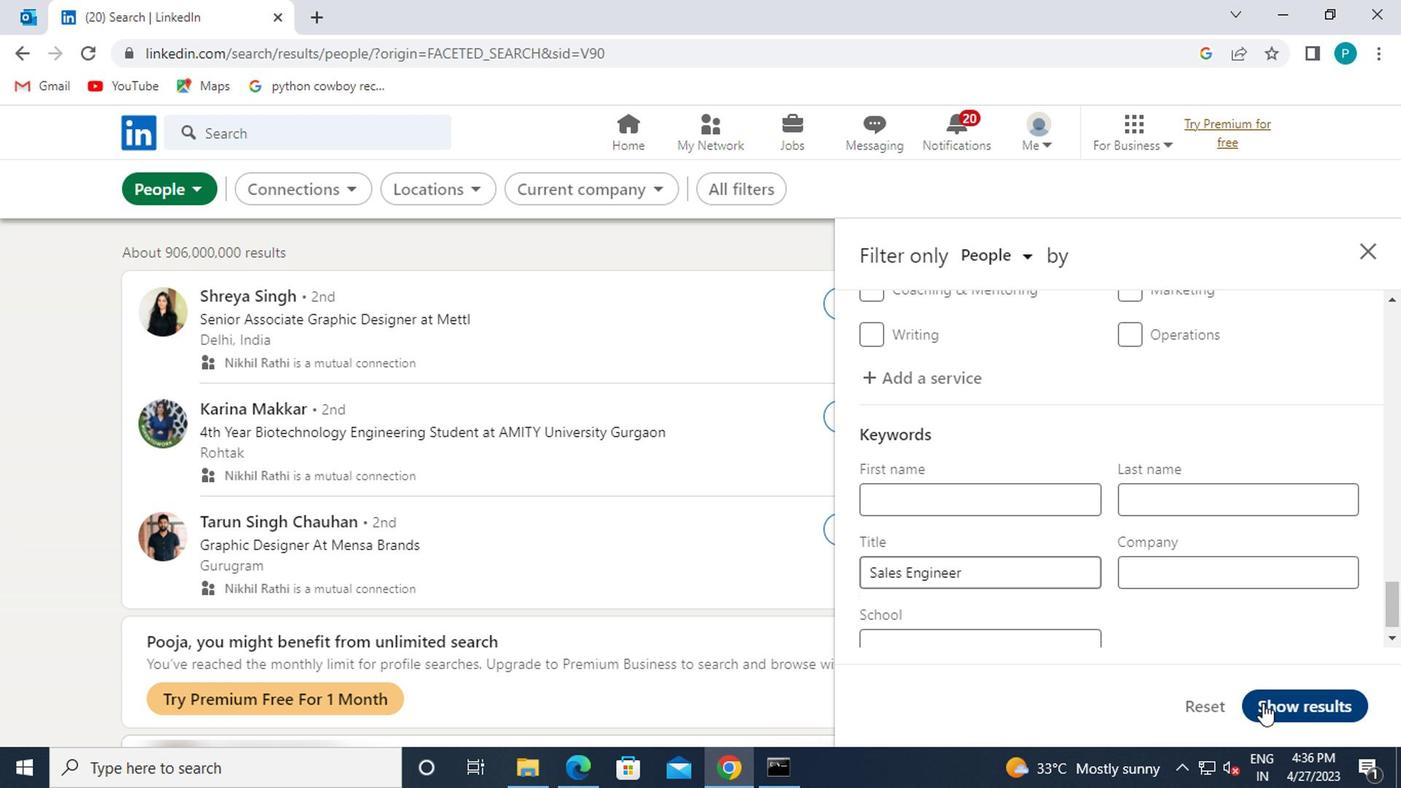 
